 Task: Find and compare flights from New Delhi to Mumbai for June 1, 2023, and select the best option based on price and convenience.
Action: Mouse moved to (592, 381)
Screenshot: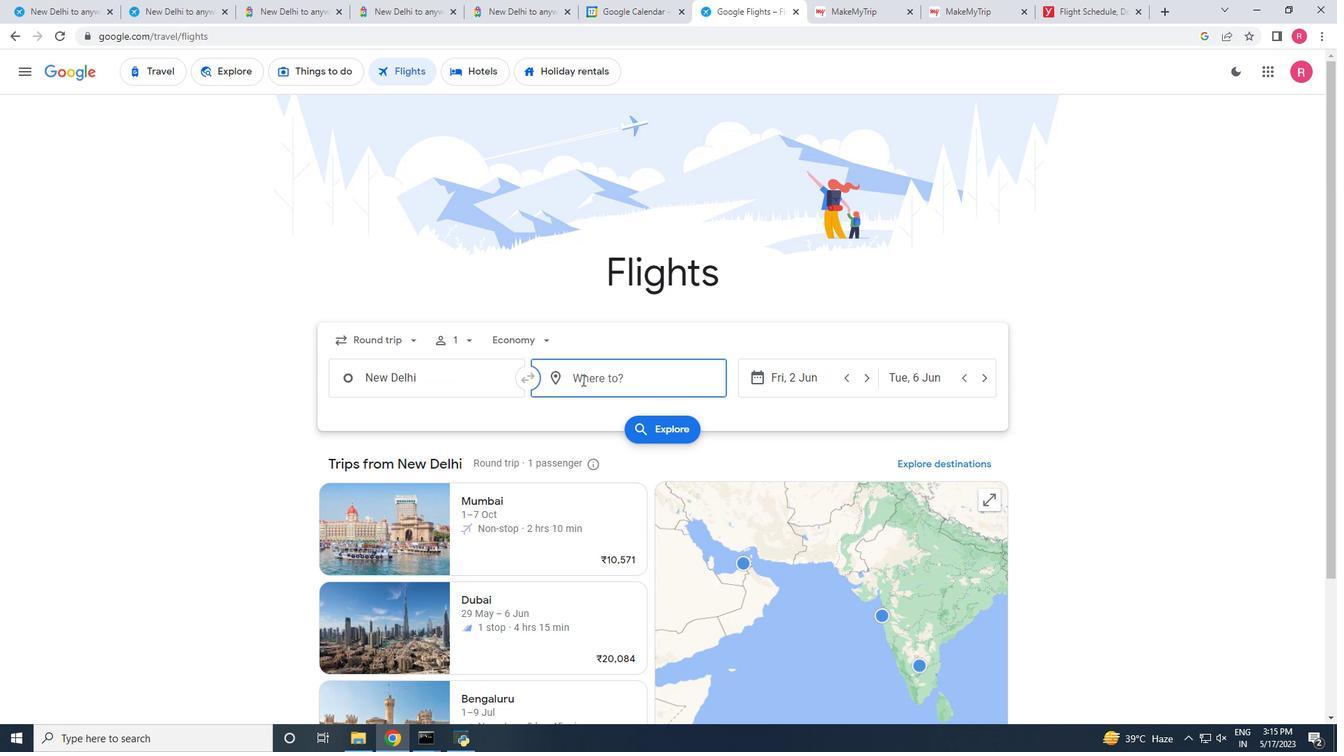 
Action: Mouse pressed left at (592, 381)
Screenshot: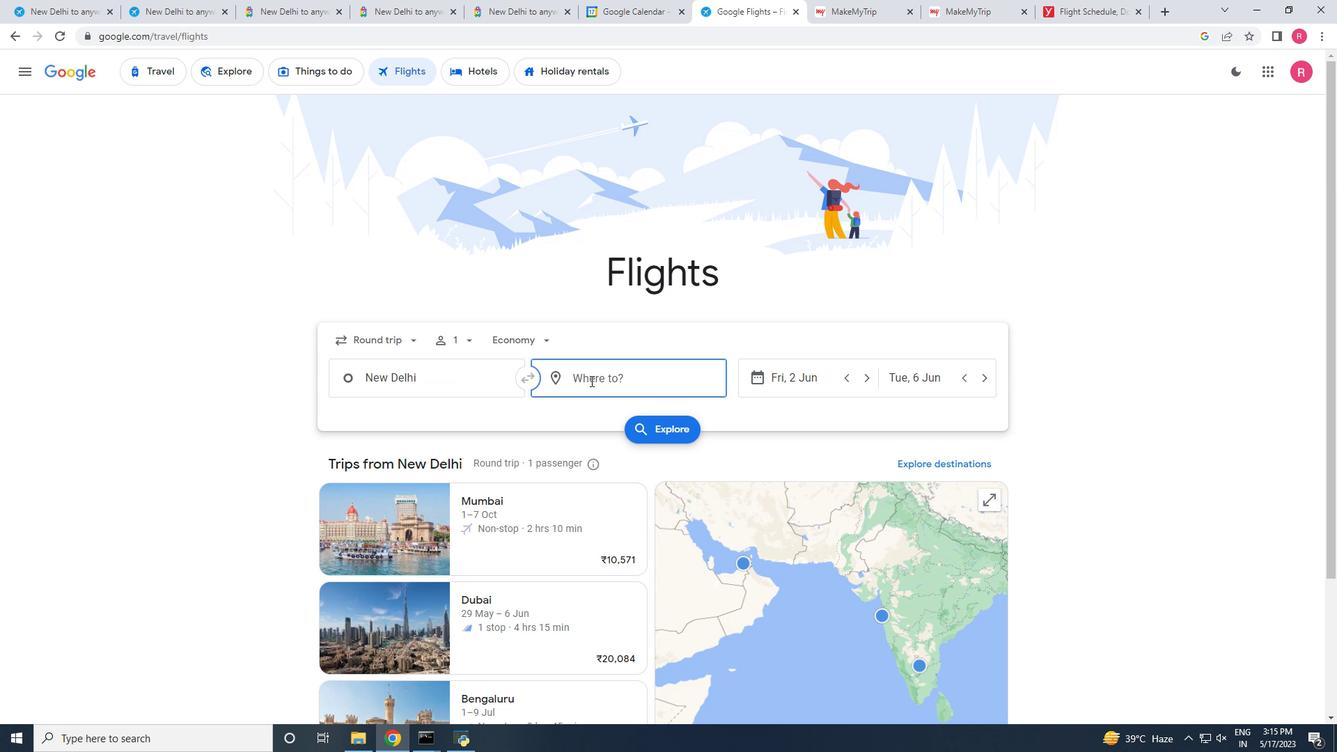 
Action: Mouse moved to (605, 491)
Screenshot: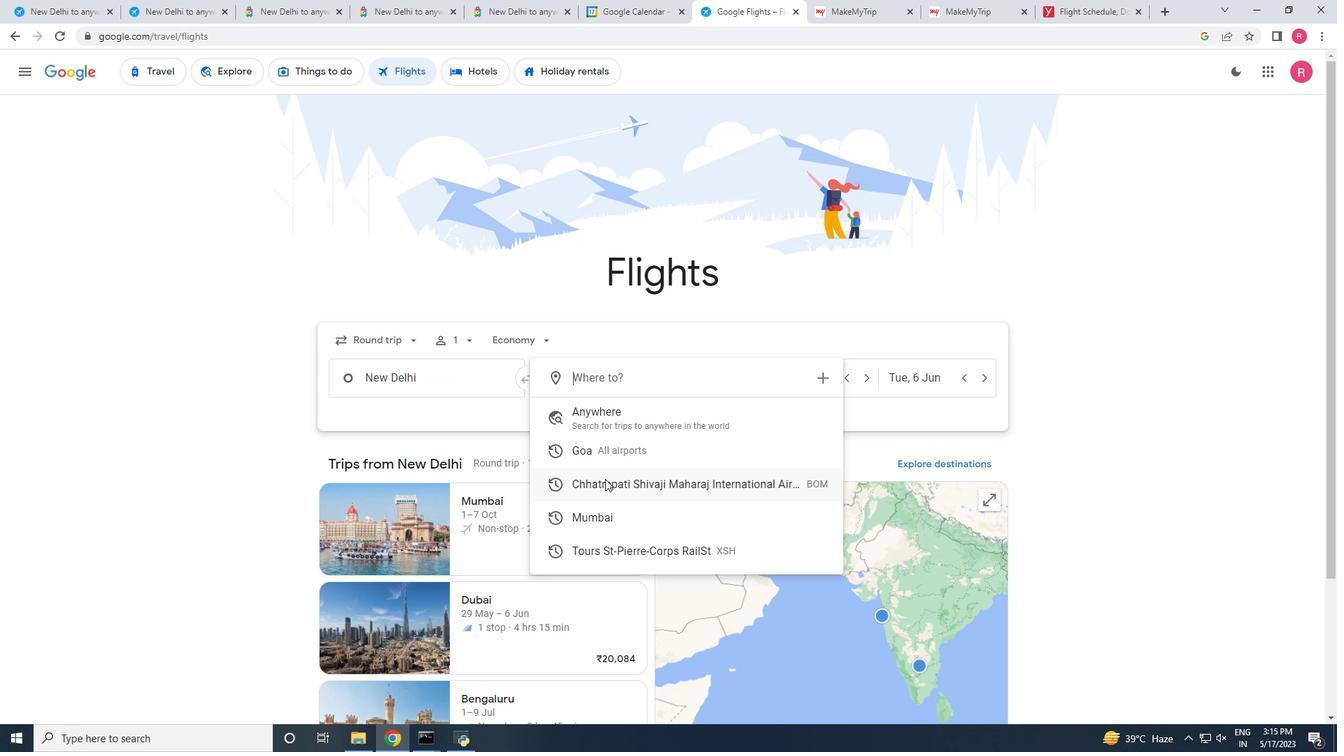 
Action: Mouse pressed left at (605, 491)
Screenshot: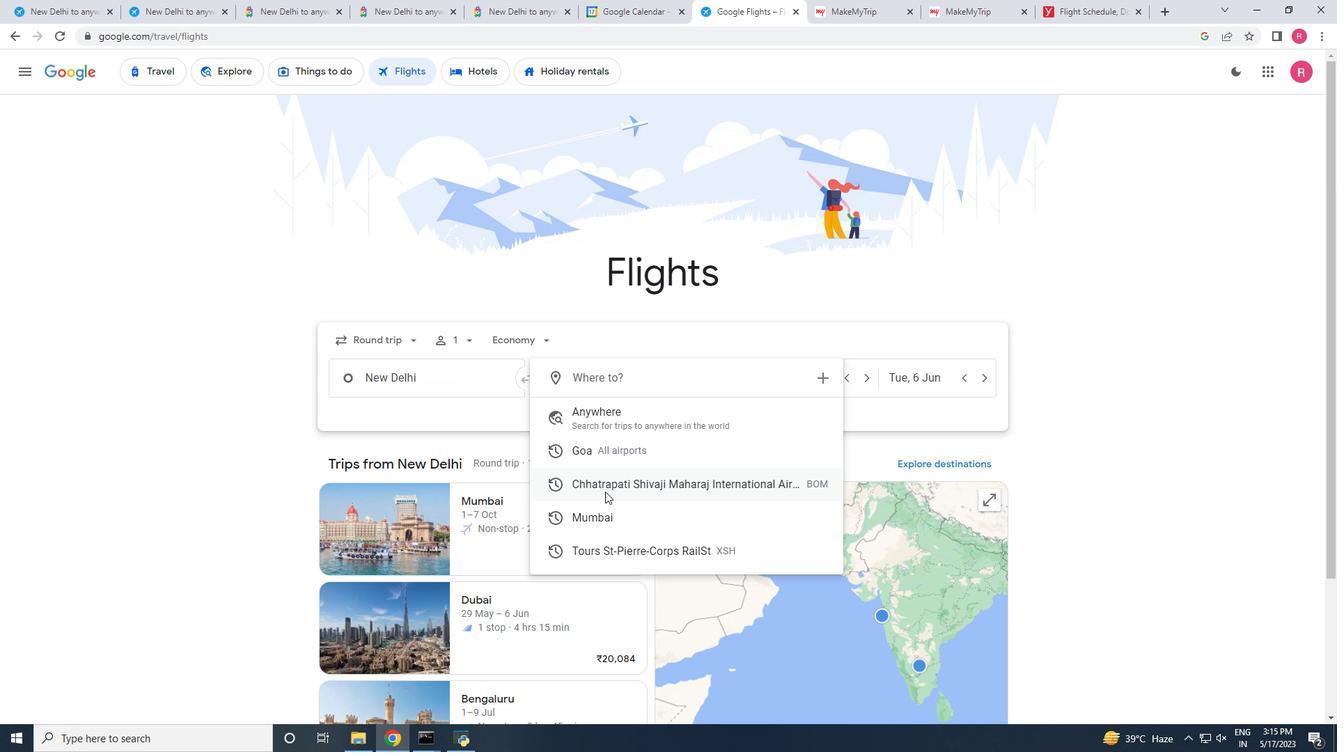 
Action: Mouse moved to (821, 380)
Screenshot: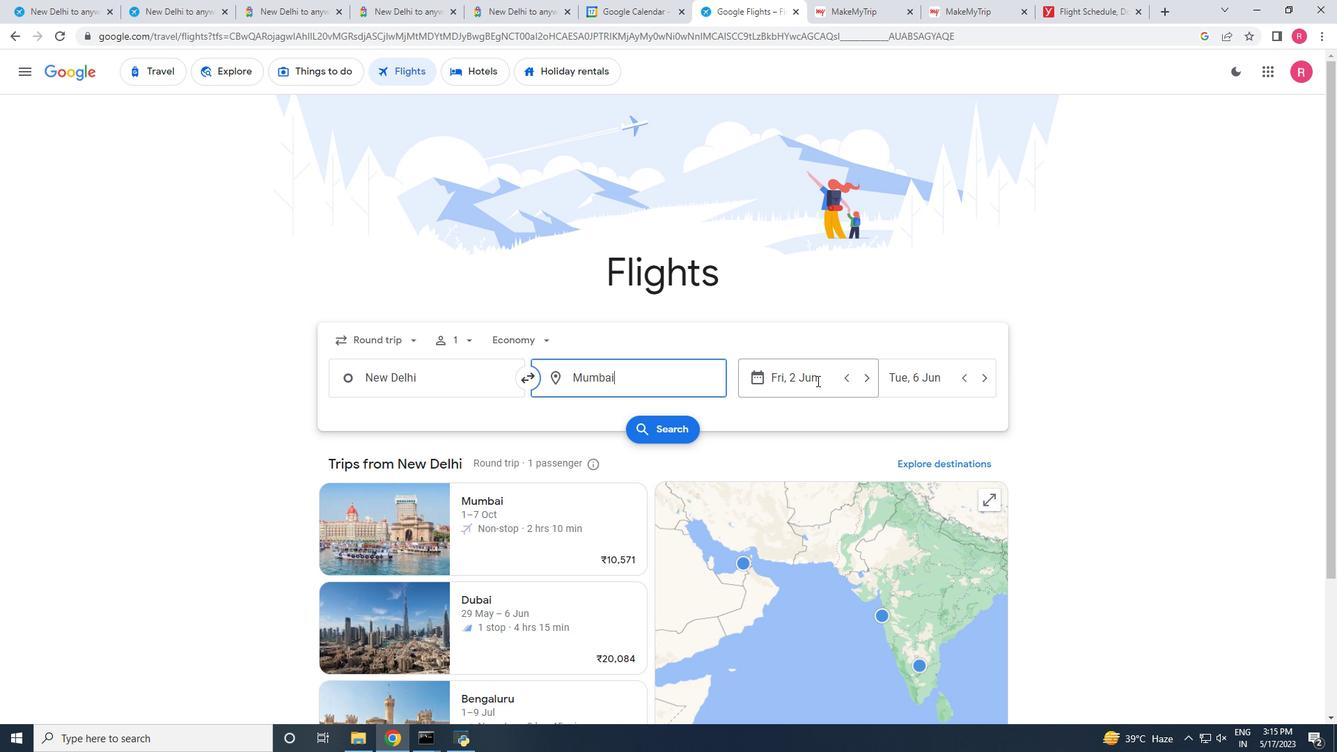 
Action: Mouse pressed left at (821, 380)
Screenshot: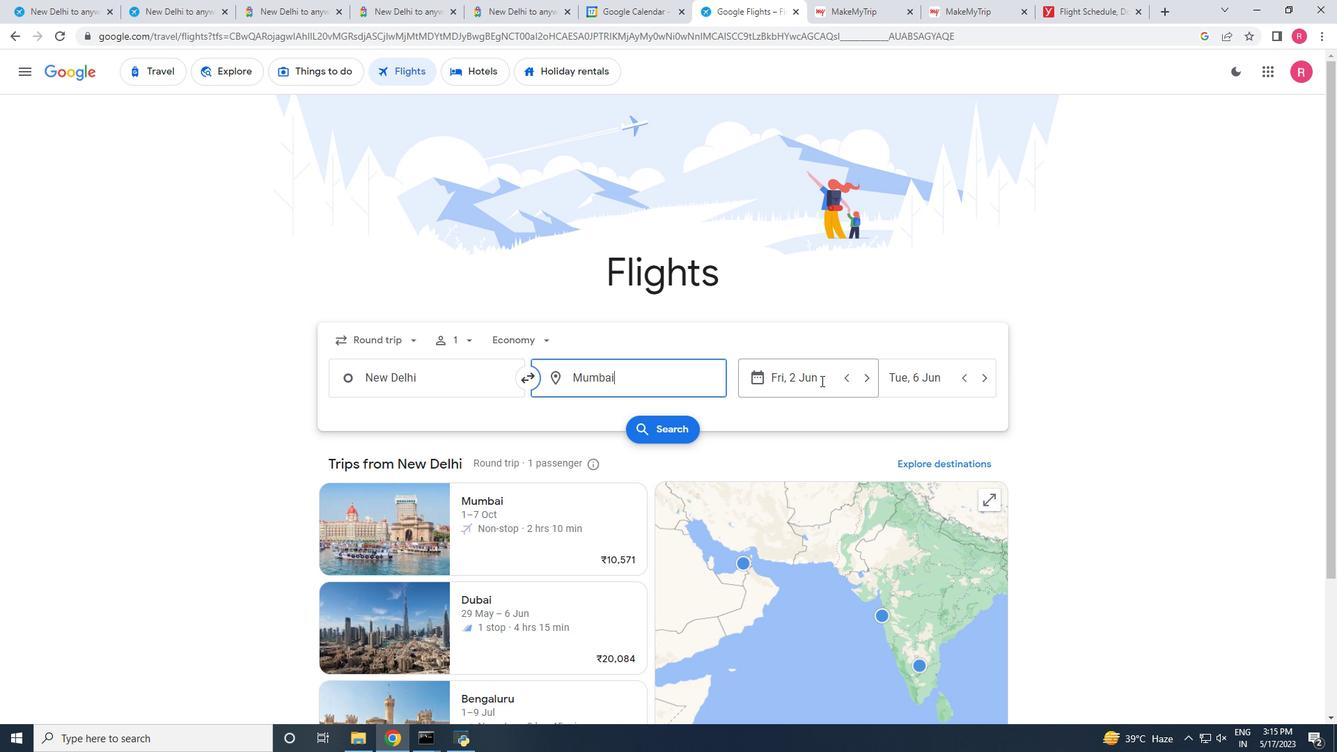 
Action: Mouse moved to (890, 470)
Screenshot: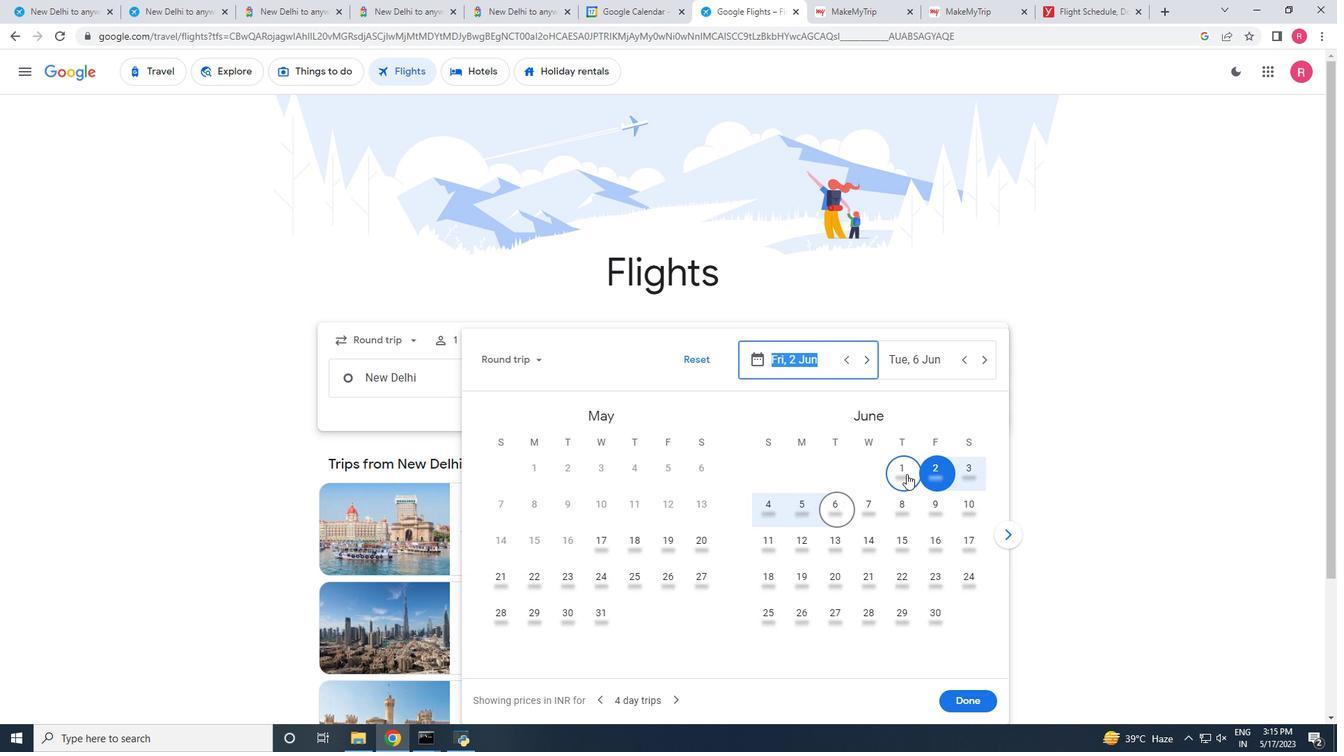 
Action: Mouse pressed left at (890, 470)
Screenshot: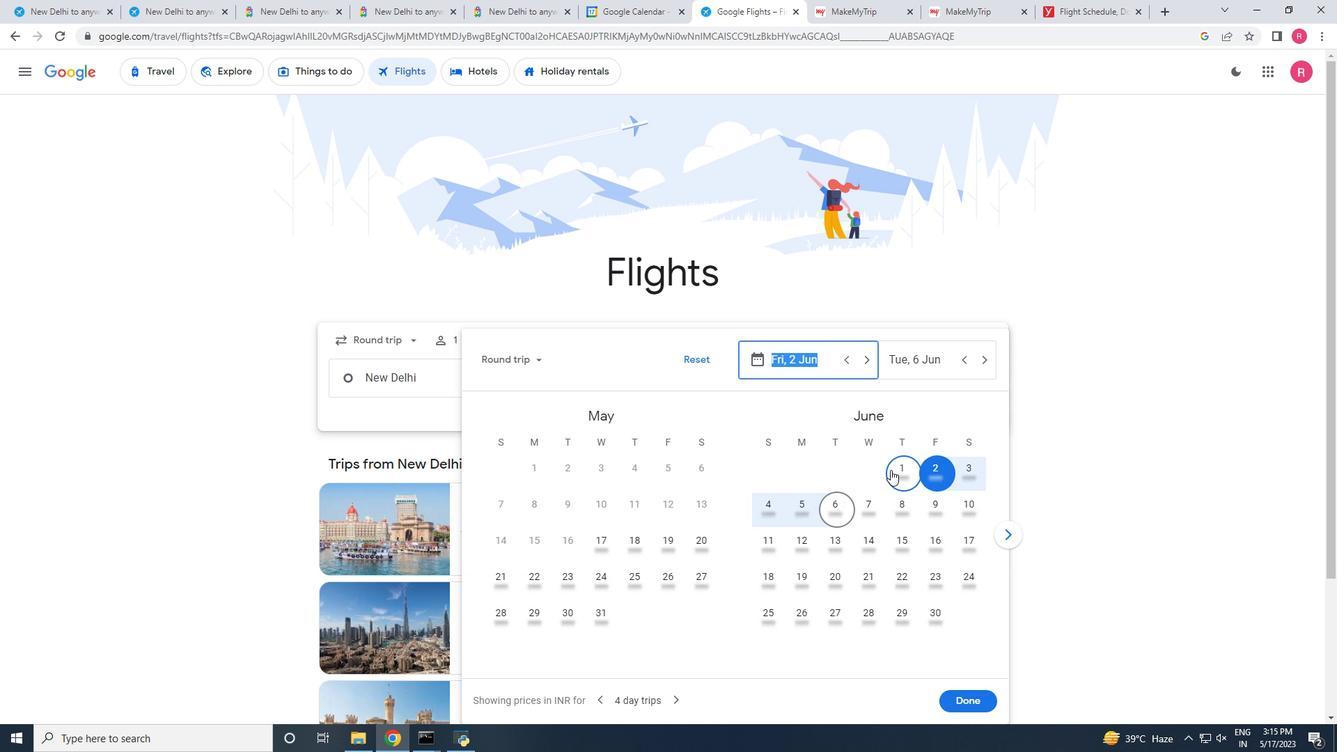 
Action: Mouse moved to (532, 365)
Screenshot: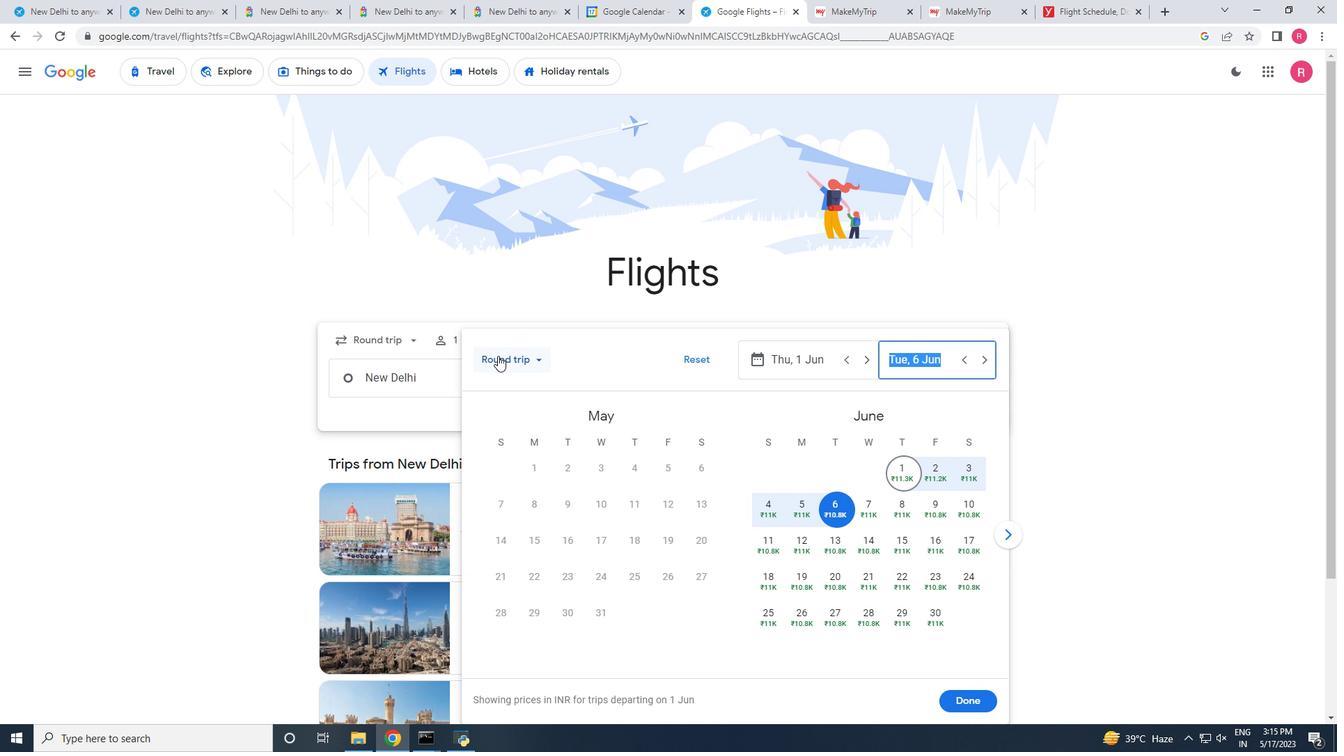 
Action: Mouse pressed left at (532, 365)
Screenshot: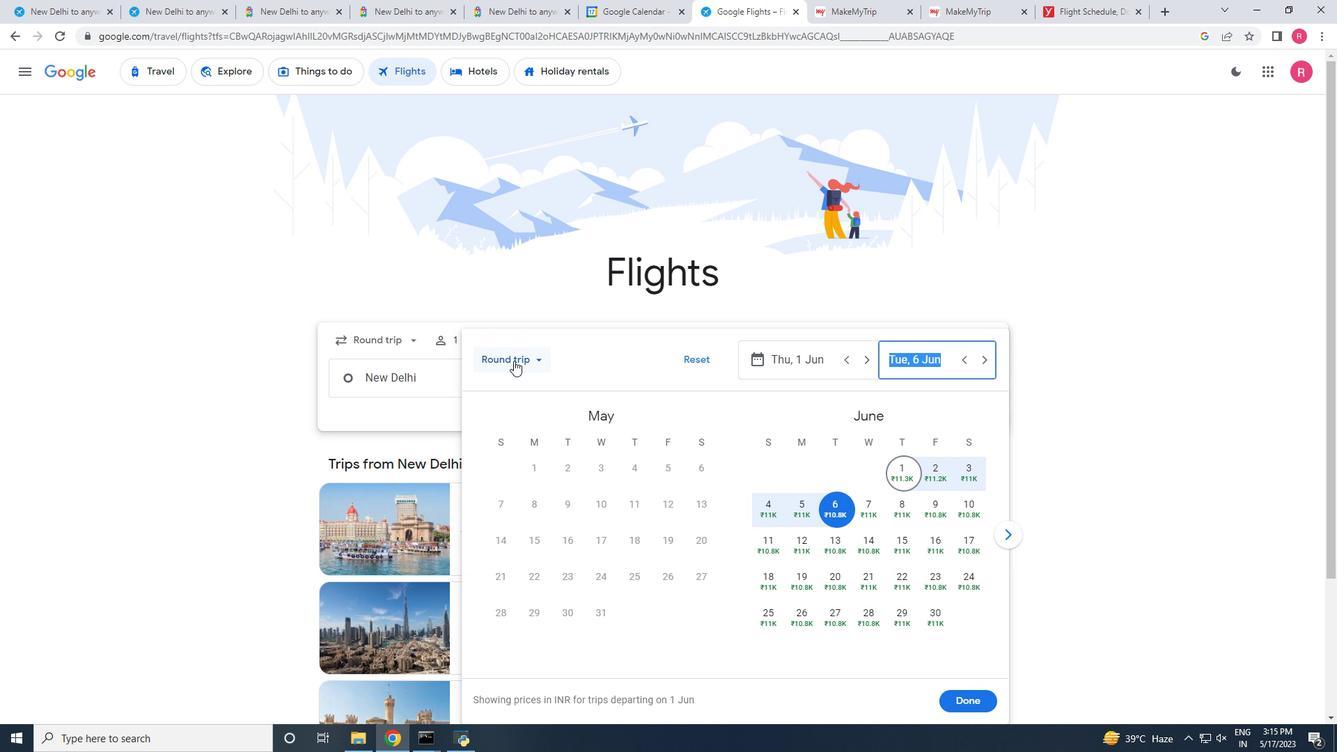 
Action: Mouse moved to (533, 429)
Screenshot: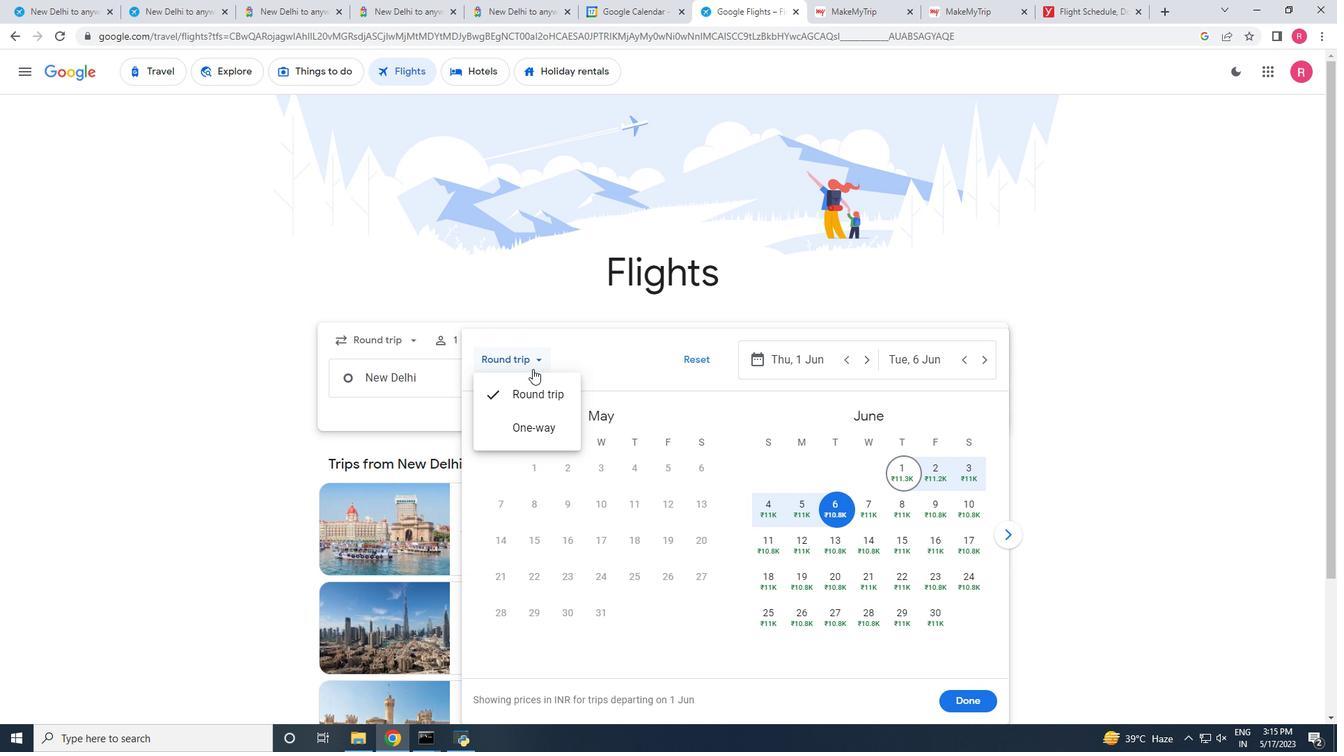 
Action: Mouse pressed left at (533, 429)
Screenshot: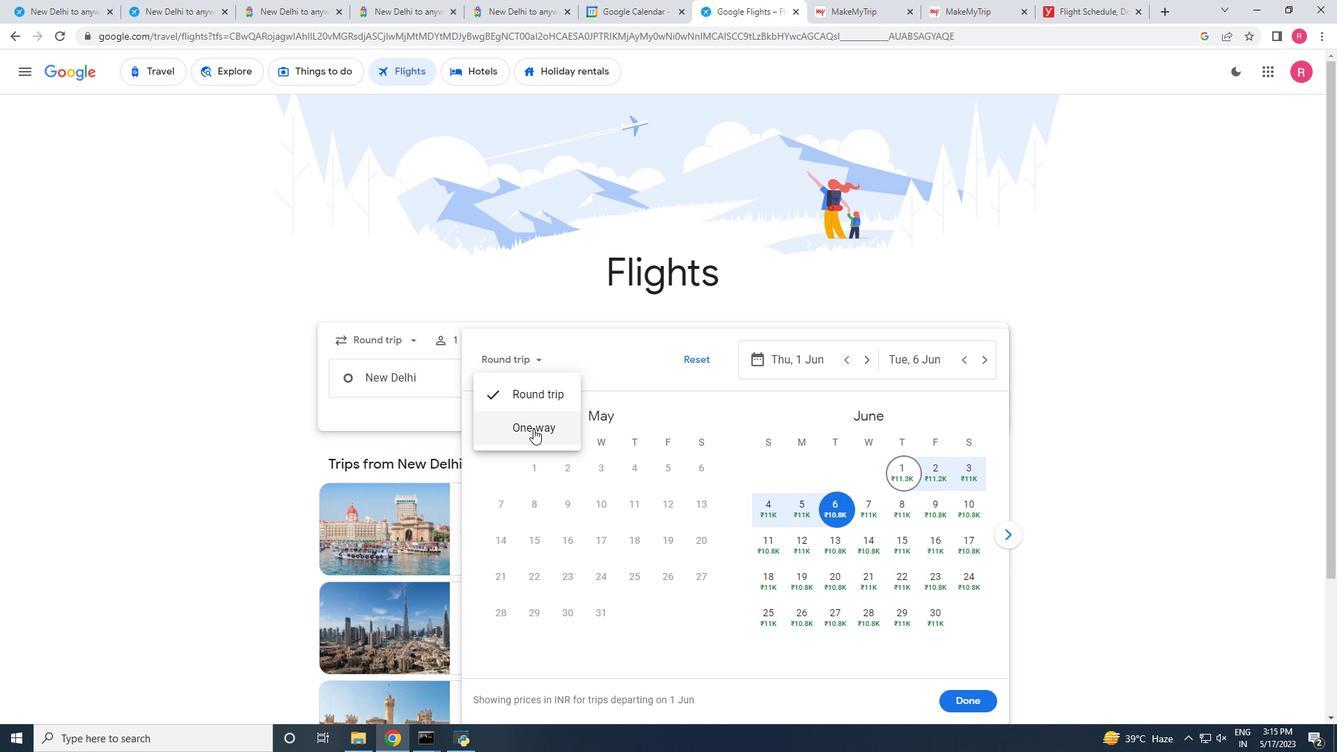 
Action: Mouse moved to (961, 696)
Screenshot: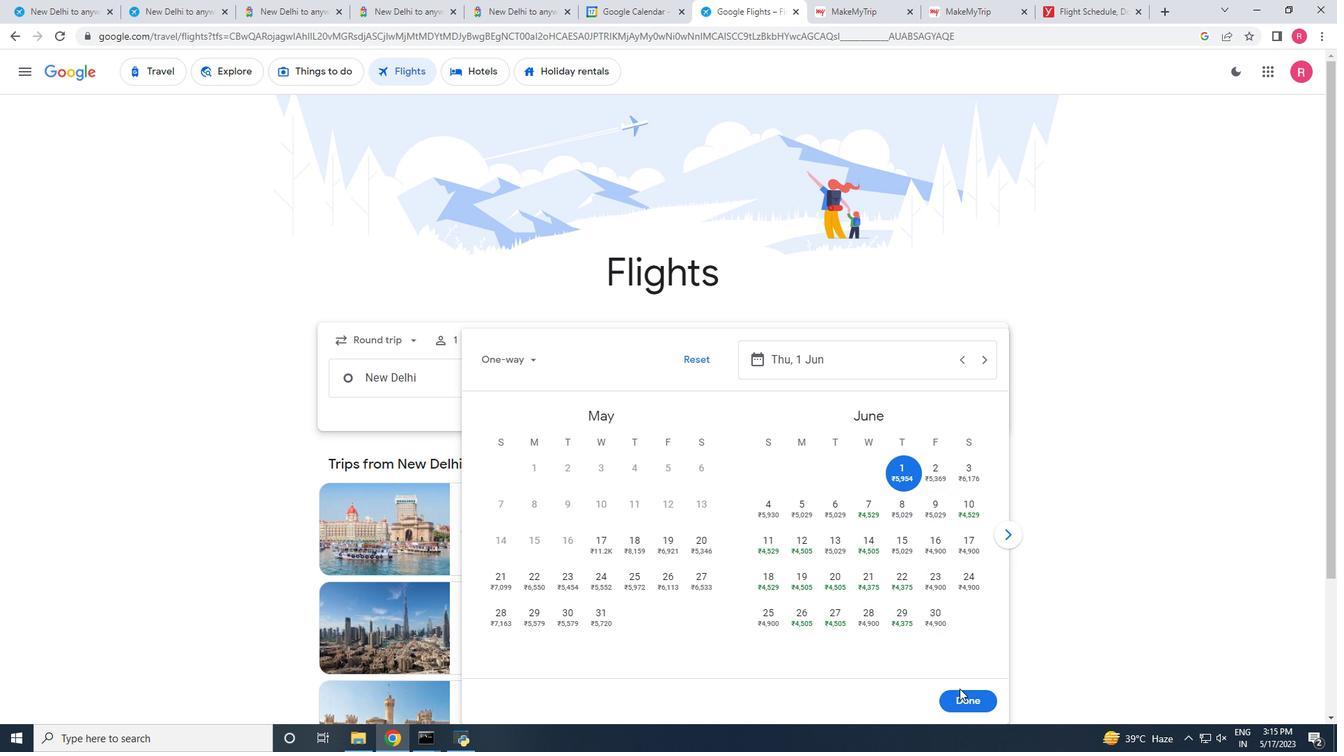 
Action: Mouse pressed left at (961, 696)
Screenshot: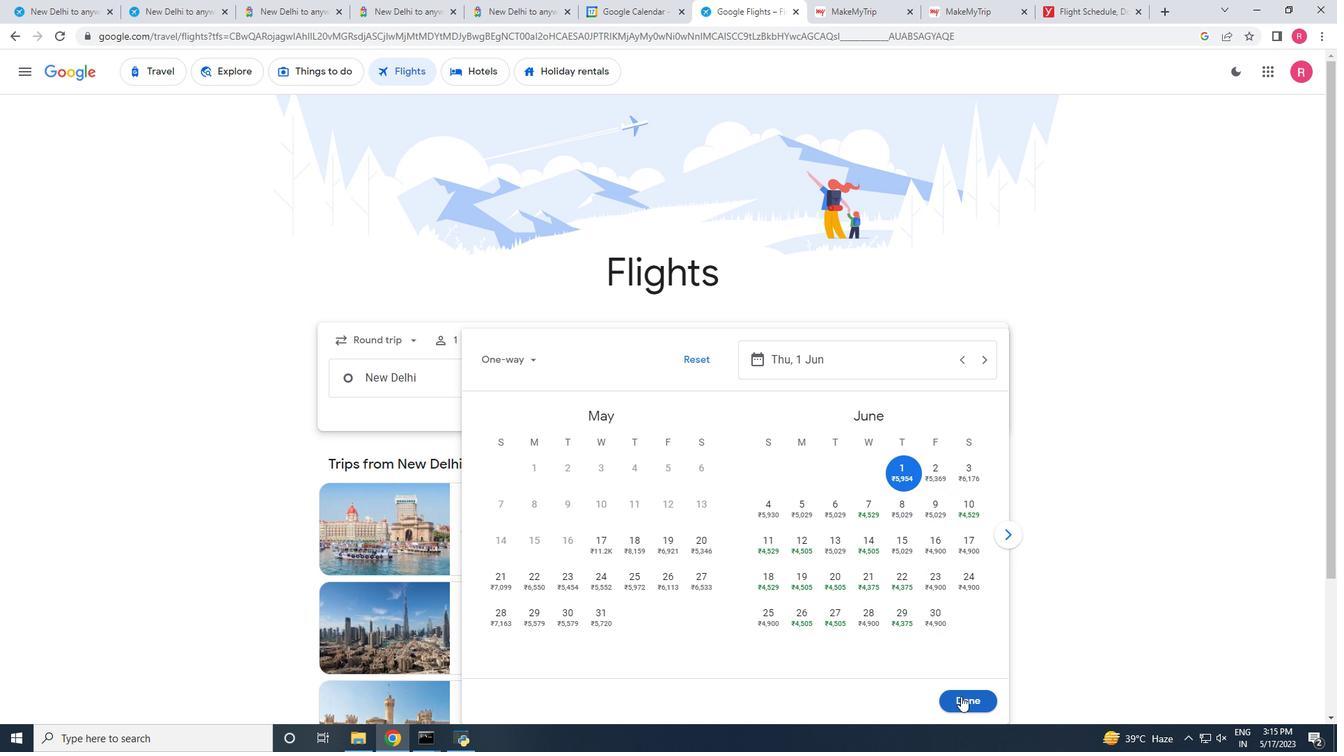 
Action: Mouse moved to (438, 335)
Screenshot: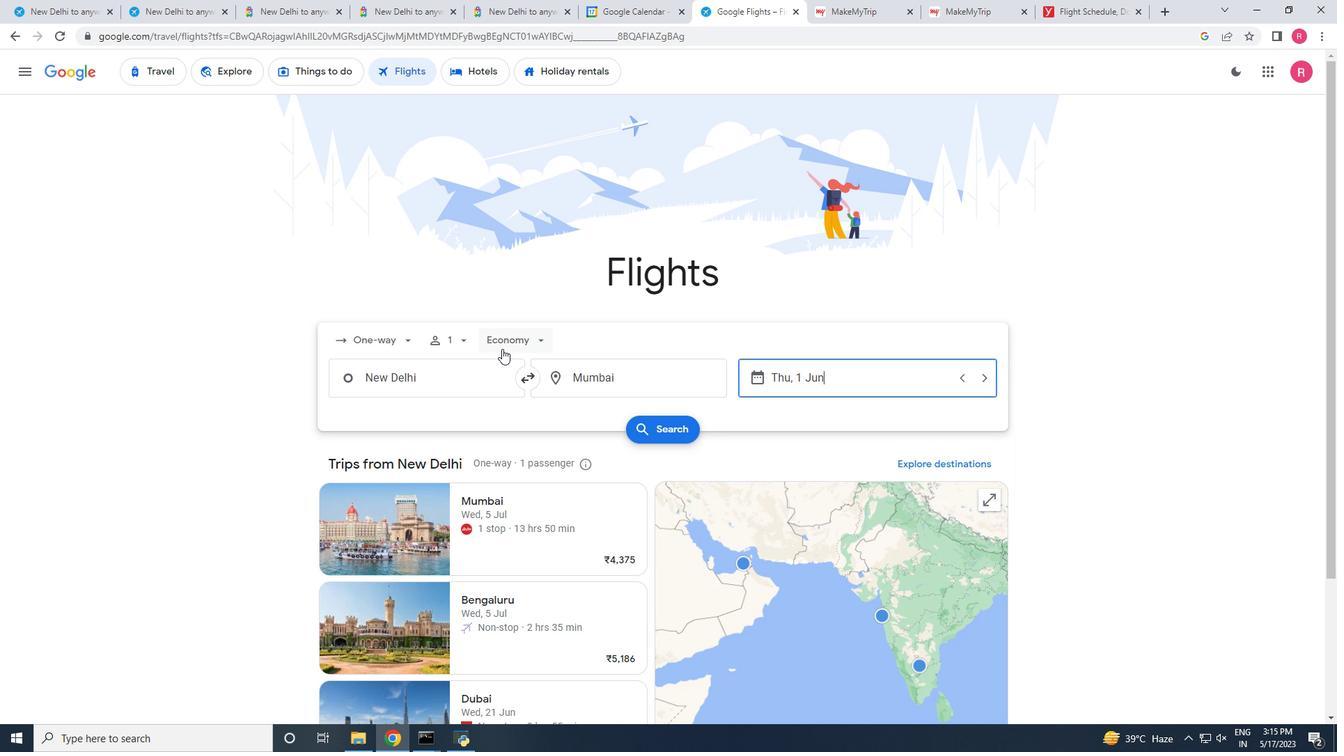 
Action: Mouse pressed left at (438, 335)
Screenshot: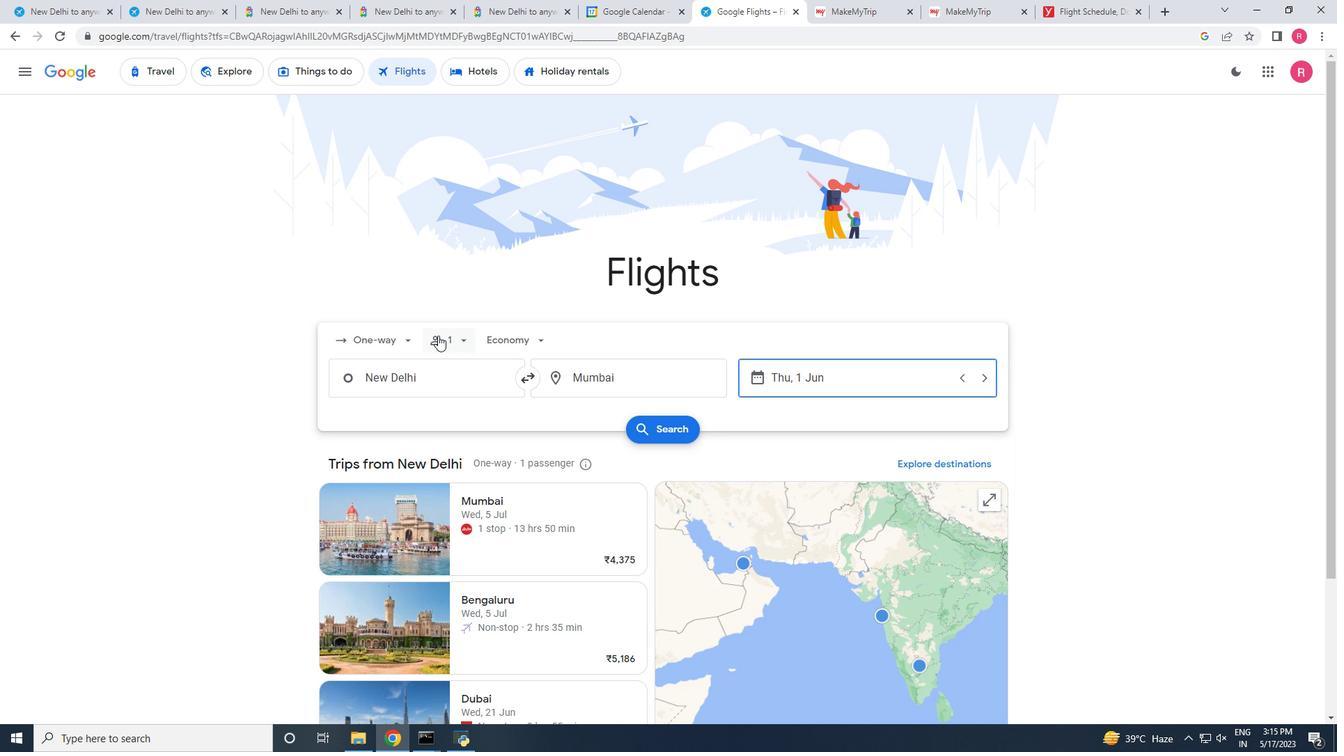 
Action: Mouse moved to (564, 376)
Screenshot: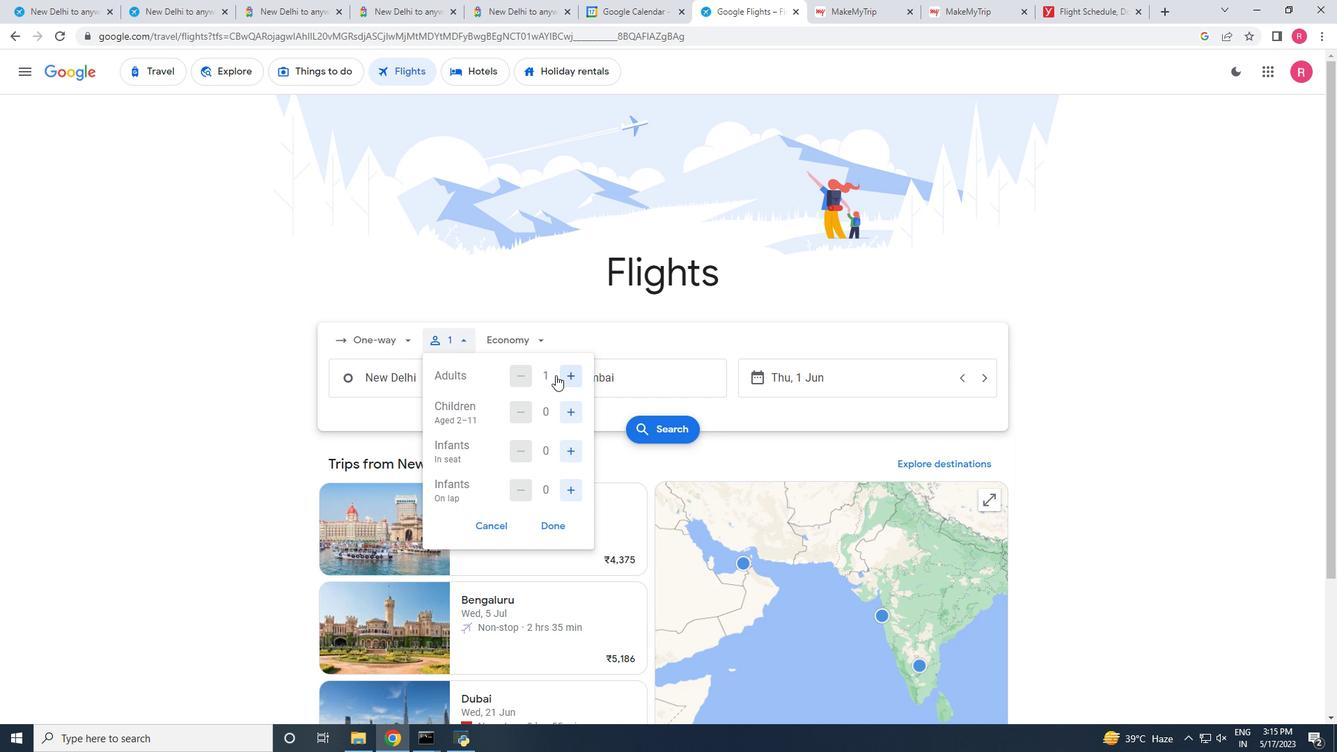 
Action: Mouse pressed left at (564, 376)
Screenshot: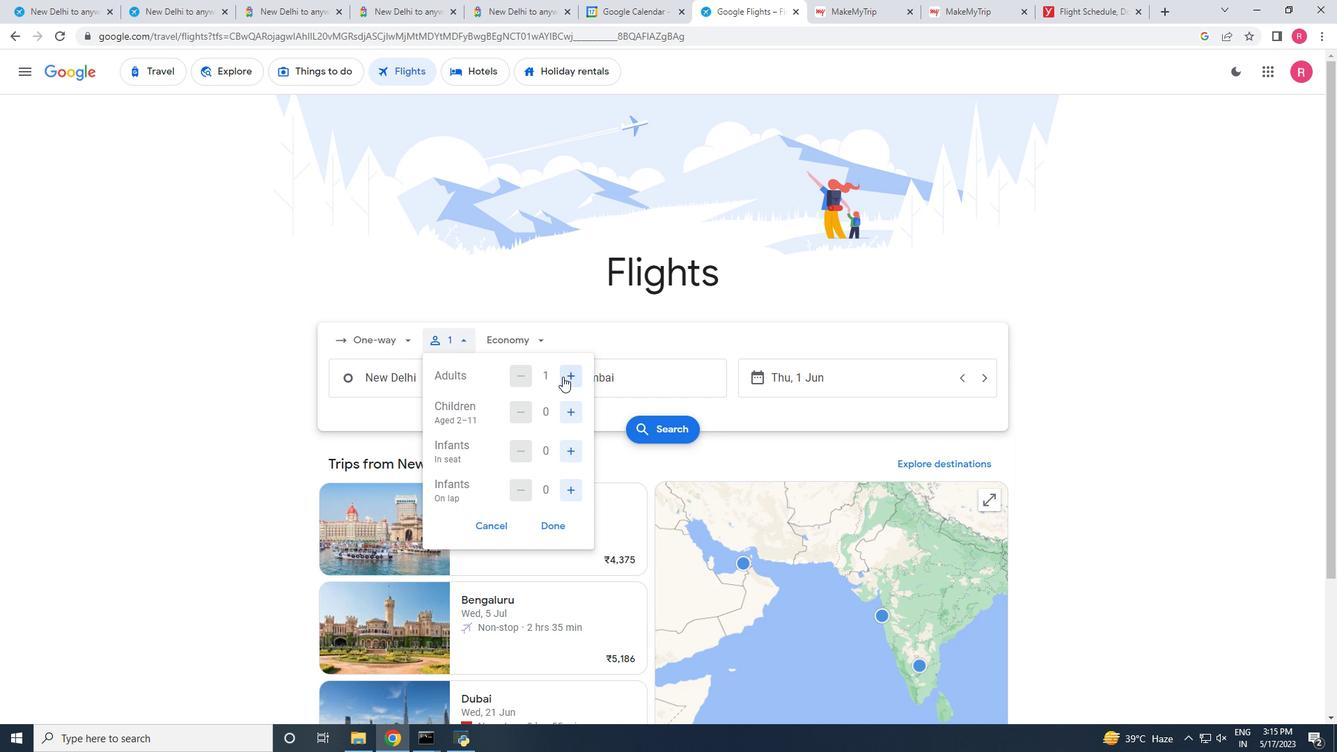 
Action: Mouse moved to (520, 380)
Screenshot: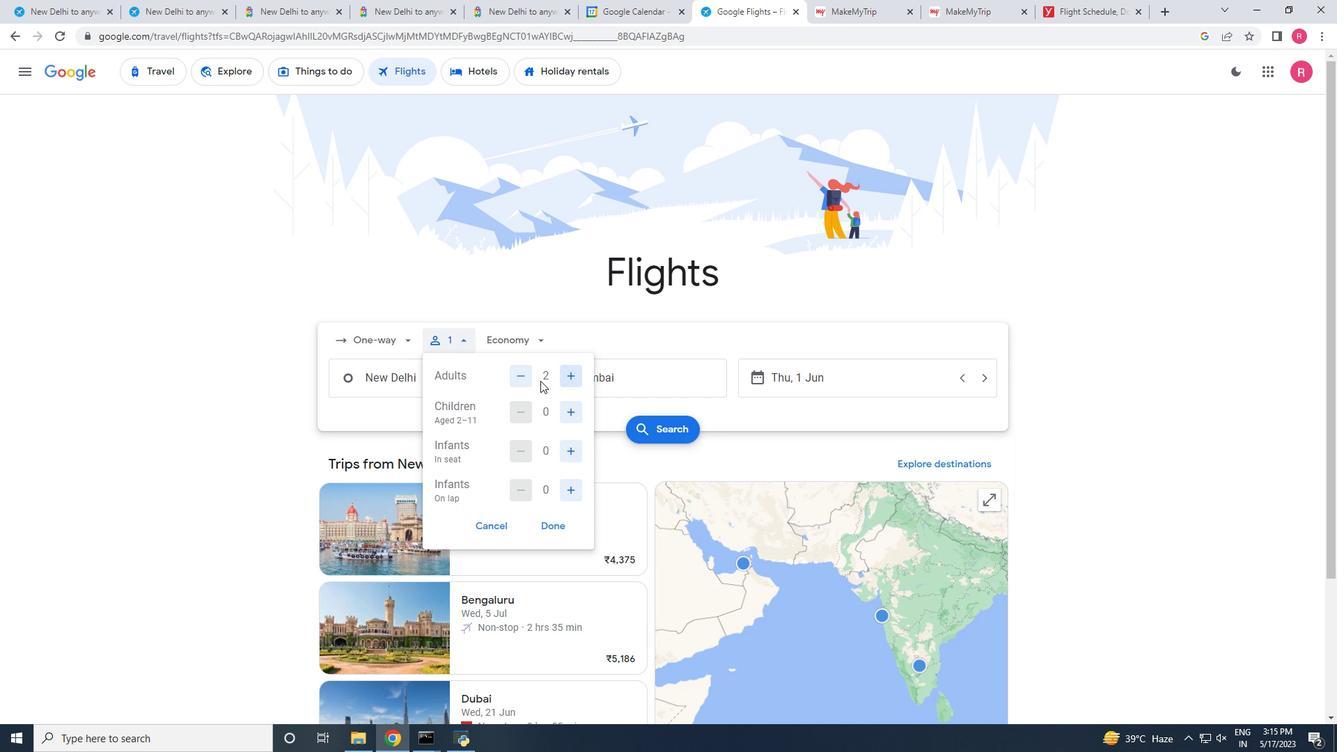 
Action: Mouse pressed left at (520, 380)
Screenshot: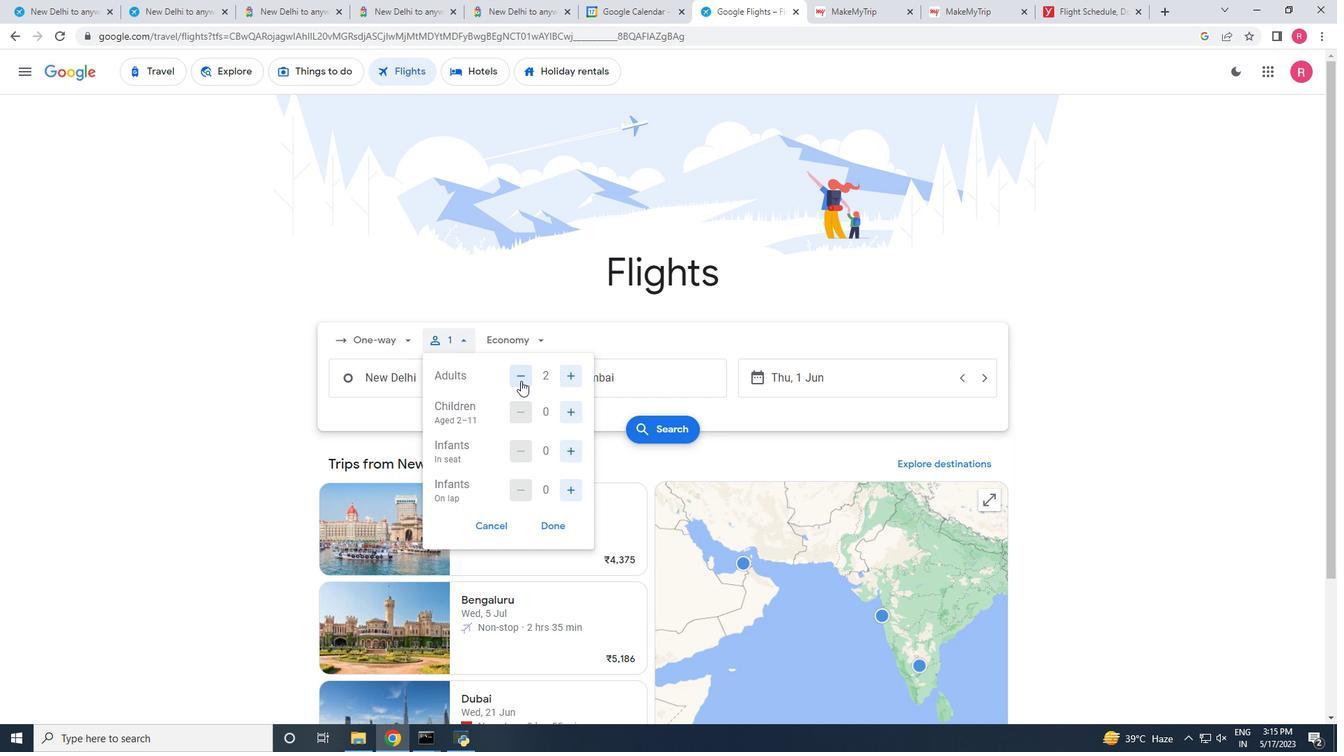 
Action: Mouse moved to (564, 511)
Screenshot: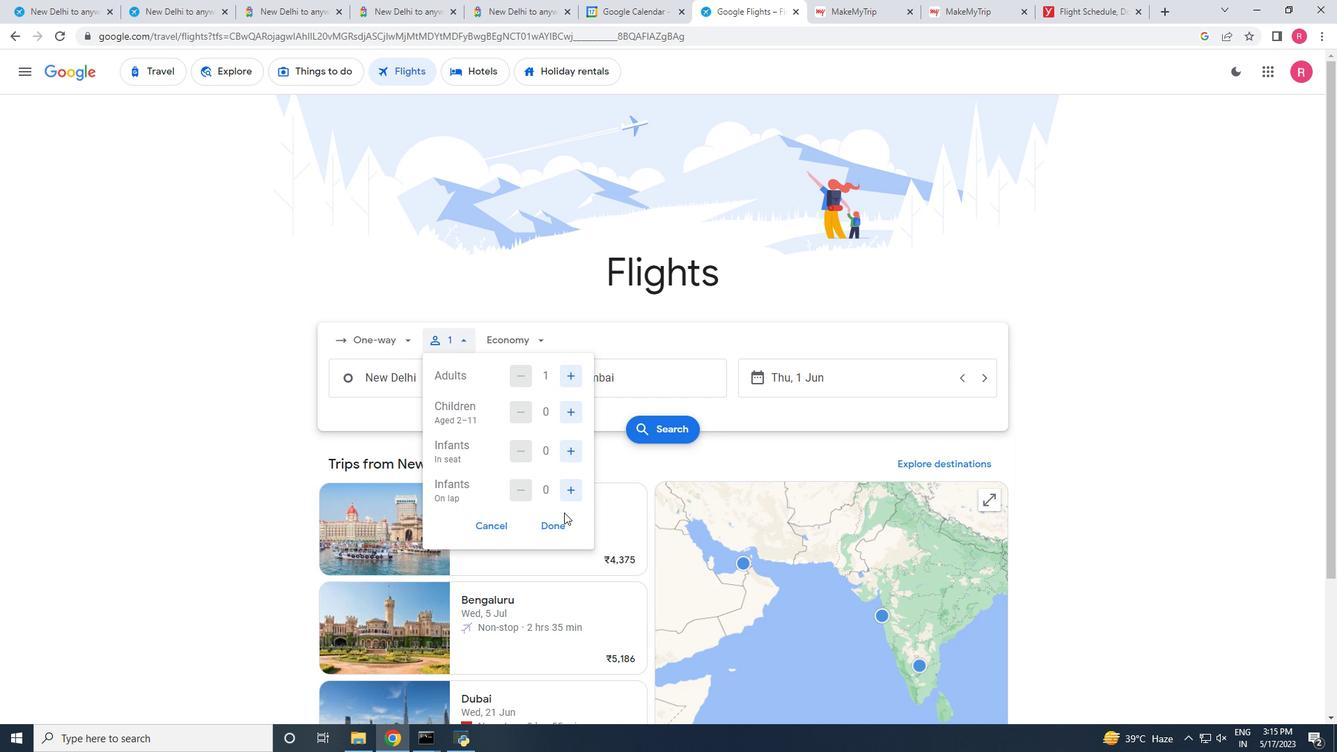 
Action: Mouse pressed left at (564, 511)
Screenshot: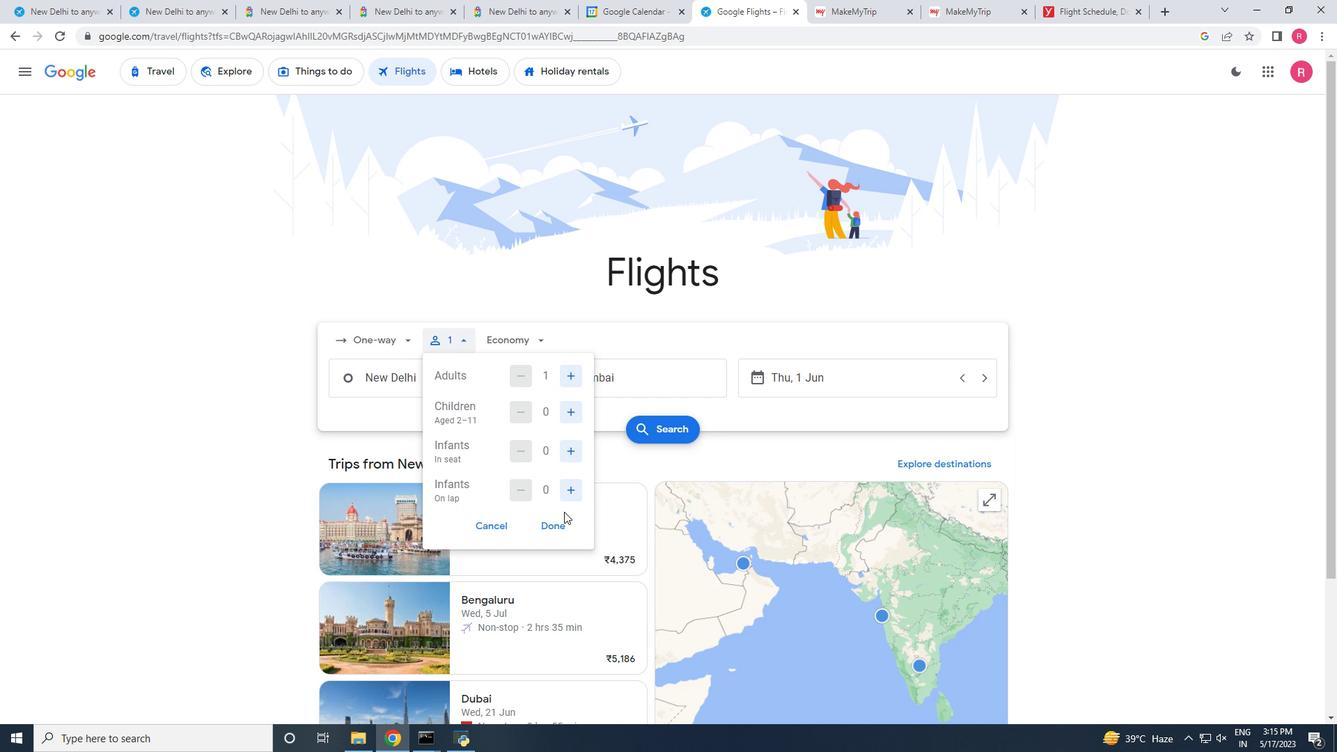 
Action: Mouse moved to (557, 520)
Screenshot: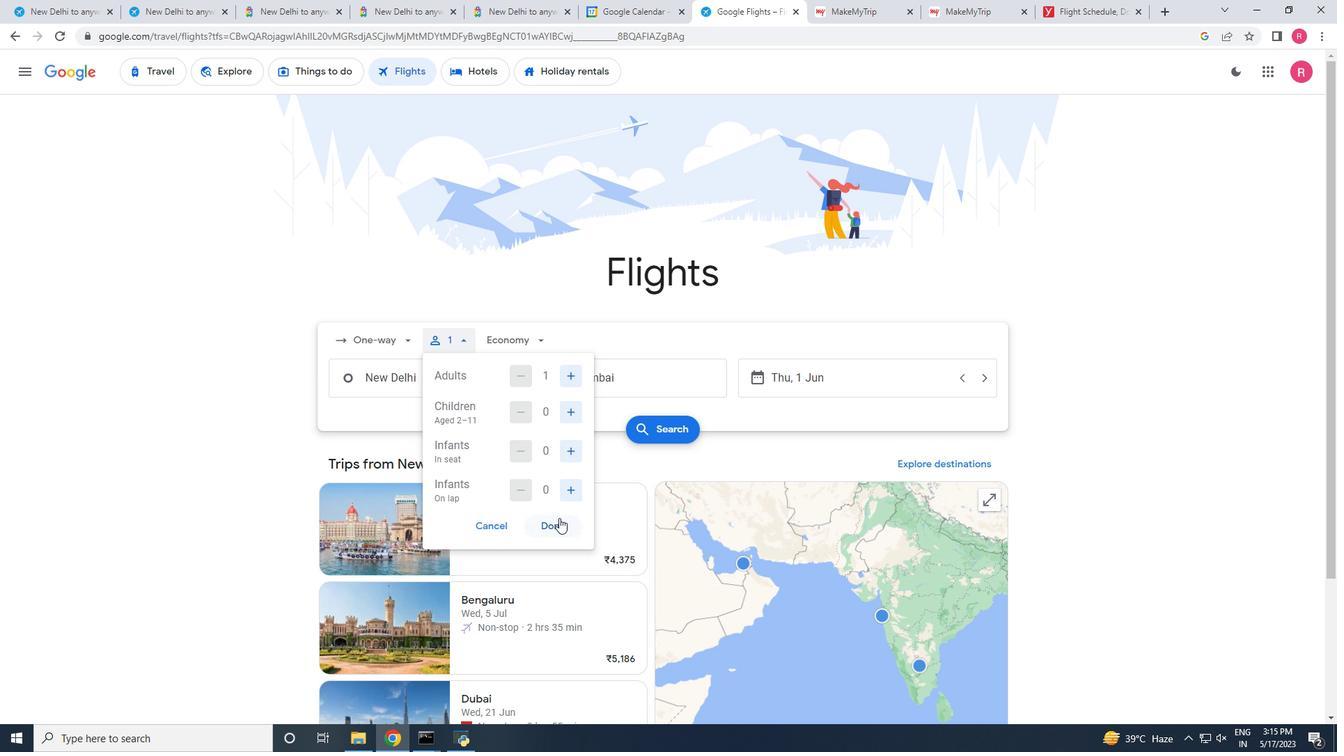 
Action: Mouse pressed left at (557, 520)
Screenshot: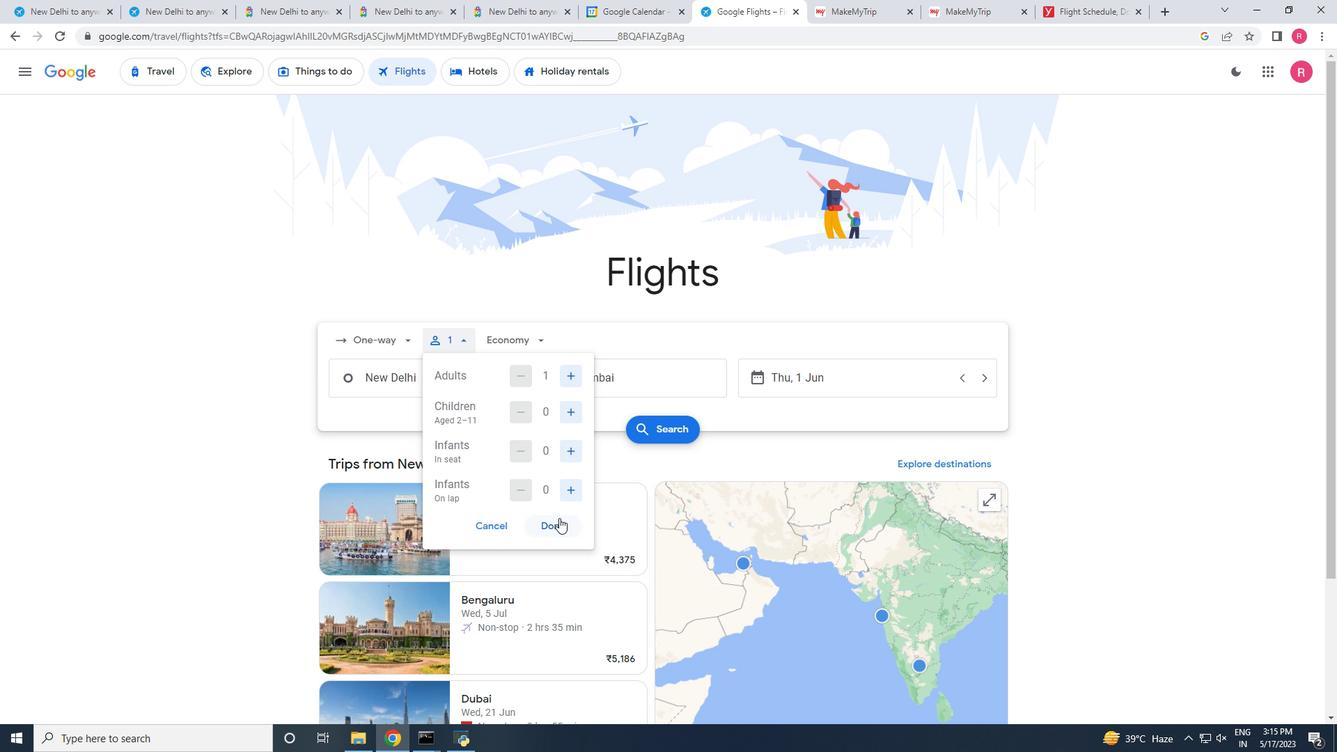 
Action: Mouse moved to (508, 333)
Screenshot: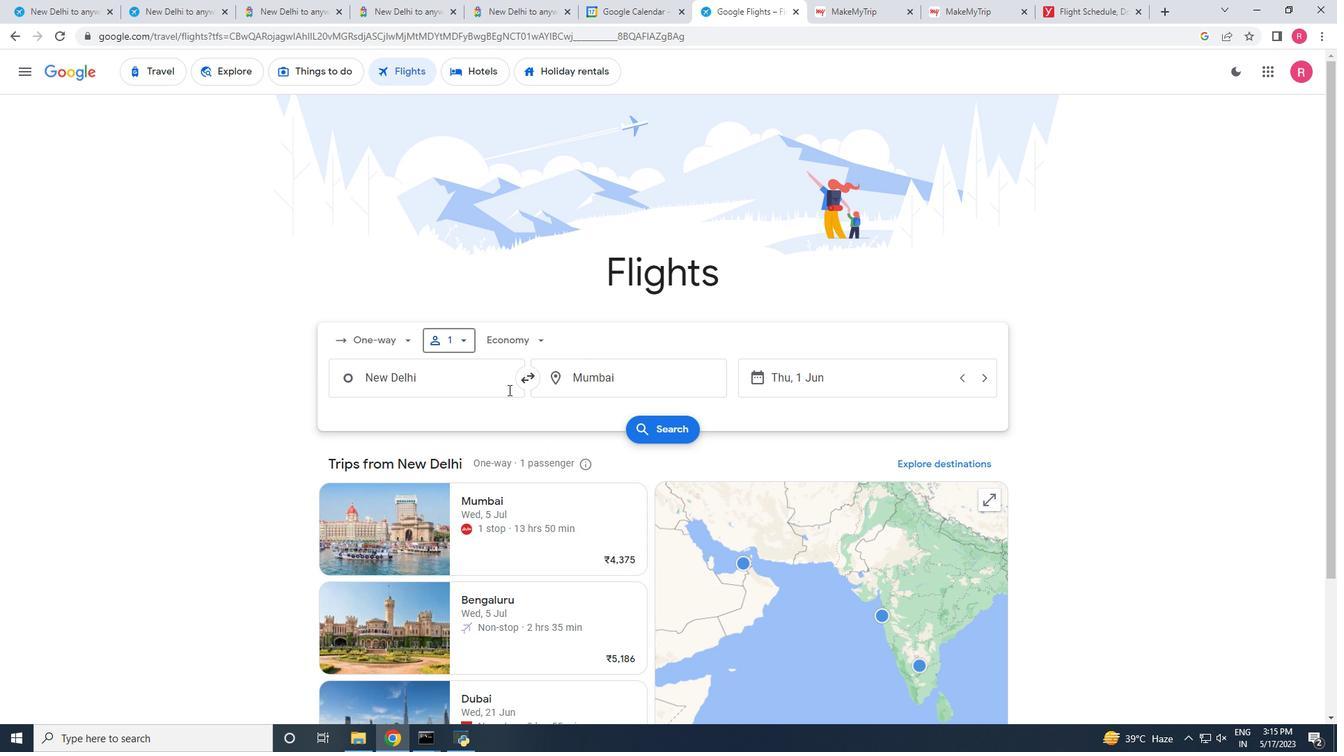 
Action: Mouse pressed left at (508, 333)
Screenshot: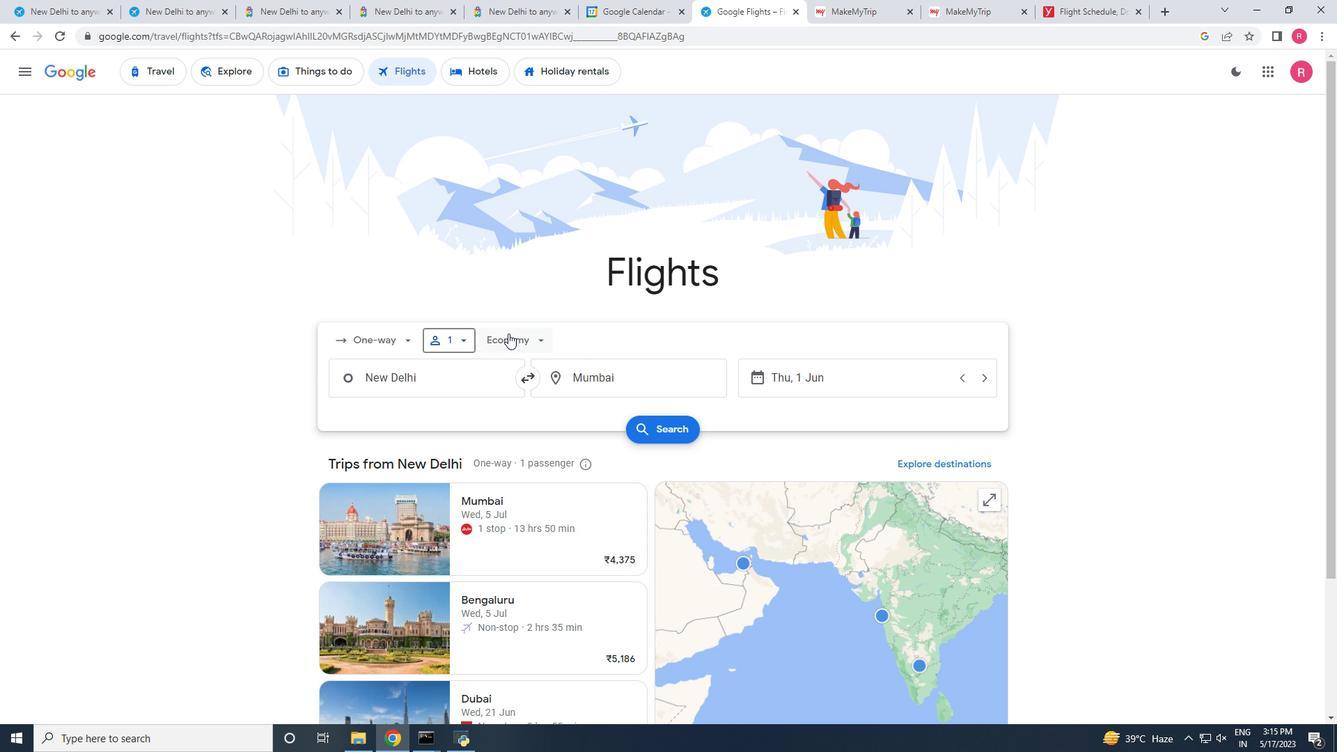 
Action: Mouse moved to (532, 376)
Screenshot: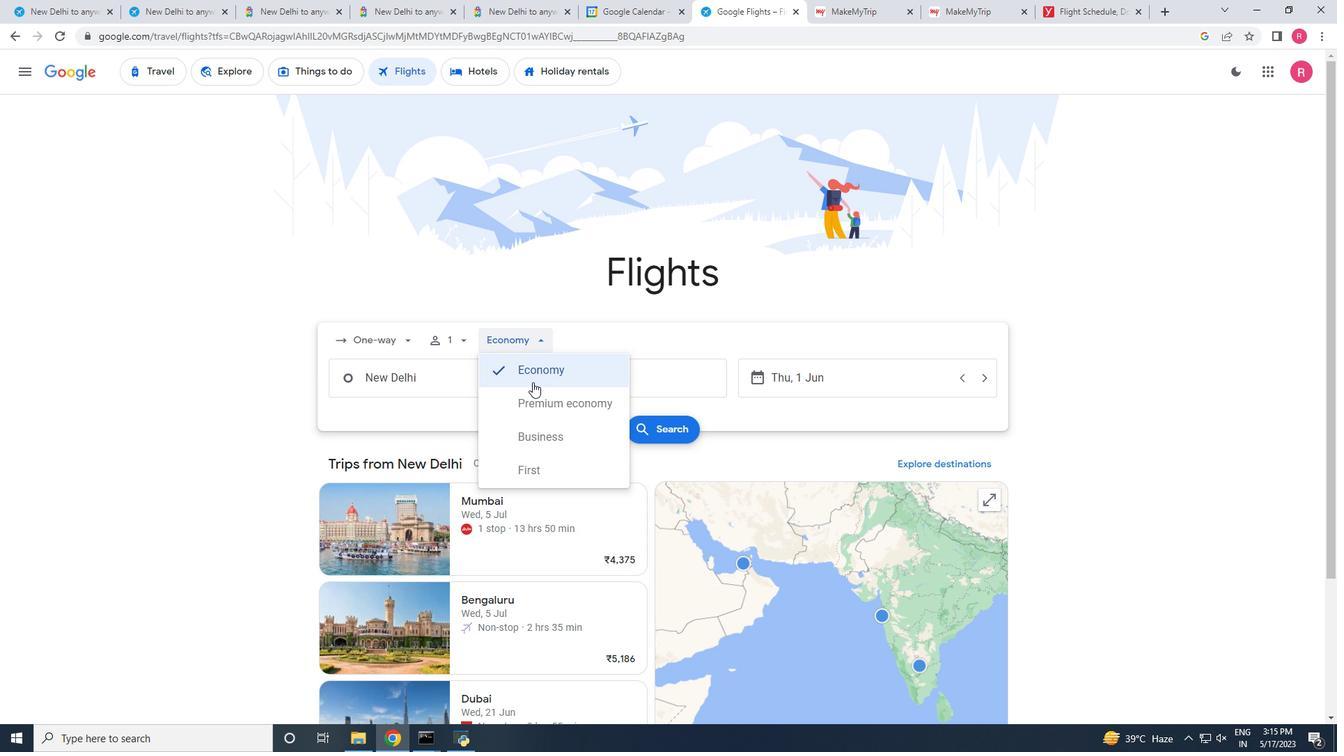 
Action: Mouse pressed left at (532, 376)
Screenshot: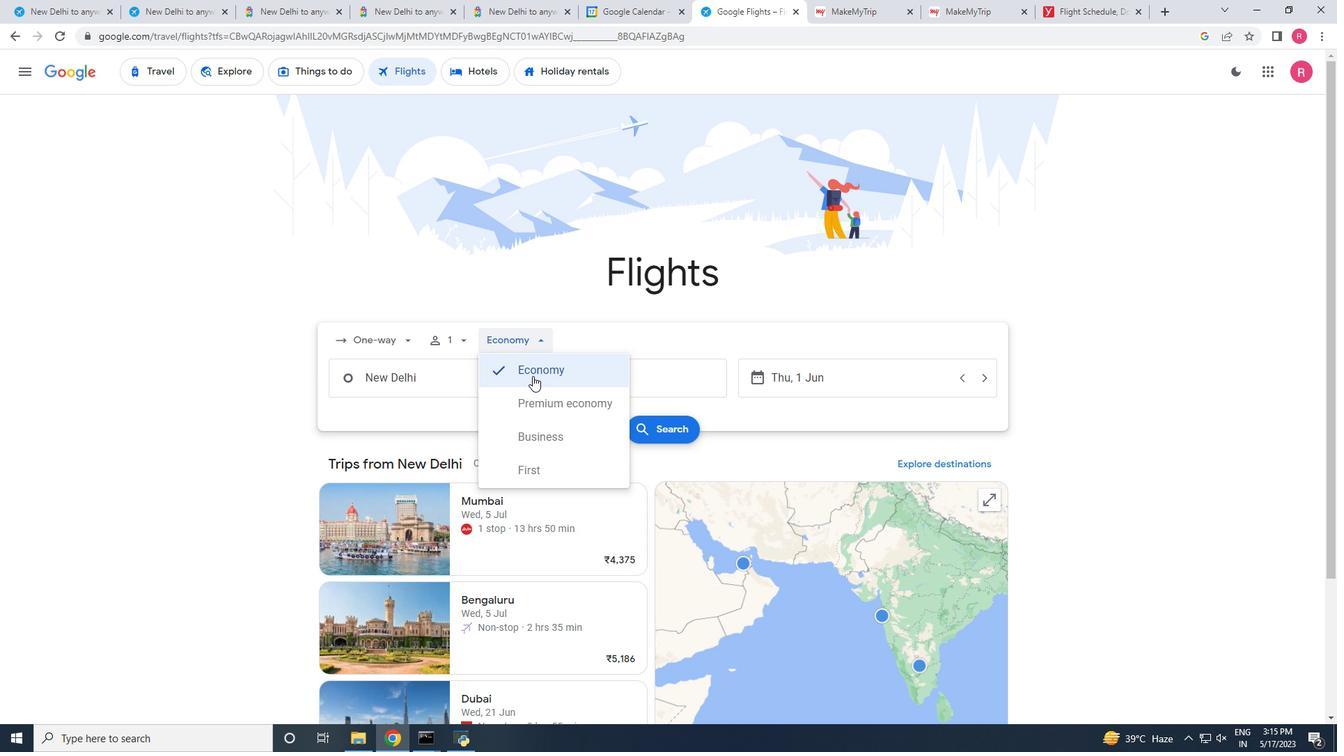 
Action: Mouse moved to (651, 428)
Screenshot: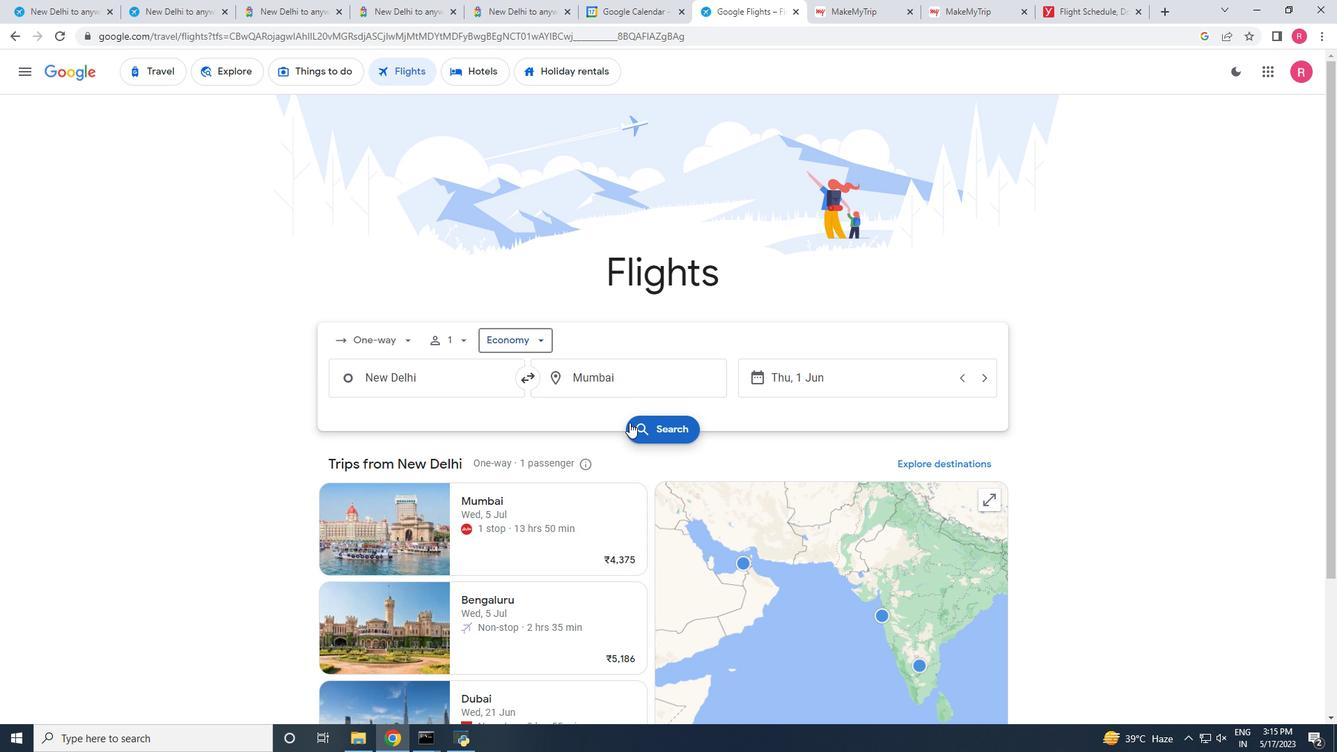 
Action: Mouse pressed left at (651, 428)
Screenshot: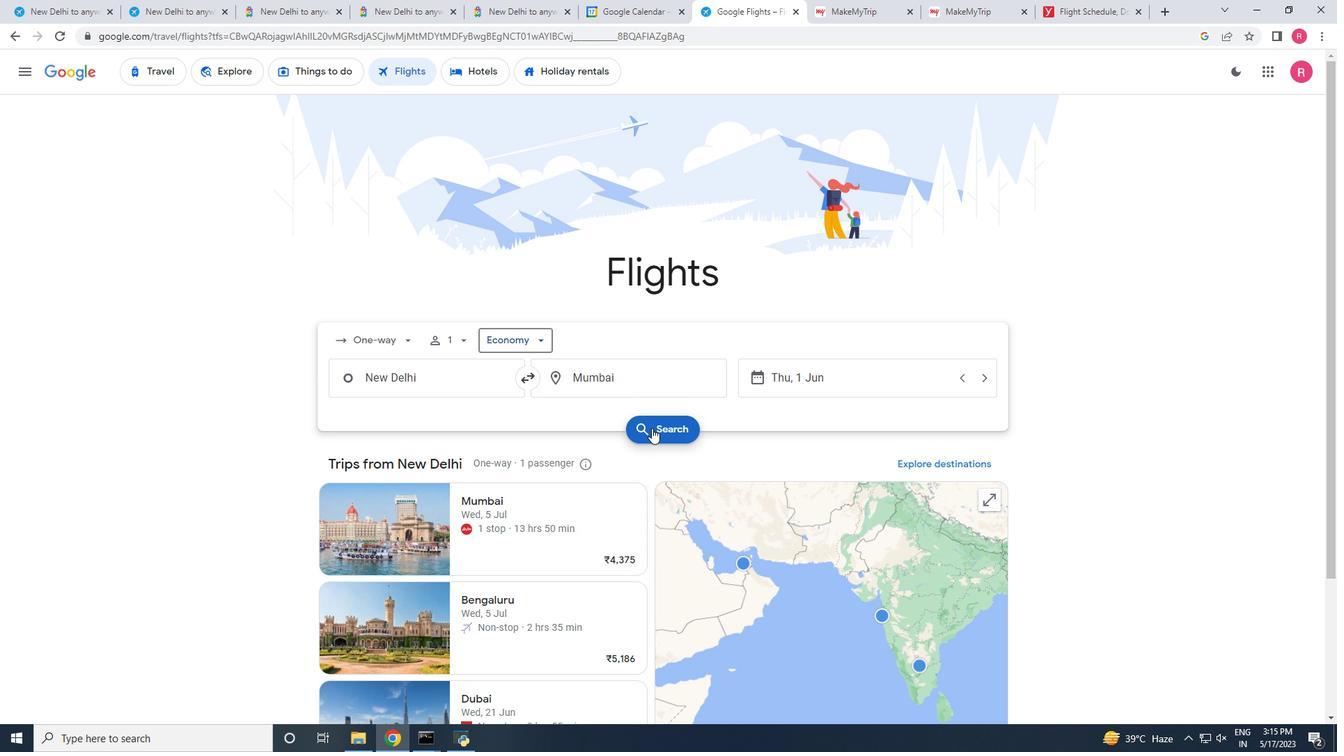 
Action: Mouse moved to (480, 401)
Screenshot: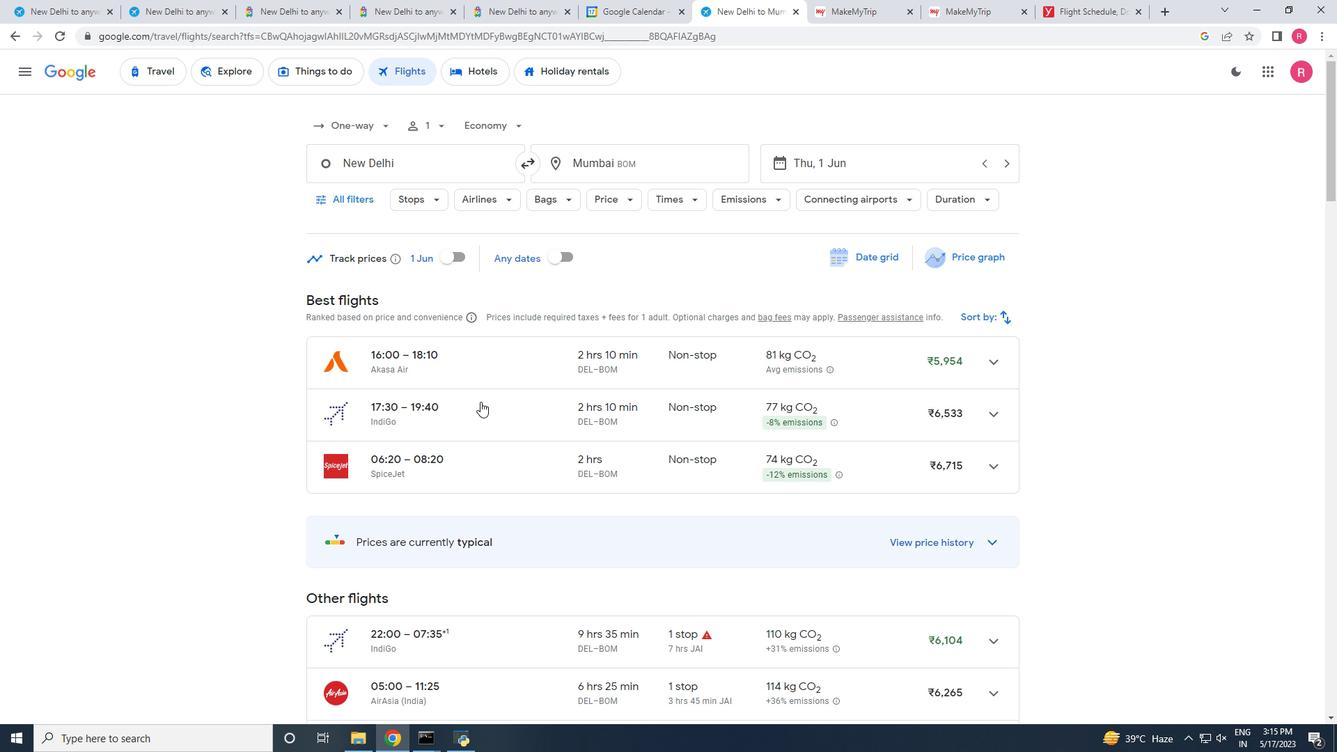 
Action: Mouse scrolled (480, 401) with delta (0, 0)
Screenshot: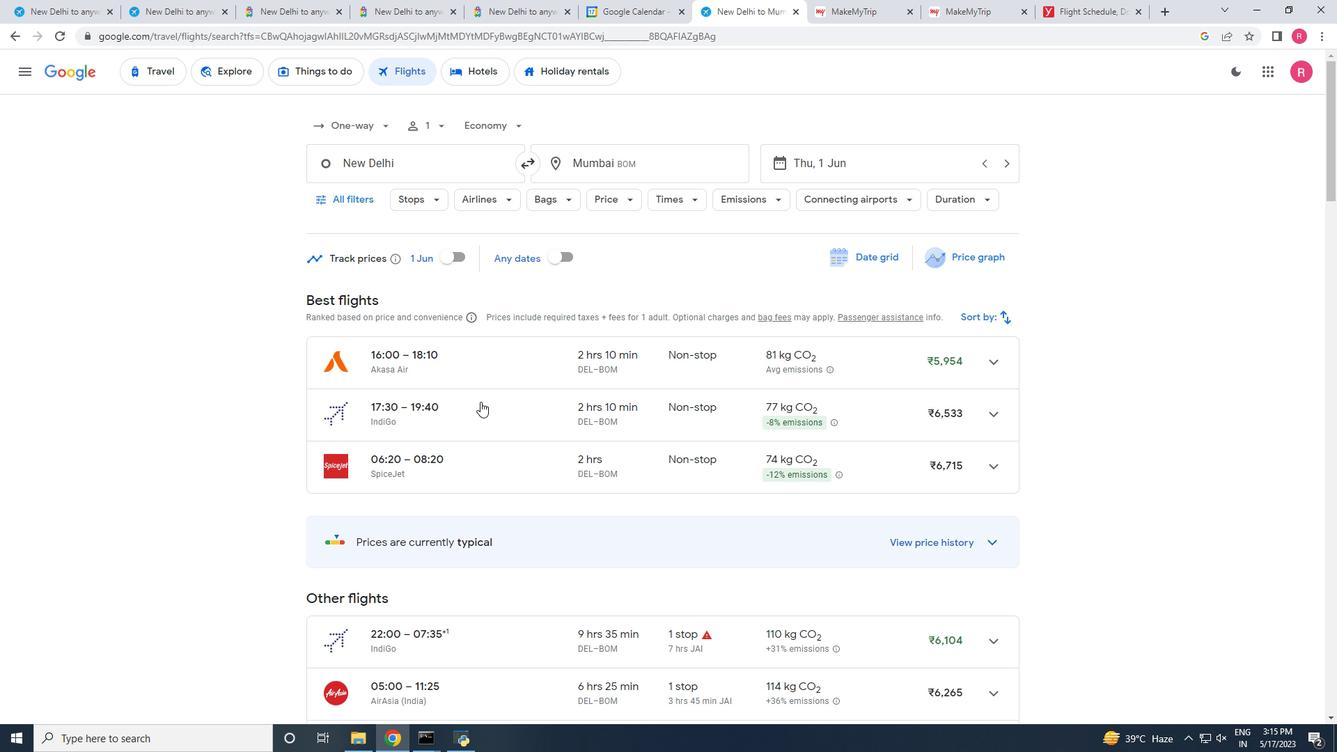 
Action: Mouse scrolled (480, 401) with delta (0, 0)
Screenshot: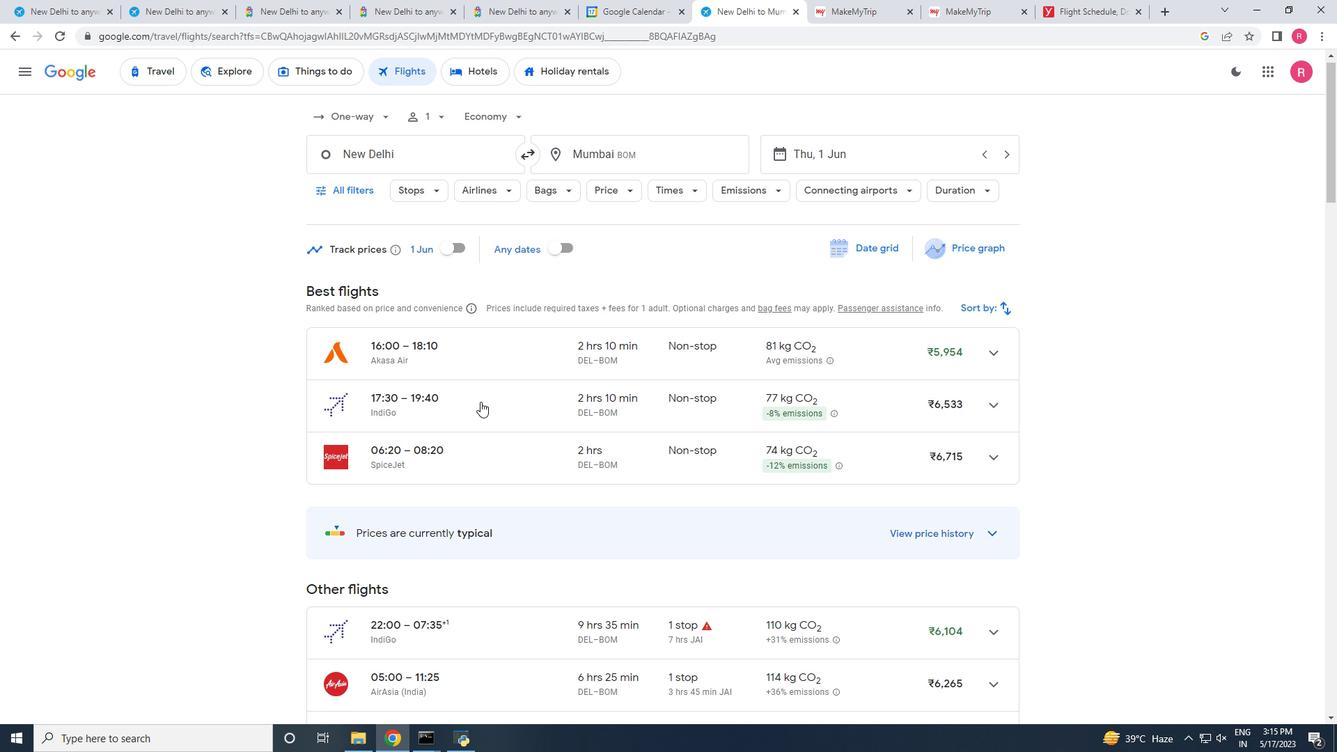 
Action: Mouse moved to (482, 397)
Screenshot: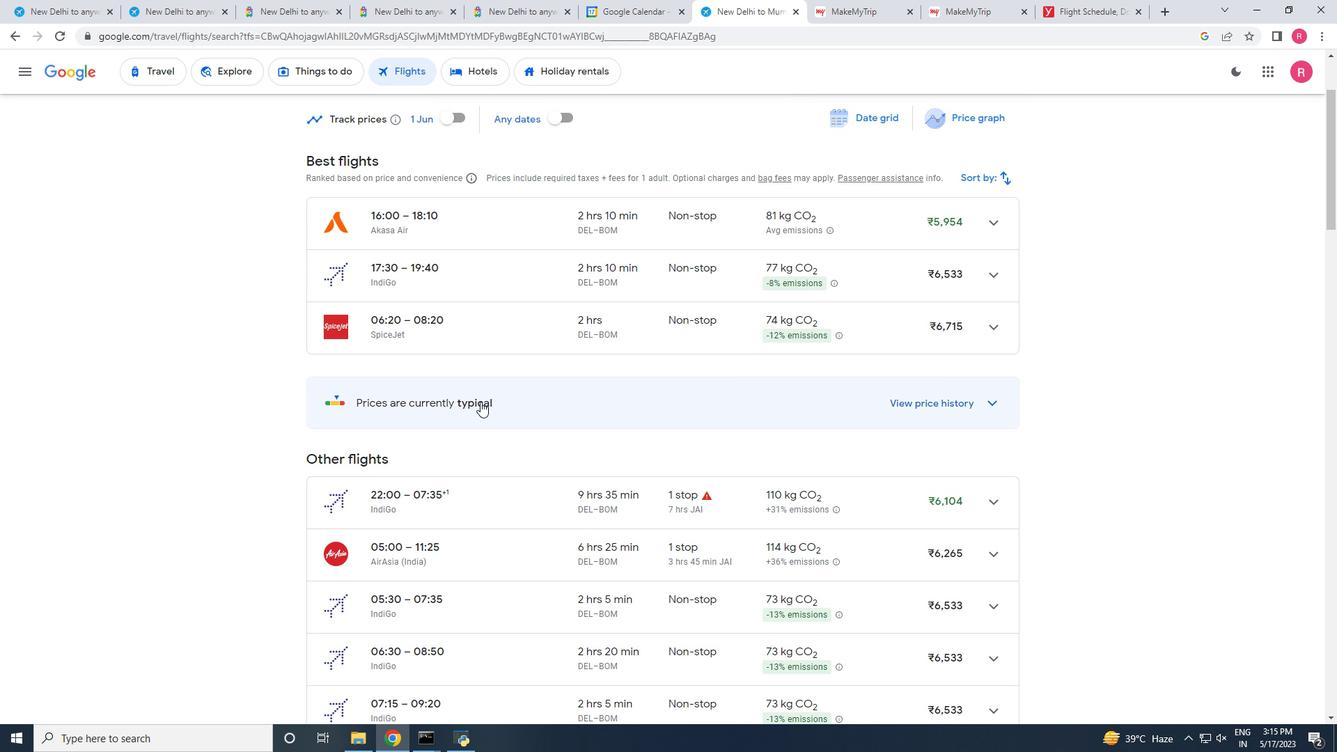 
Action: Mouse scrolled (482, 398) with delta (0, 0)
Screenshot: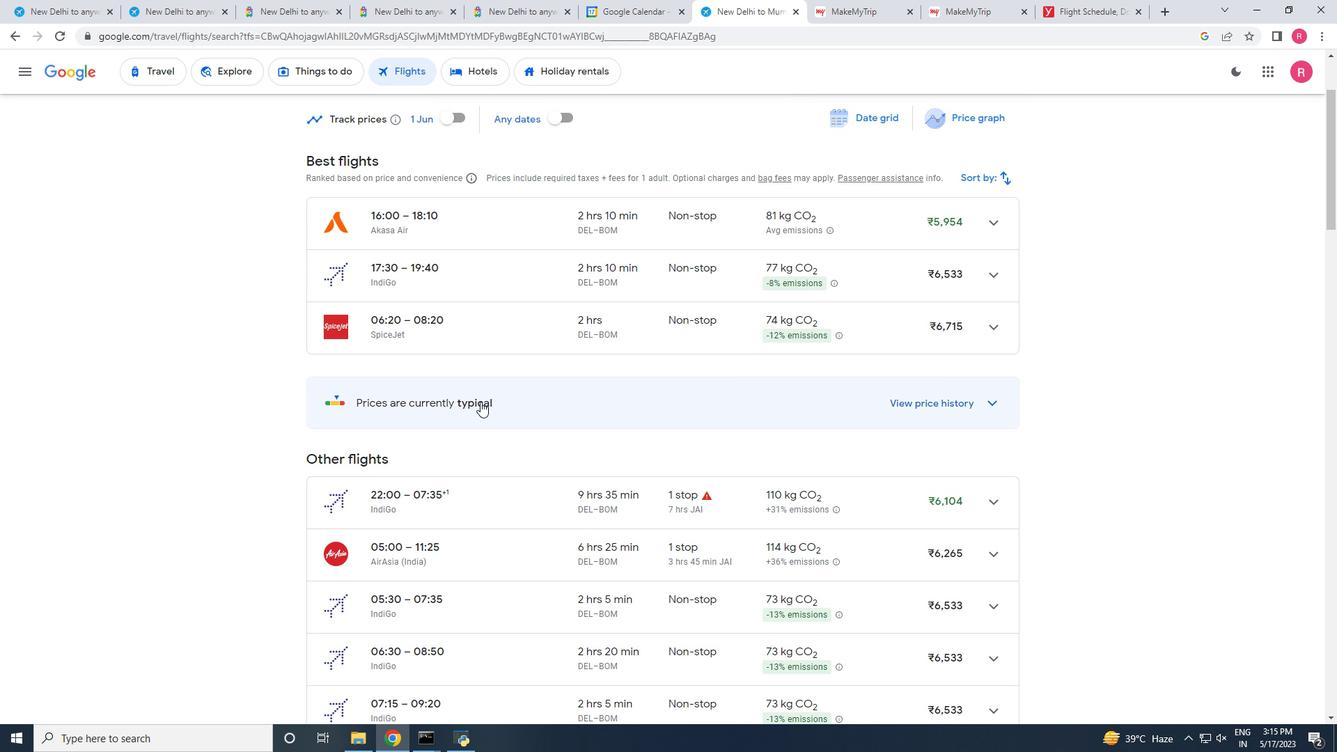 
Action: Mouse moved to (482, 397)
Screenshot: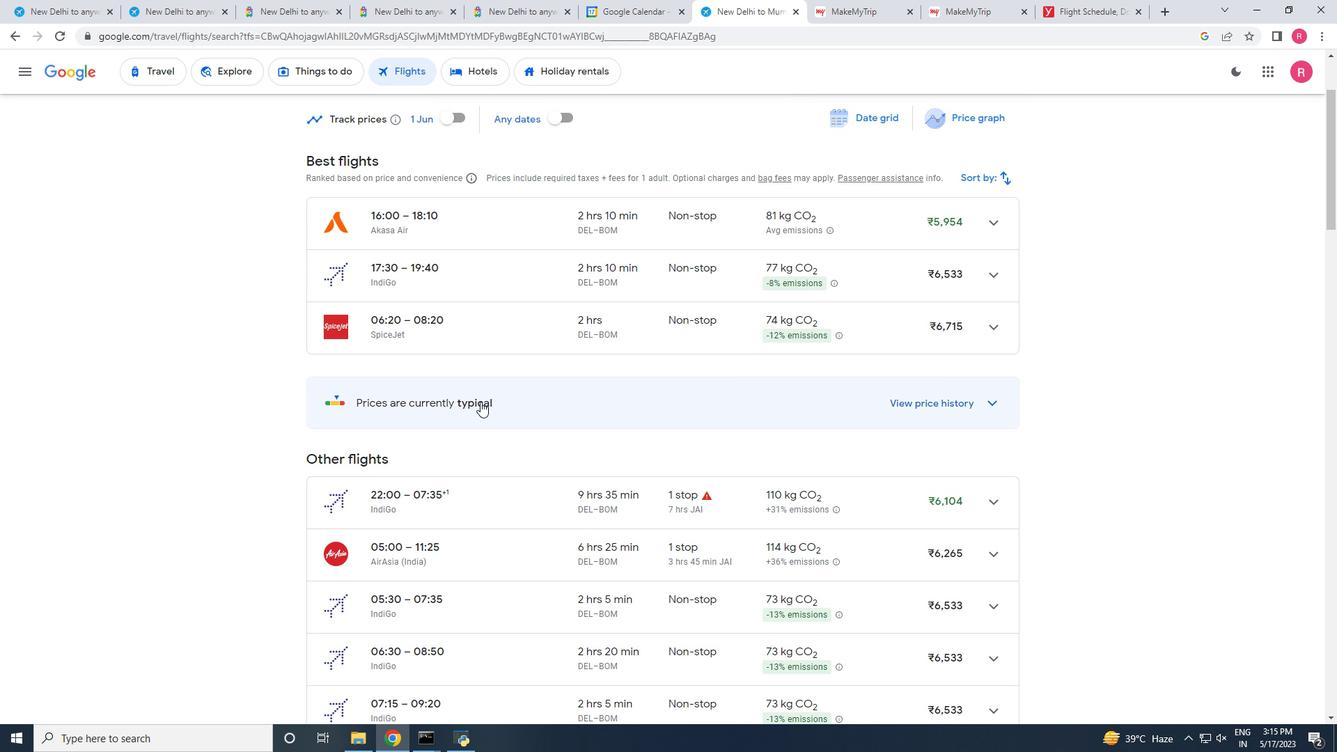 
Action: Mouse scrolled (482, 397) with delta (0, 0)
Screenshot: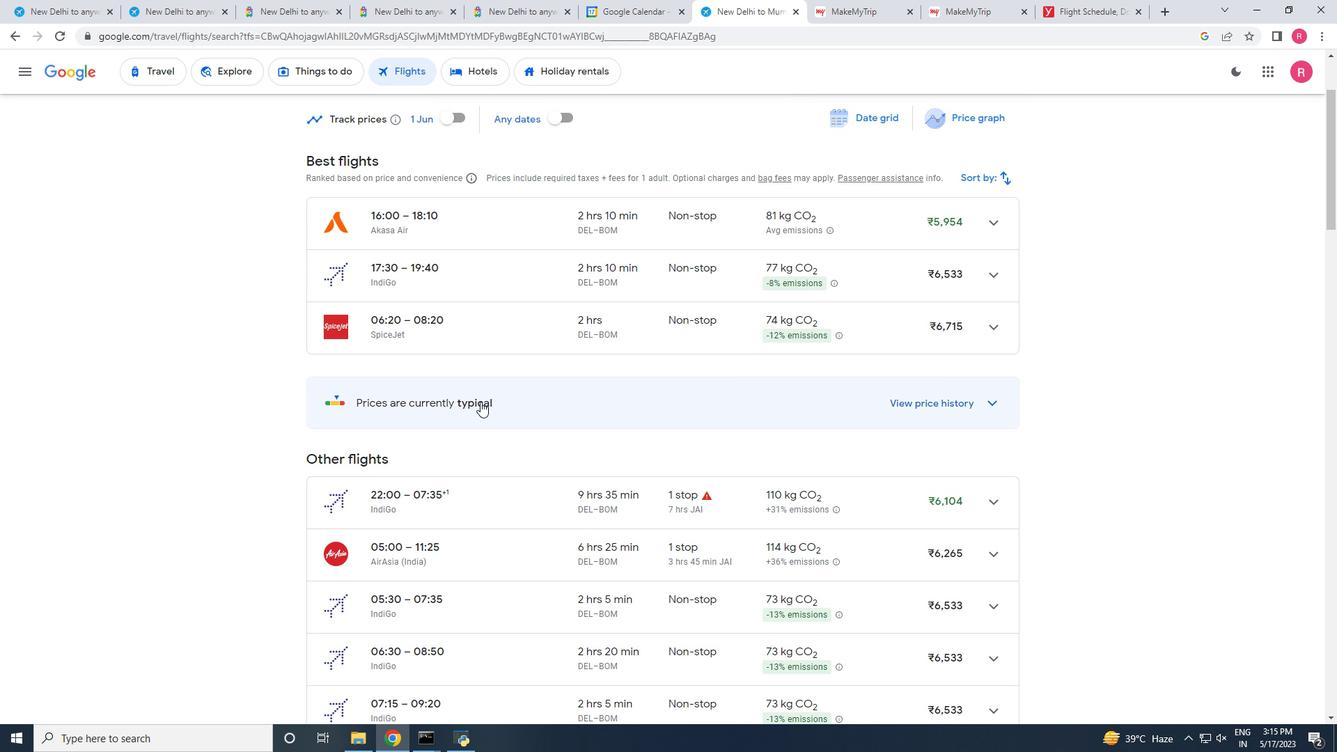 
Action: Mouse moved to (484, 396)
Screenshot: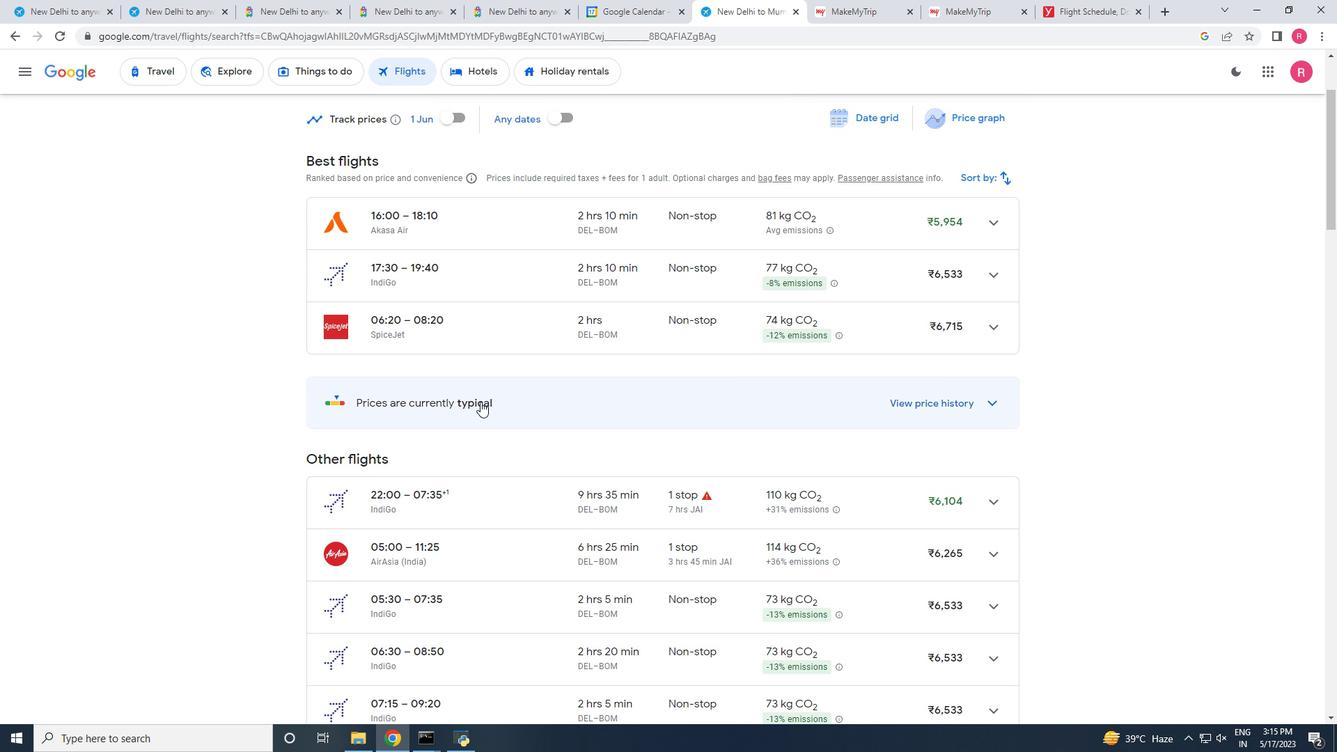 
Action: Mouse scrolled (484, 397) with delta (0, 0)
Screenshot: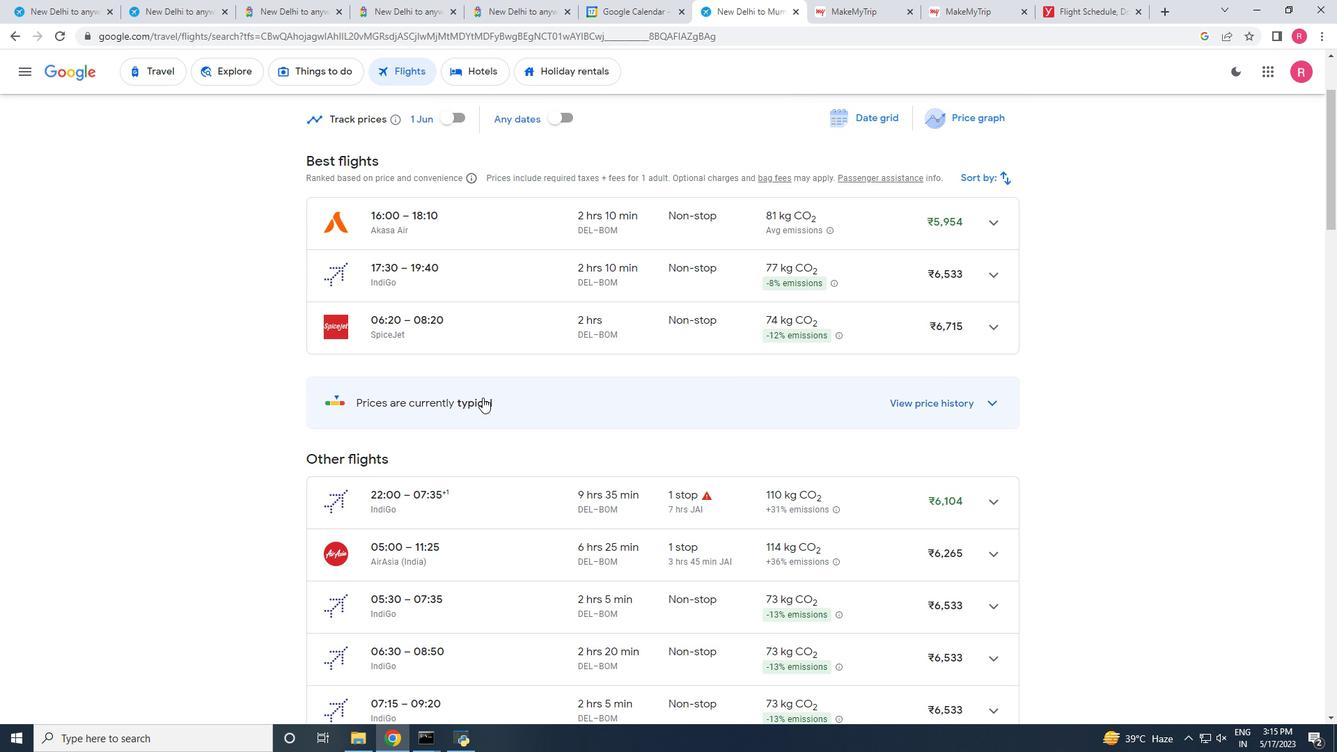 
Action: Mouse moved to (988, 362)
Screenshot: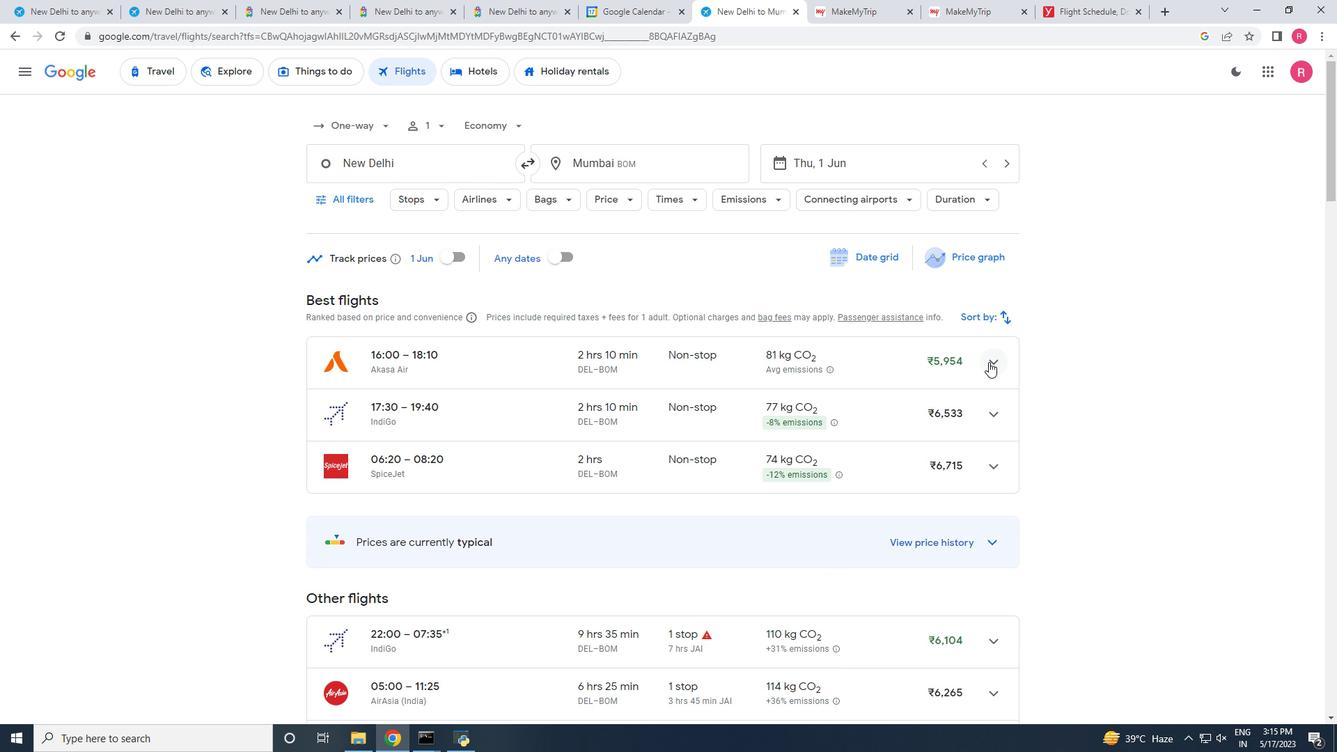 
Action: Mouse pressed left at (988, 362)
Screenshot: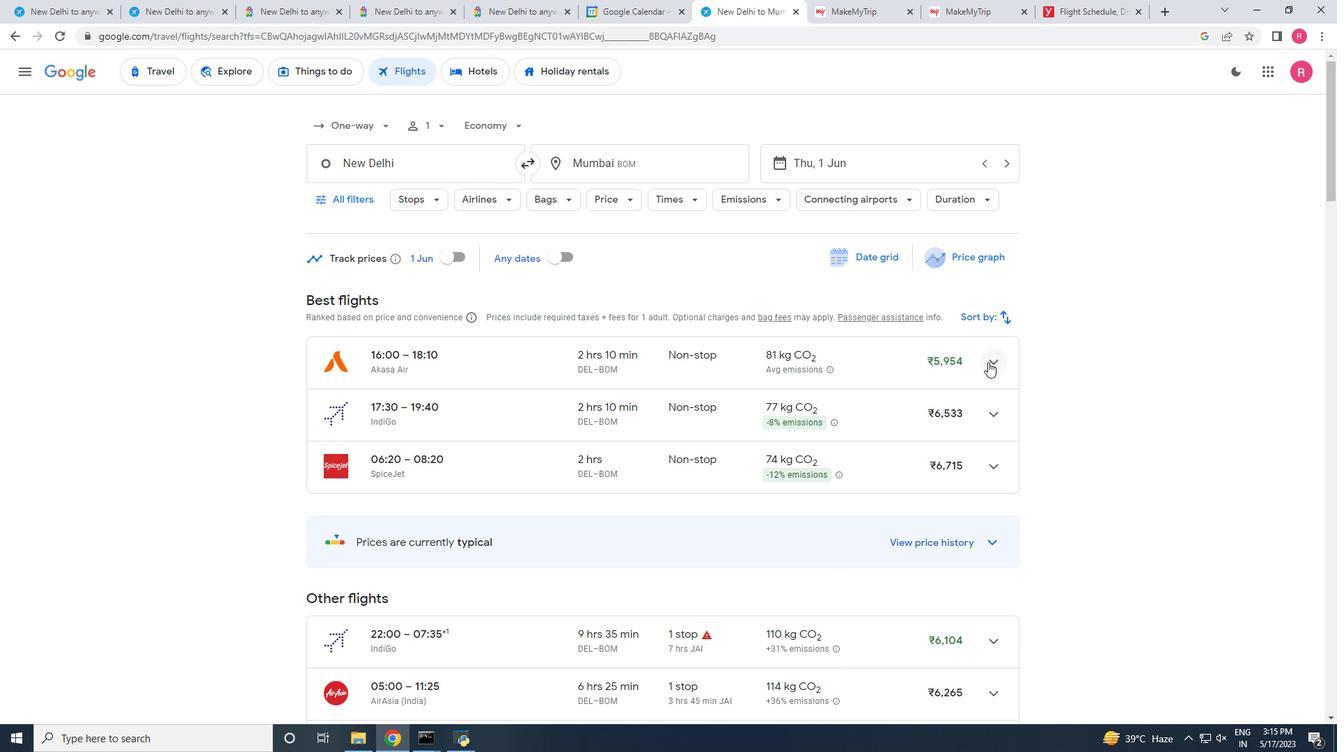 
Action: Mouse scrolled (988, 361) with delta (0, 0)
Screenshot: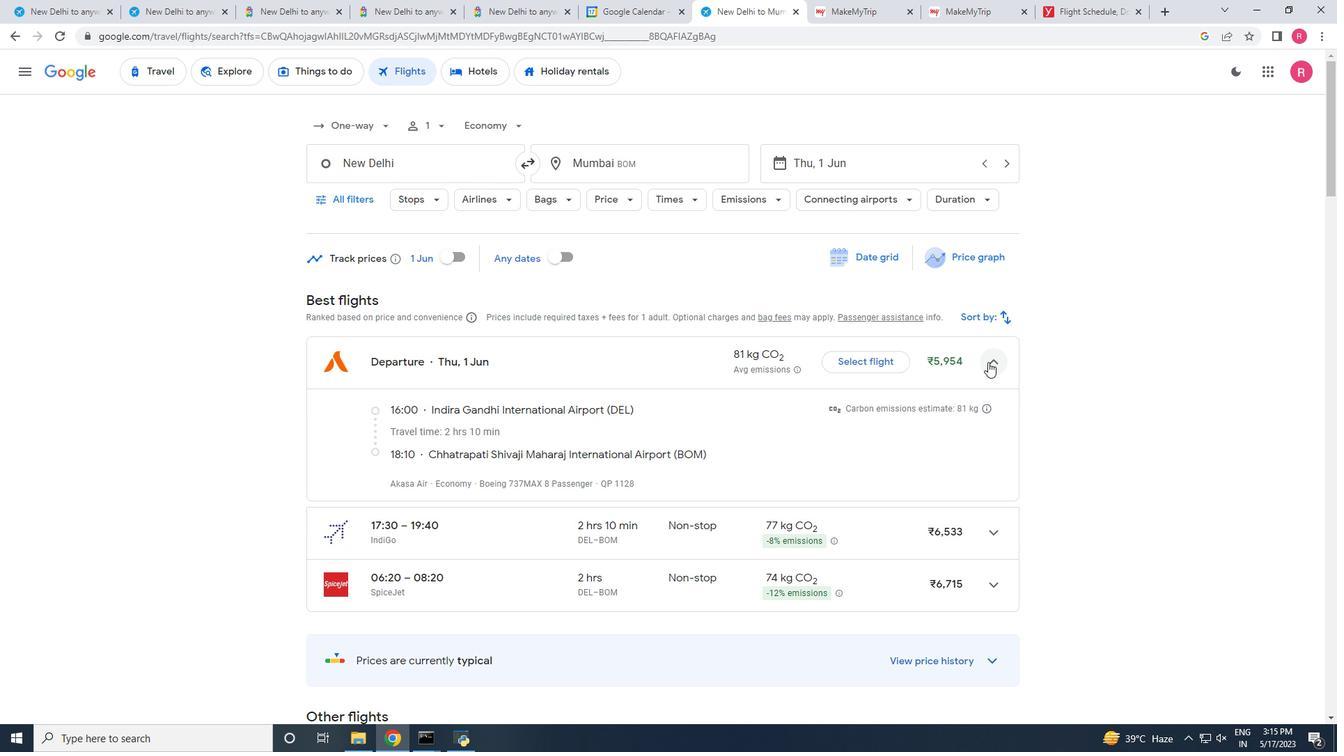 
Action: Mouse scrolled (988, 361) with delta (0, 0)
Screenshot: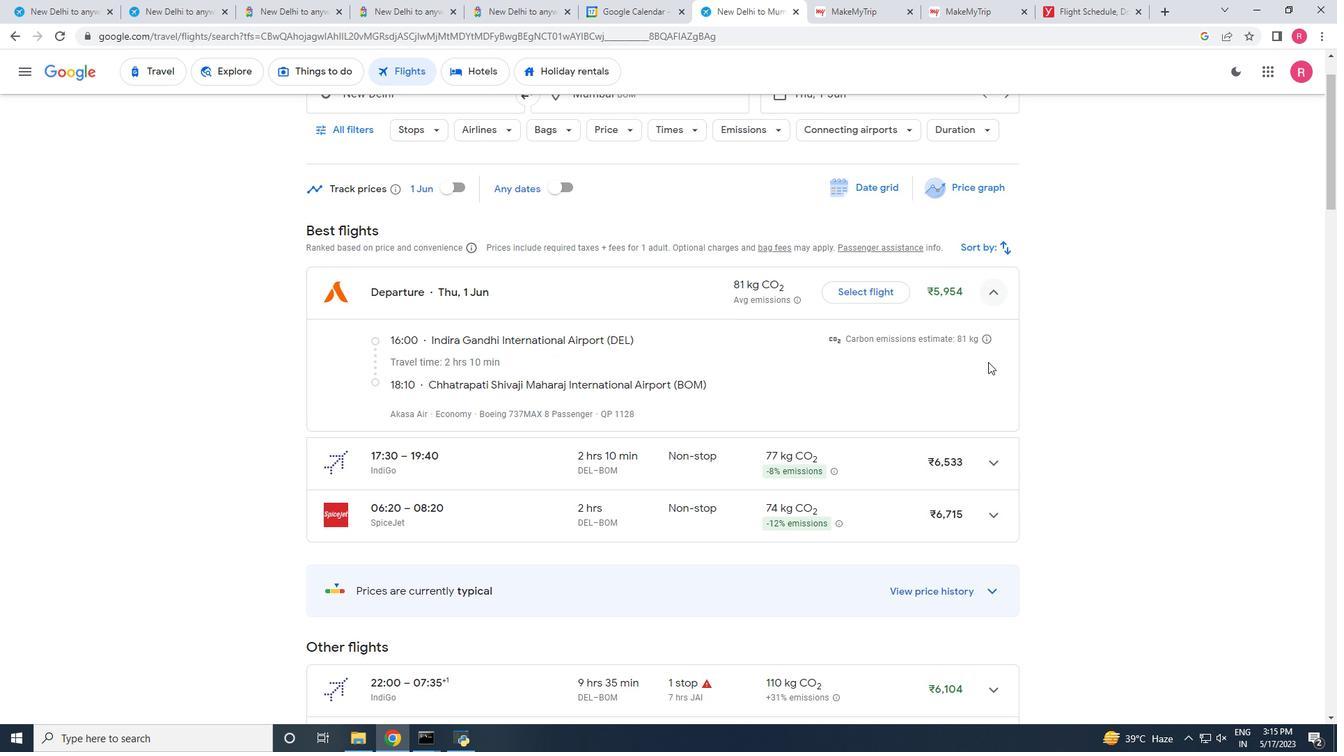 
Action: Mouse moved to (892, 220)
Screenshot: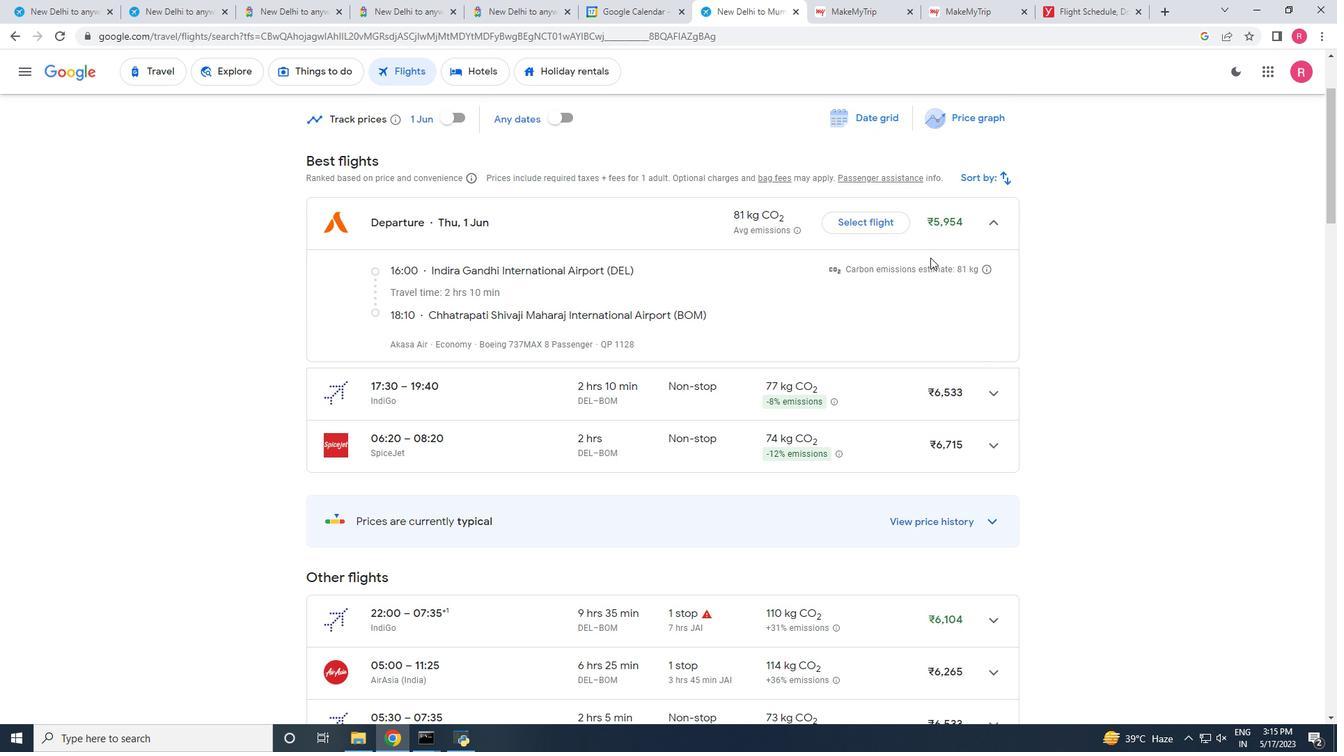 
Action: Mouse pressed left at (892, 220)
Screenshot: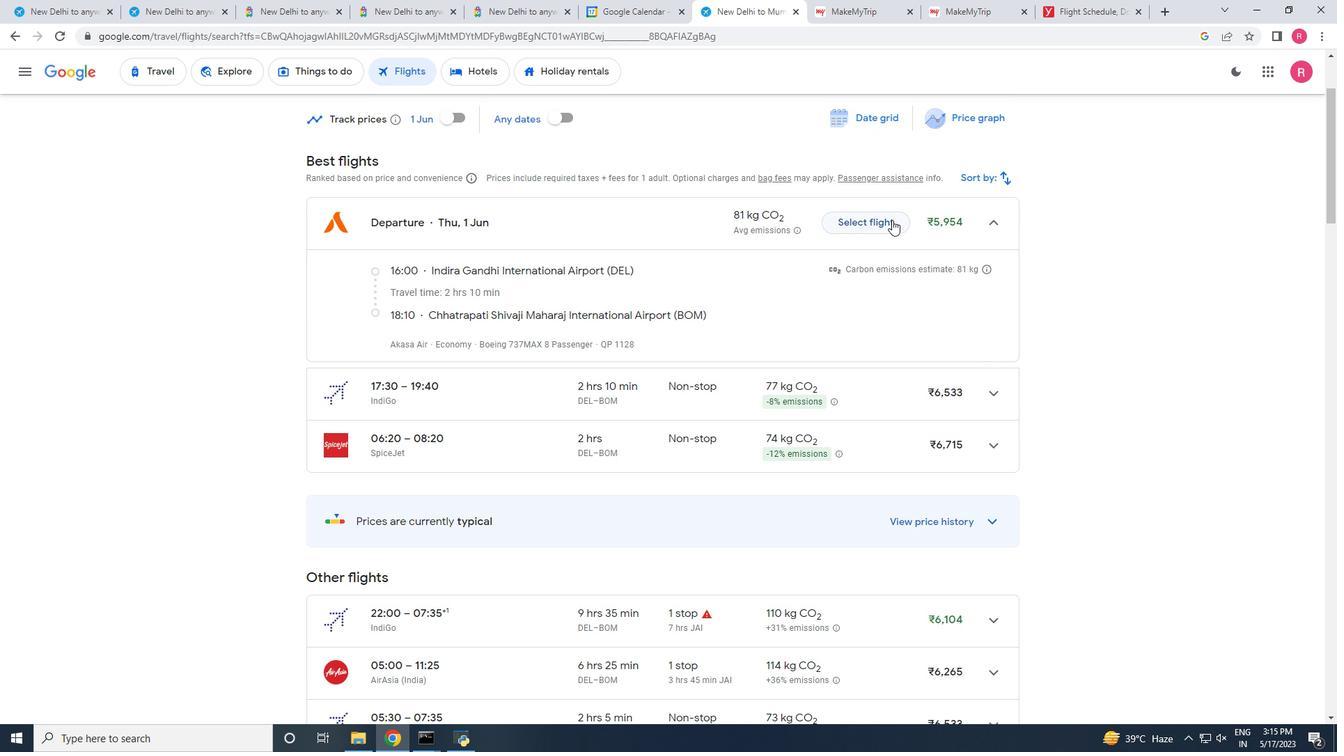 
Action: Mouse moved to (339, 348)
Screenshot: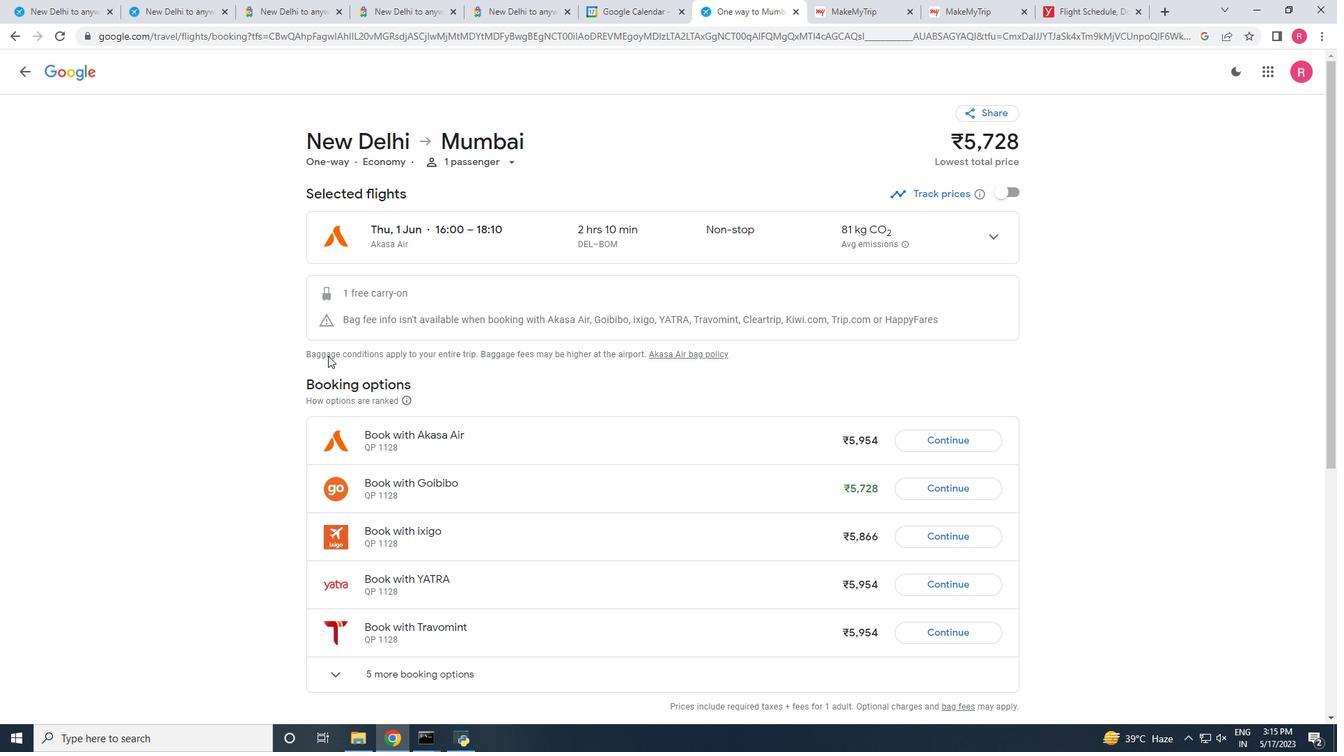 
Action: Mouse scrolled (339, 347) with delta (0, 0)
Screenshot: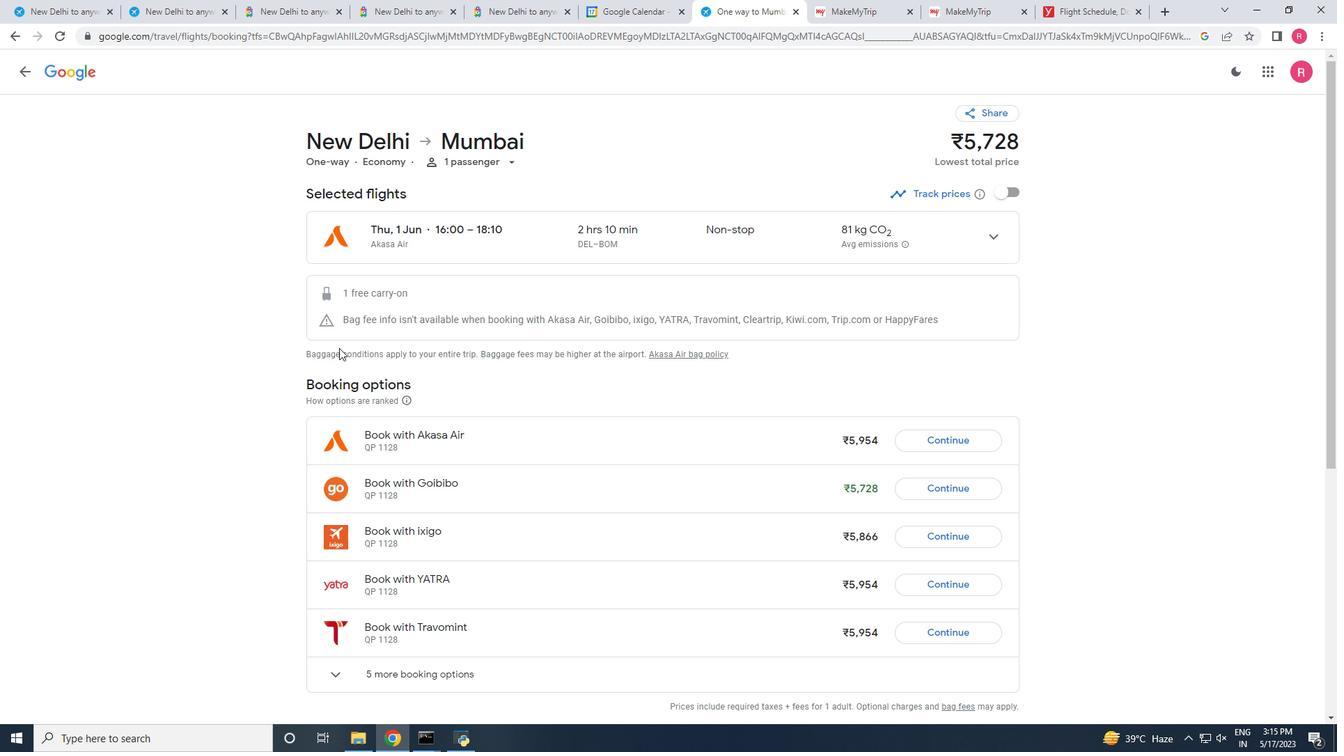 
Action: Mouse scrolled (339, 347) with delta (0, 0)
Screenshot: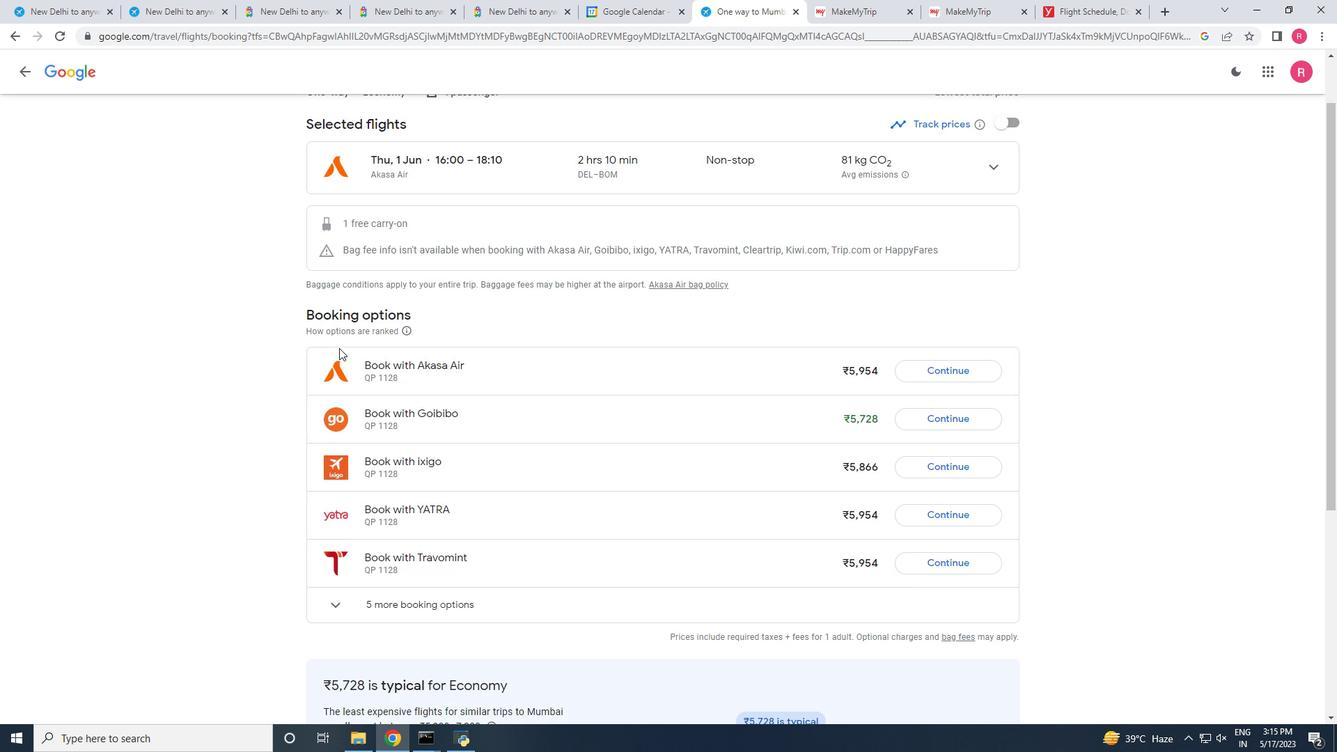 
Action: Mouse scrolled (339, 347) with delta (0, 0)
Screenshot: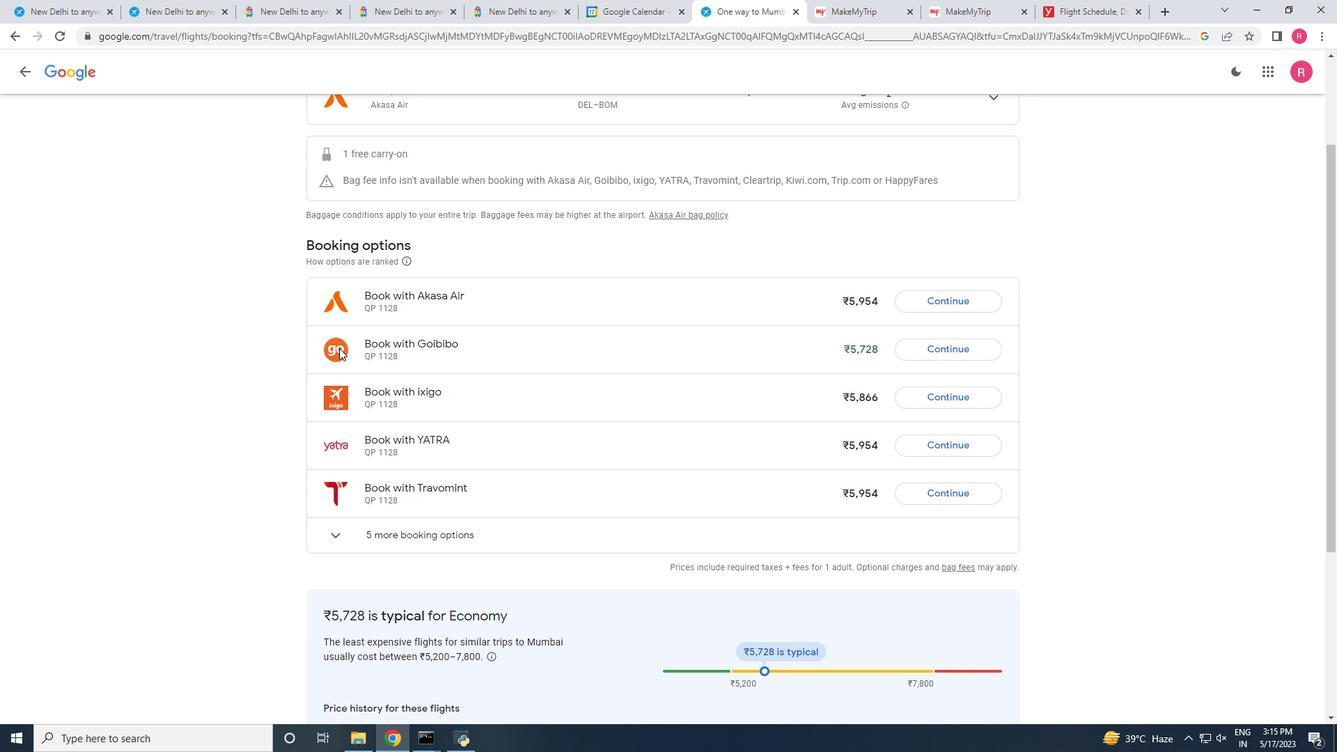 
Action: Mouse scrolled (339, 347) with delta (0, 0)
Screenshot: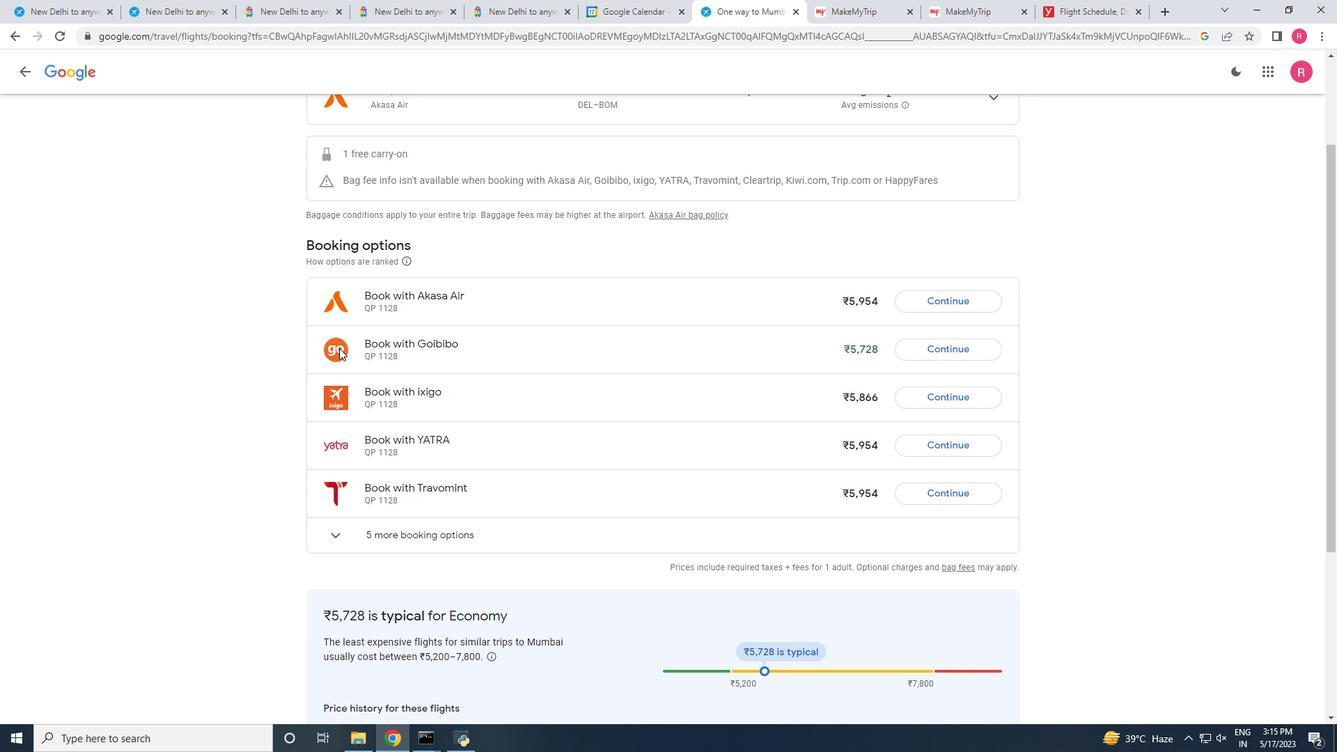 
Action: Mouse scrolled (339, 347) with delta (0, 0)
Screenshot: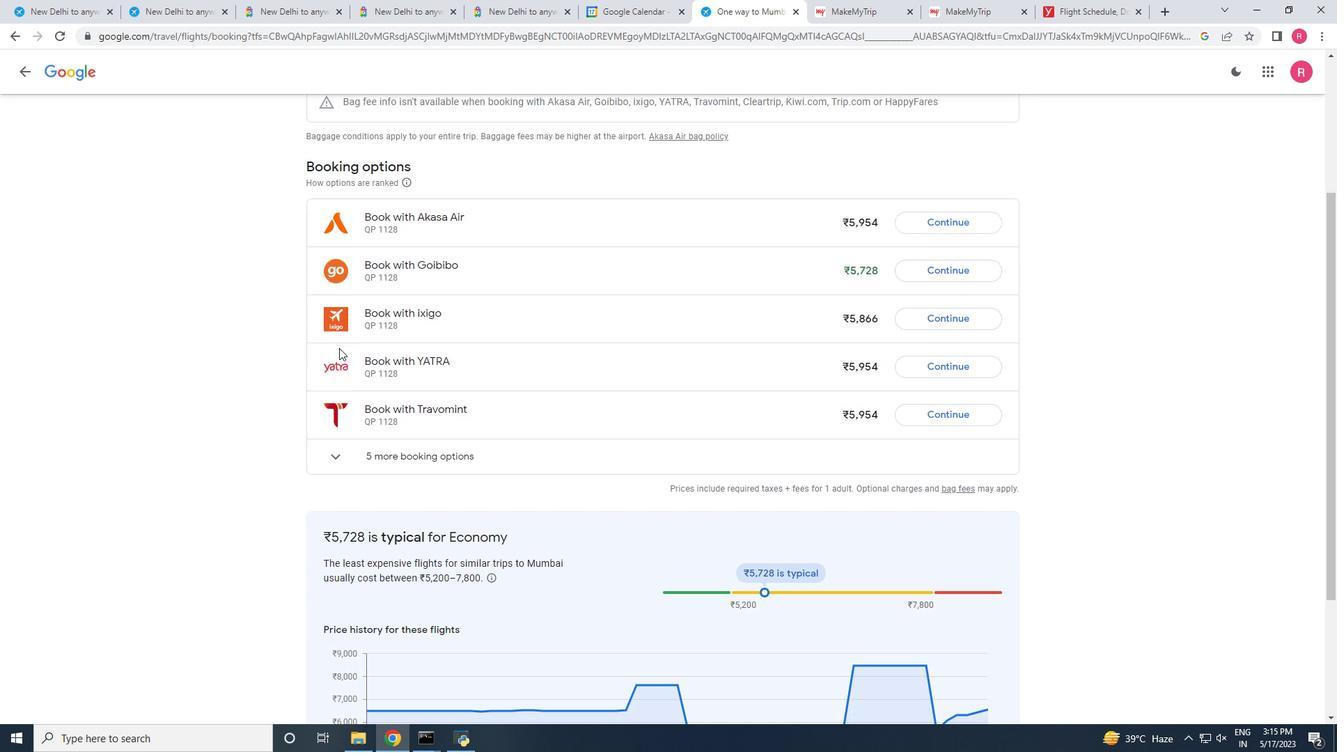 
Action: Mouse moved to (339, 347)
Screenshot: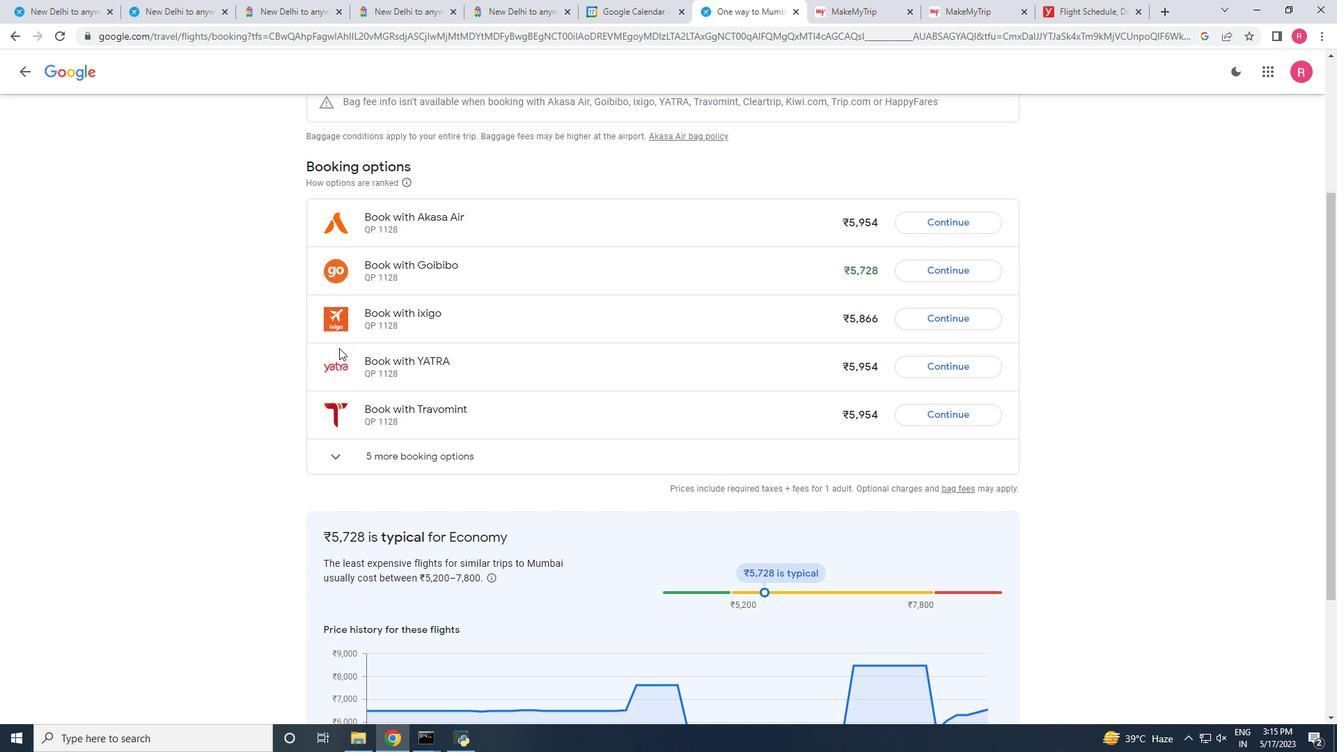 
Action: Mouse scrolled (339, 346) with delta (0, 0)
Screenshot: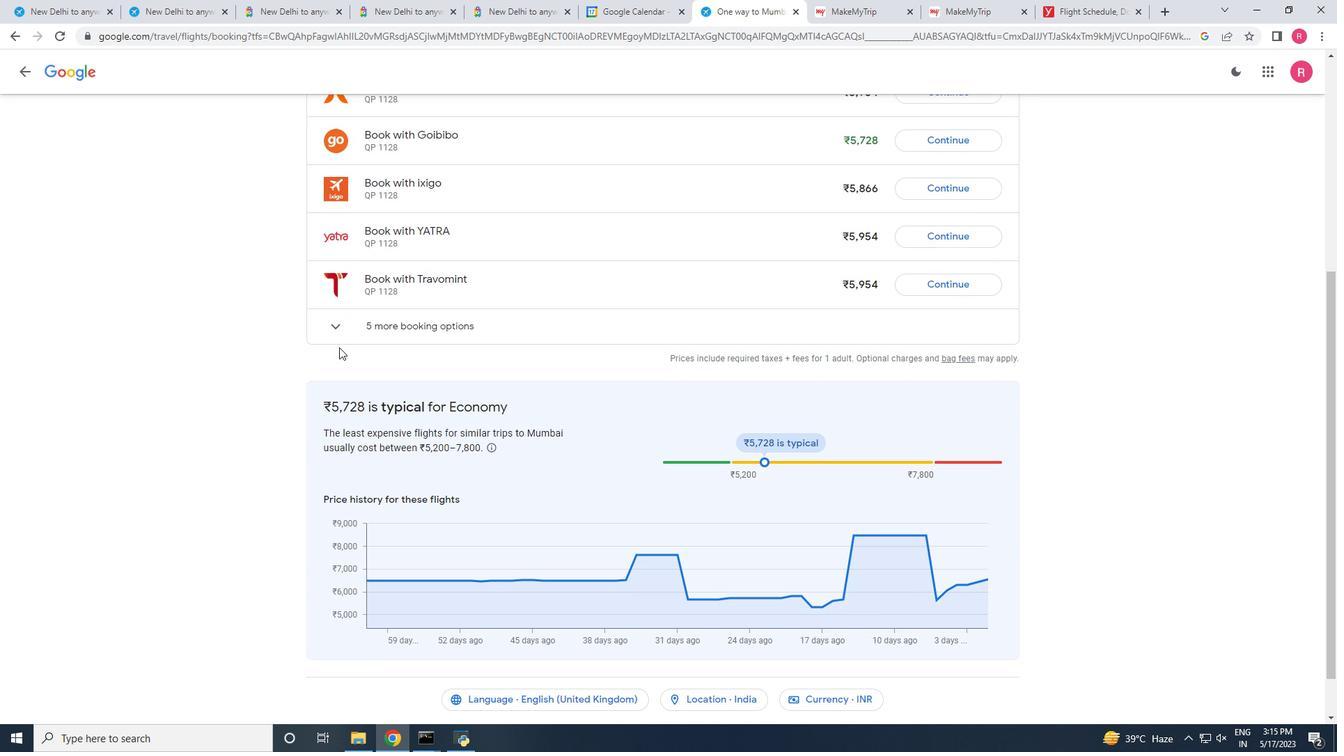 
Action: Mouse scrolled (339, 346) with delta (0, 0)
Screenshot: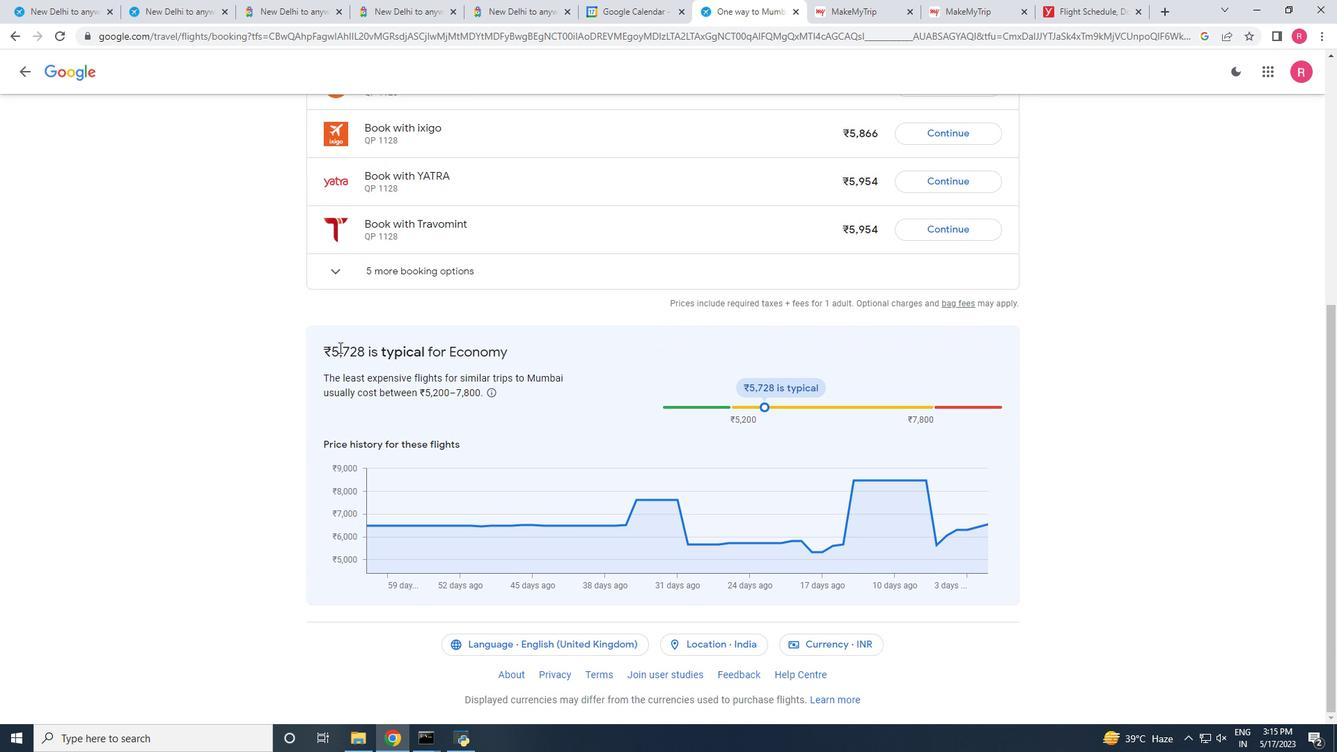 
Action: Mouse scrolled (339, 346) with delta (0, 0)
Screenshot: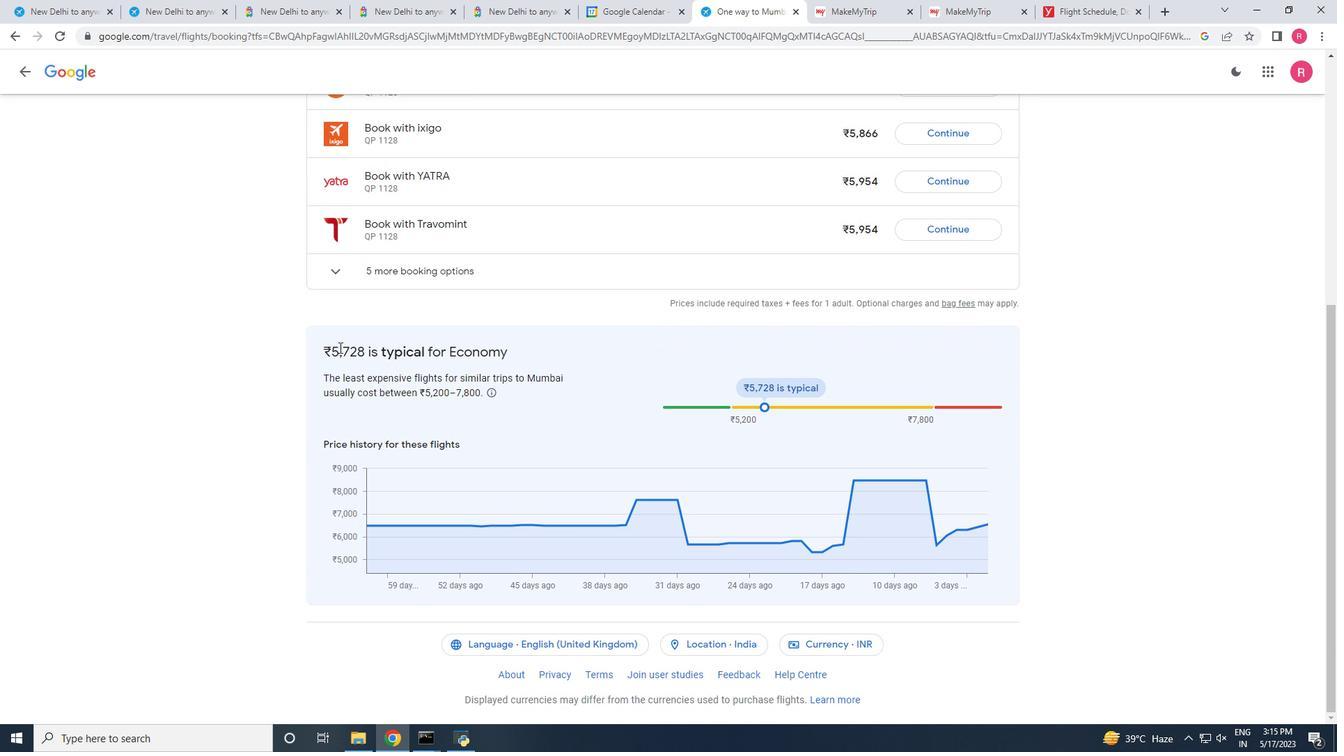 
Action: Mouse scrolled (339, 346) with delta (0, 0)
Screenshot: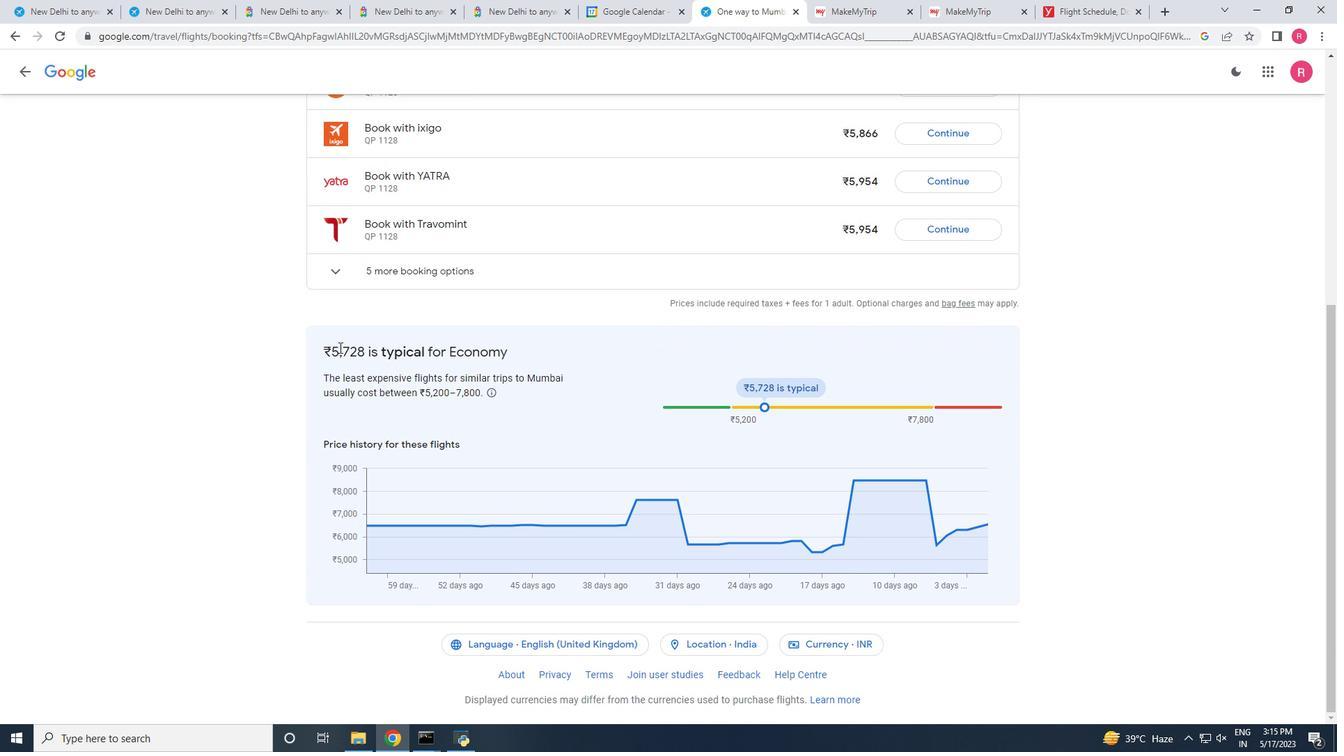 
Action: Mouse scrolled (339, 346) with delta (0, 0)
Screenshot: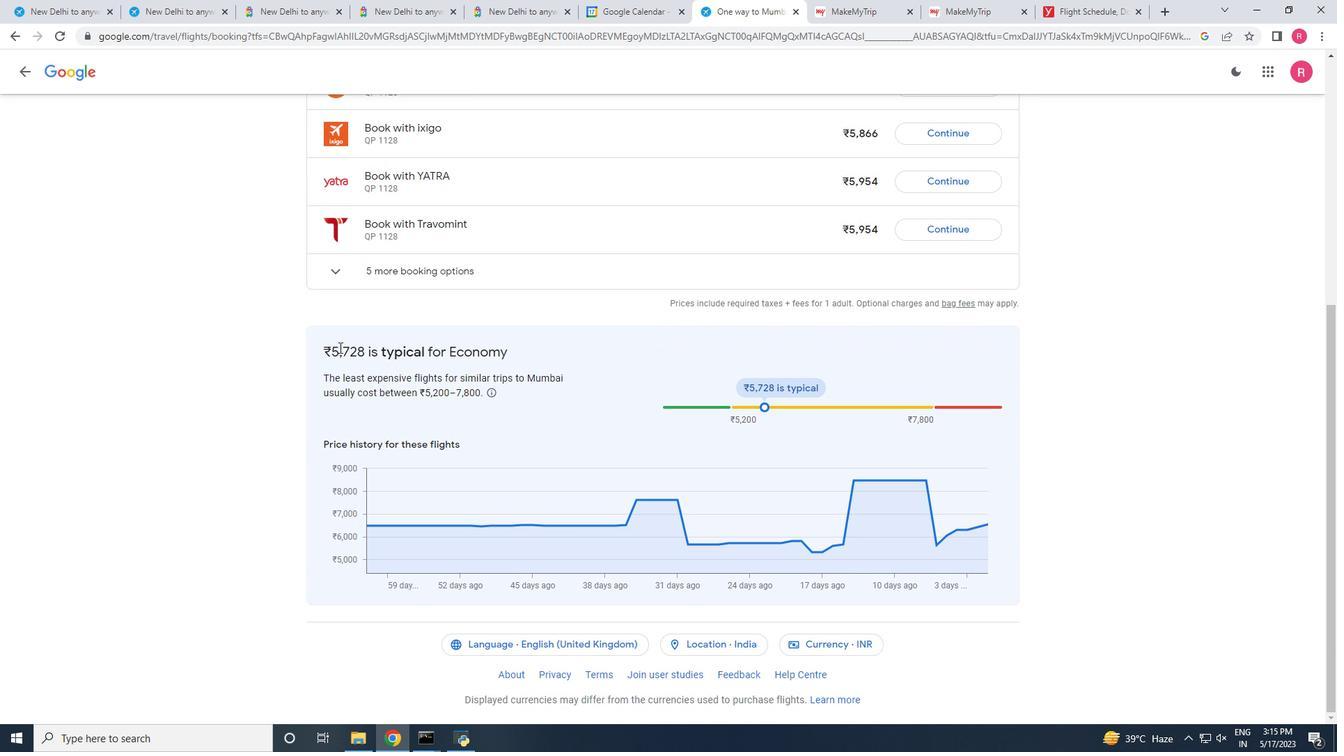 
Action: Mouse scrolled (339, 348) with delta (0, 0)
Screenshot: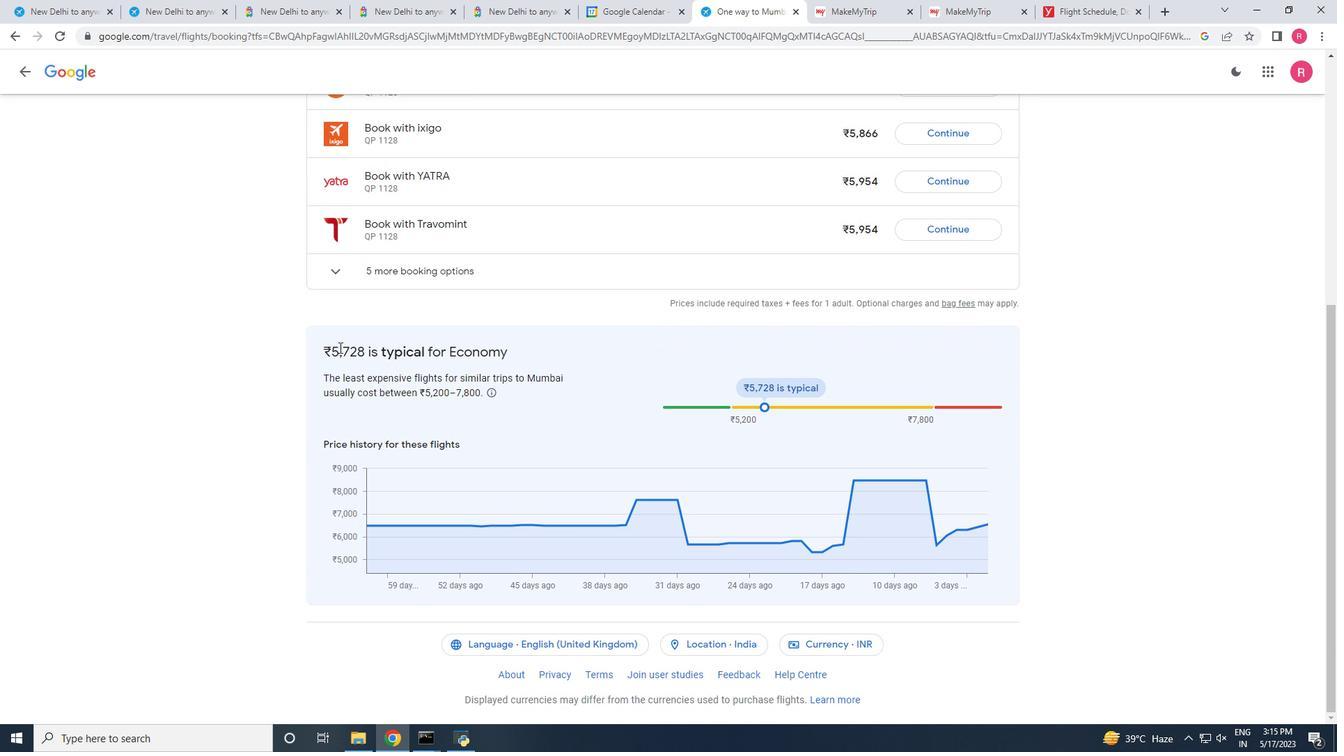 
Action: Mouse scrolled (339, 348) with delta (0, 0)
Screenshot: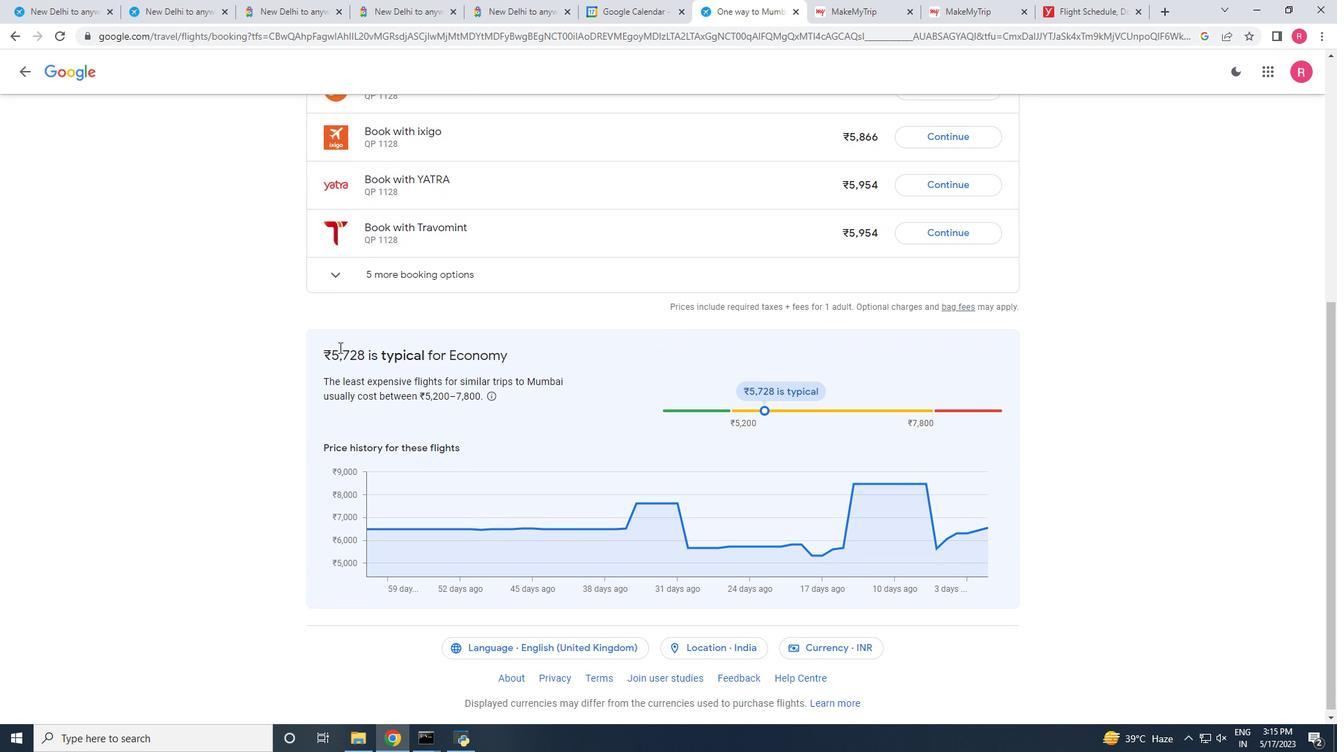 
Action: Mouse scrolled (339, 348) with delta (0, 0)
Screenshot: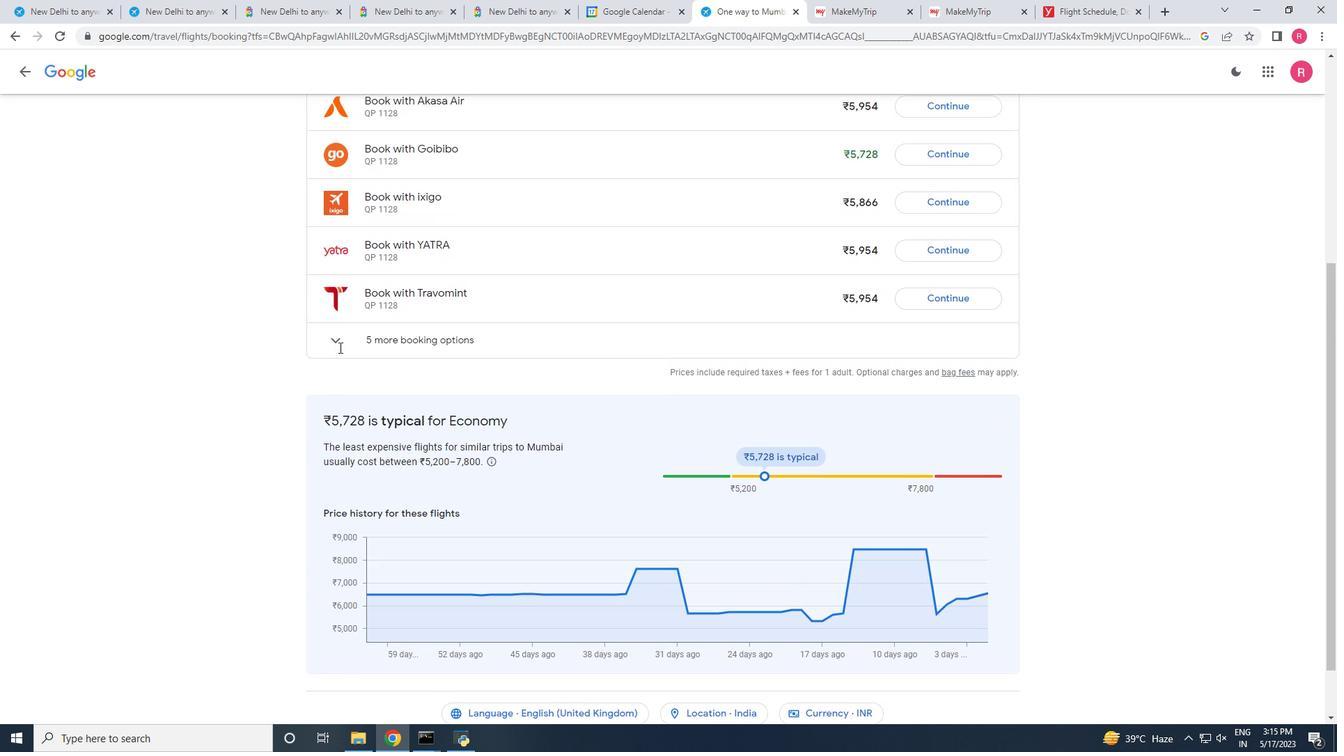 
Action: Mouse scrolled (339, 348) with delta (0, 0)
Screenshot: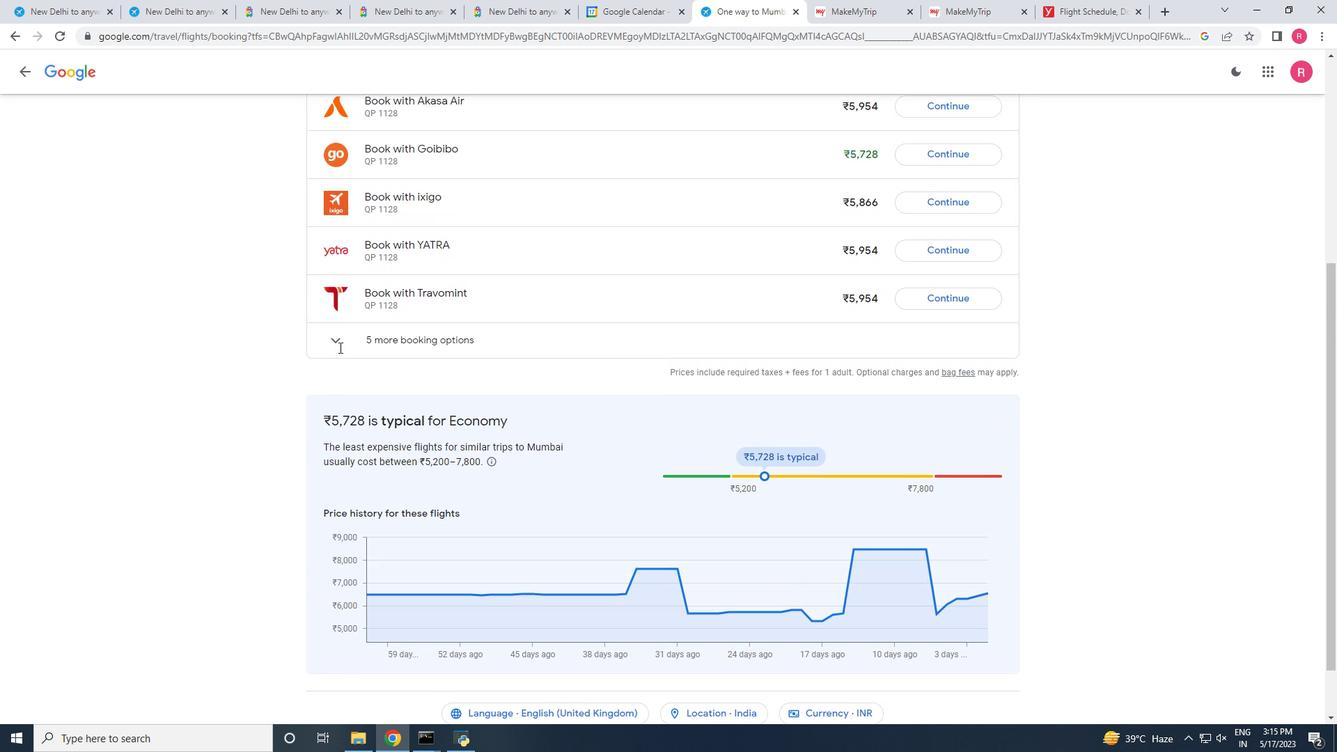 
Action: Mouse scrolled (339, 348) with delta (0, 0)
Screenshot: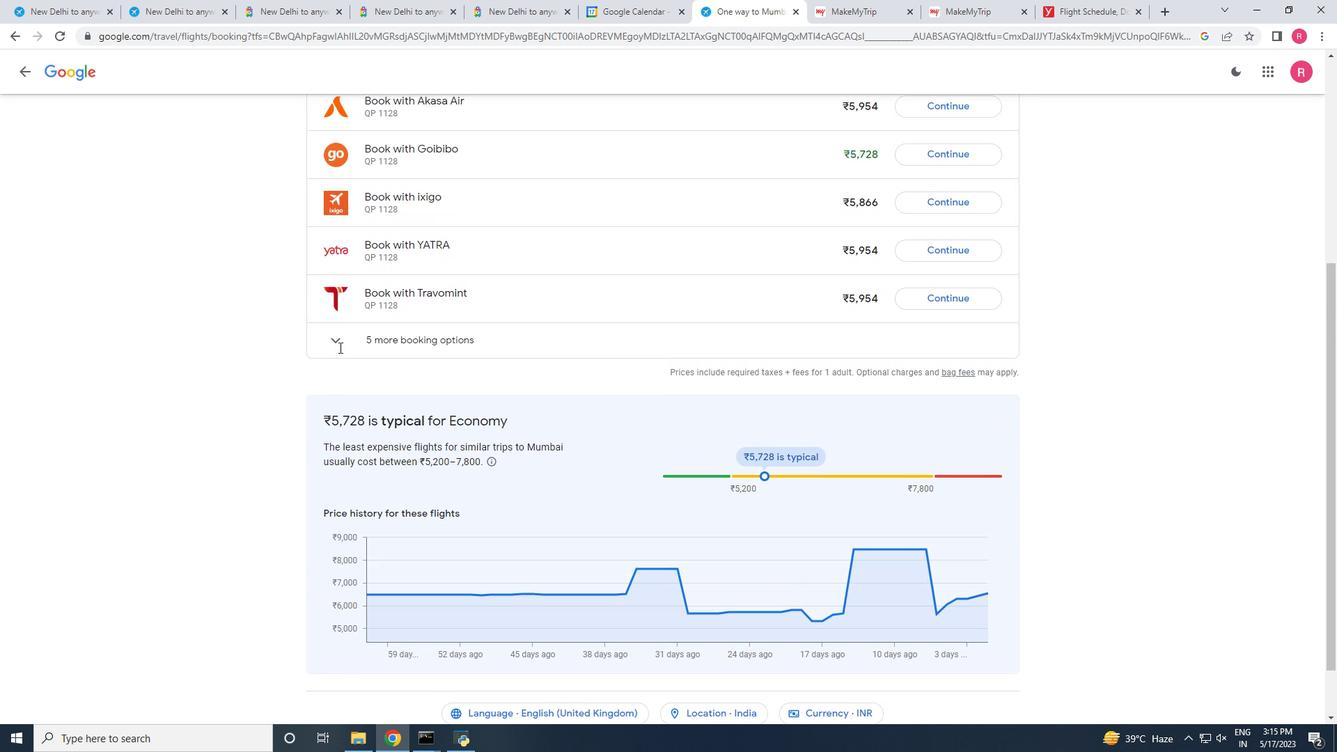 
Action: Mouse scrolled (339, 348) with delta (0, 0)
Screenshot: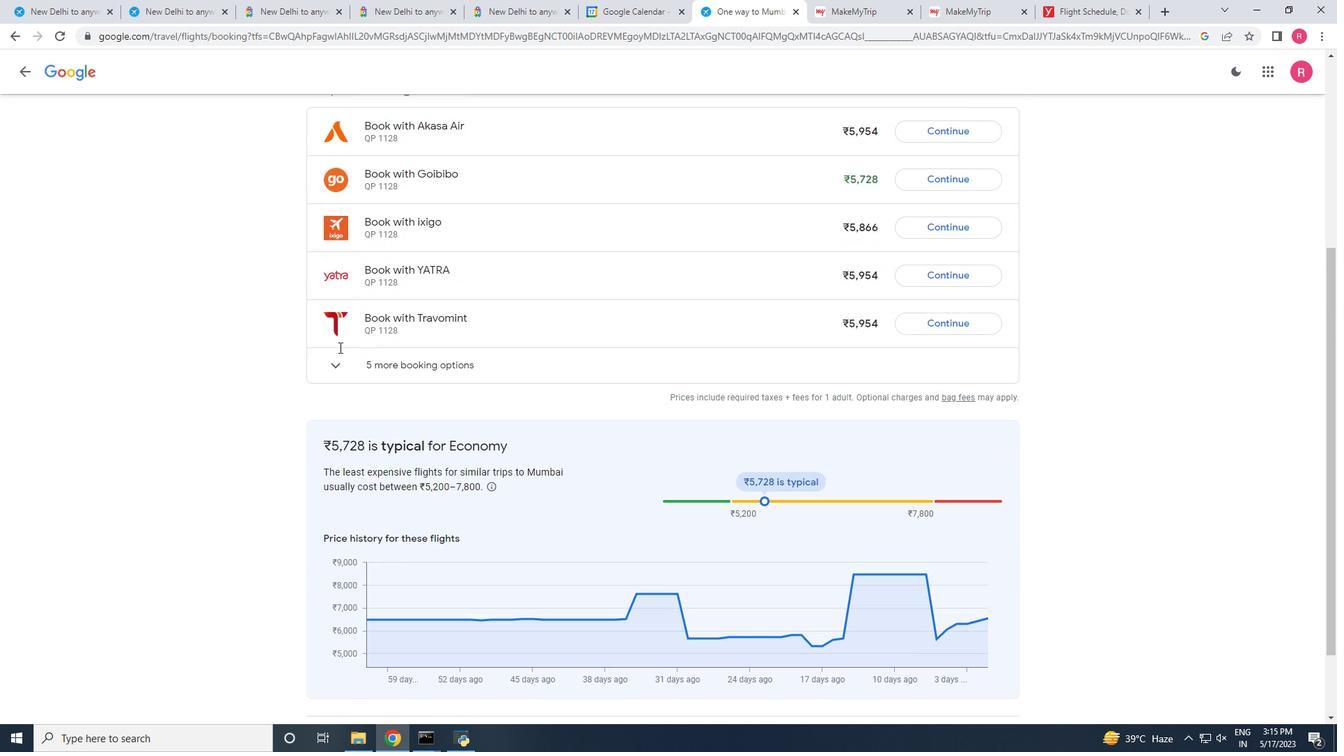 
Action: Mouse scrolled (339, 348) with delta (0, 0)
Screenshot: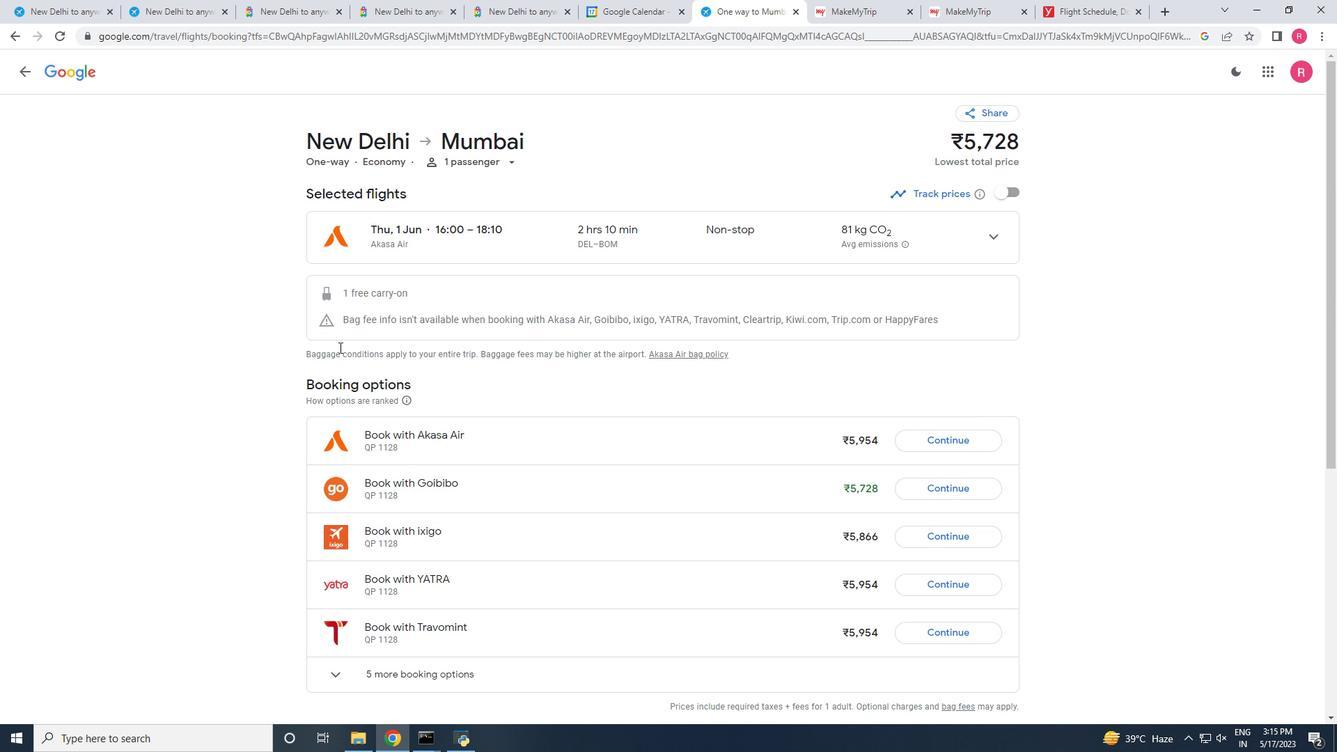 
Action: Mouse scrolled (339, 348) with delta (0, 0)
Screenshot: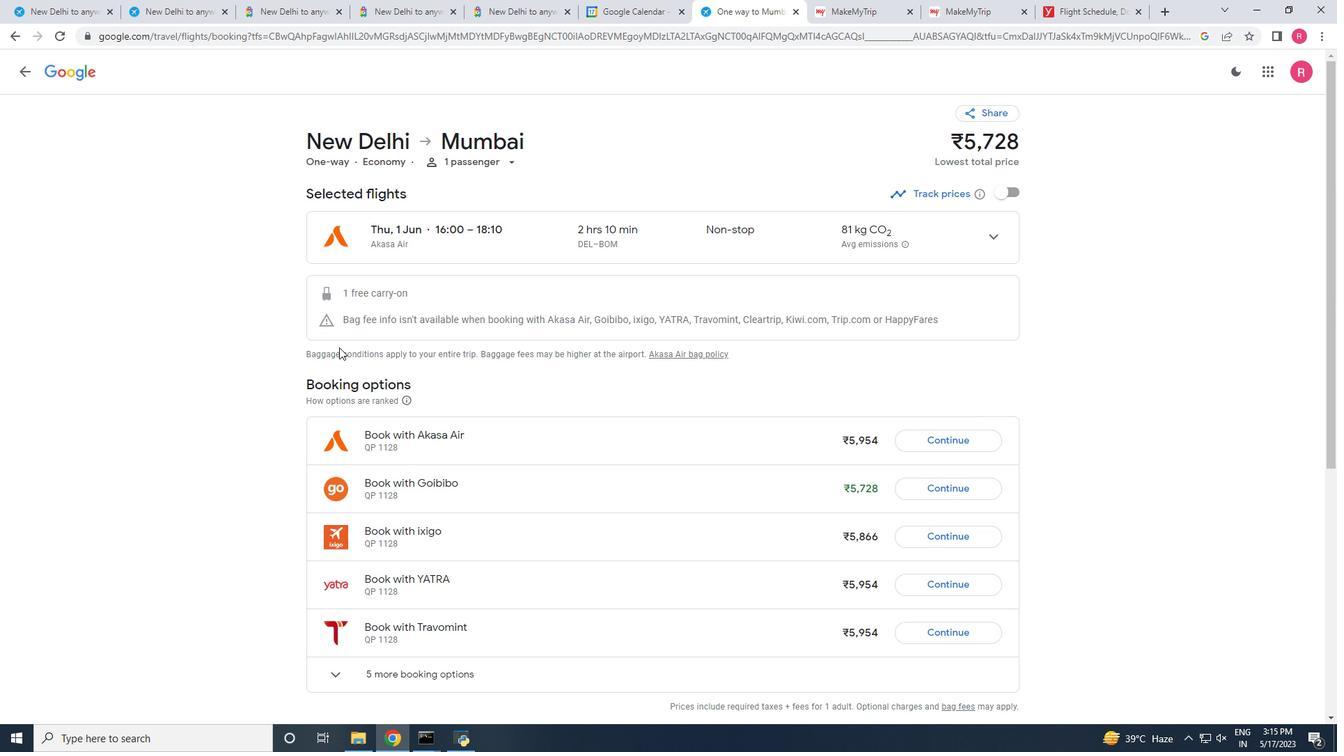 
Action: Mouse scrolled (339, 348) with delta (0, 0)
Screenshot: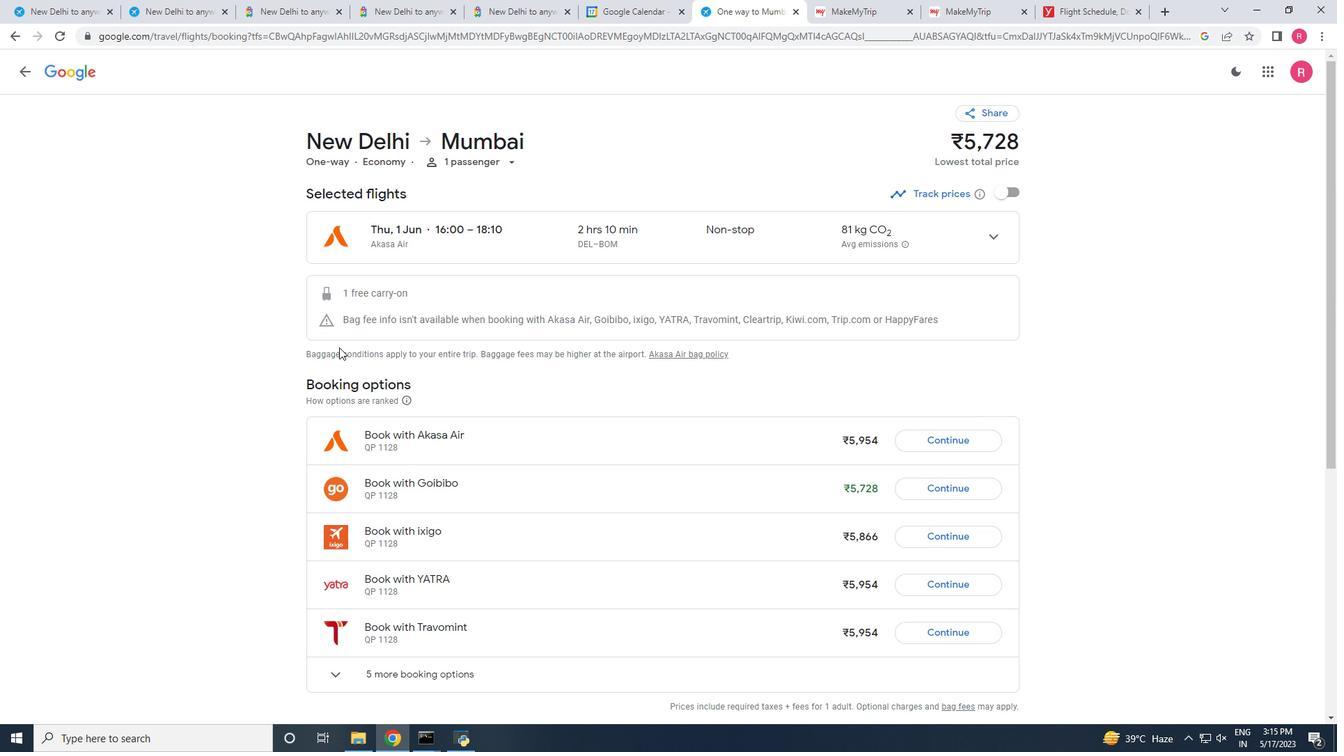
Action: Mouse scrolled (339, 348) with delta (0, 0)
Screenshot: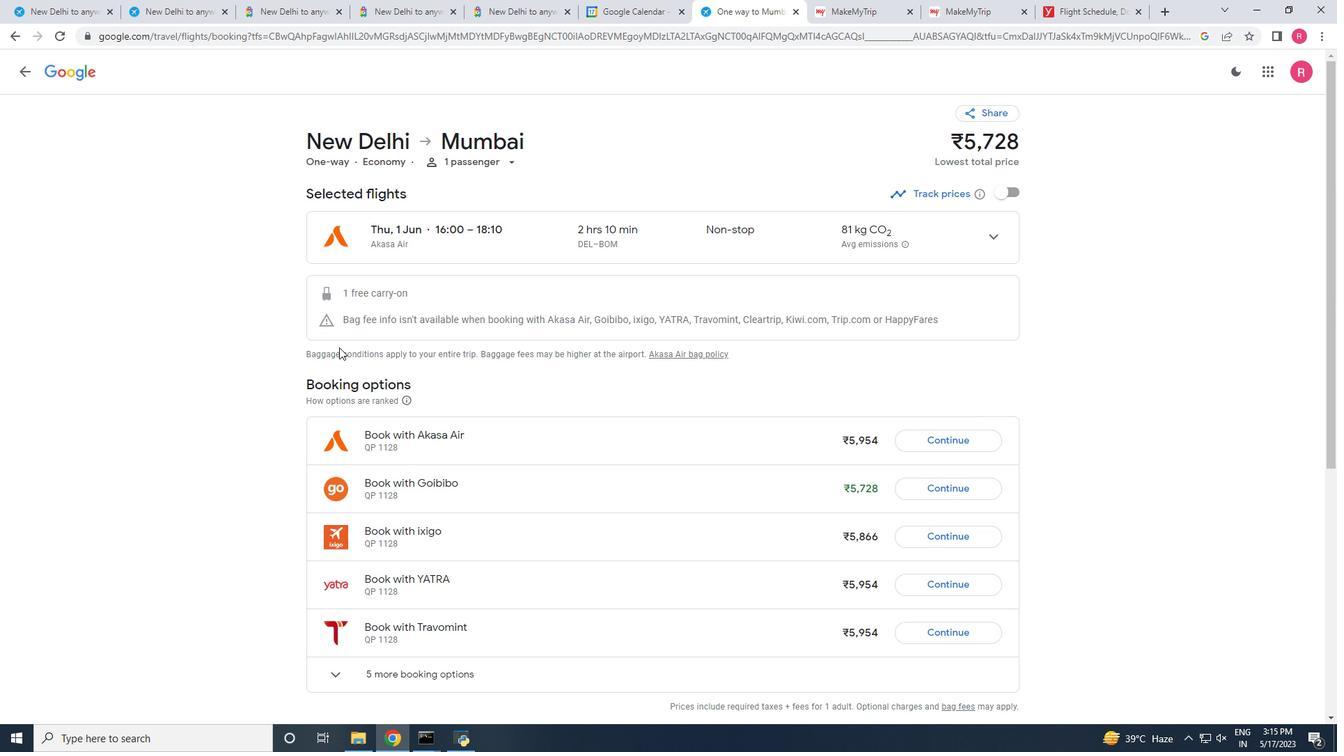 
Action: Mouse moved to (990, 232)
Screenshot: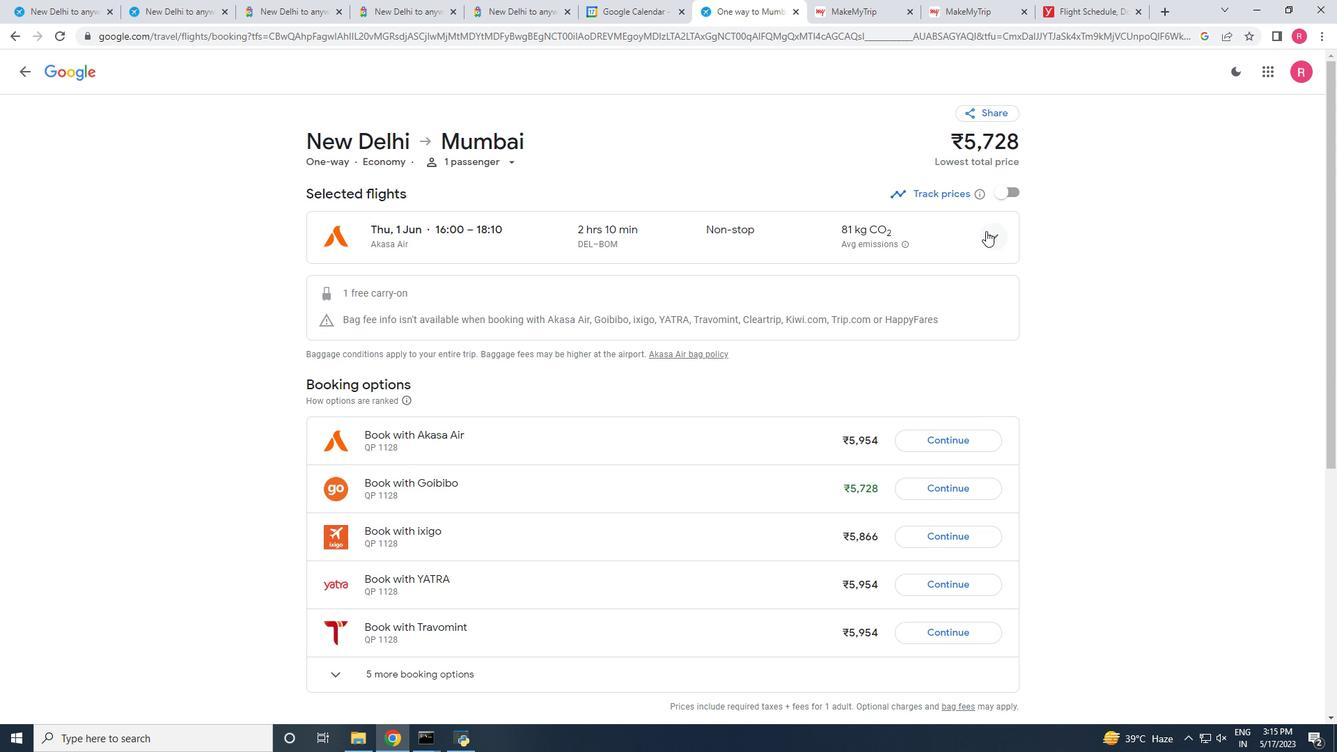 
Action: Mouse pressed left at (990, 232)
Screenshot: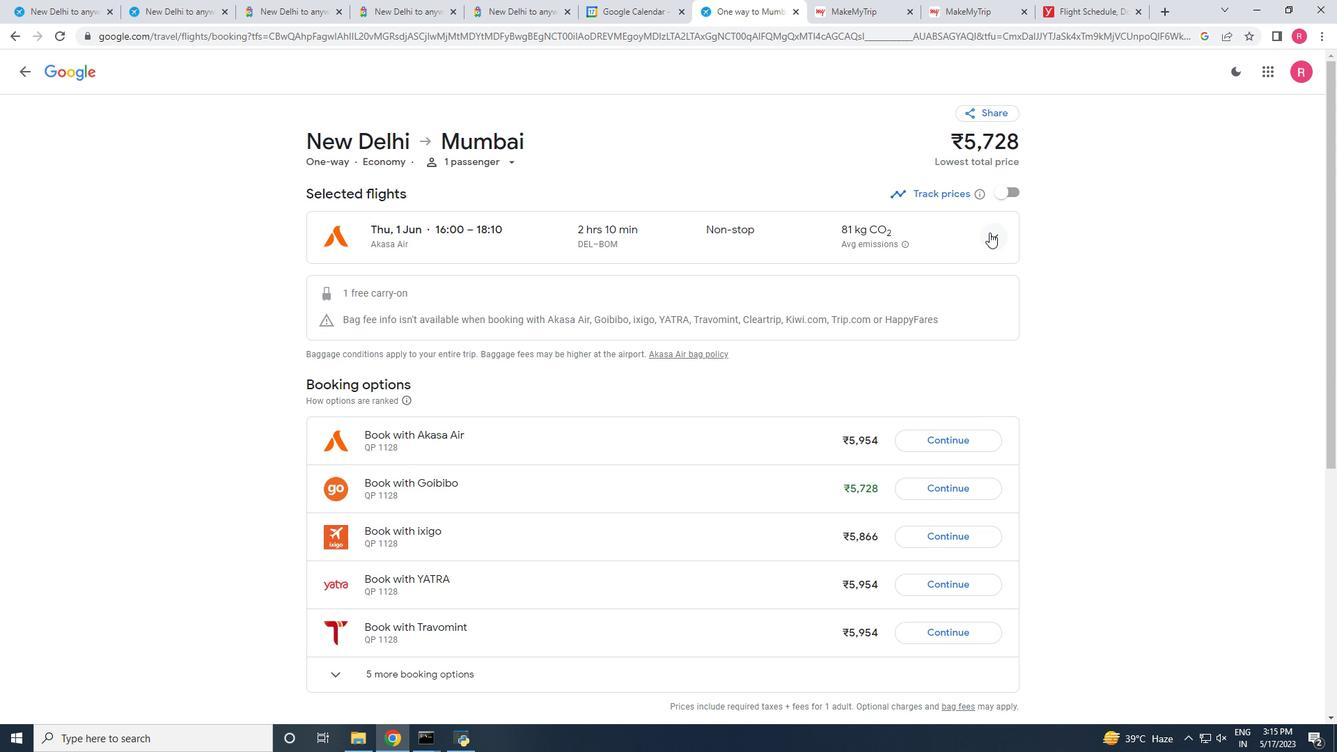 
Action: Mouse moved to (11, 74)
Screenshot: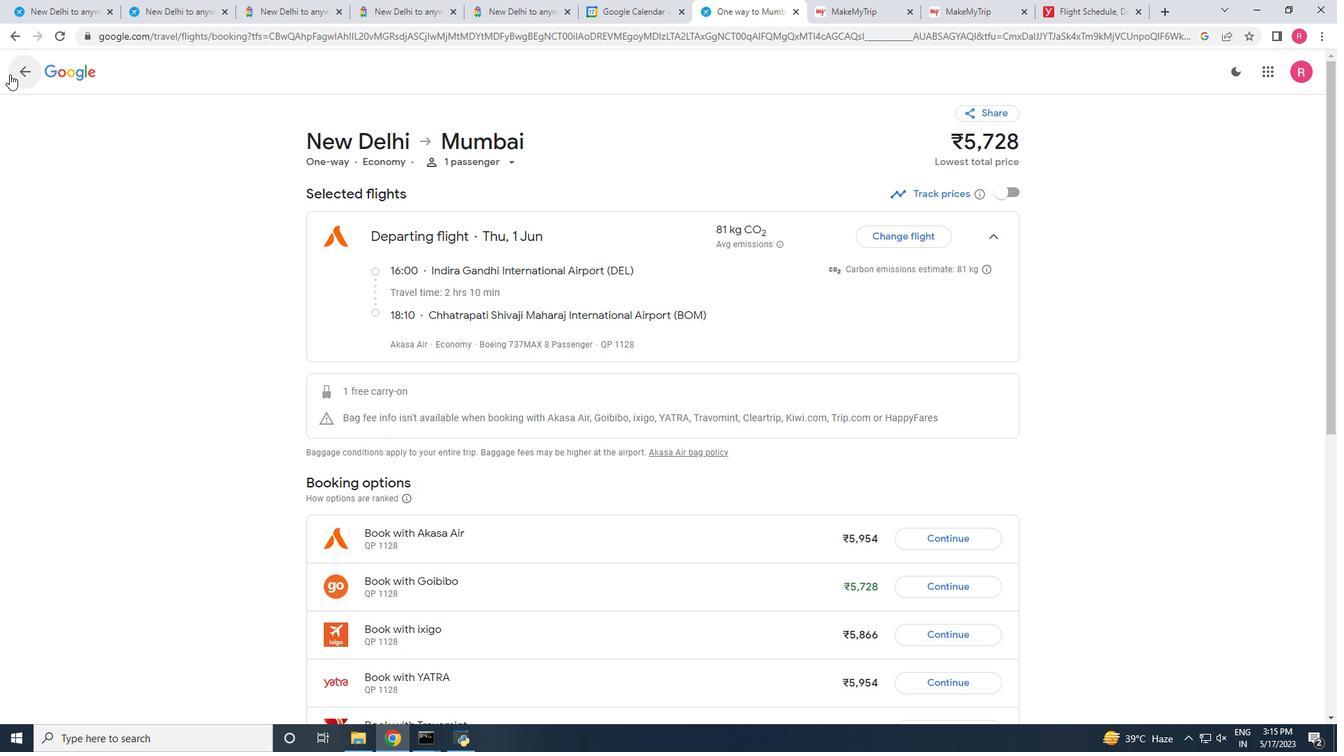 
Action: Mouse pressed left at (11, 74)
Screenshot: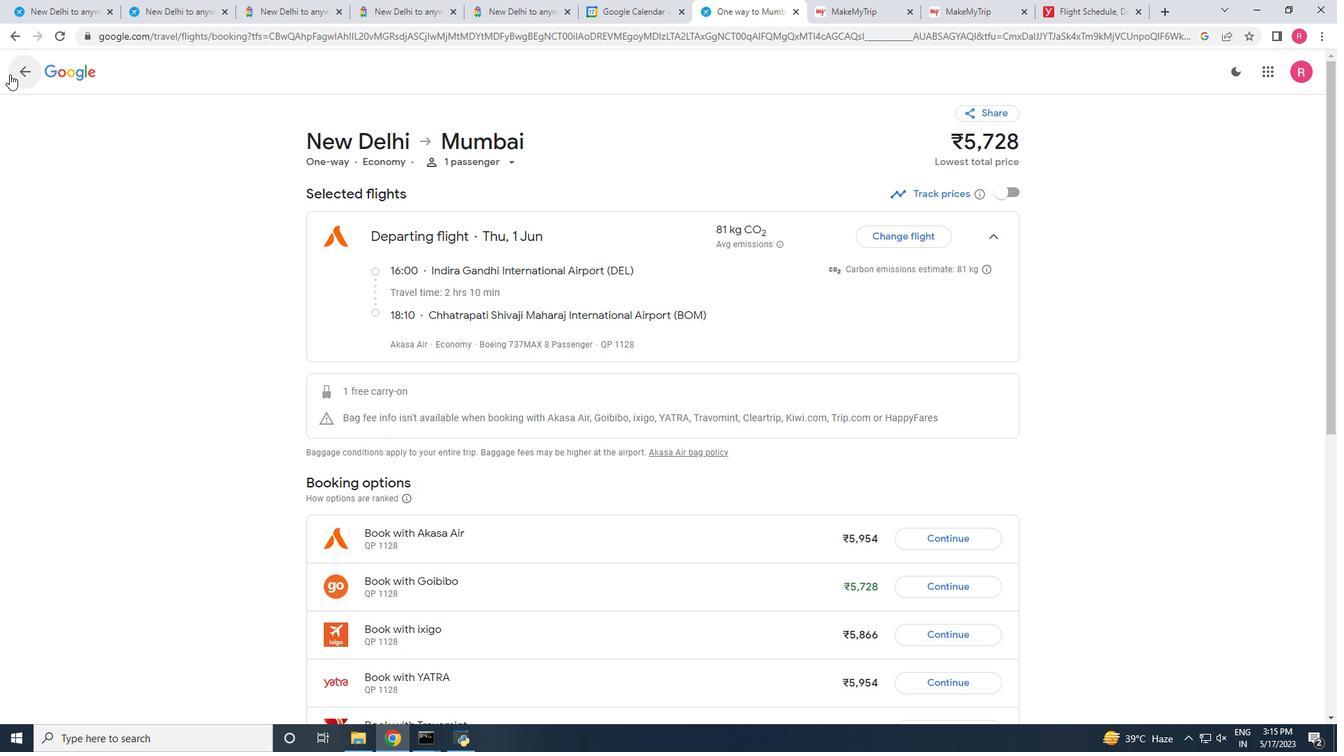 
Action: Mouse moved to (1000, 418)
Screenshot: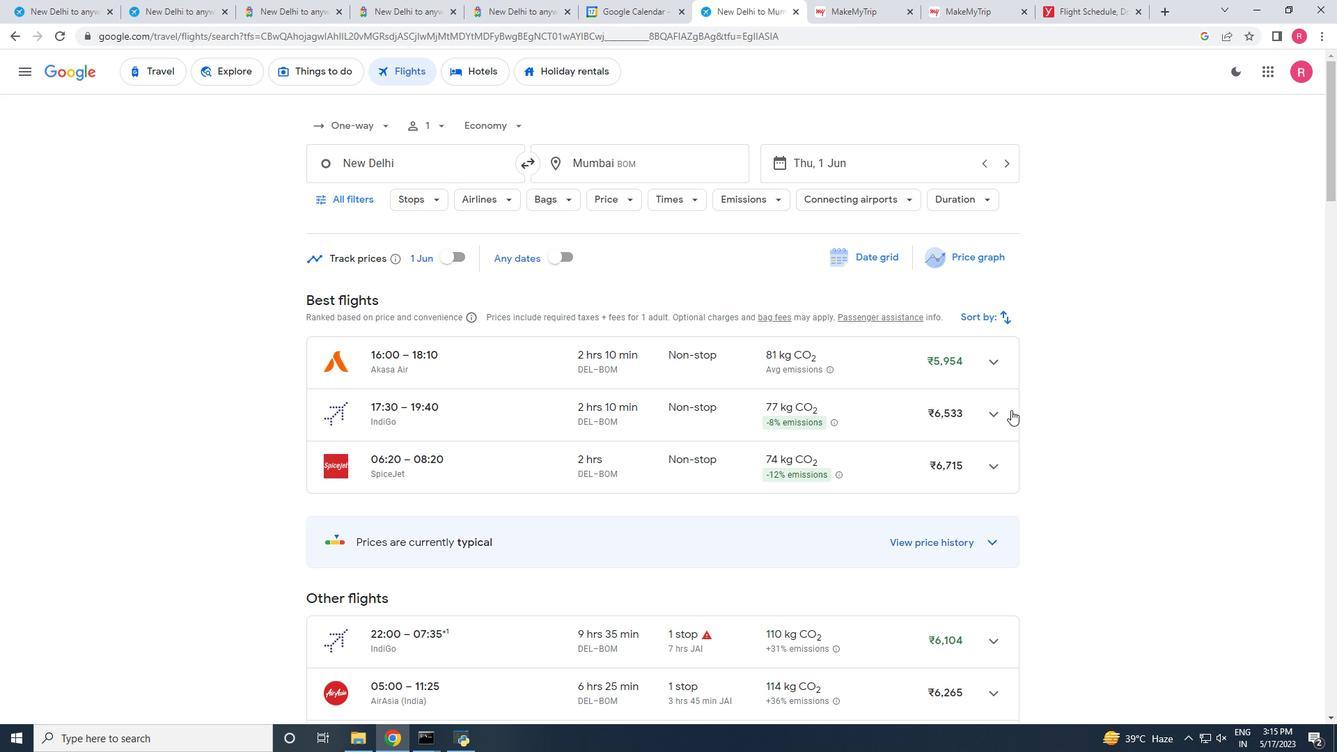
Action: Mouse pressed left at (1000, 418)
Screenshot: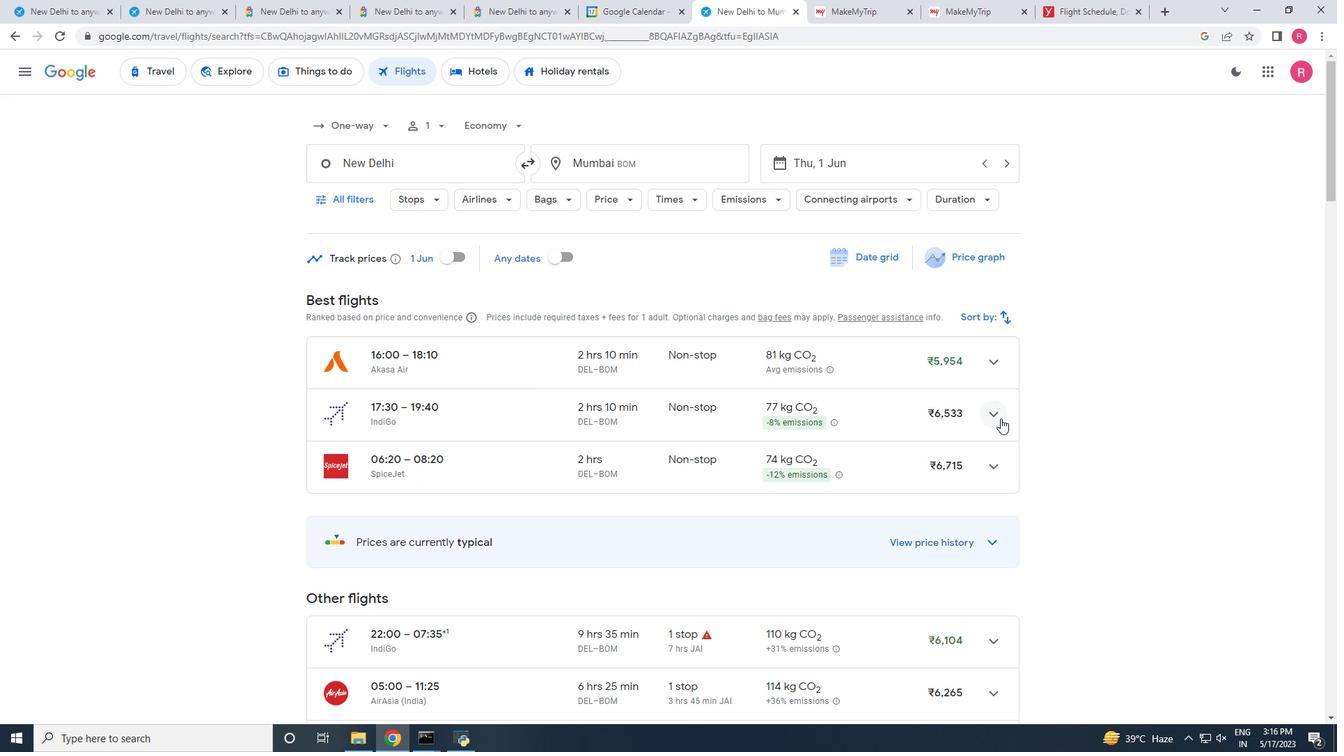 
Action: Mouse moved to (794, 491)
Screenshot: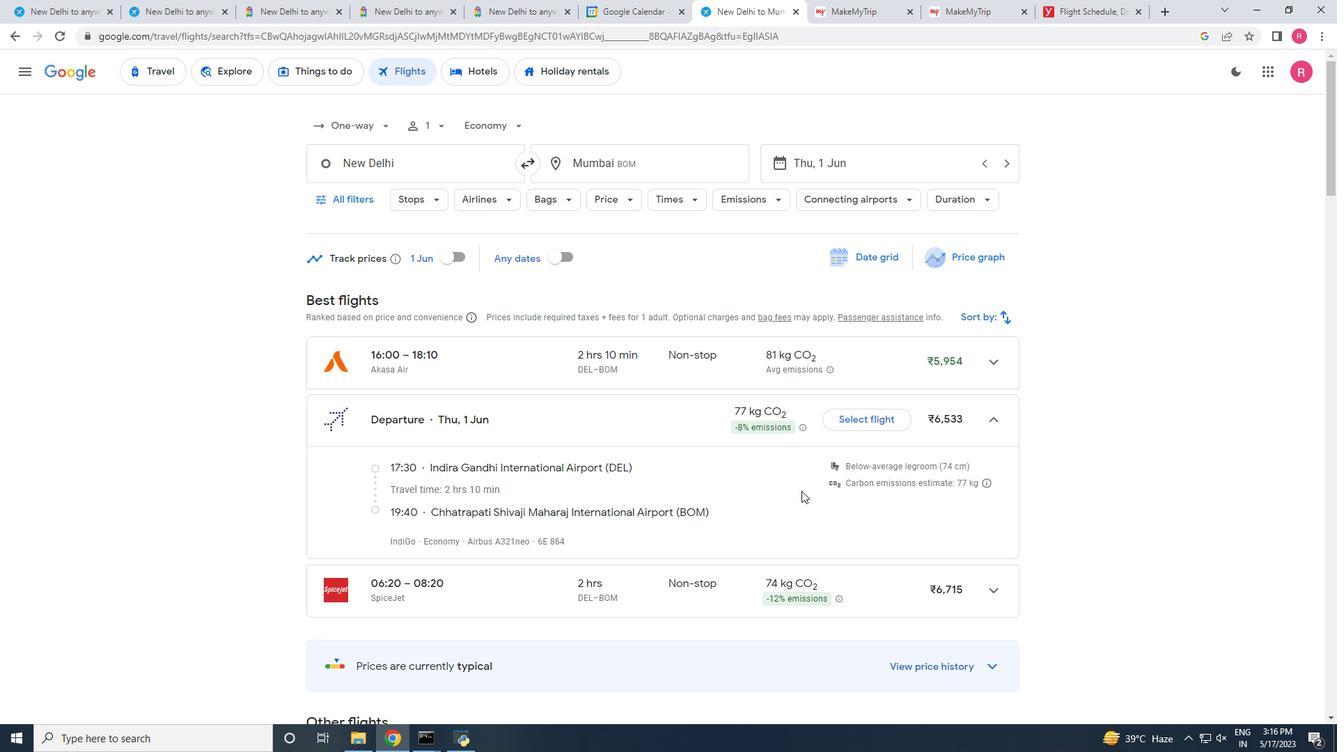 
Action: Mouse scrolled (794, 490) with delta (0, 0)
Screenshot: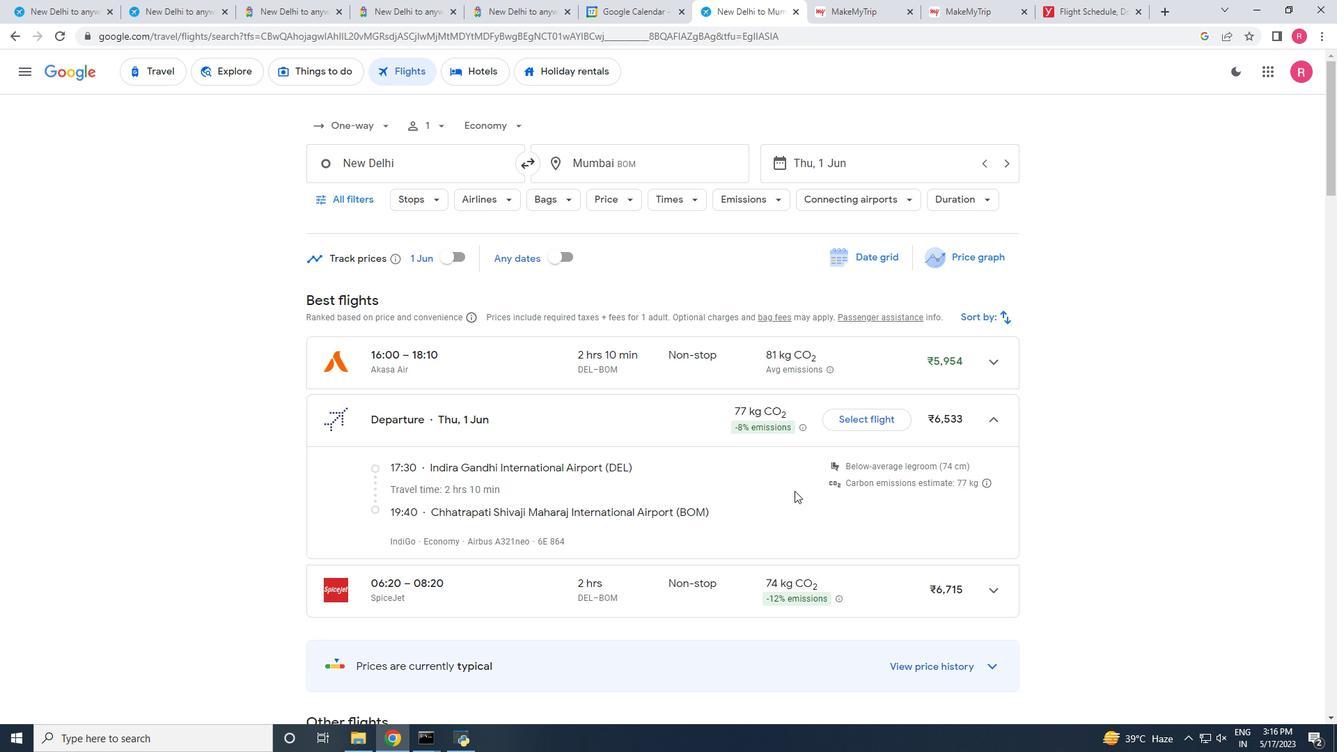 
Action: Mouse moved to (996, 529)
Screenshot: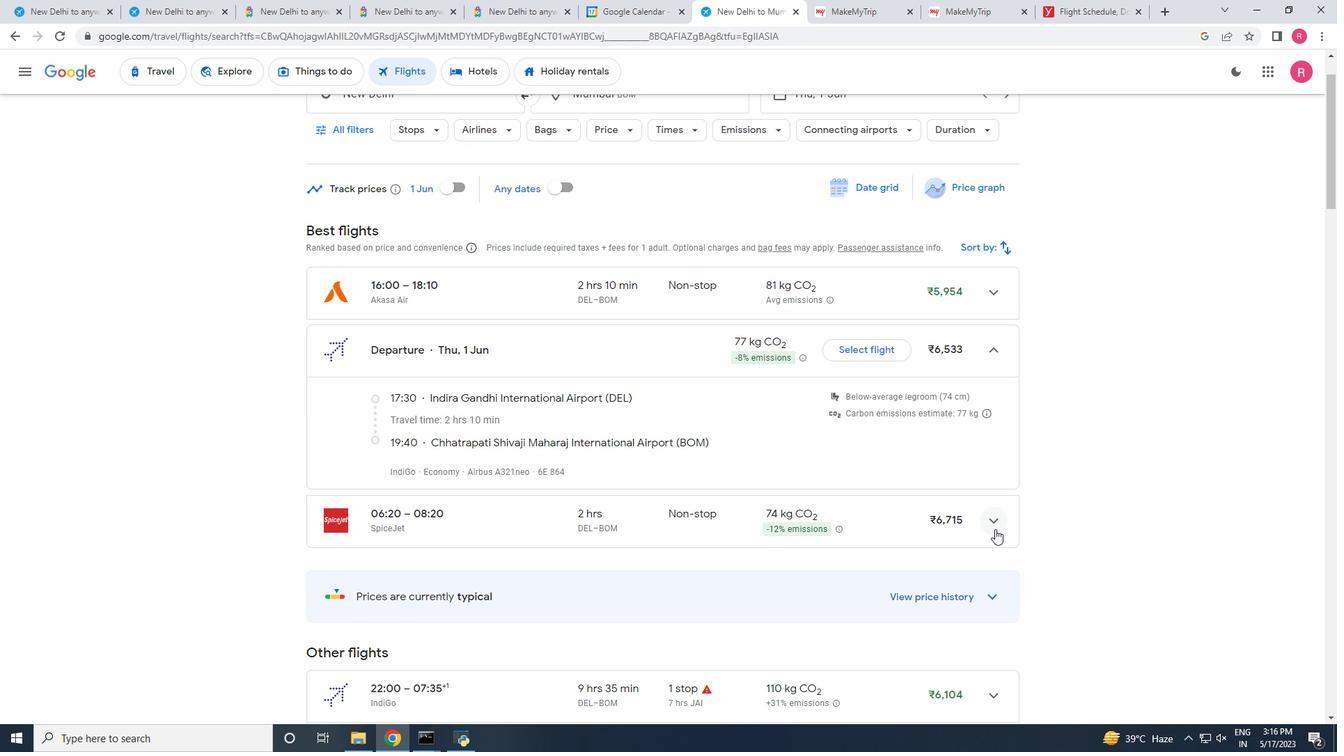 
Action: Mouse pressed left at (996, 529)
Screenshot: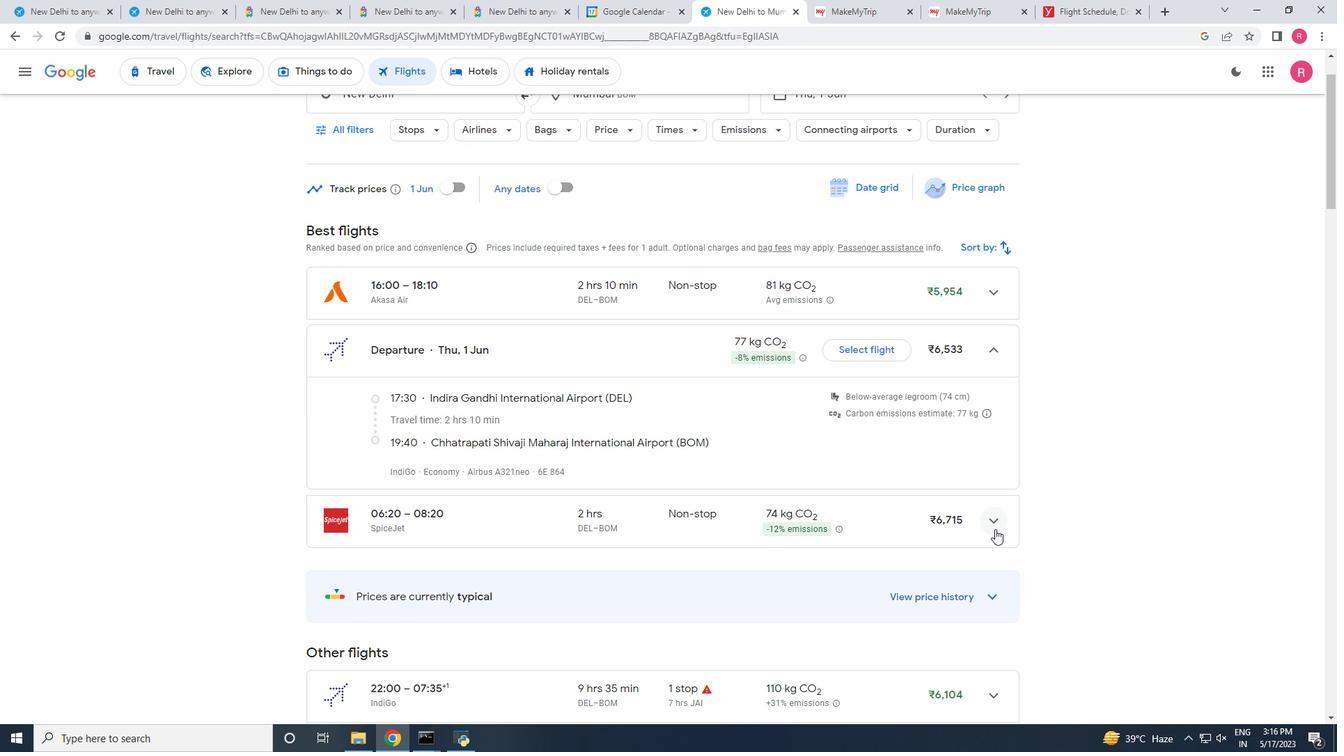 
Action: Mouse moved to (890, 525)
Screenshot: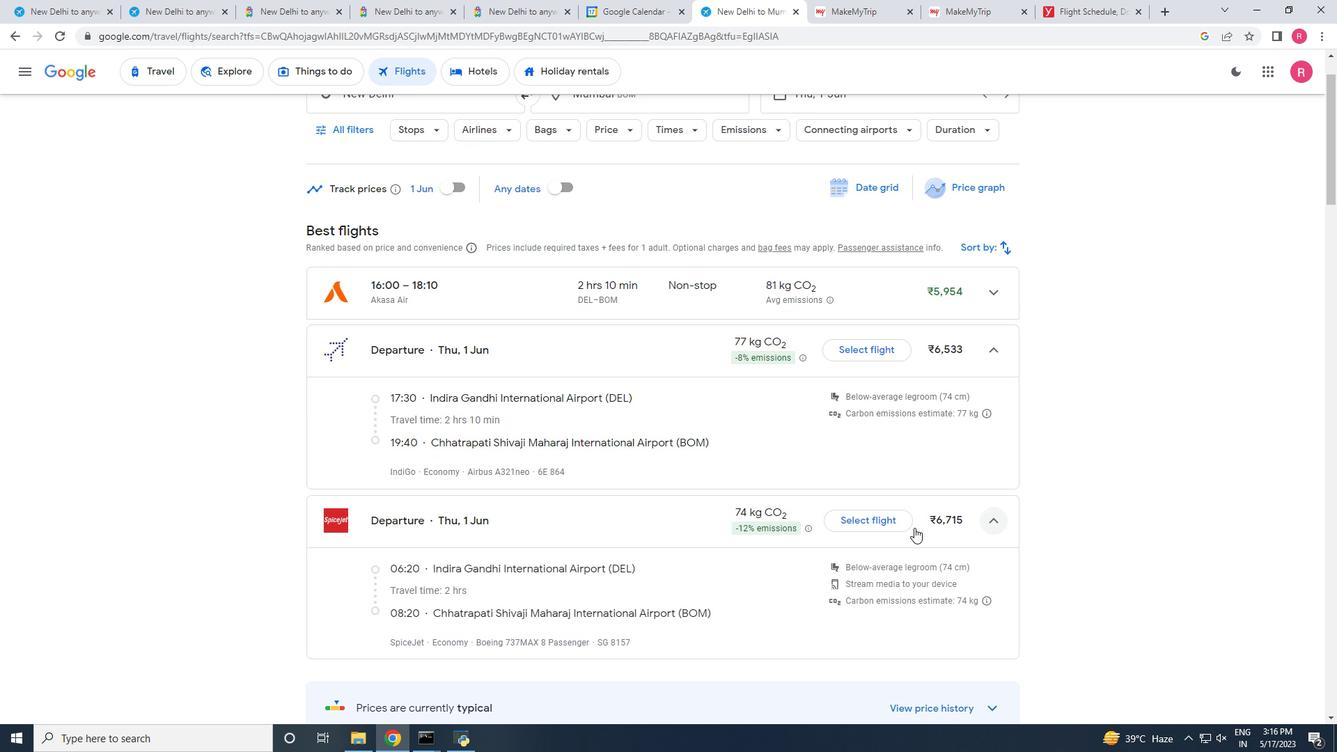 
Action: Mouse scrolled (890, 524) with delta (0, 0)
Screenshot: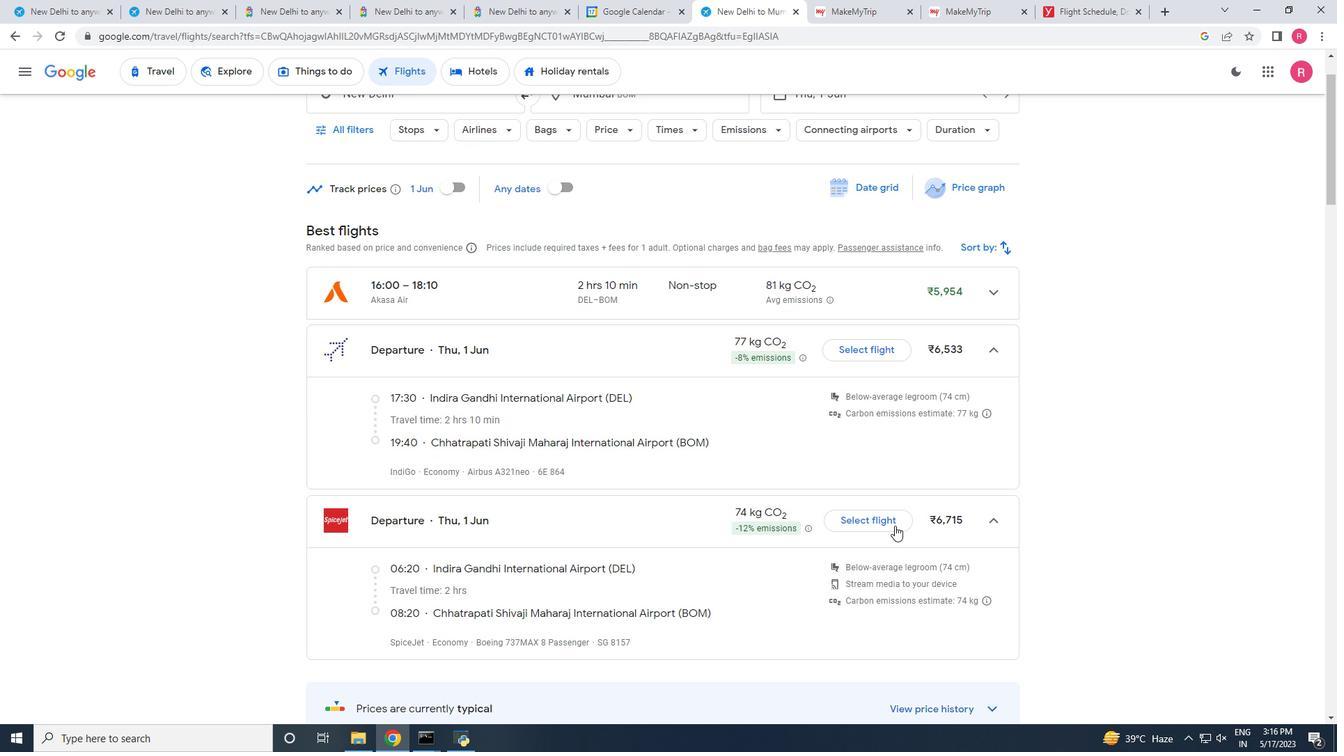 
Action: Mouse scrolled (890, 524) with delta (0, 0)
Screenshot: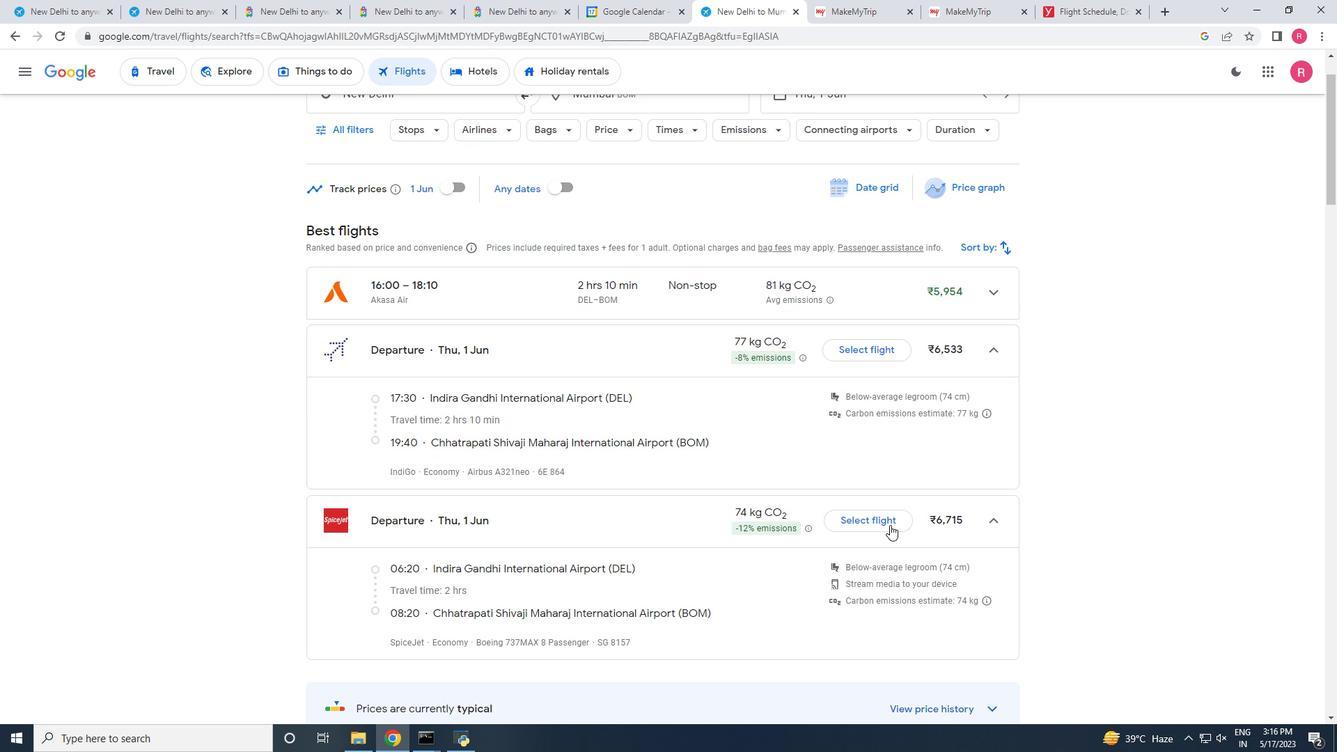 
Action: Mouse moved to (910, 548)
Screenshot: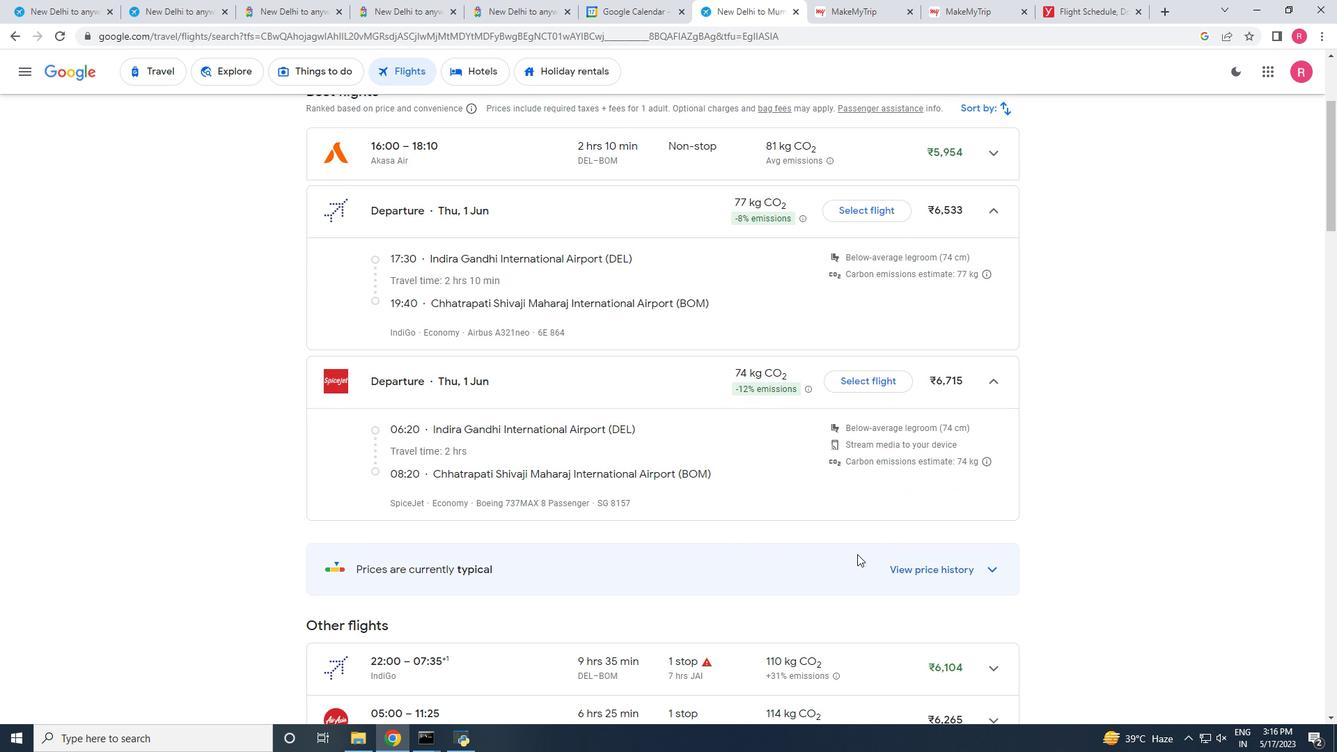 
Action: Mouse scrolled (910, 547) with delta (0, 0)
Screenshot: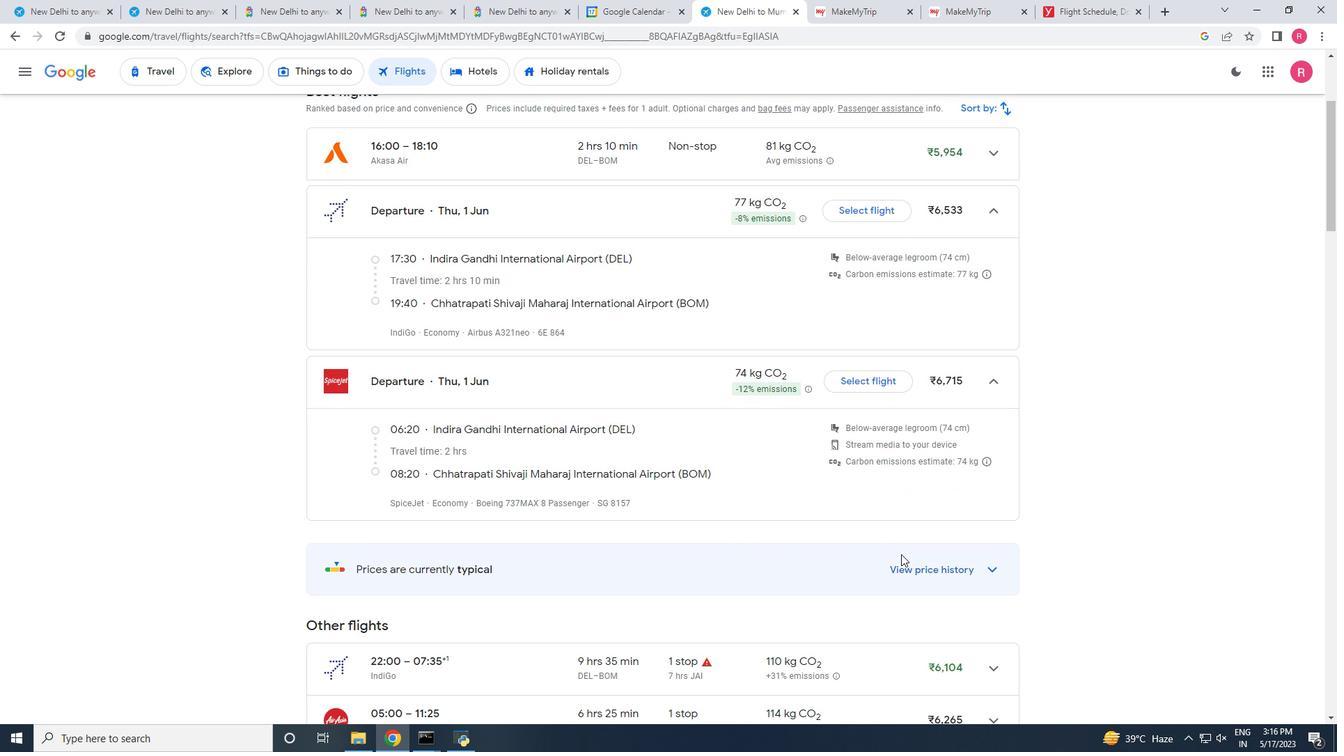 
Action: Mouse scrolled (910, 547) with delta (0, 0)
Screenshot: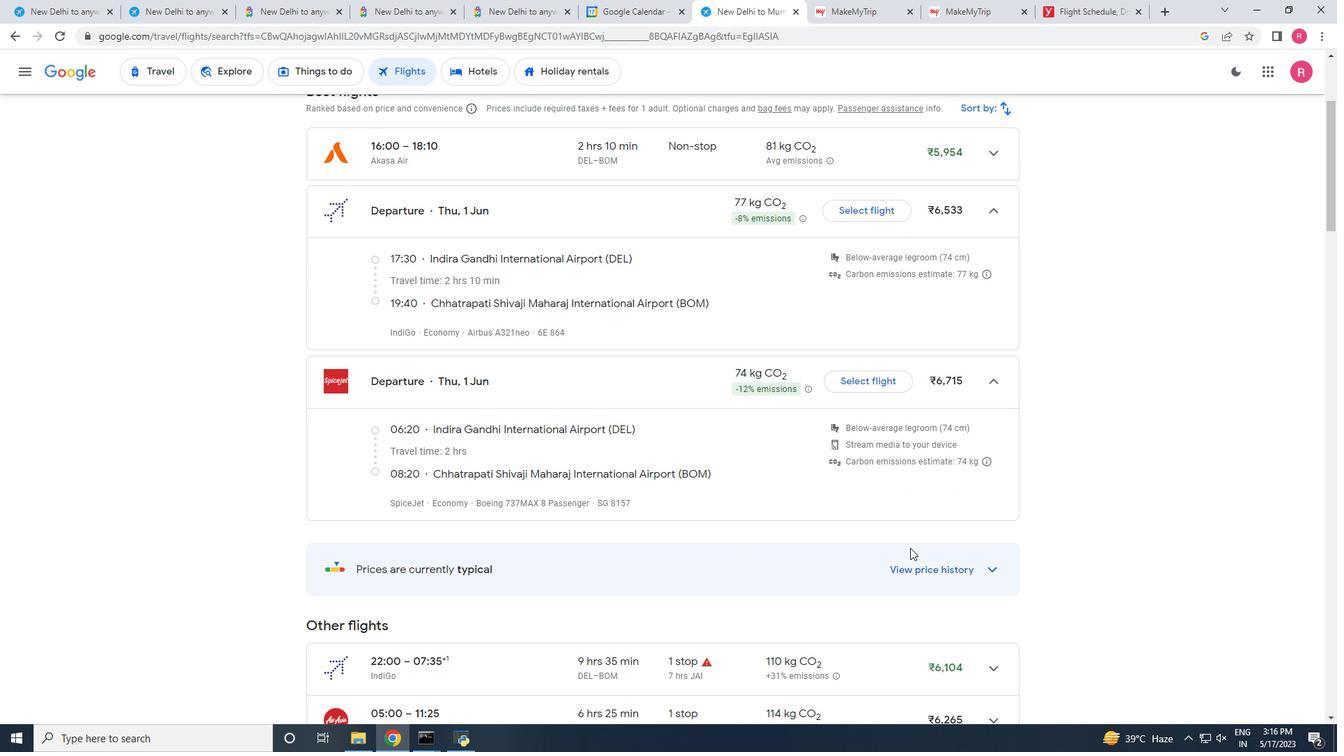 
Action: Mouse moved to (1001, 439)
Screenshot: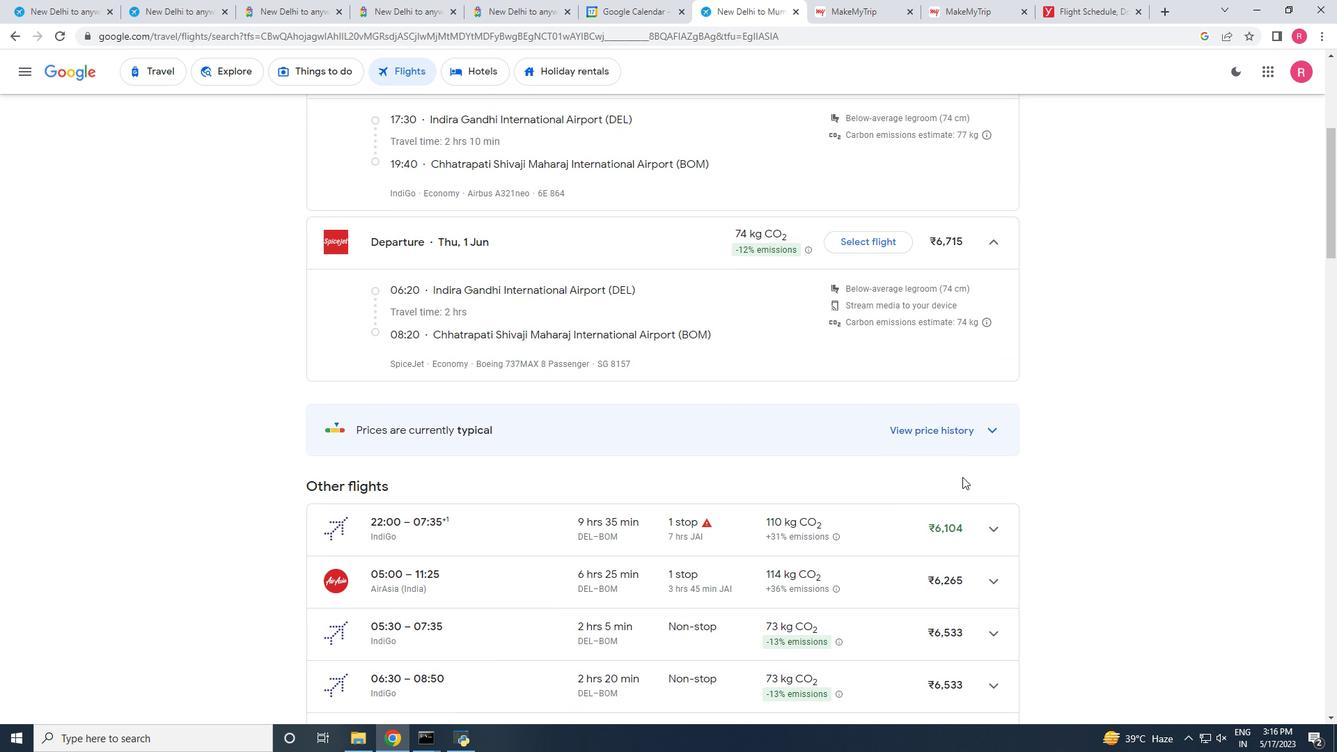 
Action: Mouse pressed left at (1001, 439)
Screenshot: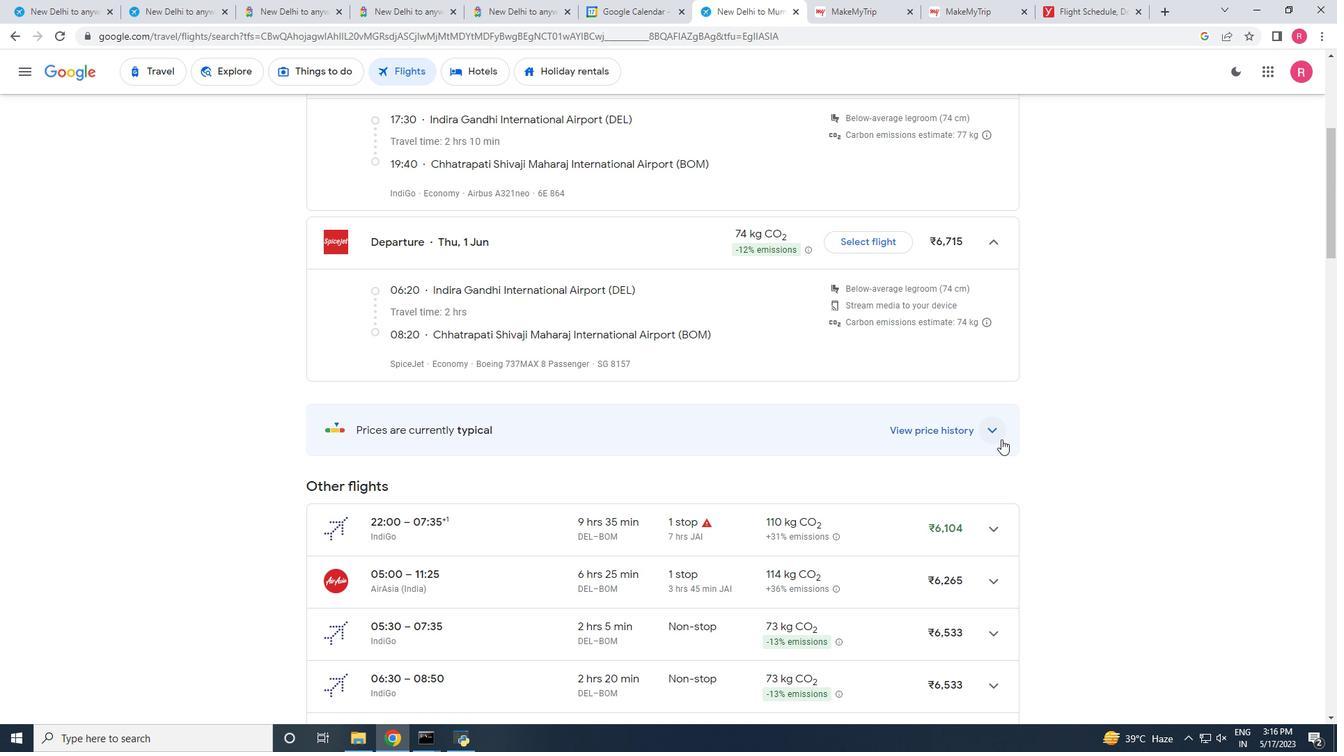 
Action: Mouse moved to (699, 583)
Screenshot: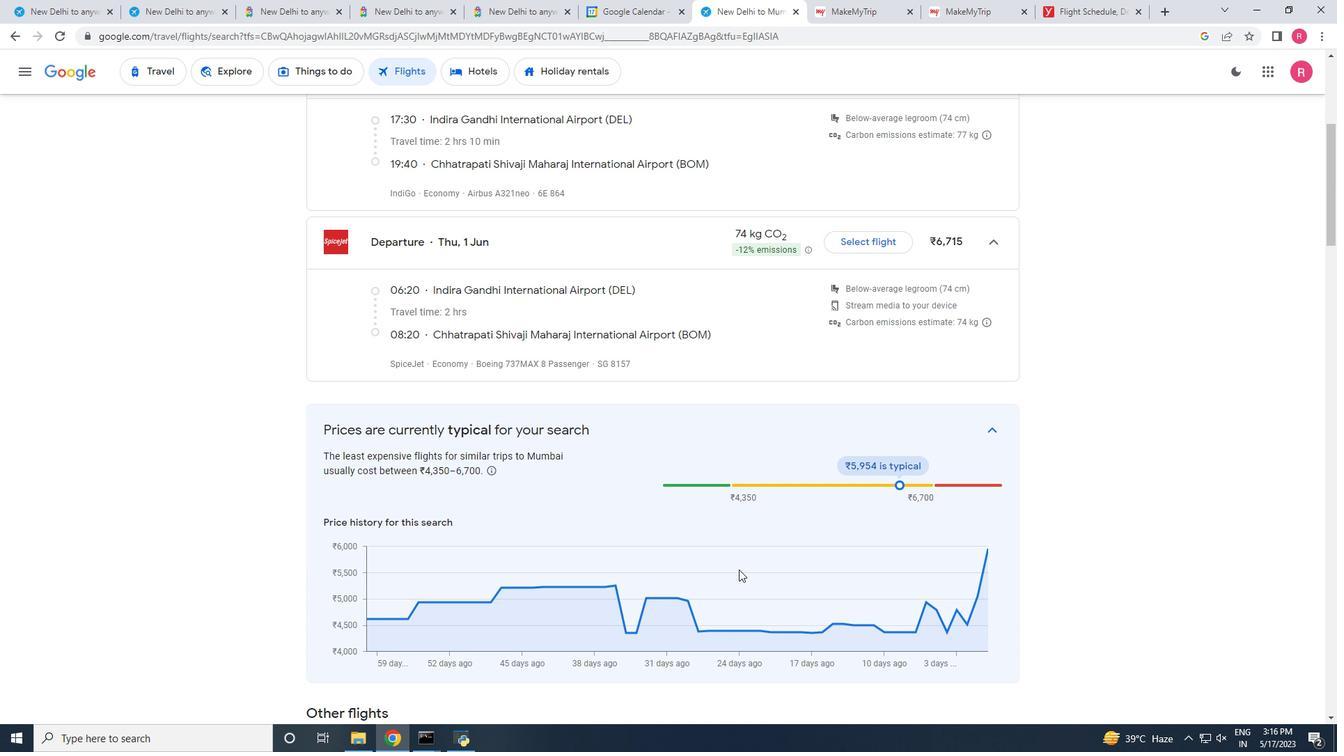 
Action: Mouse scrolled (699, 582) with delta (0, 0)
Screenshot: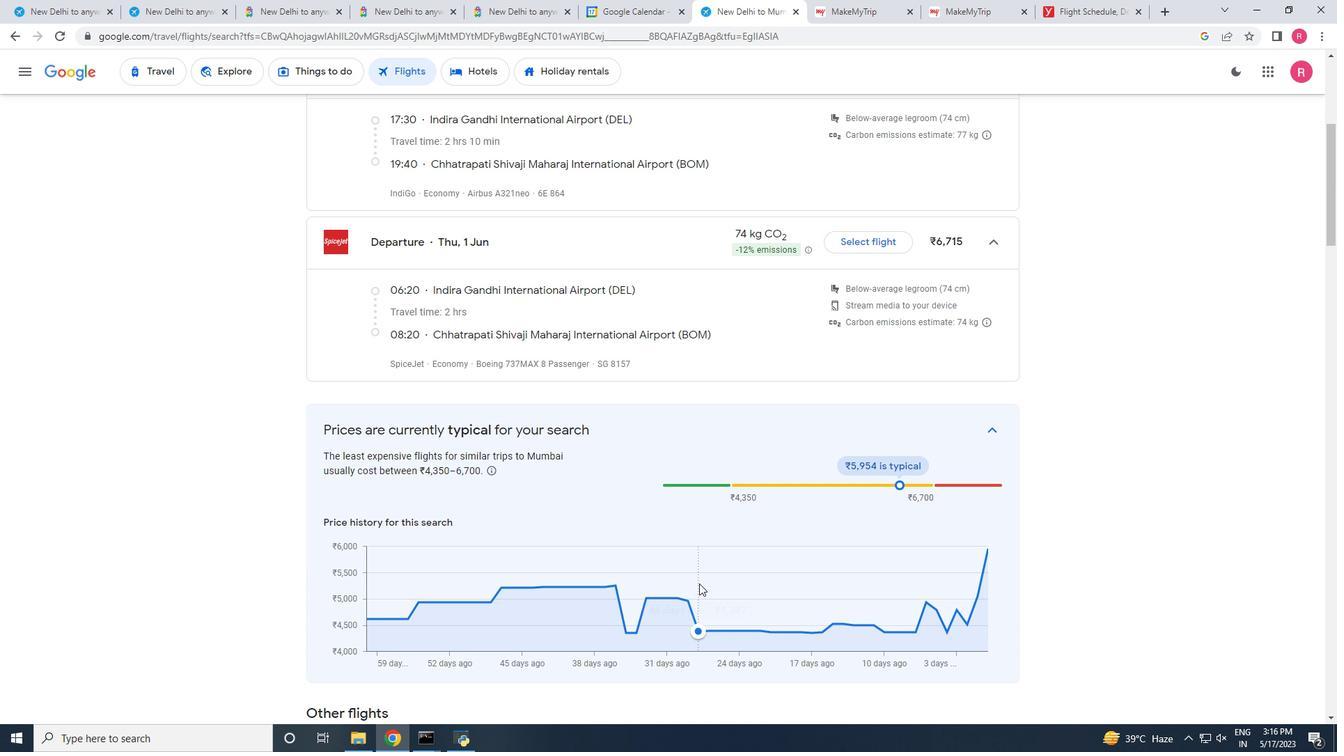 
Action: Mouse scrolled (699, 582) with delta (0, 0)
Screenshot: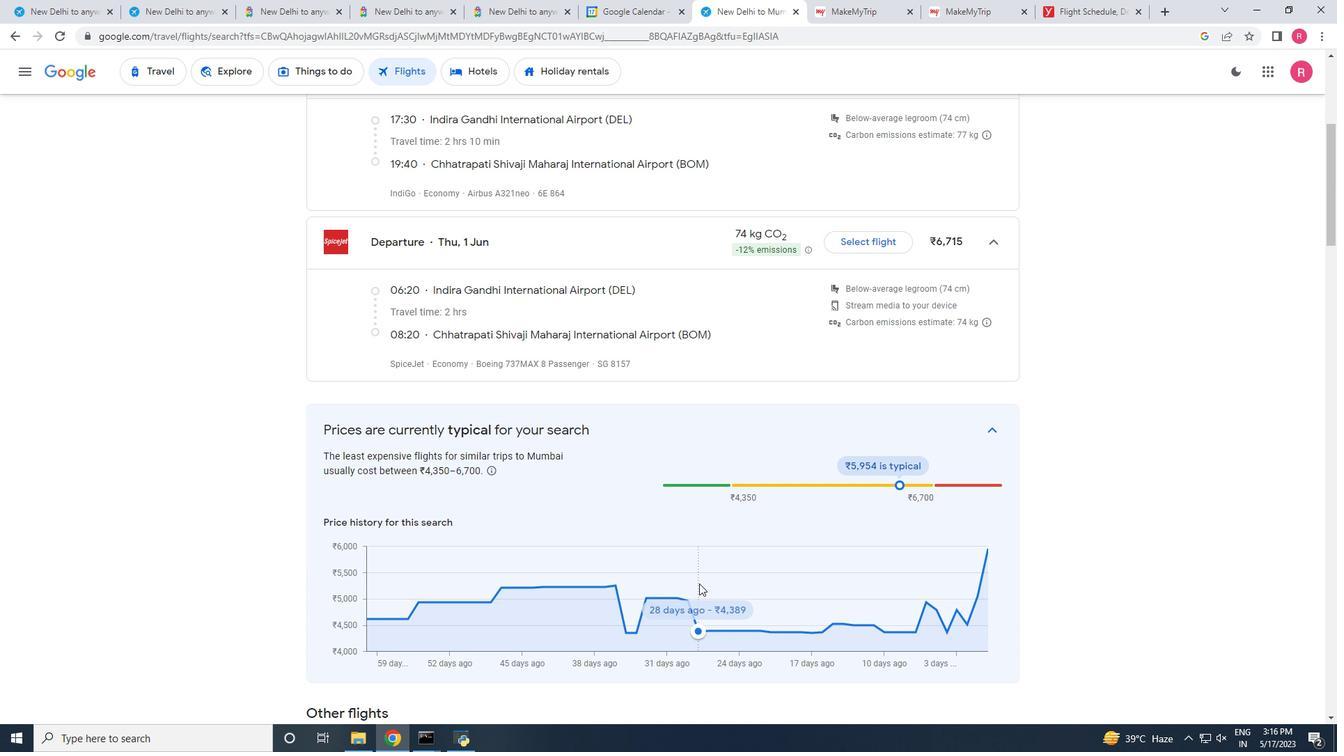 
Action: Mouse scrolled (699, 582) with delta (0, 0)
Screenshot: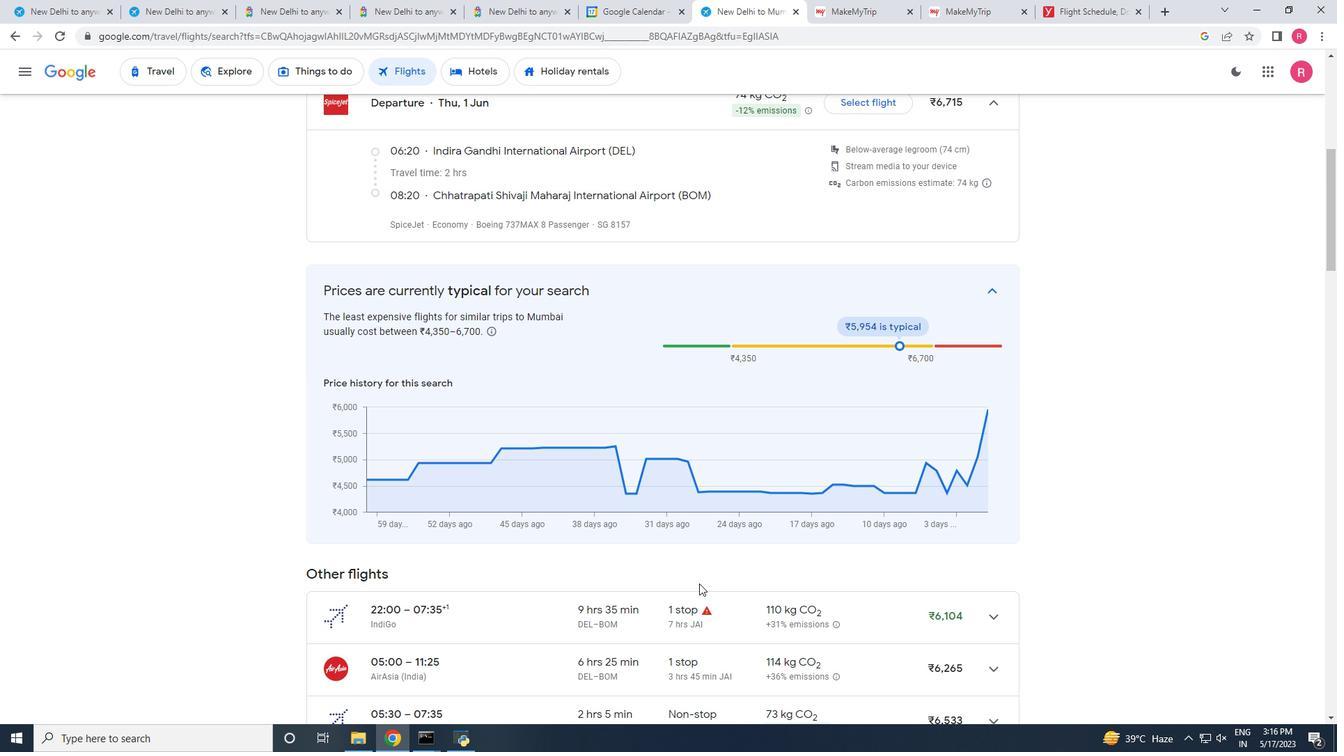 
Action: Mouse scrolled (699, 582) with delta (0, 0)
Screenshot: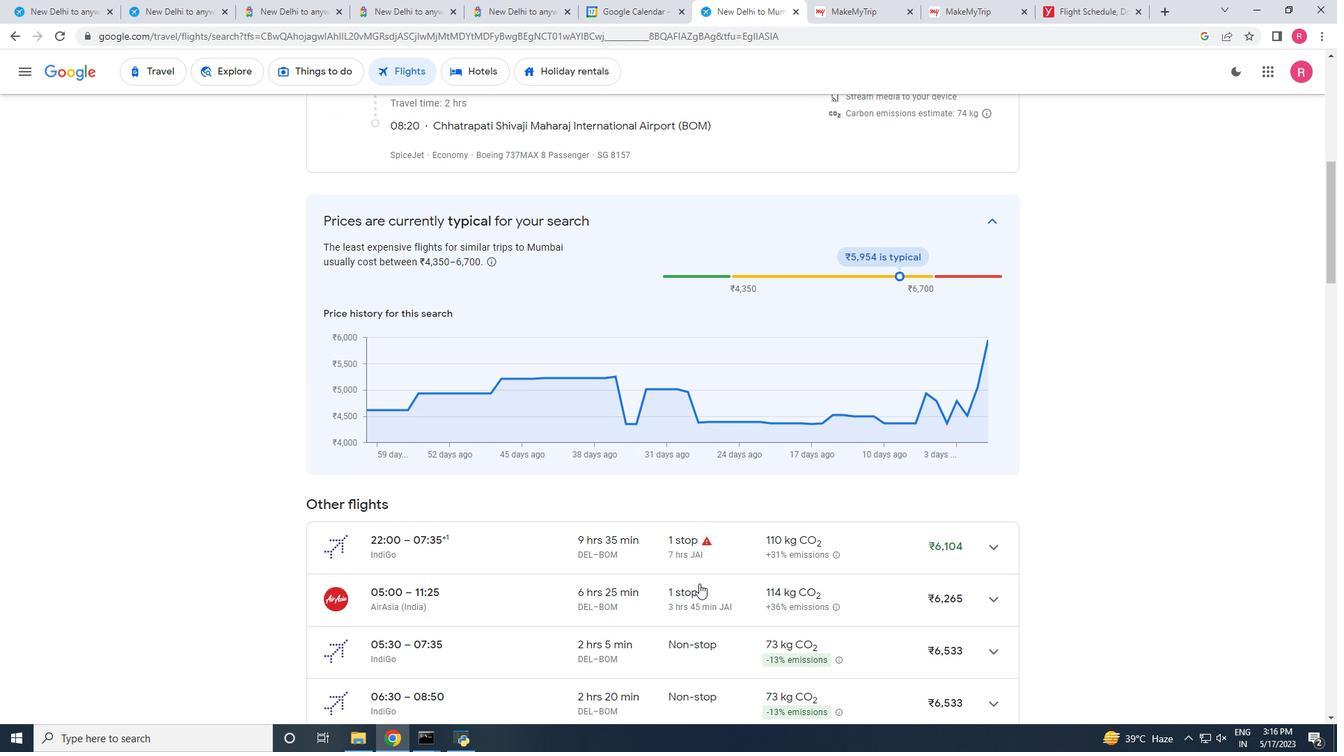 
Action: Mouse scrolled (699, 582) with delta (0, 0)
Screenshot: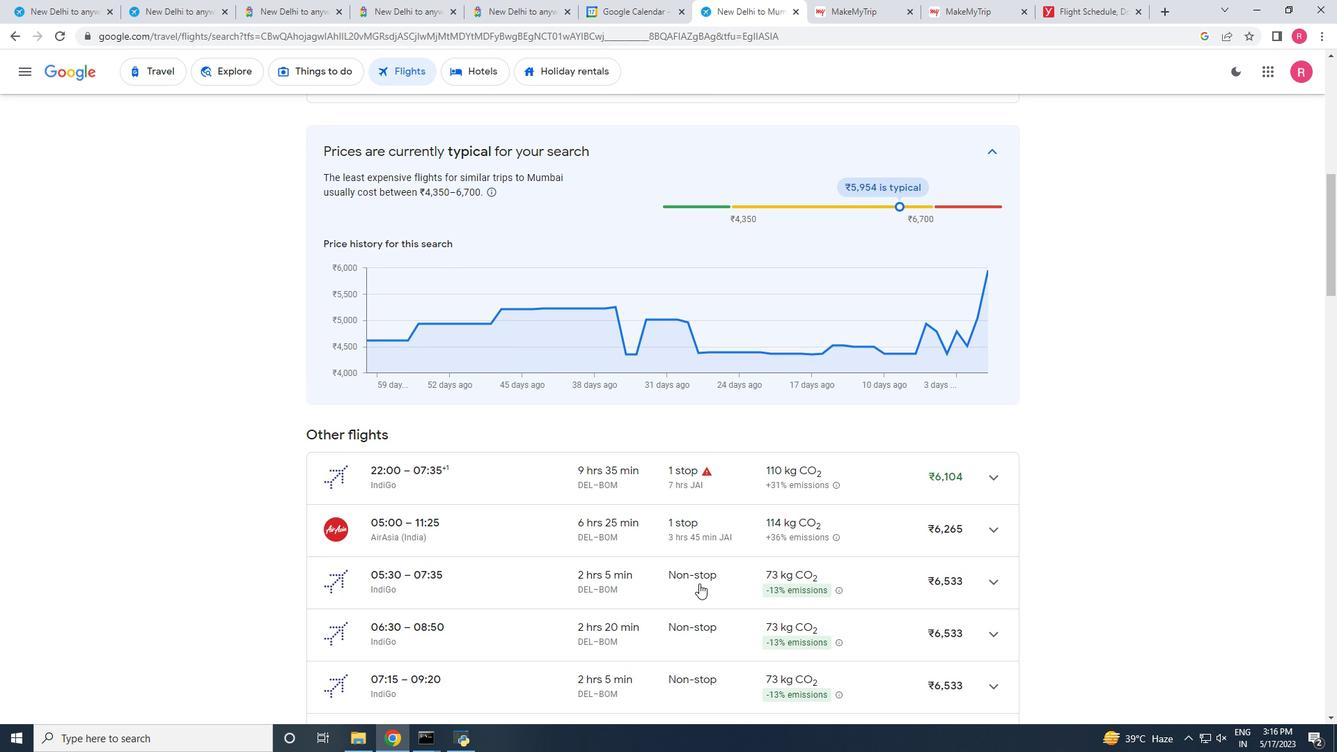 
Action: Mouse scrolled (699, 582) with delta (0, 0)
Screenshot: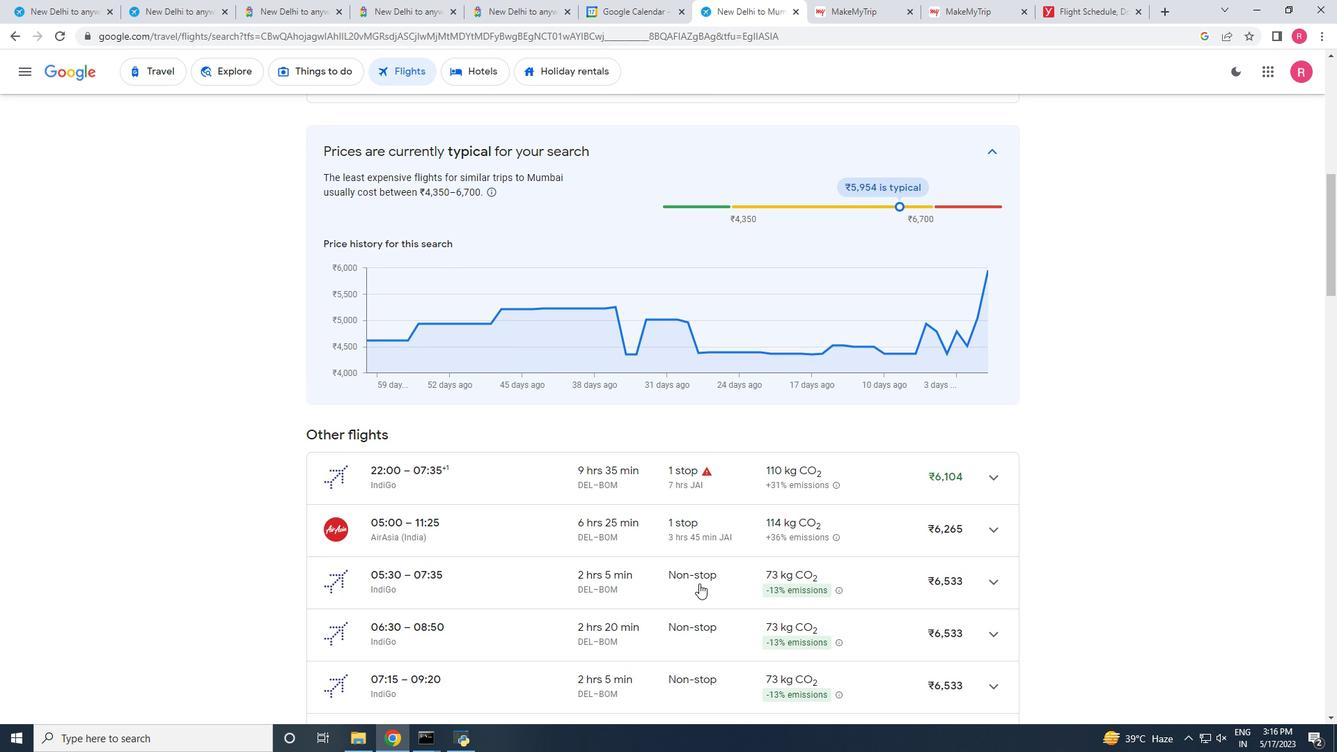 
Action: Mouse scrolled (699, 582) with delta (0, 0)
Screenshot: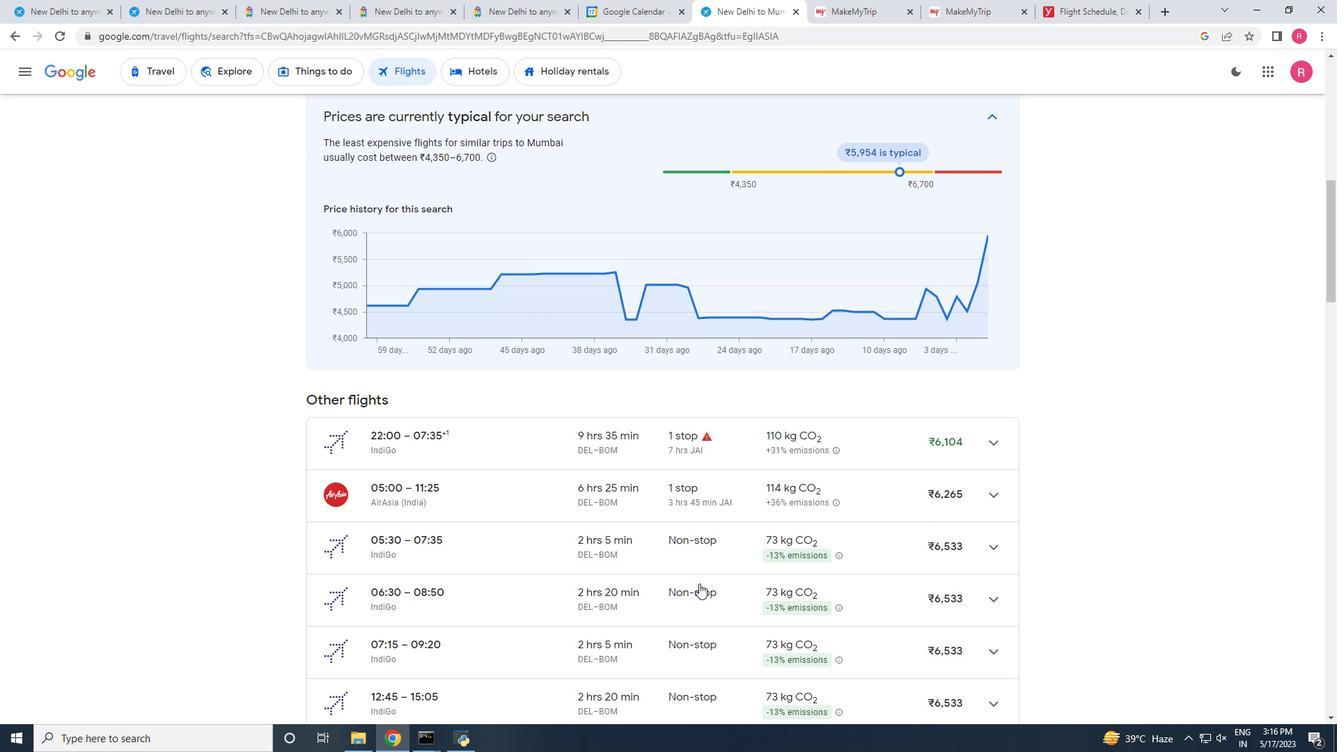 
Action: Mouse scrolled (699, 582) with delta (0, 0)
Screenshot: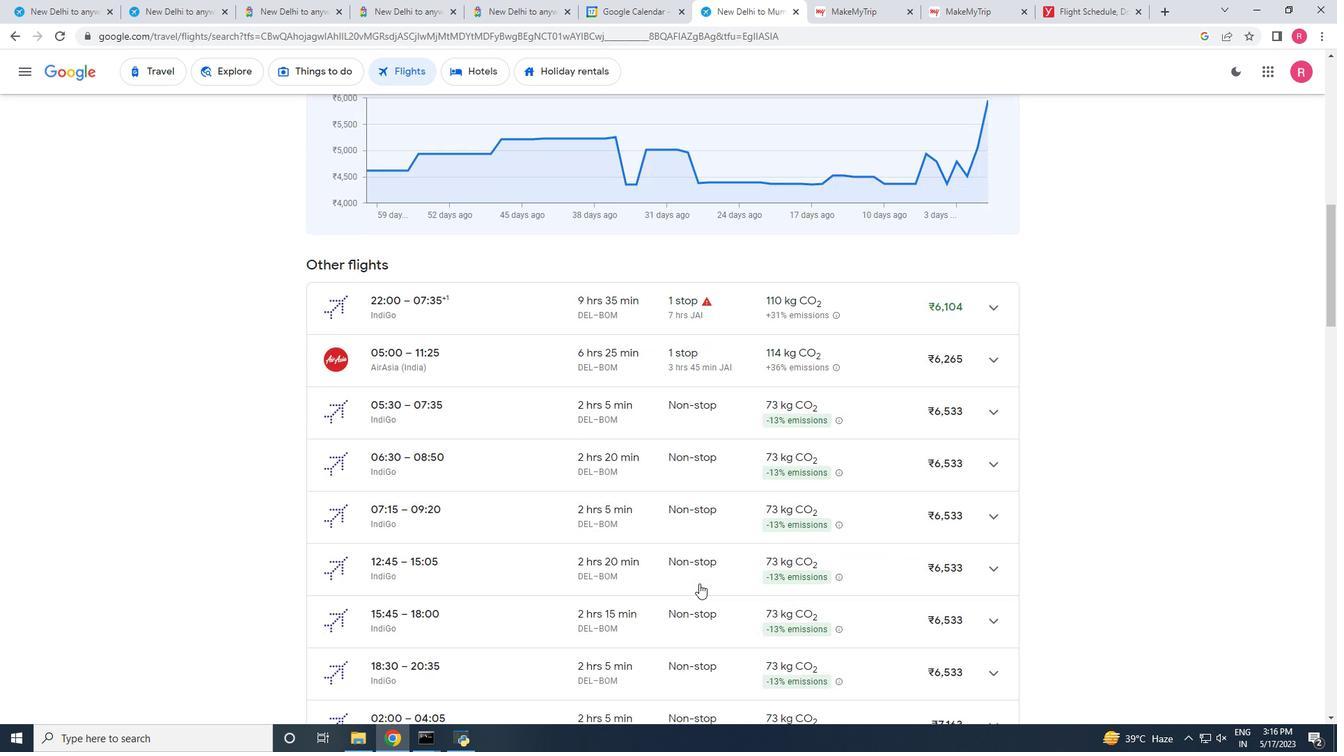 
Action: Mouse scrolled (699, 582) with delta (0, 0)
Screenshot: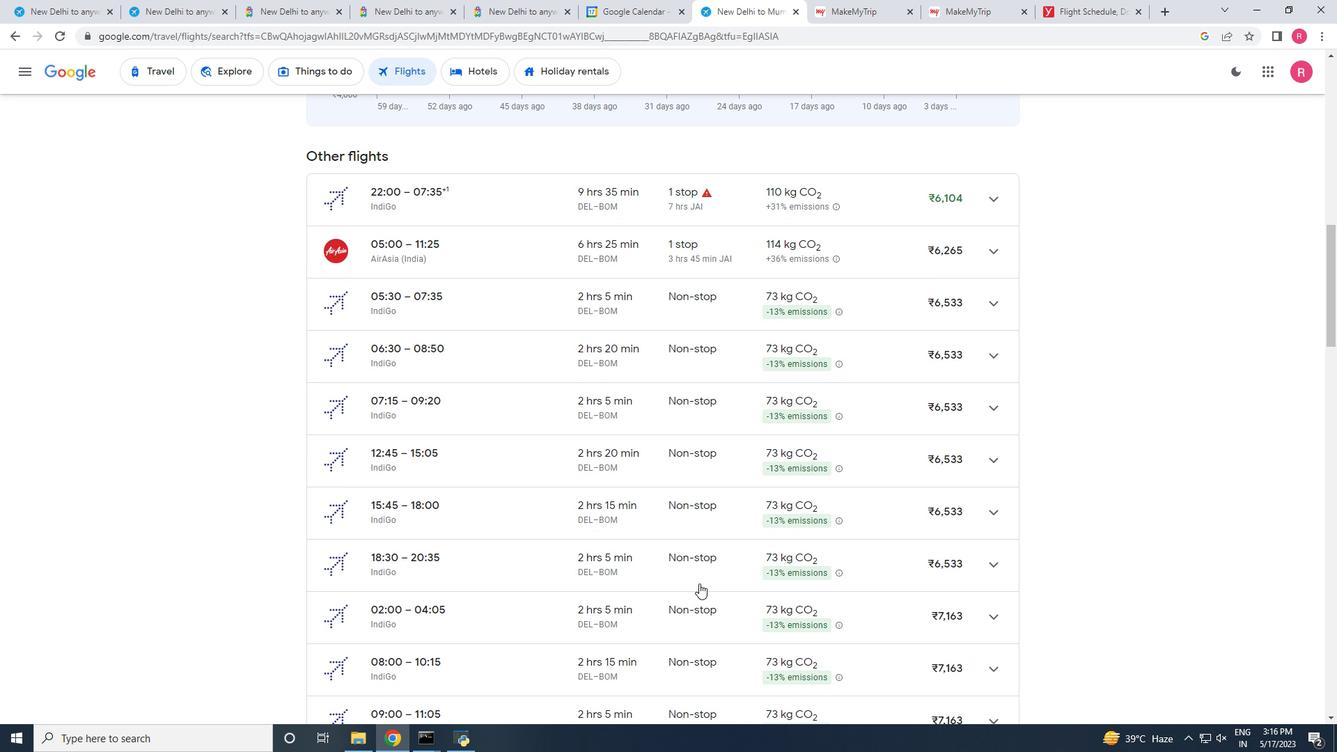 
Action: Mouse moved to (767, 477)
Screenshot: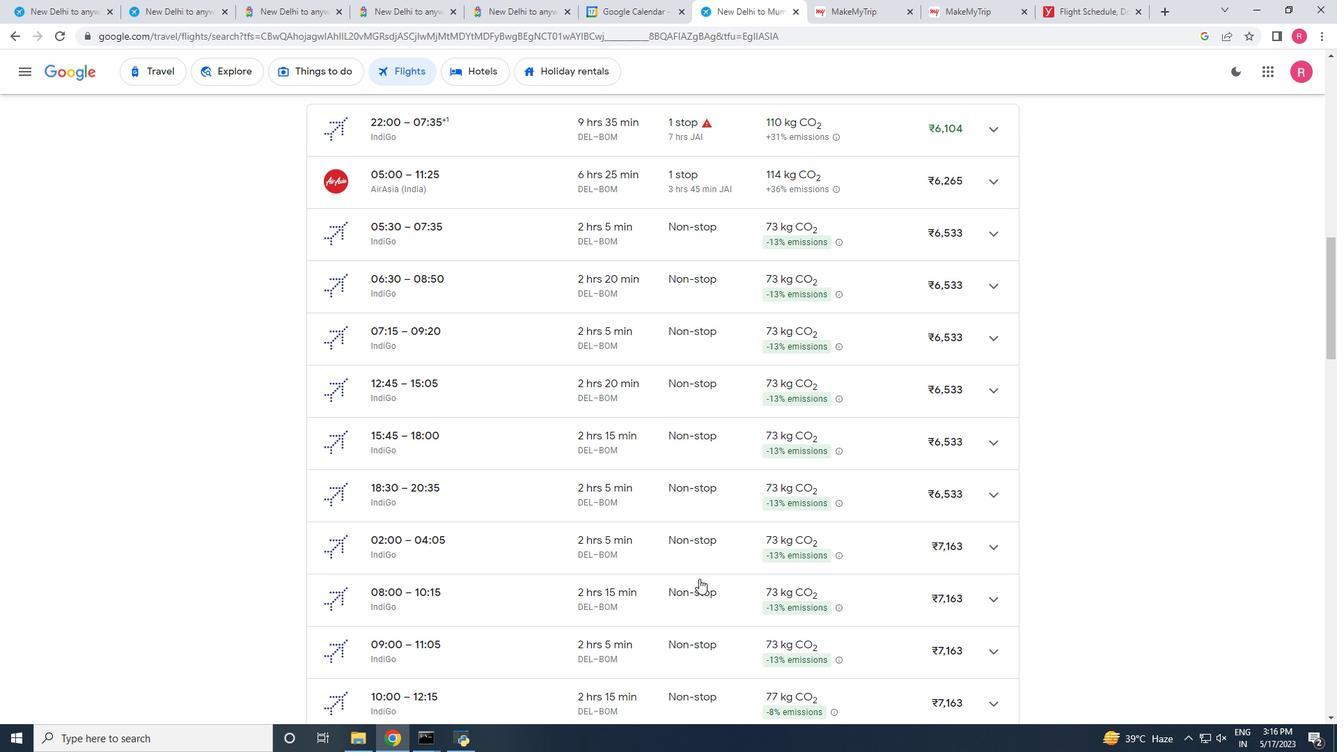 
Action: Mouse scrolled (767, 477) with delta (0, 0)
Screenshot: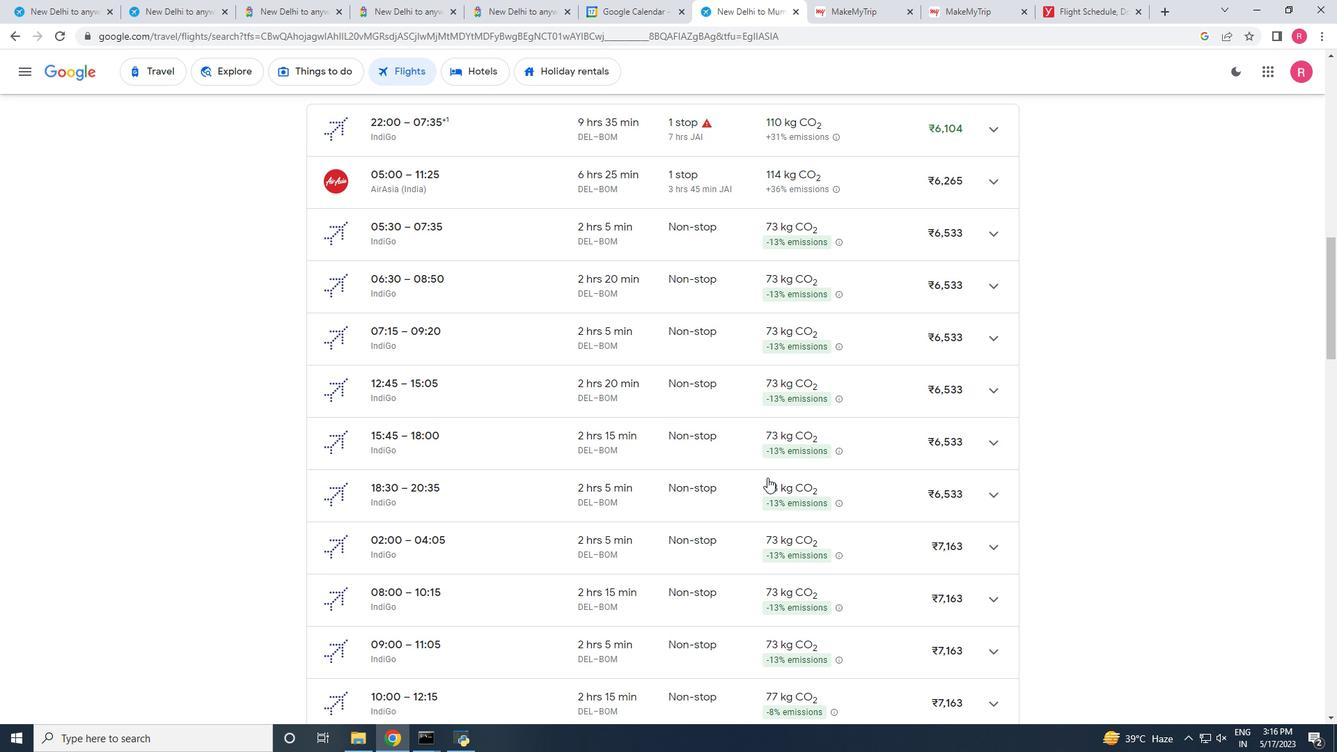 
Action: Mouse scrolled (767, 477) with delta (0, 0)
Screenshot: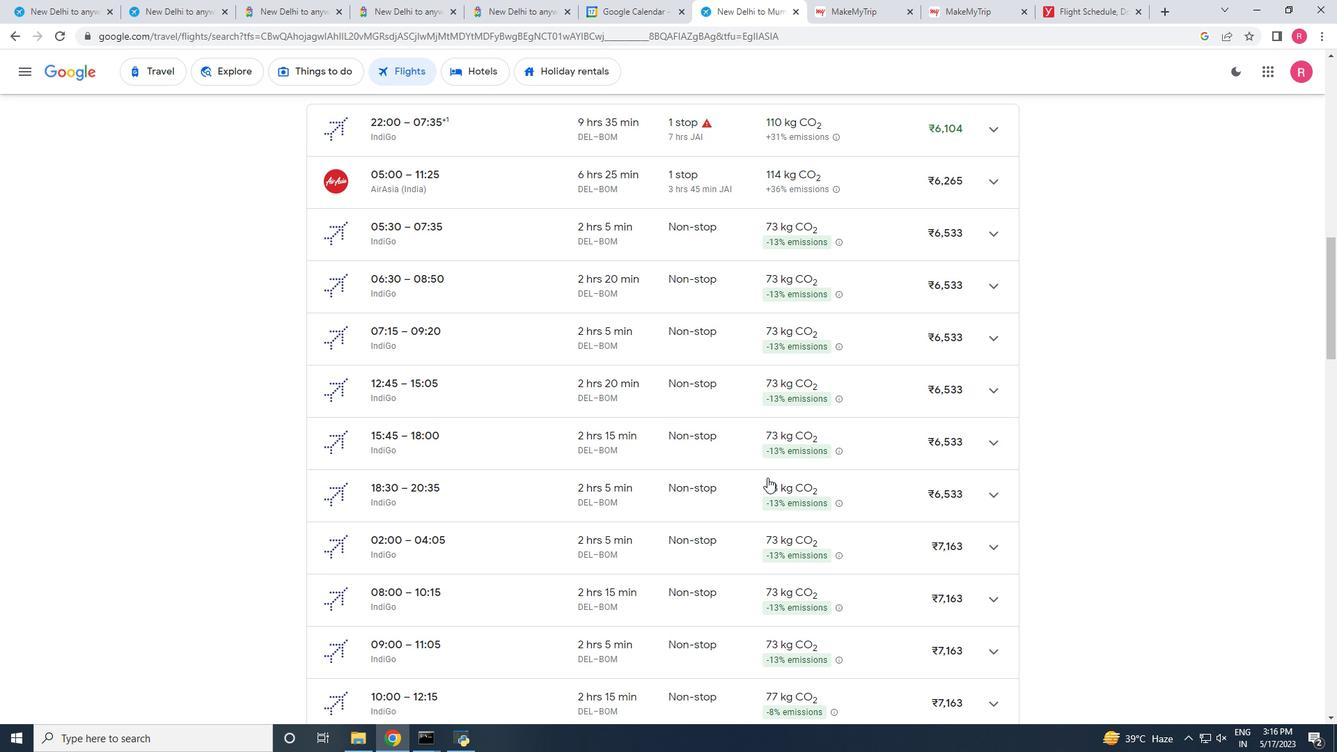 
Action: Mouse moved to (751, 436)
Screenshot: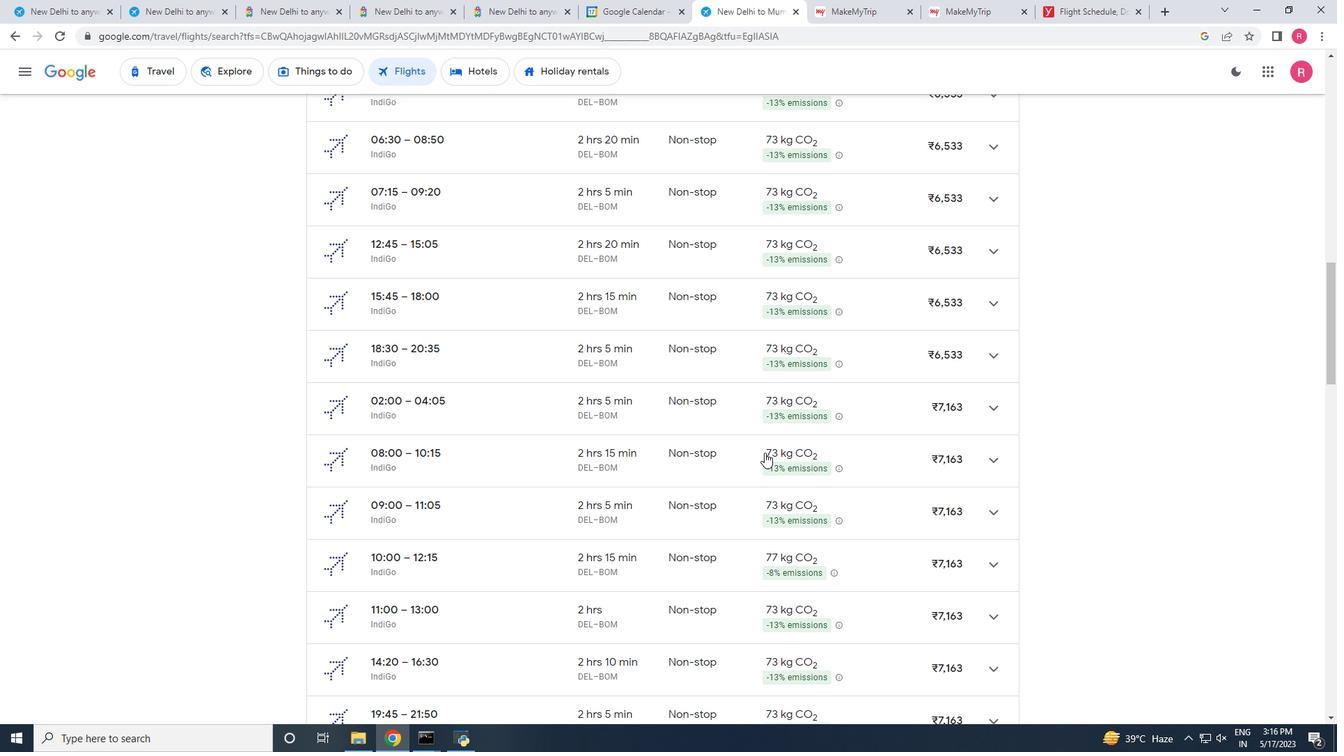 
Action: Mouse scrolled (751, 436) with delta (0, 0)
Screenshot: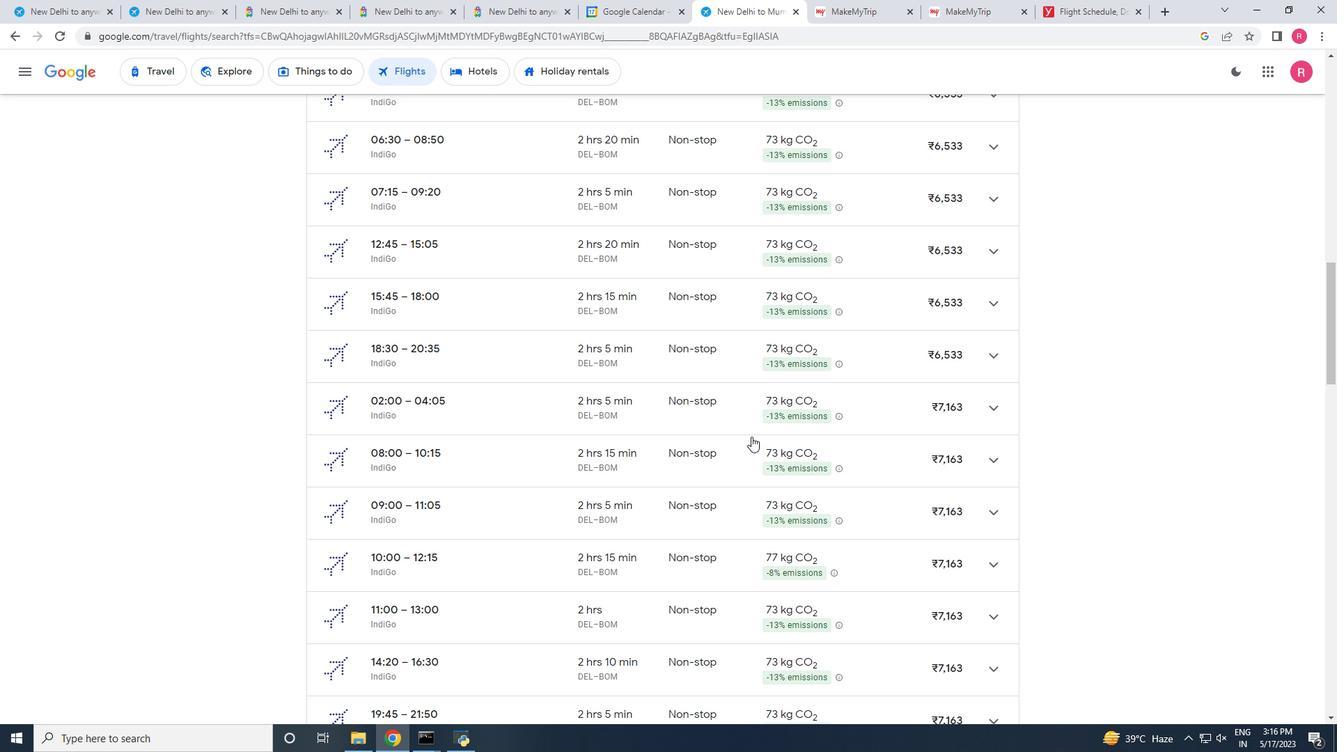 
Action: Mouse scrolled (751, 436) with delta (0, 0)
Screenshot: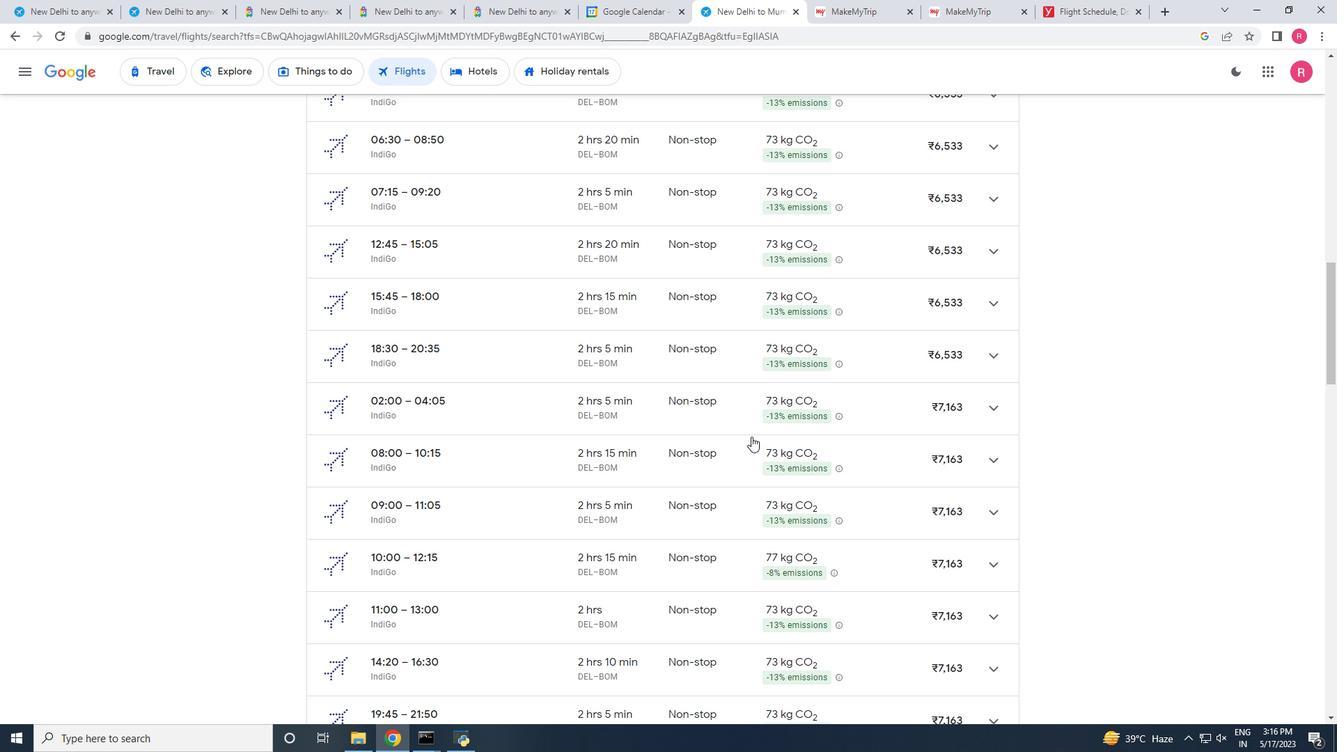 
Action: Mouse scrolled (751, 436) with delta (0, 0)
Screenshot: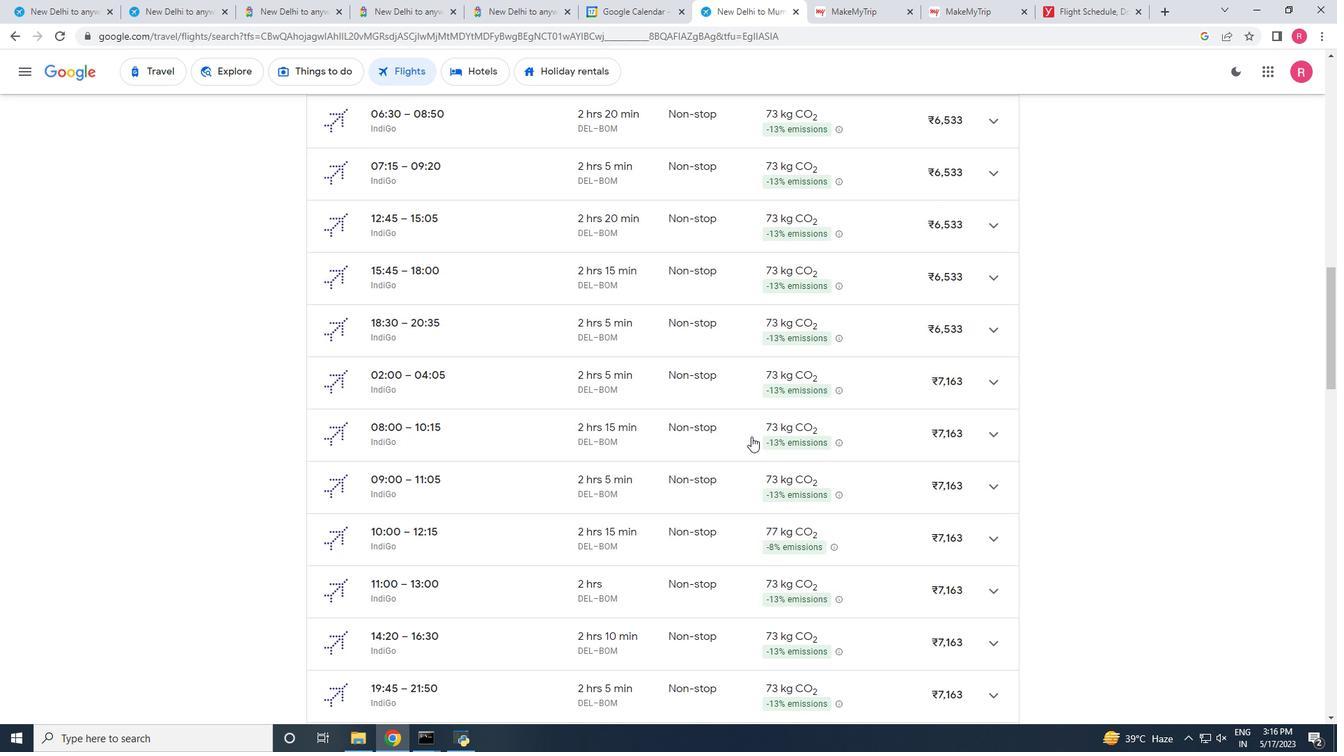 
Action: Mouse scrolled (751, 436) with delta (0, 0)
Screenshot: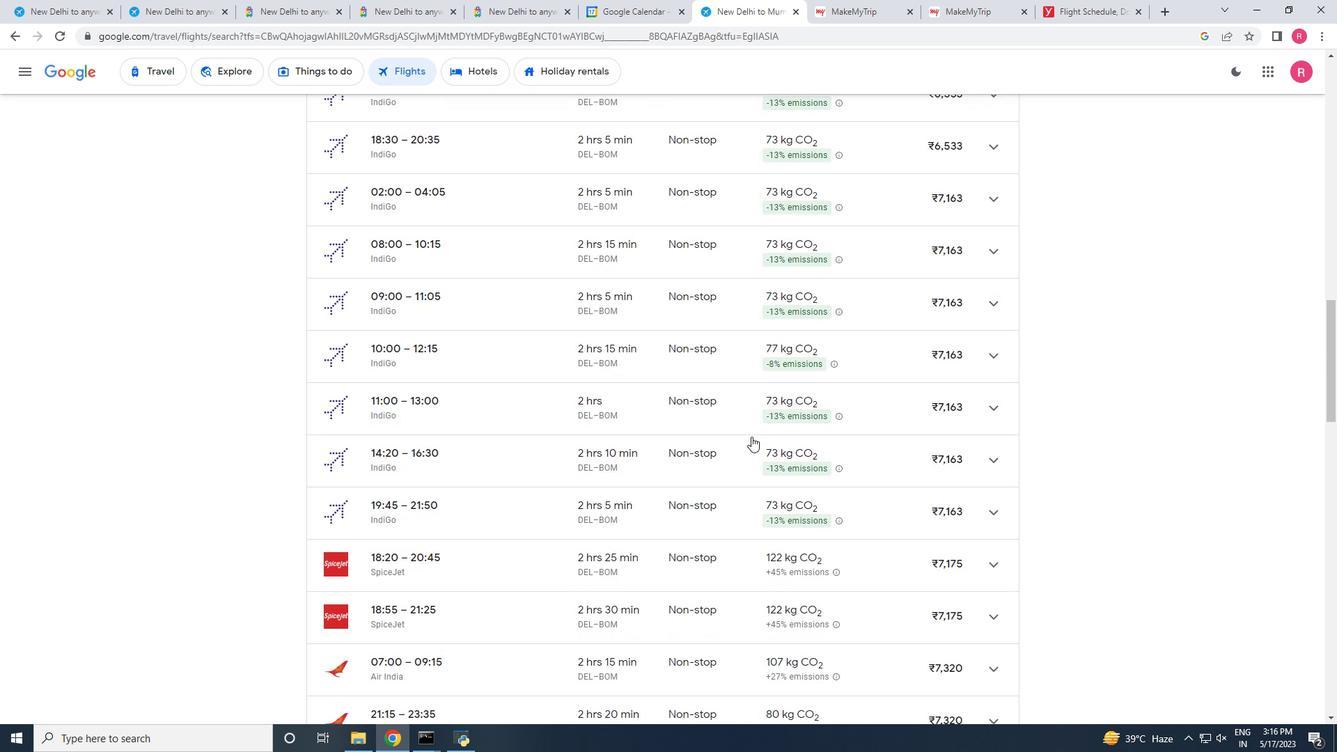 
Action: Mouse scrolled (751, 436) with delta (0, 0)
Screenshot: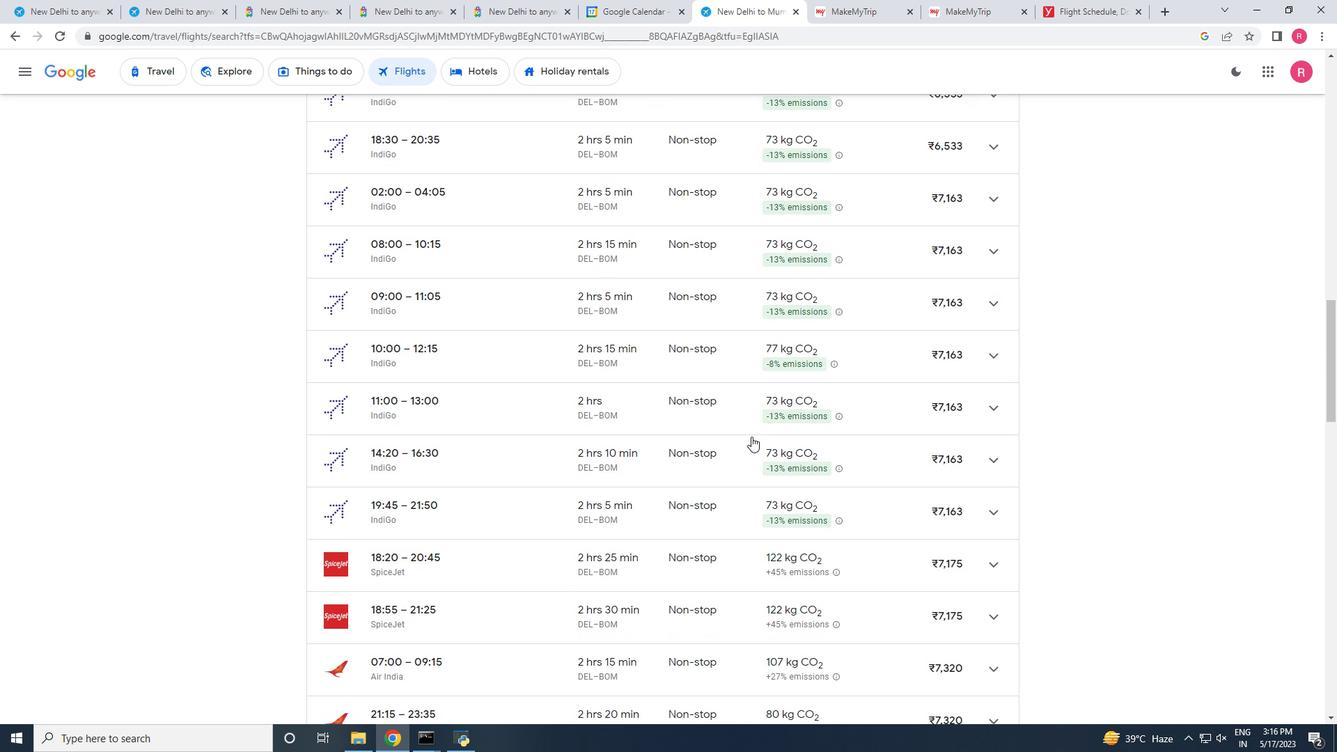 
Action: Mouse scrolled (751, 436) with delta (0, 0)
Screenshot: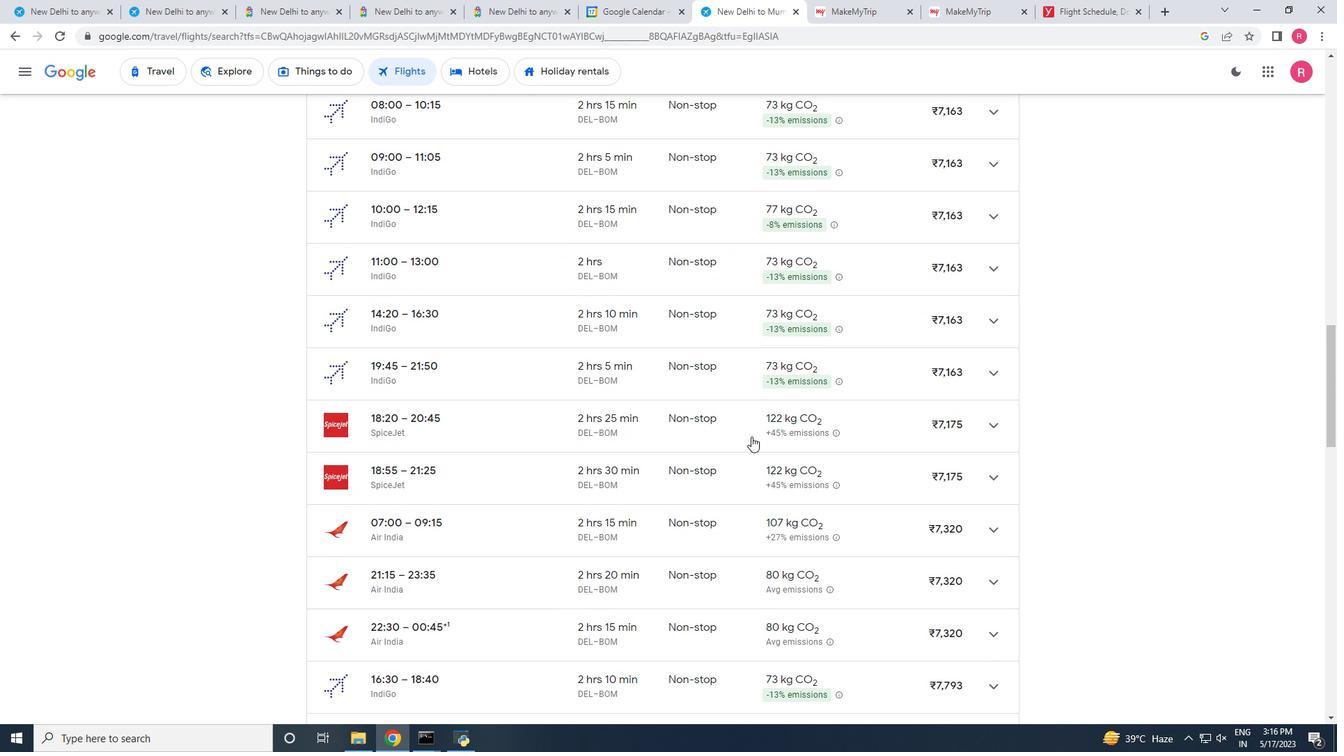 
Action: Mouse scrolled (751, 436) with delta (0, 0)
Screenshot: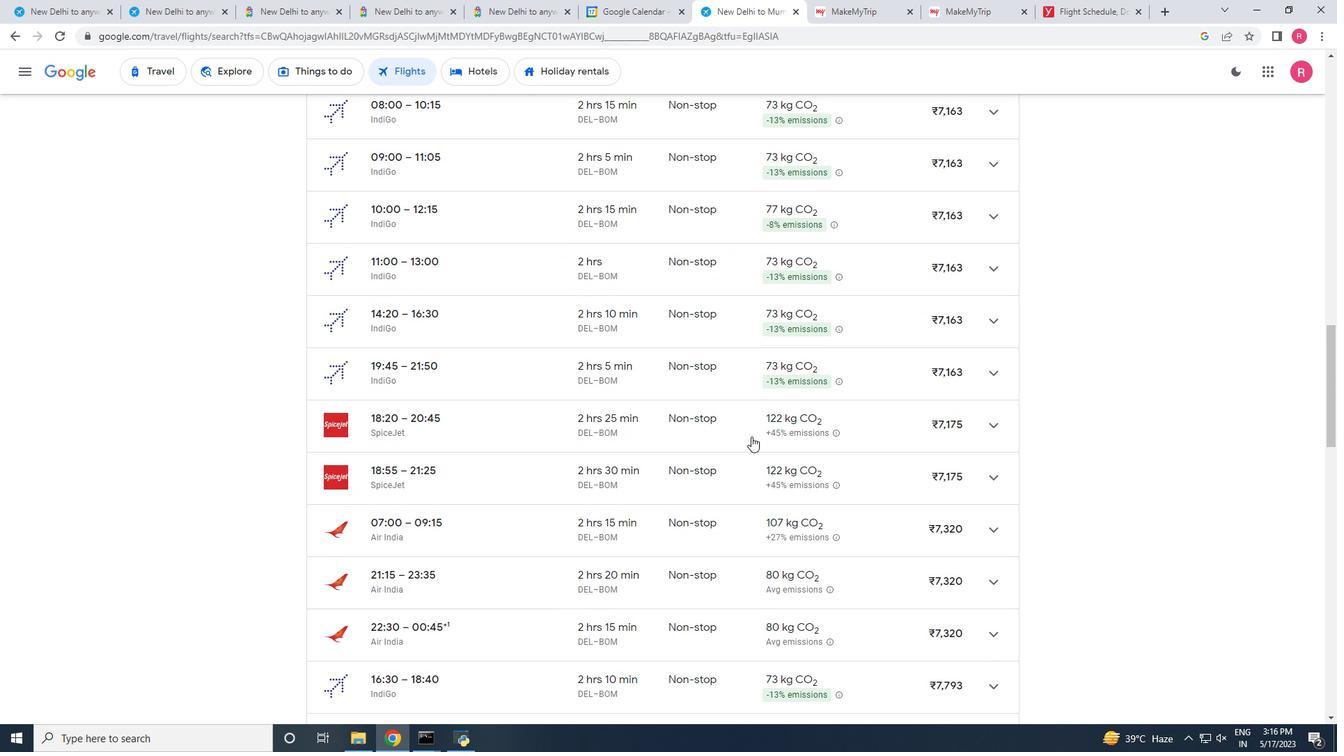 
Action: Mouse scrolled (751, 436) with delta (0, 0)
Screenshot: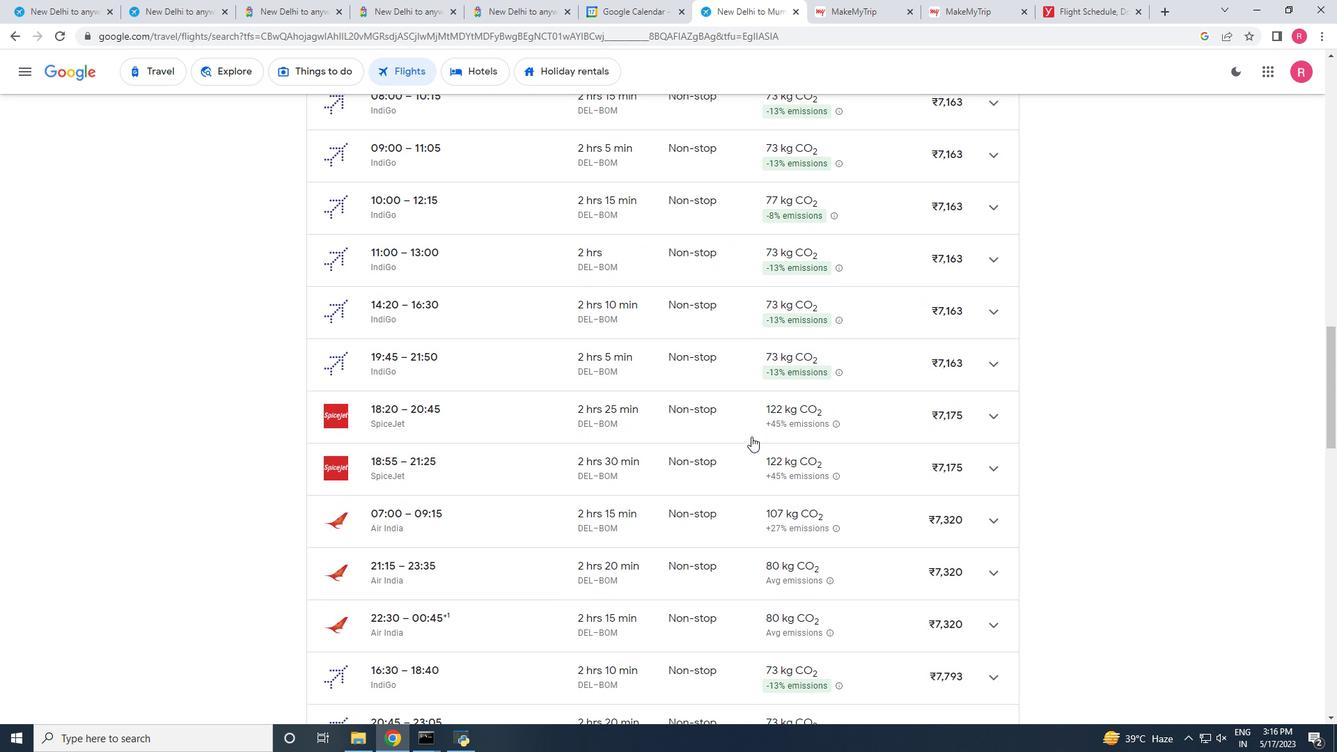 
Action: Mouse scrolled (751, 436) with delta (0, 0)
Screenshot: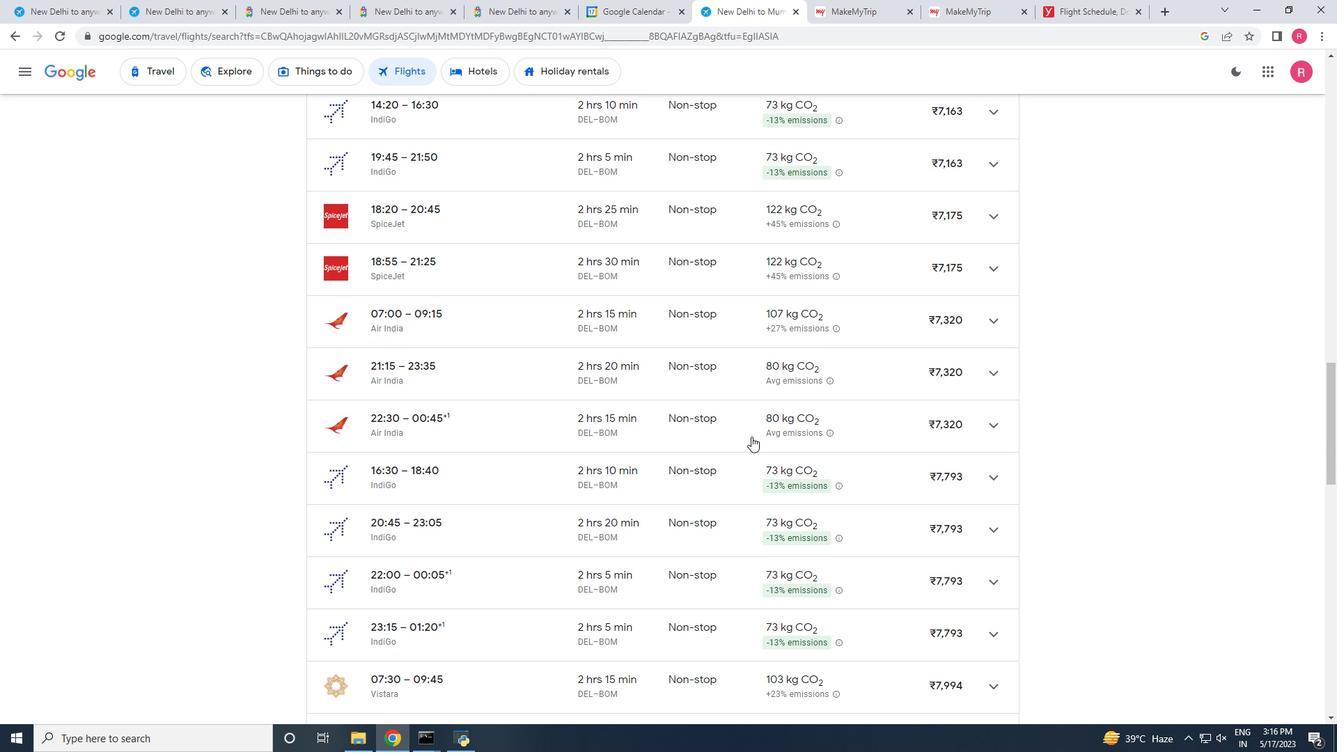
Action: Mouse scrolled (751, 436) with delta (0, 0)
Screenshot: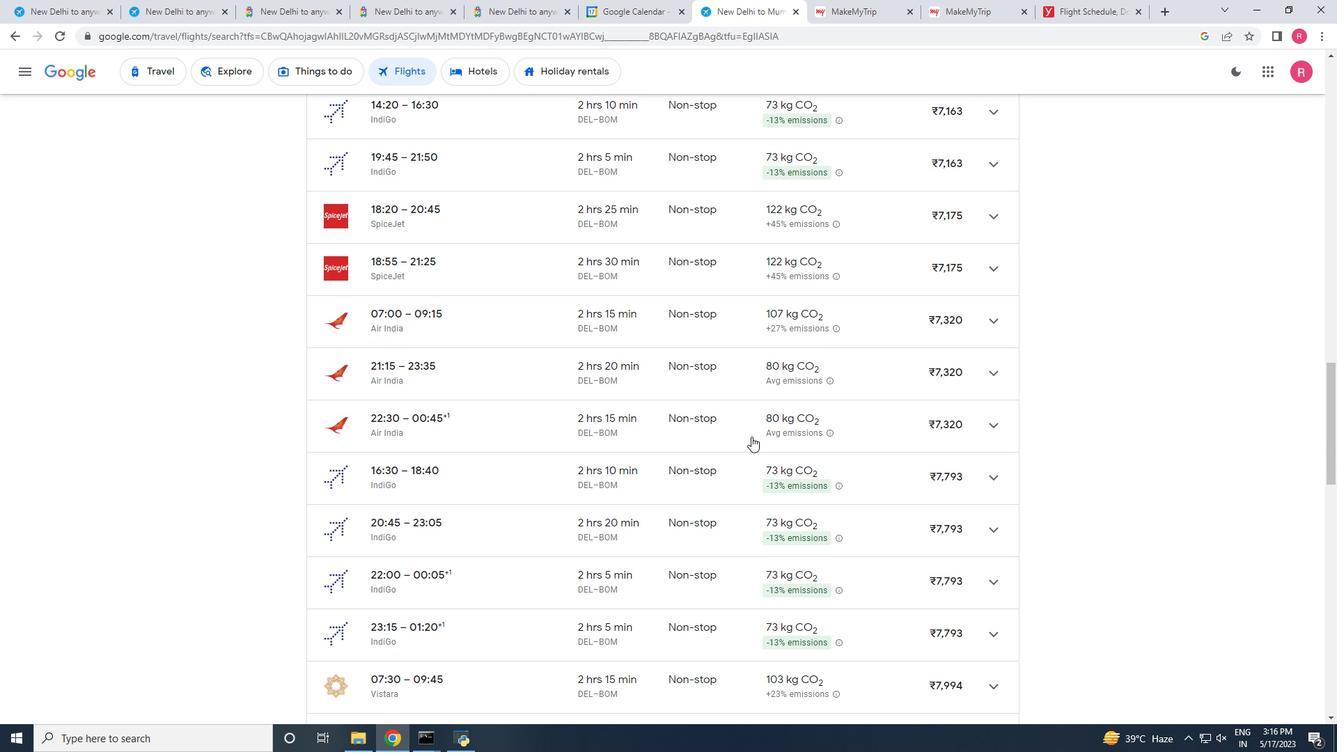 
Action: Mouse scrolled (751, 436) with delta (0, 0)
Screenshot: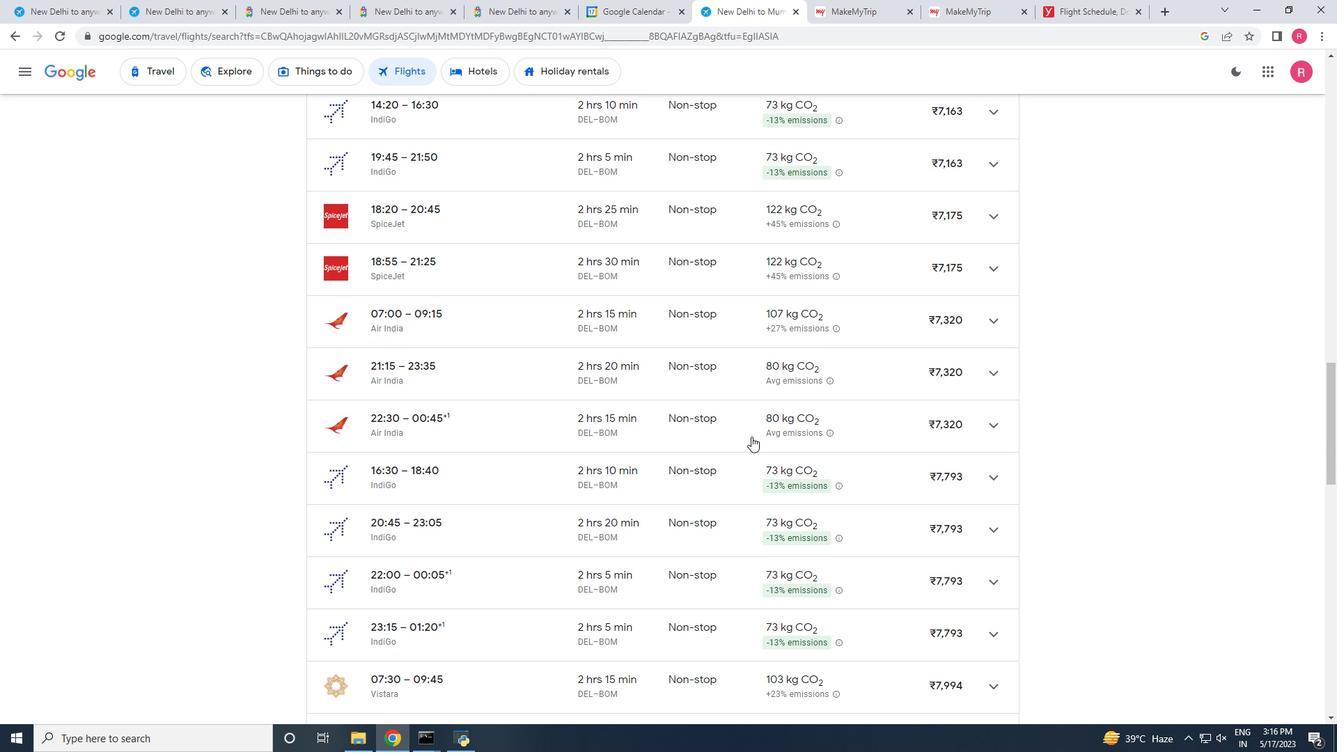 
Action: Mouse scrolled (751, 436) with delta (0, 0)
Screenshot: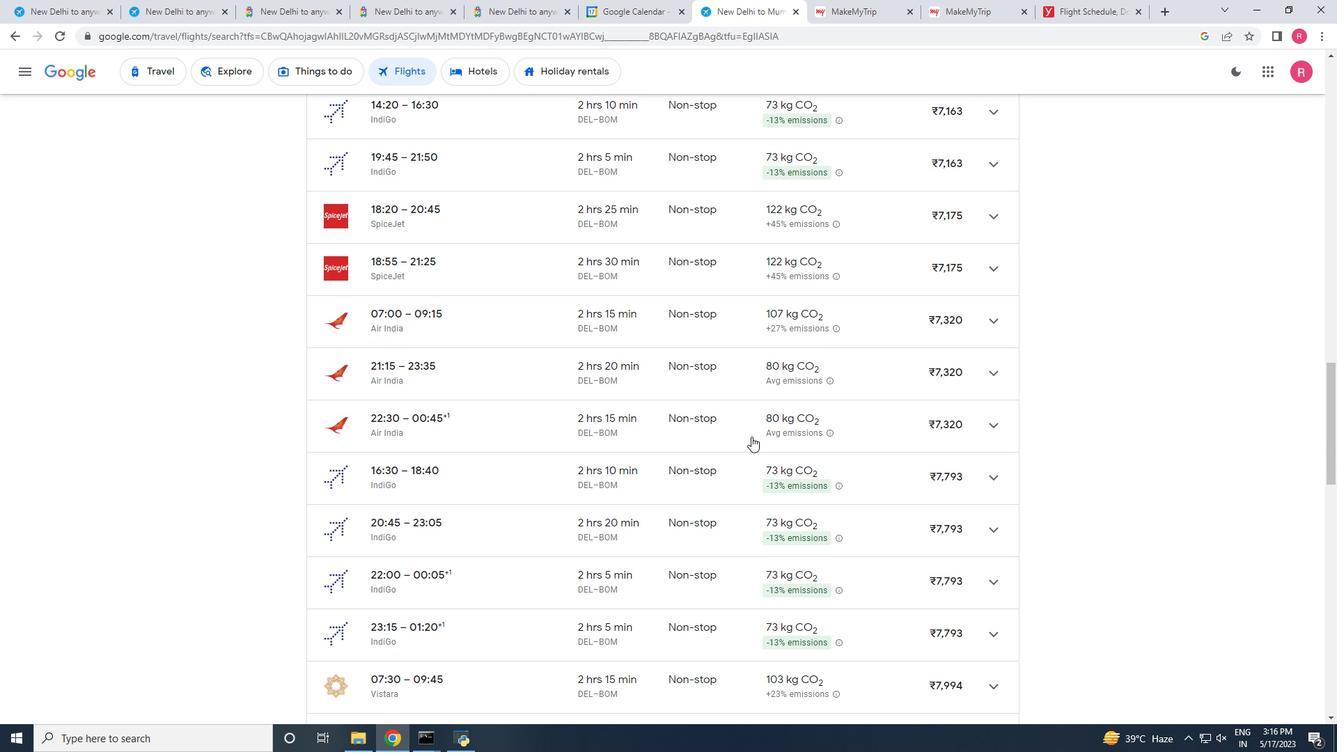 
Action: Mouse scrolled (751, 436) with delta (0, 0)
Screenshot: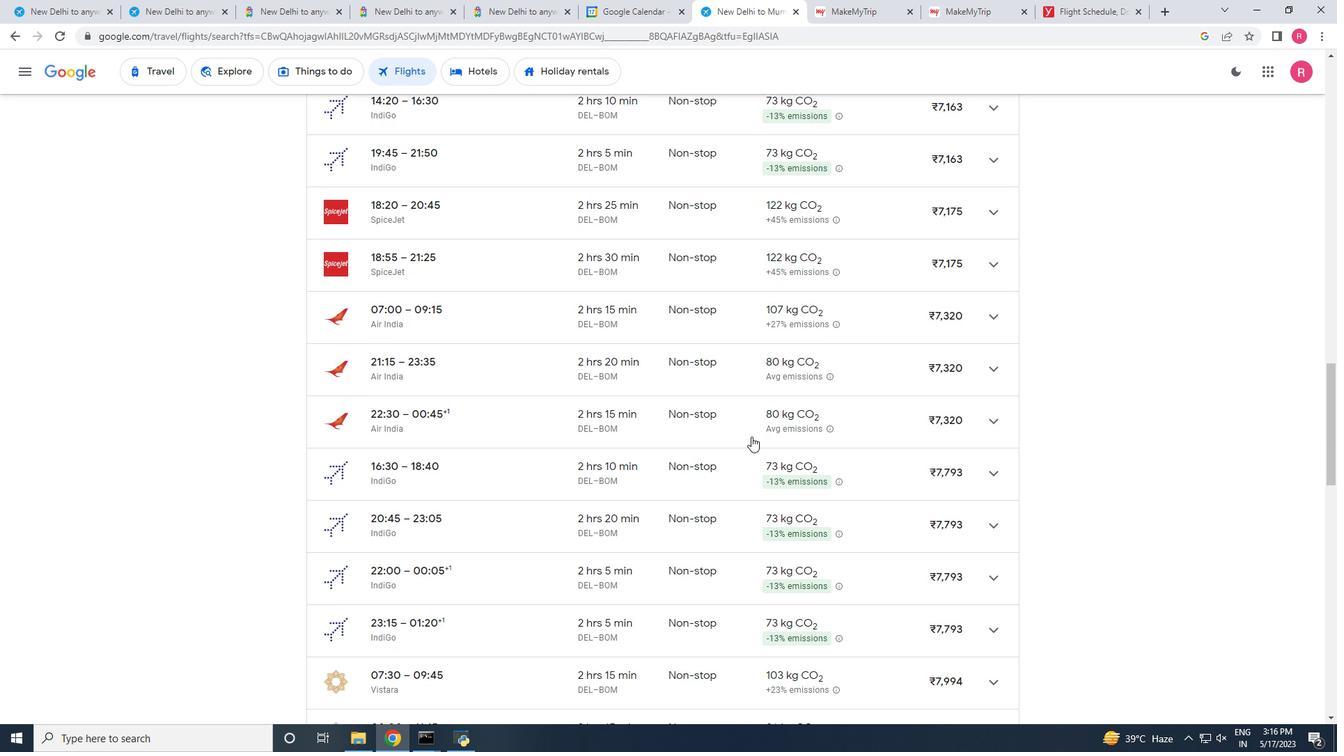 
Action: Mouse scrolled (751, 436) with delta (0, 0)
Screenshot: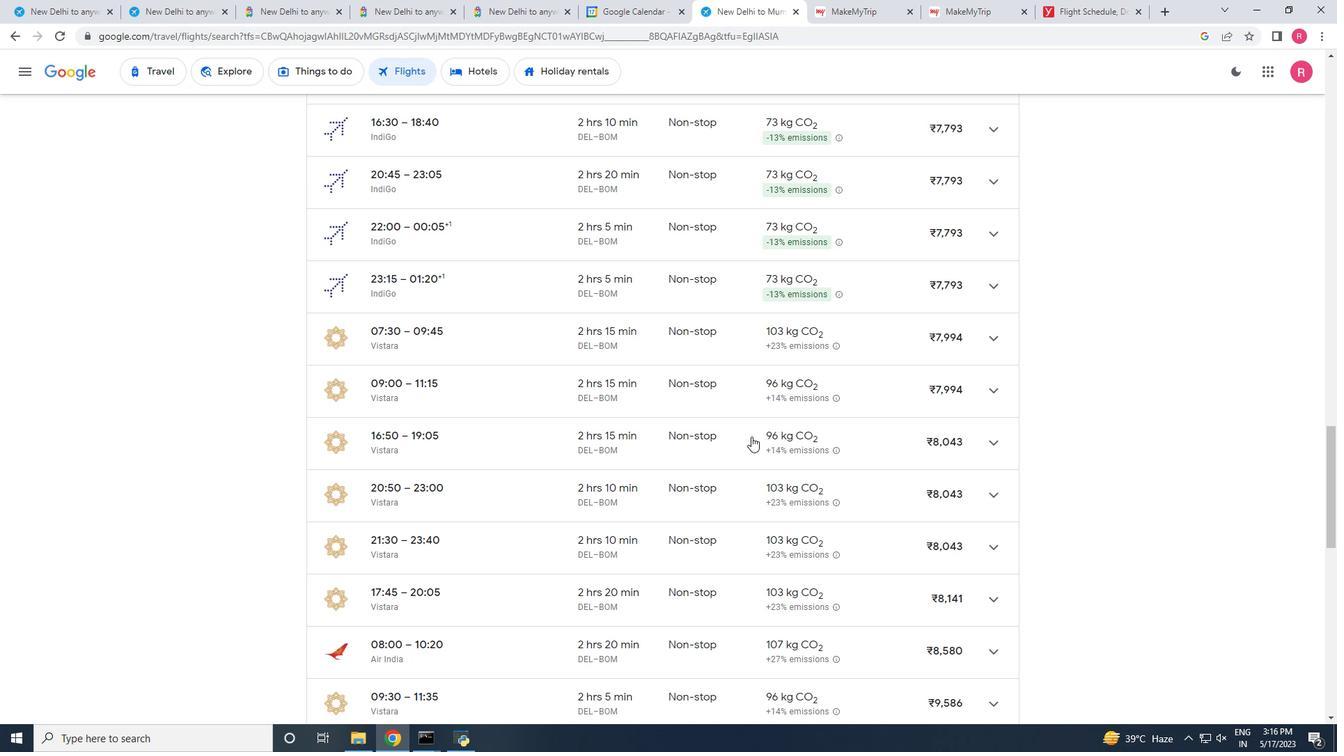 
Action: Mouse scrolled (751, 436) with delta (0, 0)
Screenshot: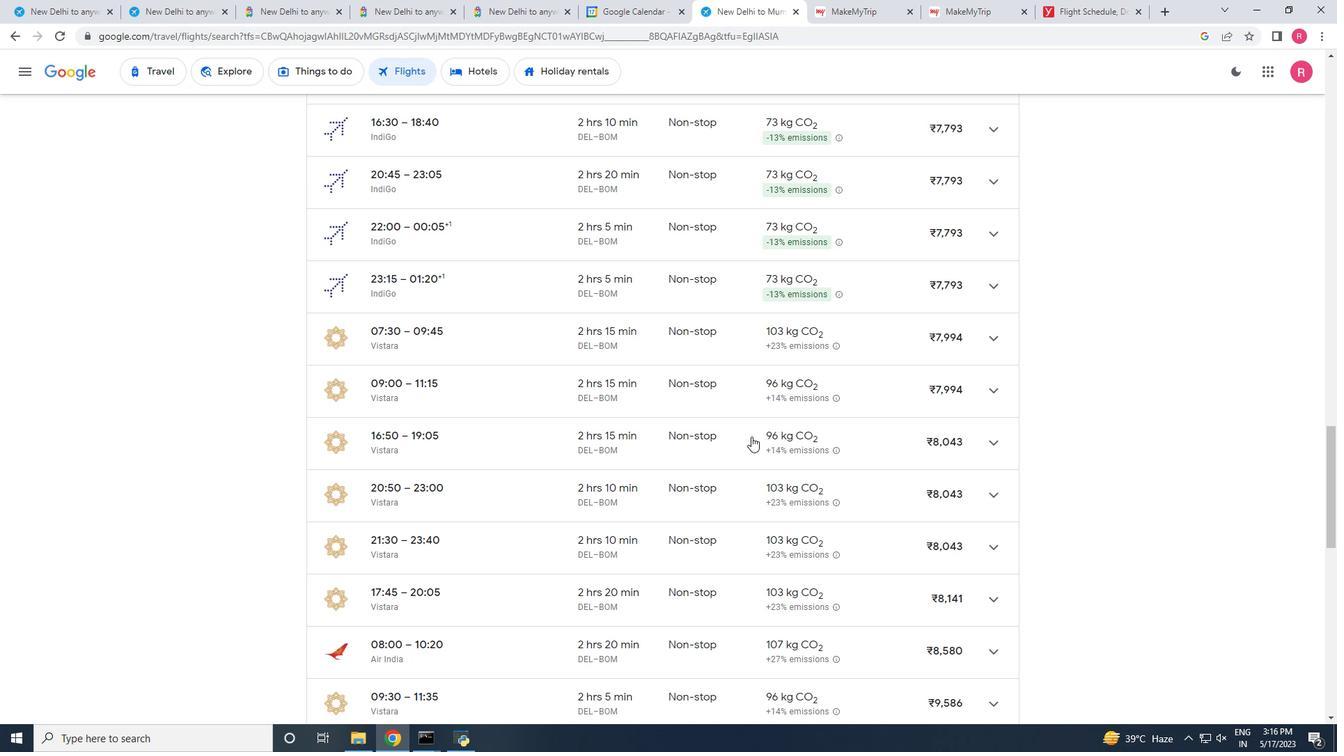 
Action: Mouse scrolled (751, 436) with delta (0, 0)
Screenshot: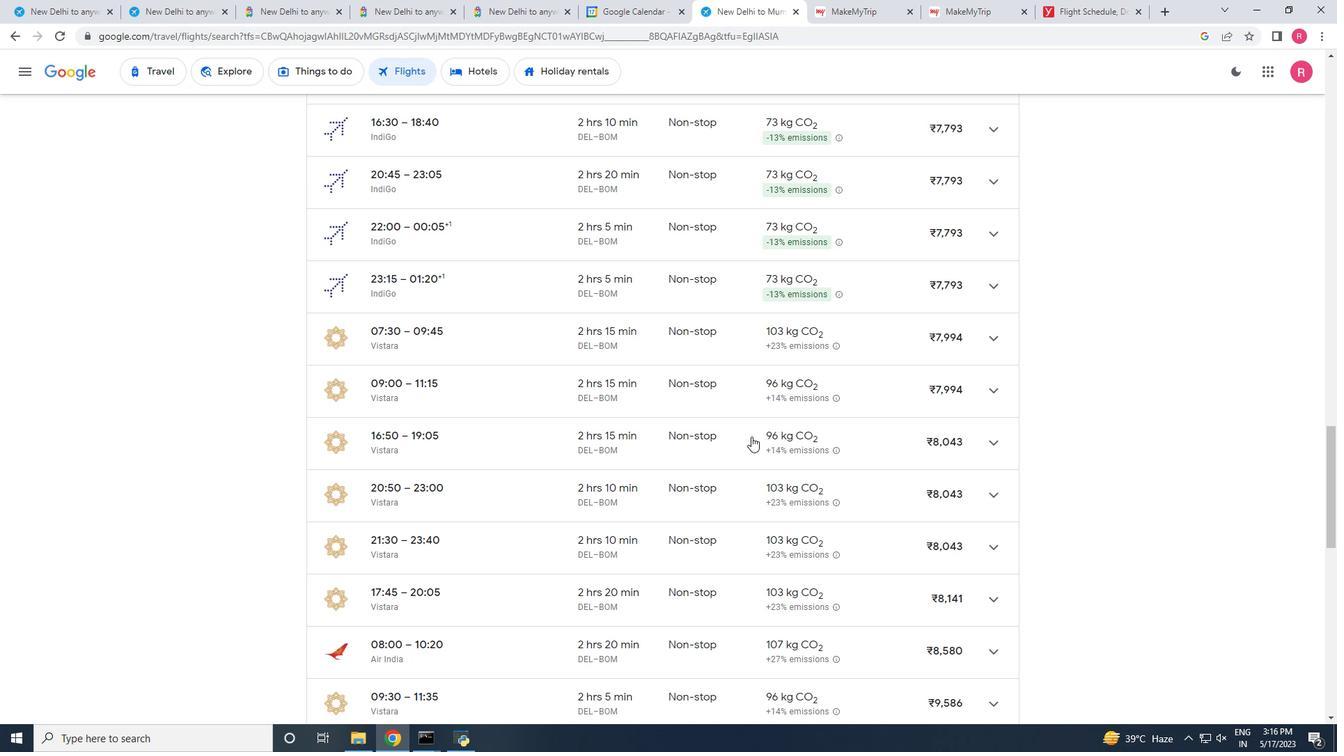 
Action: Mouse scrolled (751, 436) with delta (0, 0)
Screenshot: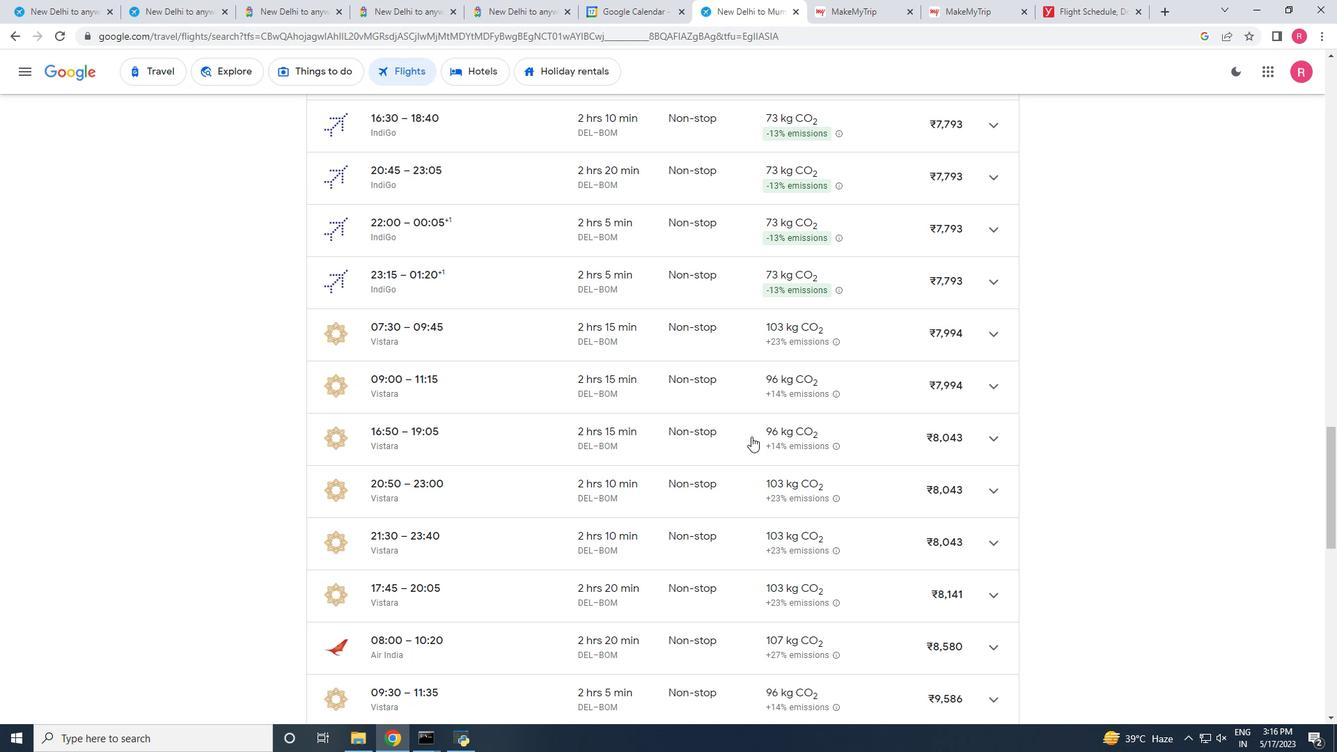
Action: Mouse scrolled (751, 436) with delta (0, 0)
Screenshot: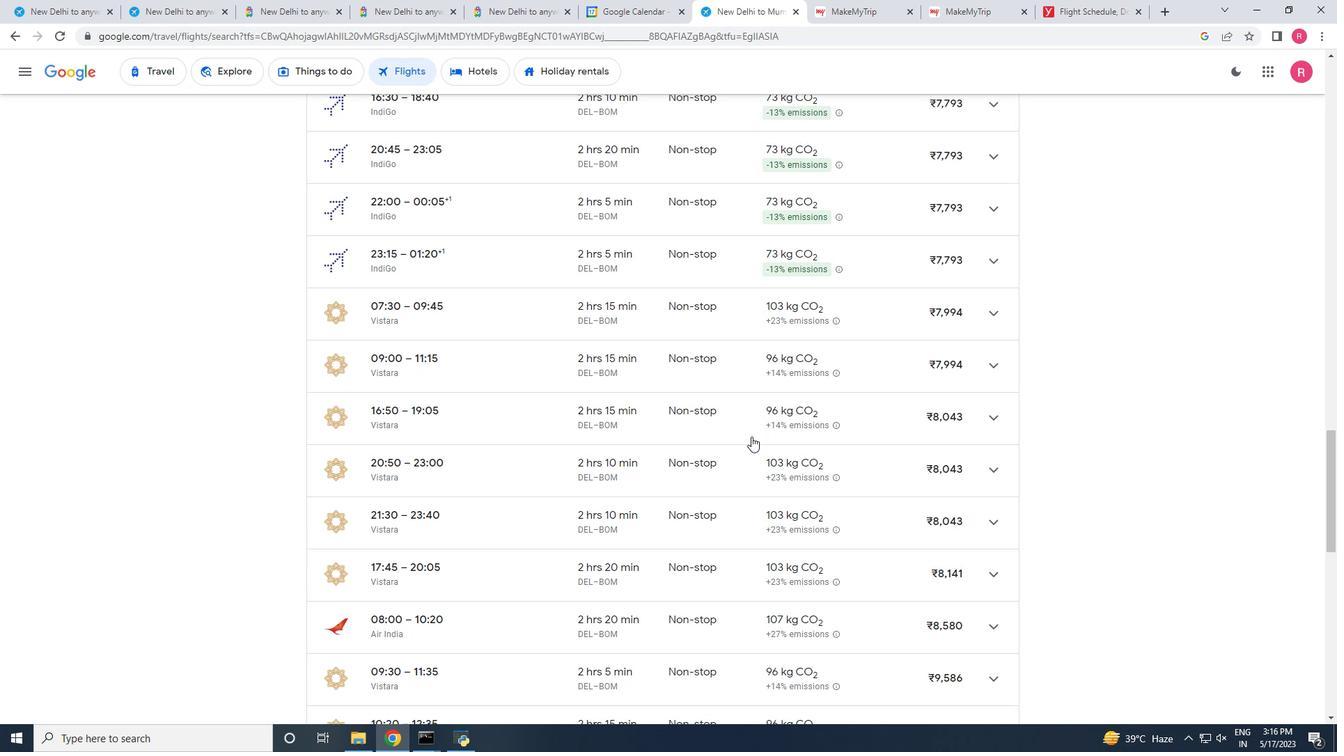 
Action: Mouse scrolled (751, 436) with delta (0, 0)
Screenshot: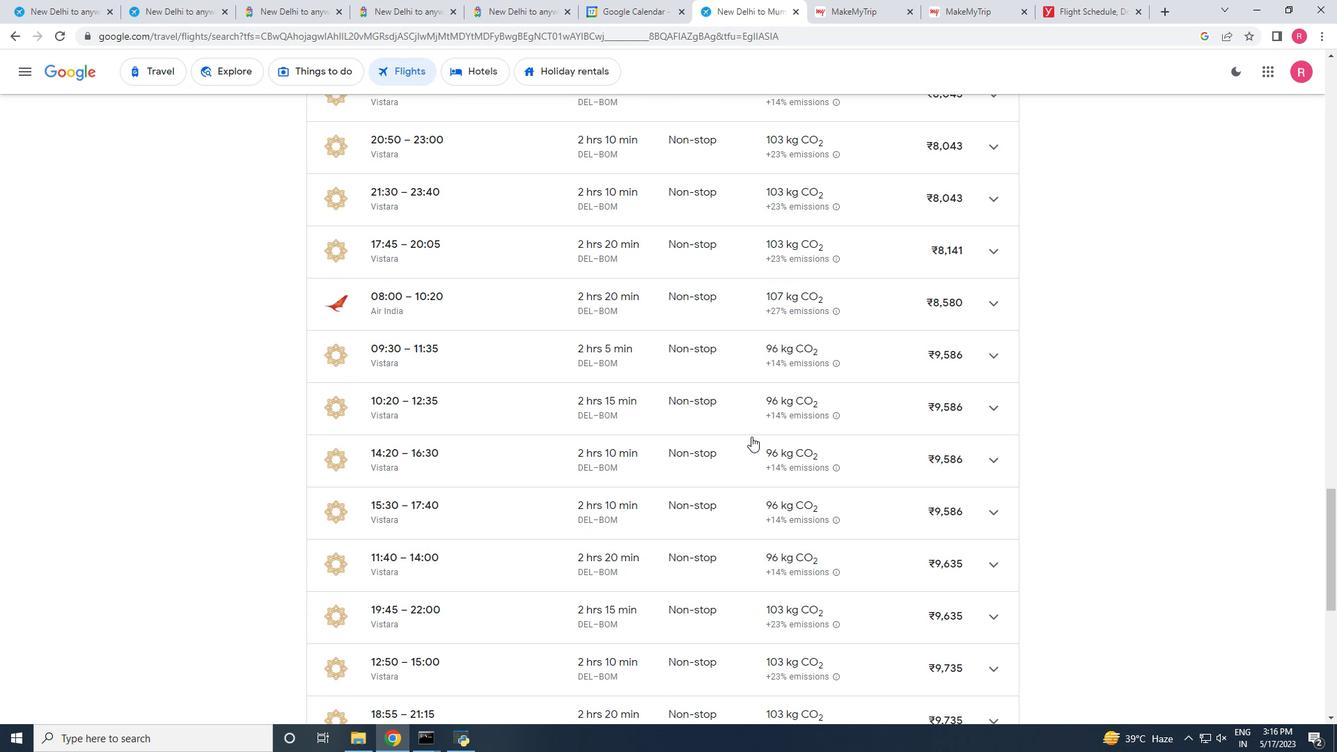 
Action: Mouse scrolled (751, 436) with delta (0, 0)
Screenshot: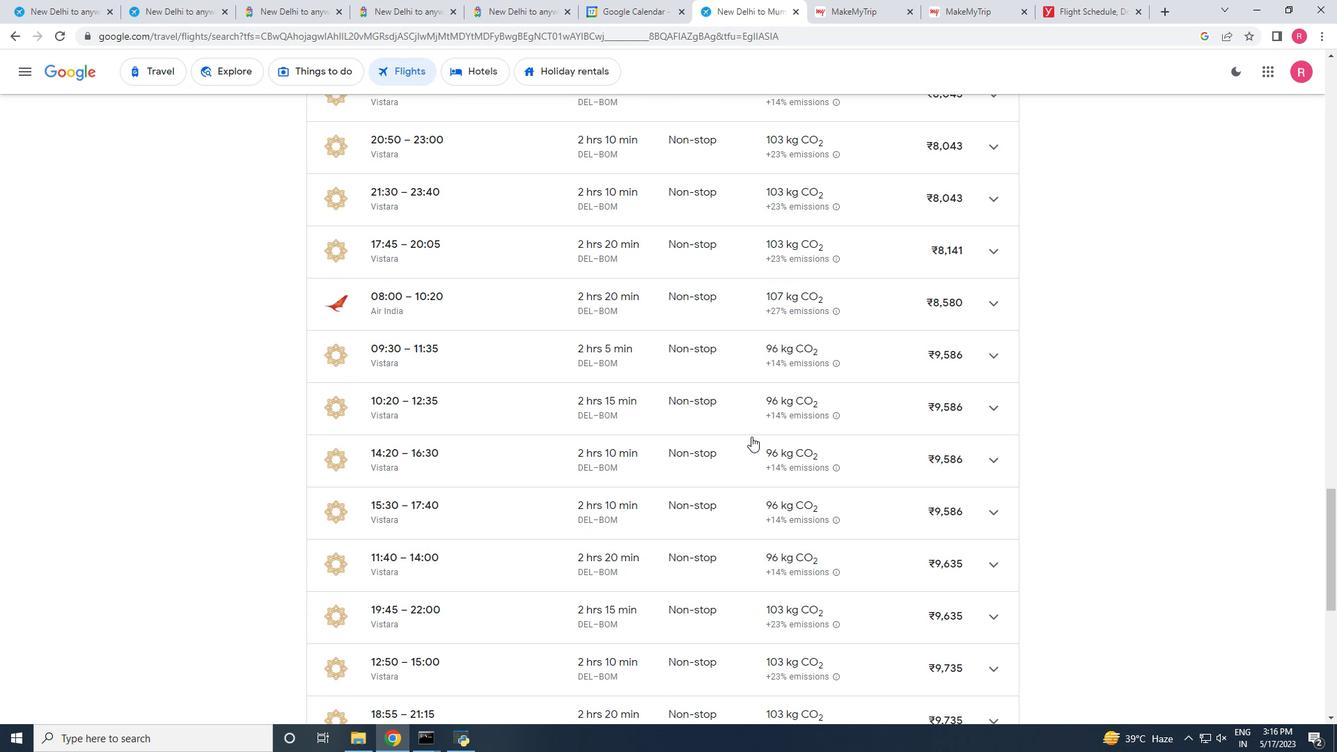 
Action: Mouse scrolled (751, 436) with delta (0, 0)
Screenshot: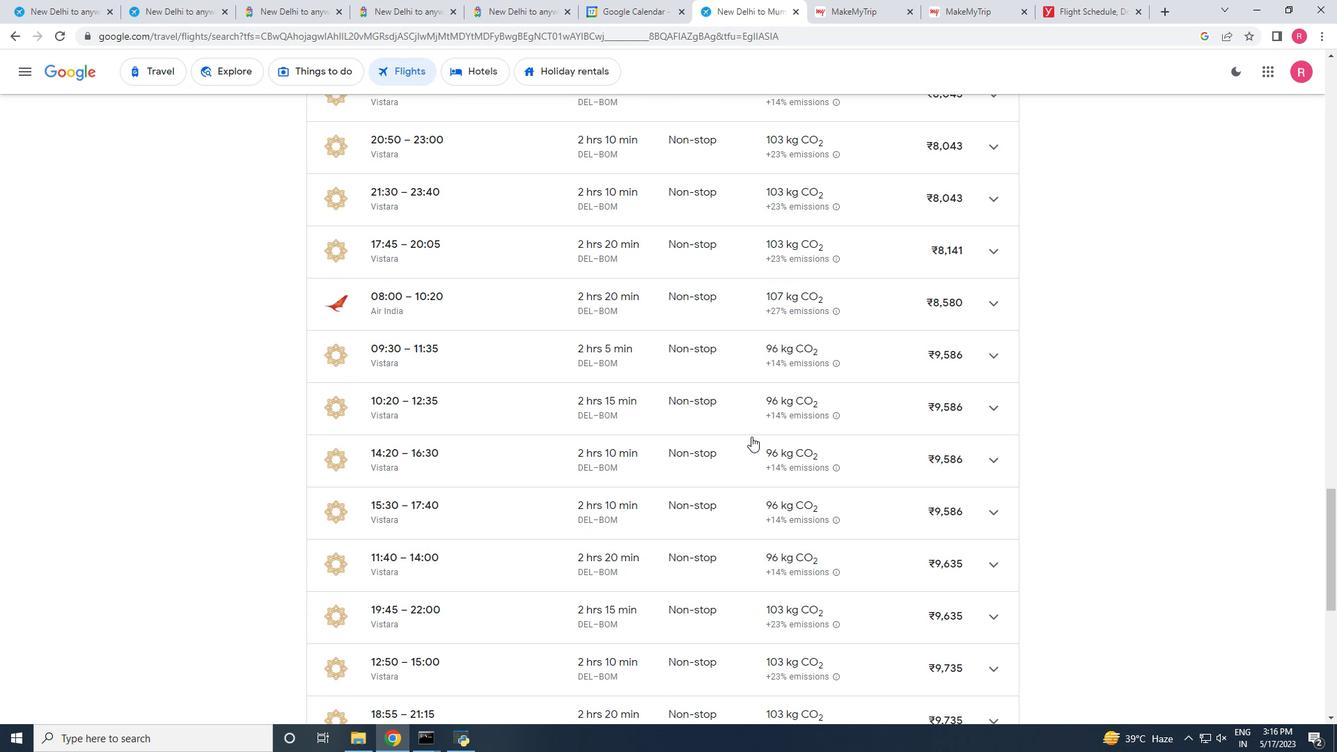 
Action: Mouse scrolled (751, 436) with delta (0, 0)
Screenshot: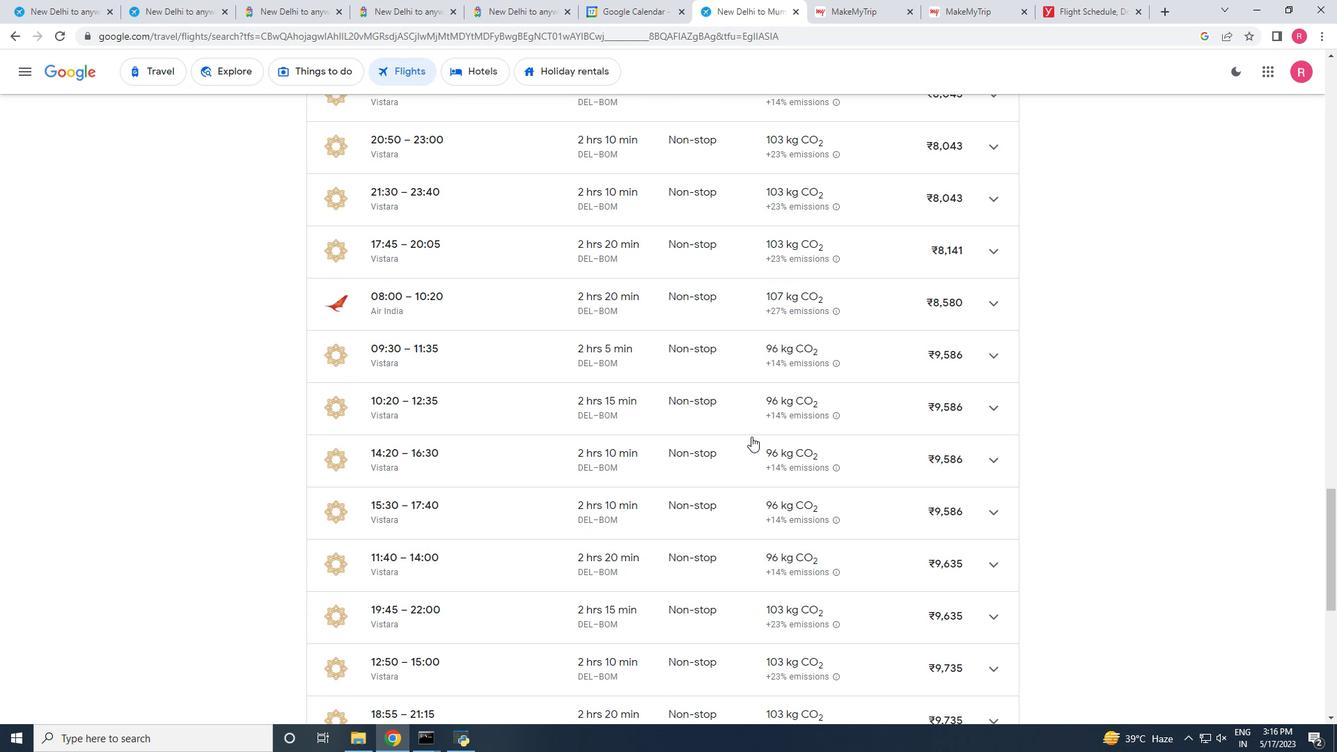 
Action: Mouse scrolled (751, 436) with delta (0, 0)
Screenshot: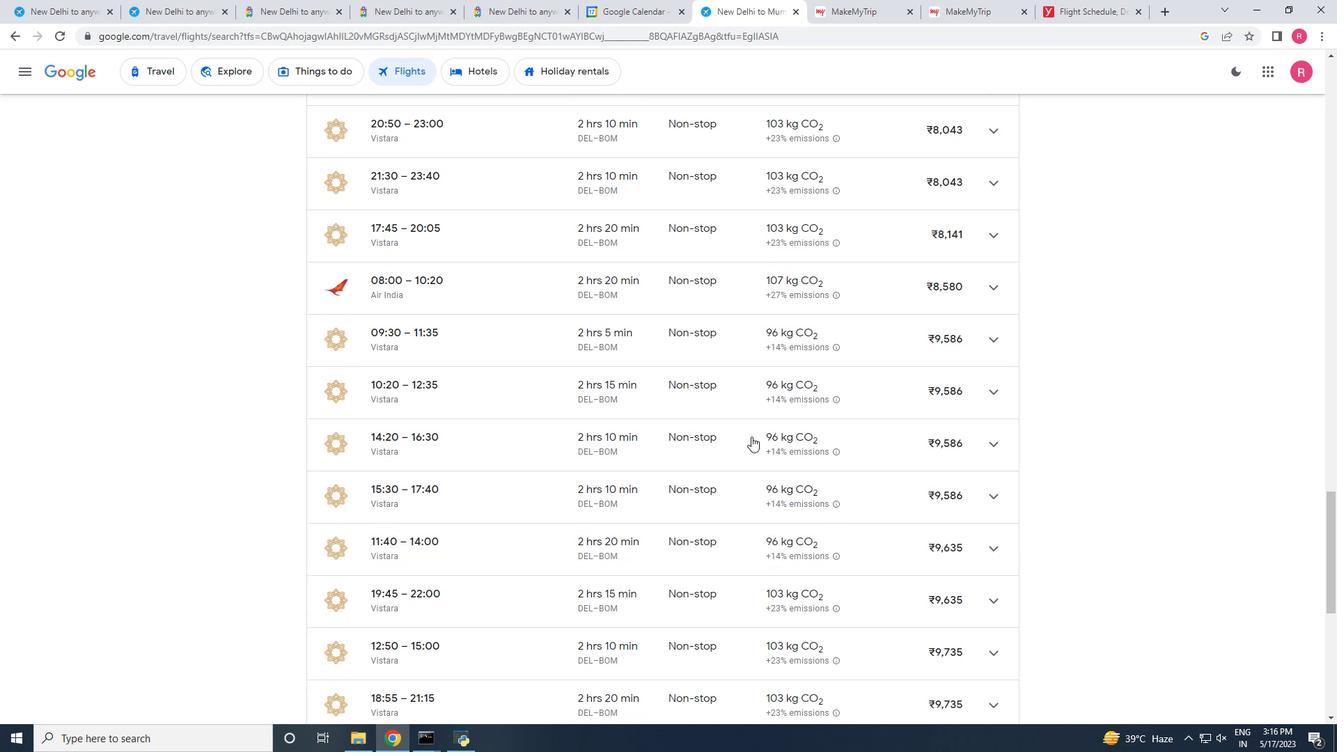 
Action: Mouse moved to (637, 413)
Screenshot: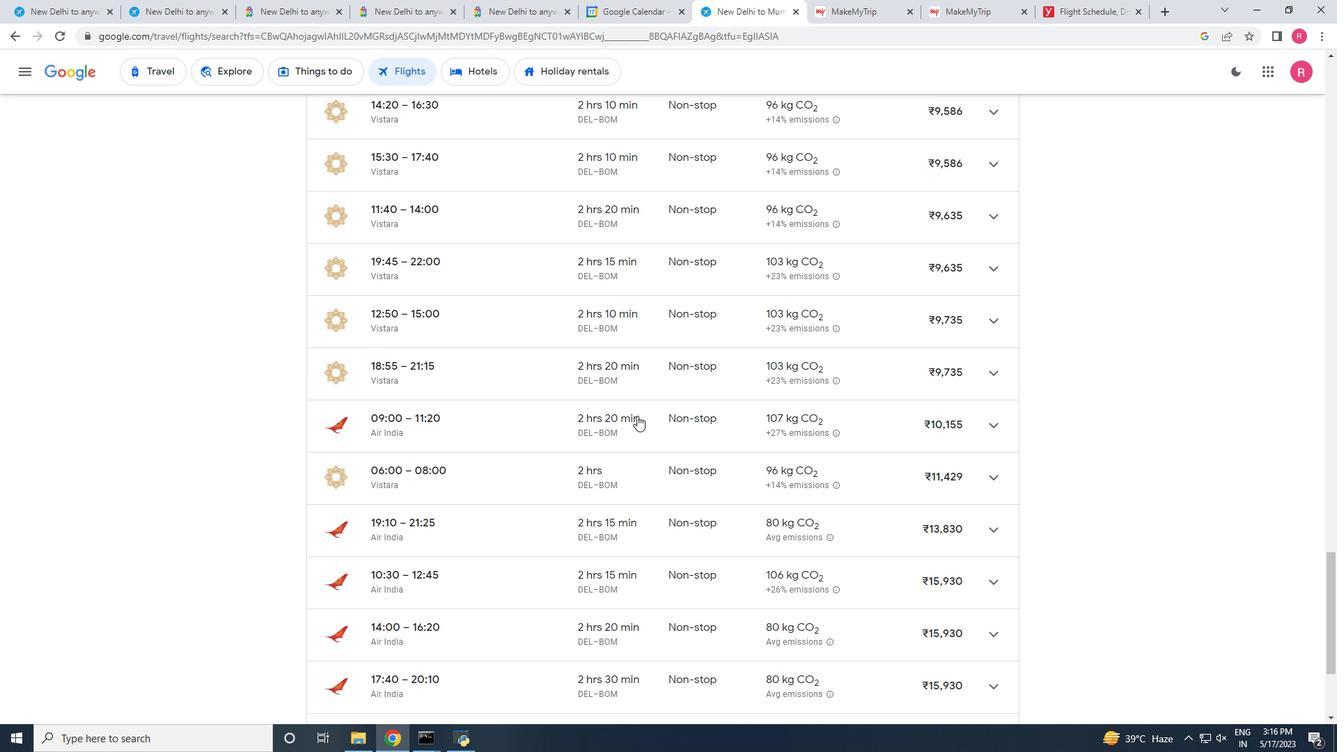 
Action: Mouse scrolled (637, 413) with delta (0, 0)
Screenshot: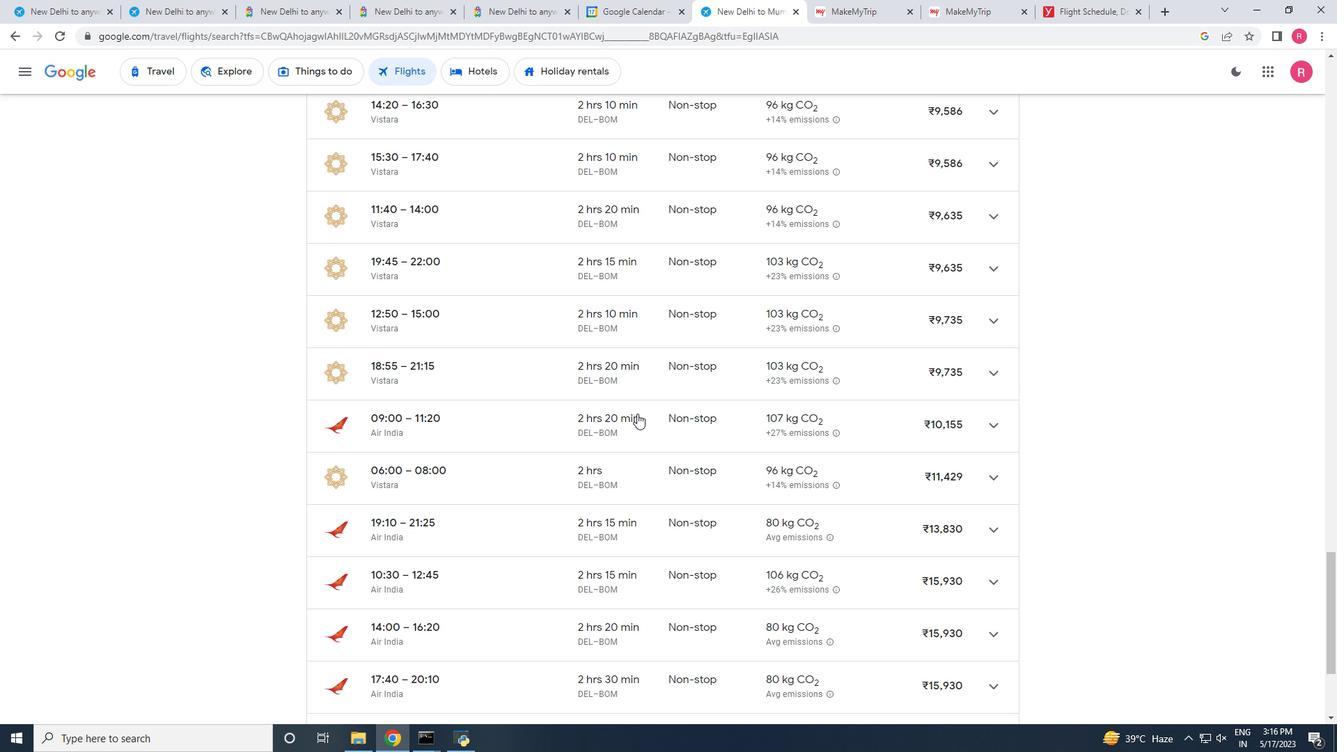 
Action: Mouse scrolled (637, 413) with delta (0, 0)
Screenshot: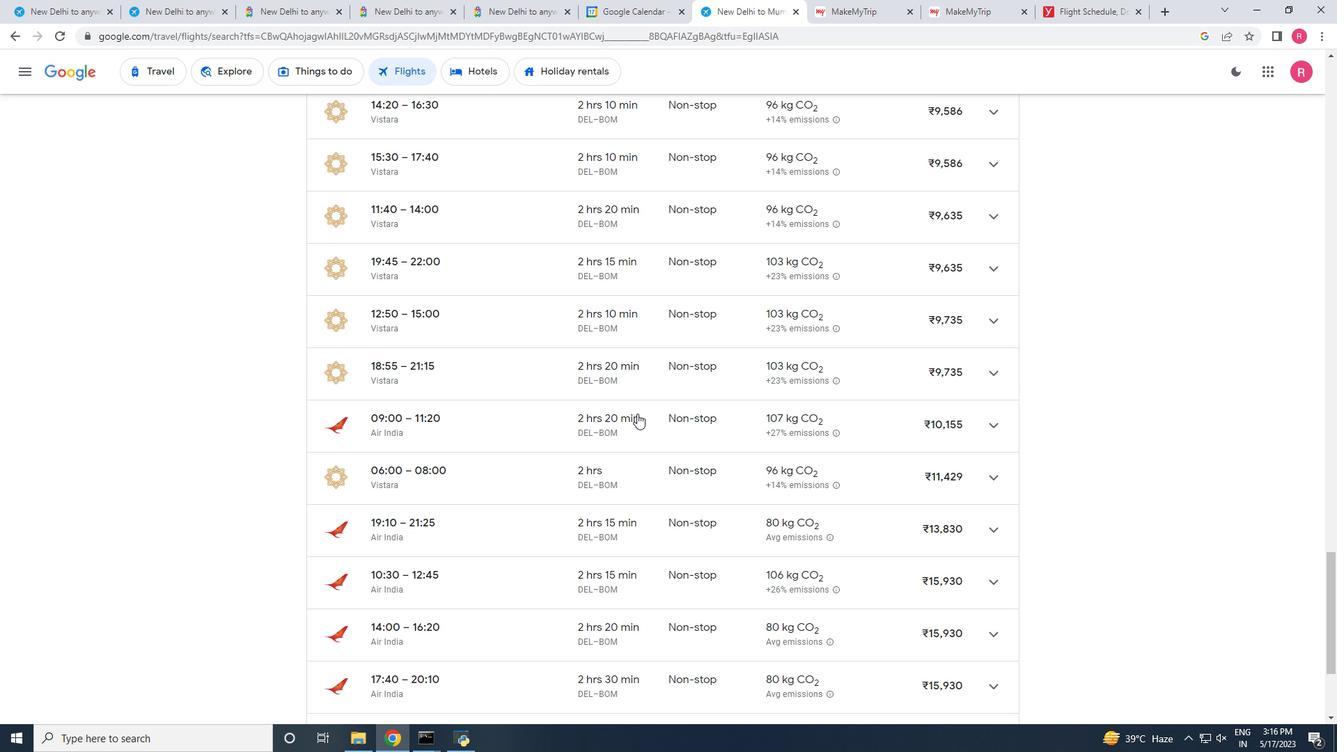 
Action: Mouse moved to (576, 436)
Screenshot: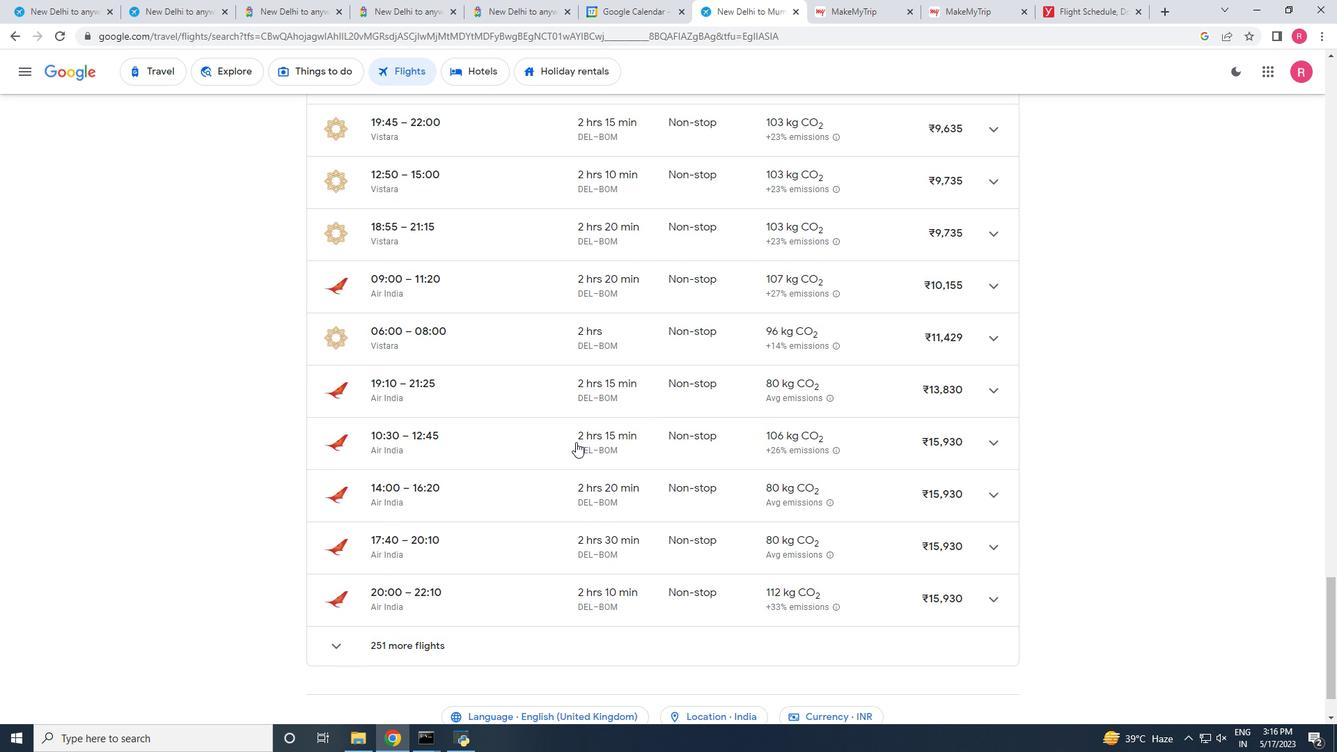 
Action: Mouse scrolled (576, 436) with delta (0, 0)
Screenshot: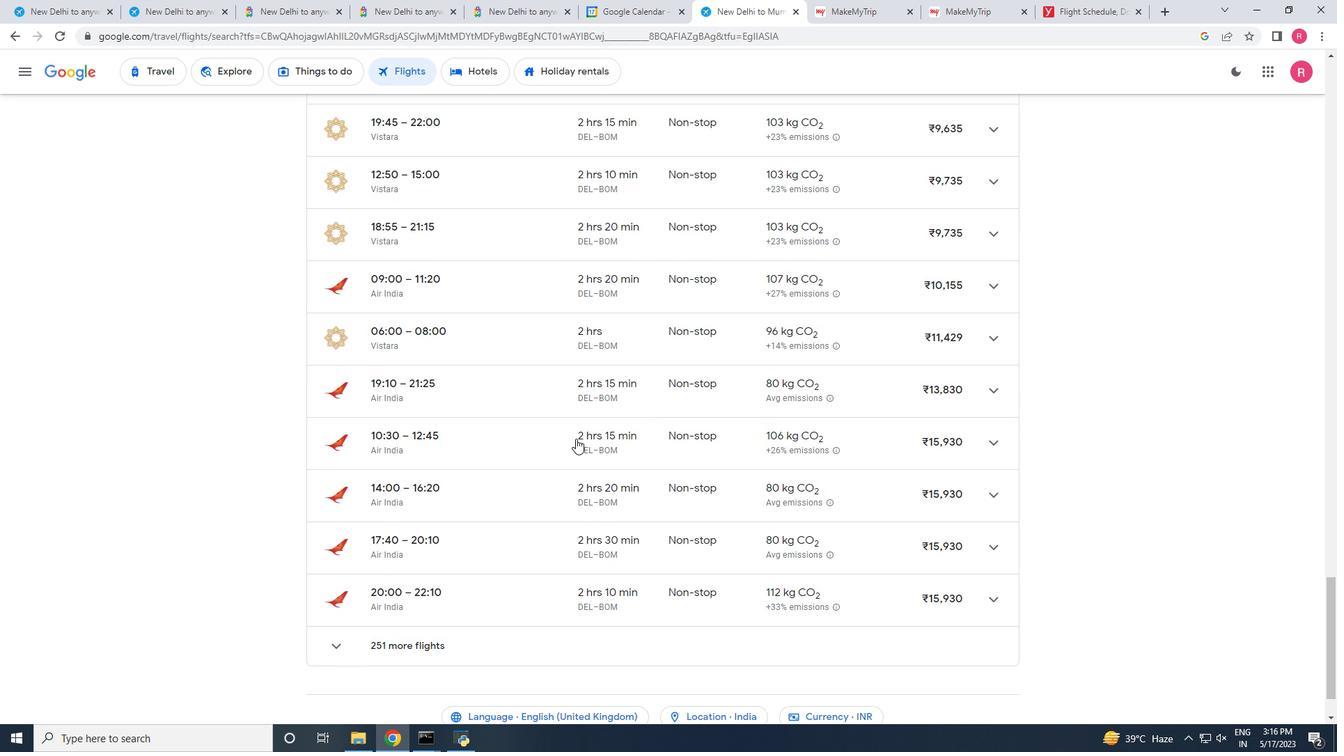 
Action: Mouse scrolled (576, 436) with delta (0, 0)
Screenshot: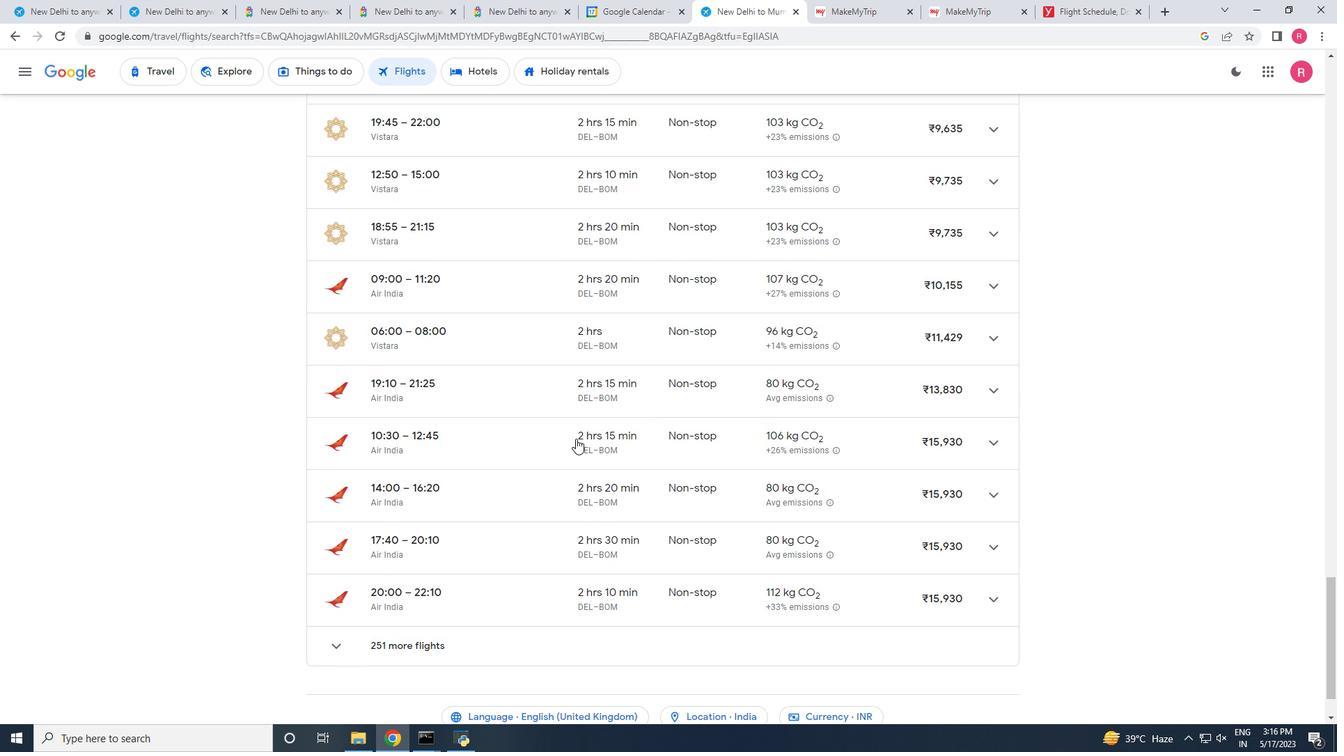 
Action: Mouse scrolled (576, 436) with delta (0, 0)
Screenshot: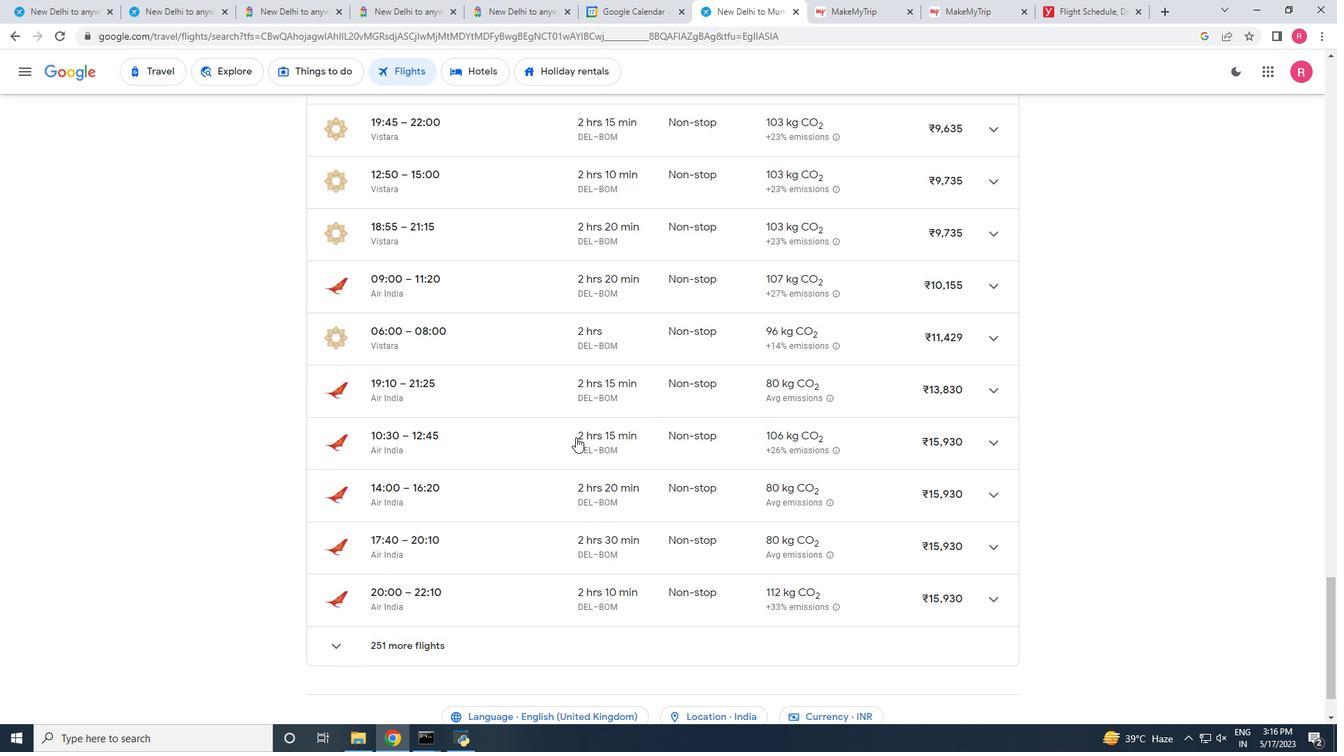 
Action: Mouse scrolled (576, 436) with delta (0, 0)
Screenshot: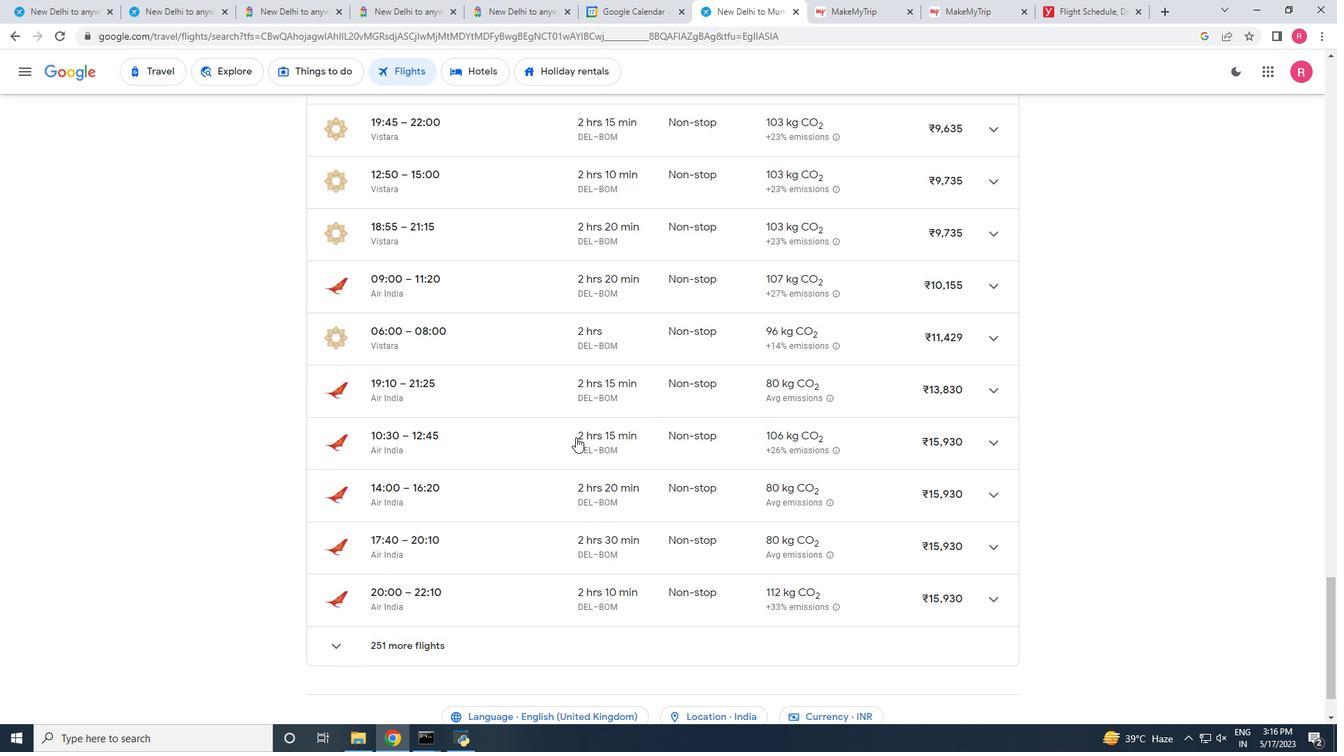 
Action: Mouse scrolled (576, 436) with delta (0, 0)
Screenshot: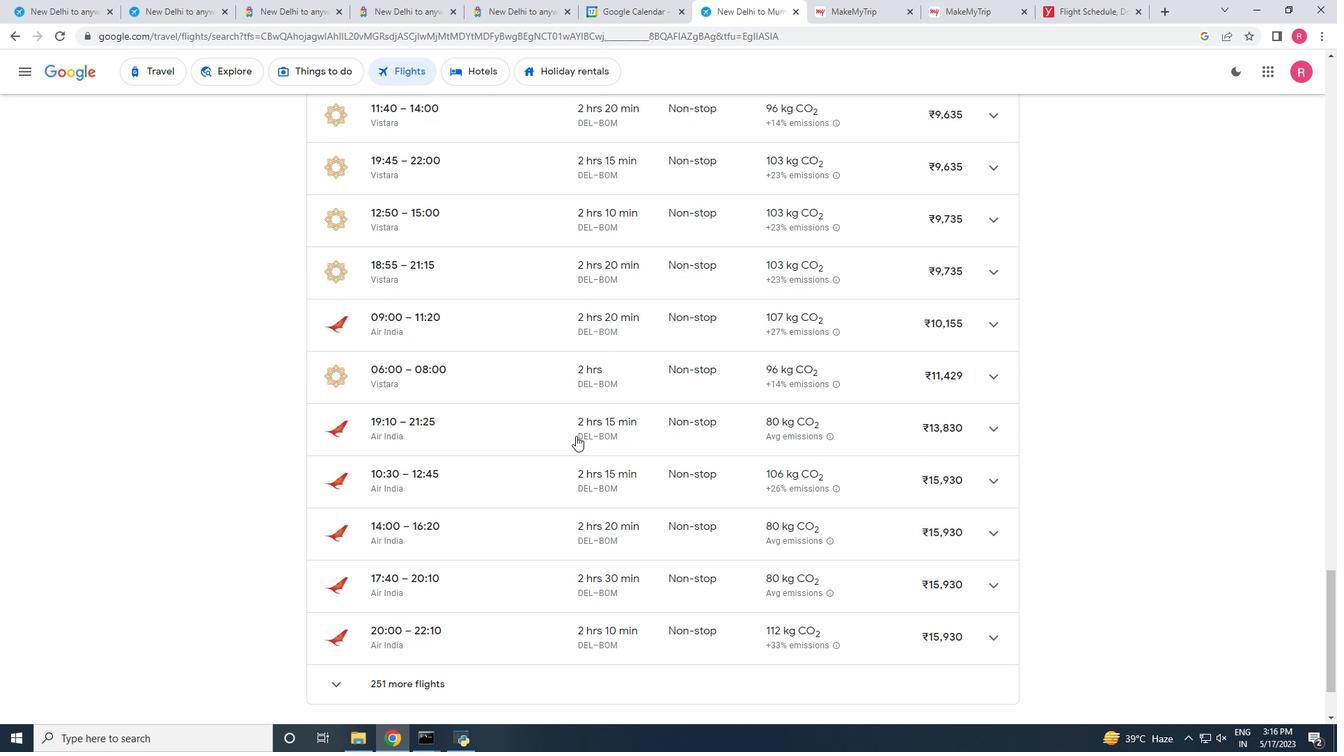 
Action: Mouse moved to (920, 323)
Screenshot: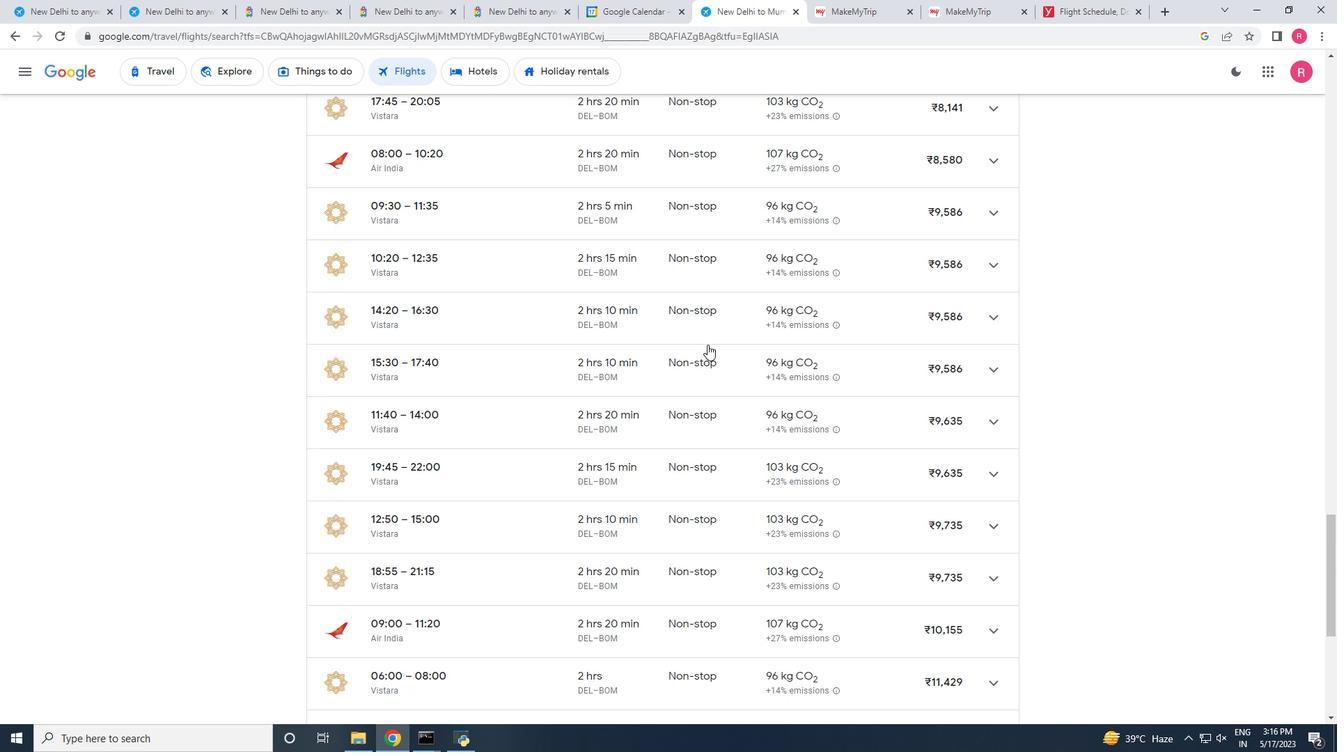
Action: Mouse scrolled (920, 323) with delta (0, 0)
Screenshot: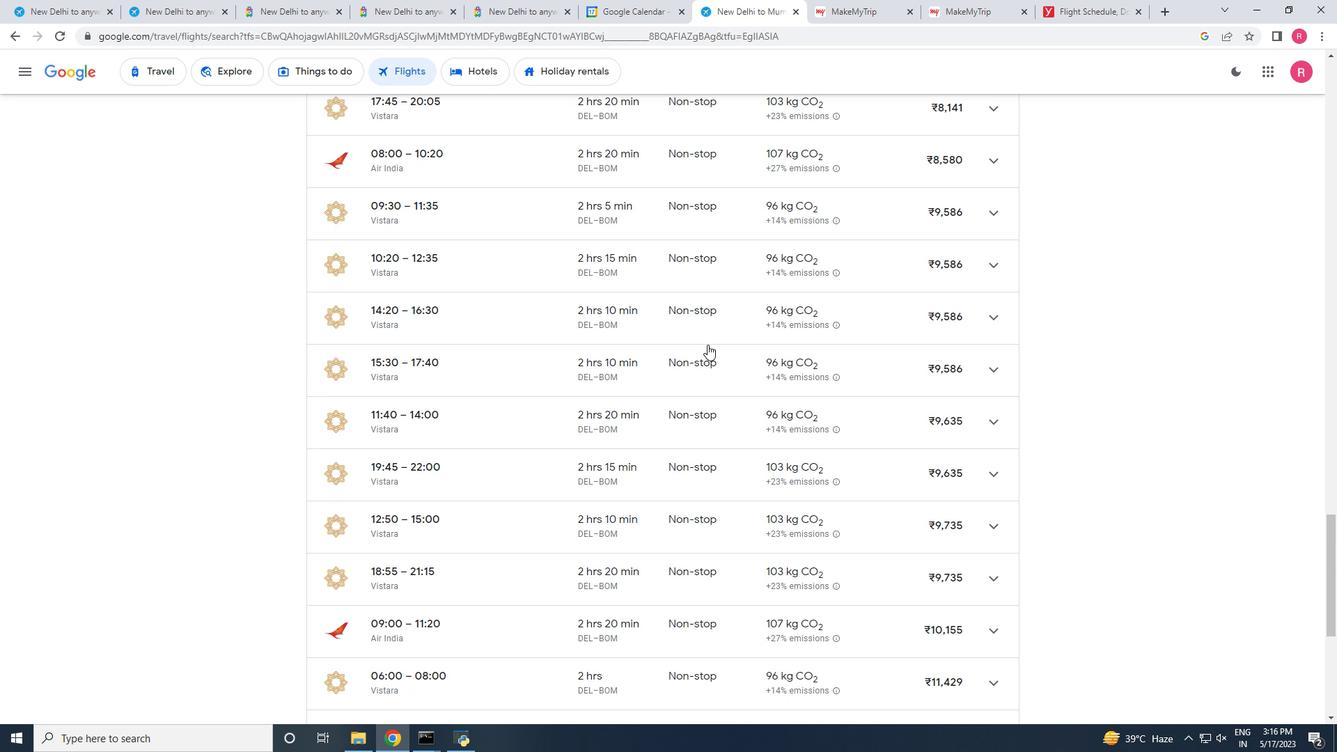 
Action: Mouse scrolled (920, 323) with delta (0, 0)
Screenshot: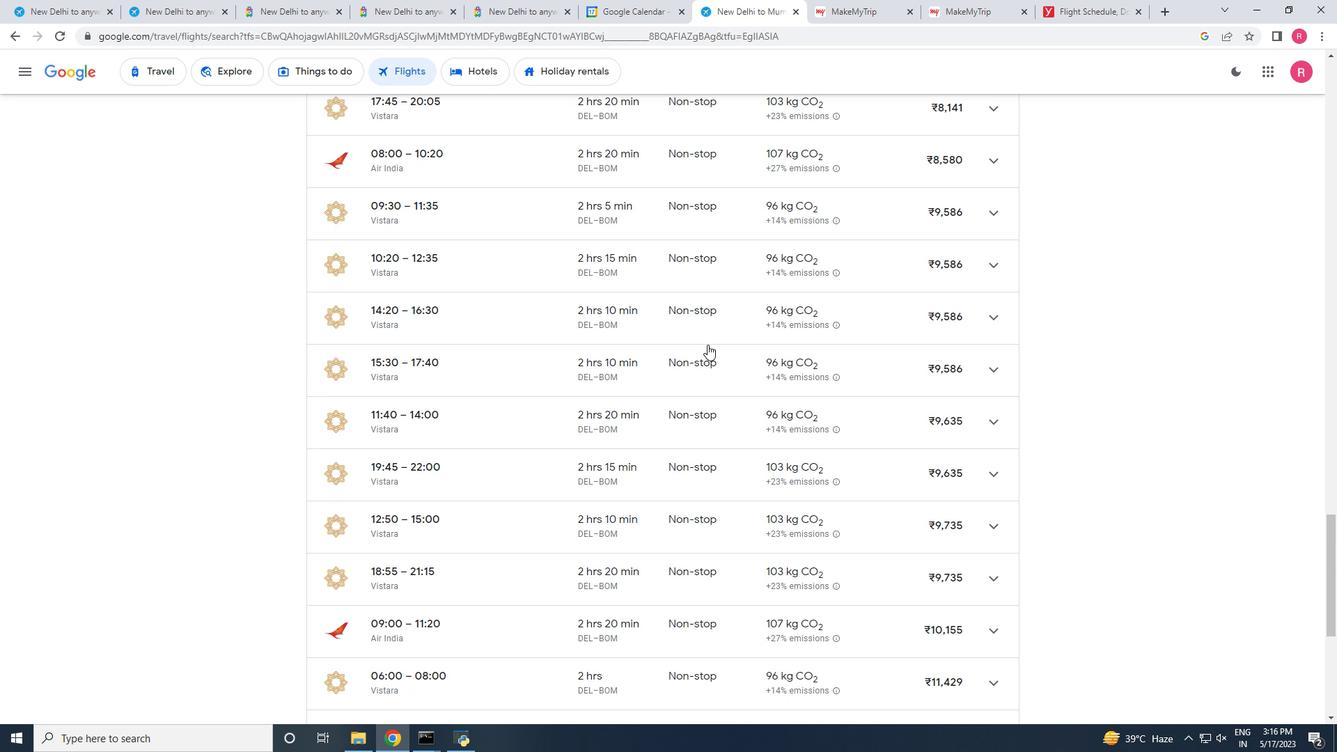 
Action: Mouse scrolled (920, 323) with delta (0, 0)
Screenshot: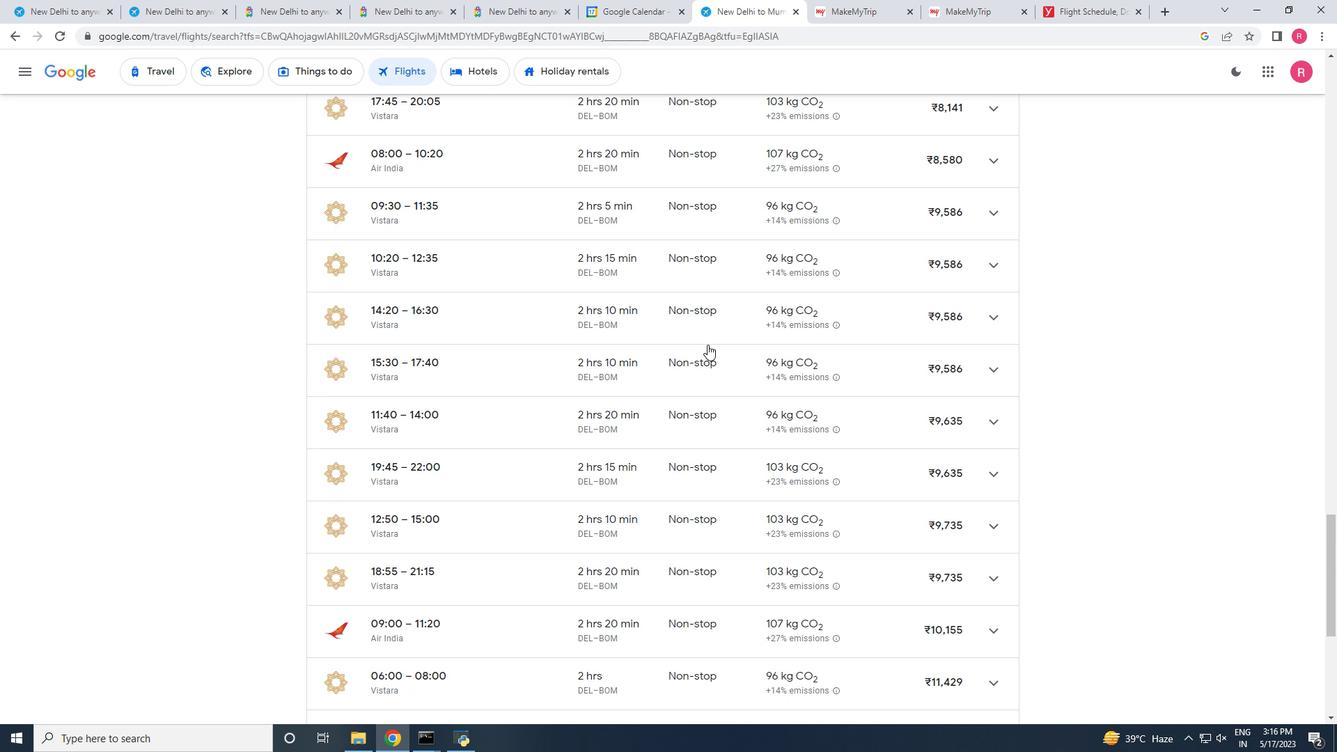 
Action: Mouse scrolled (920, 323) with delta (0, 0)
Screenshot: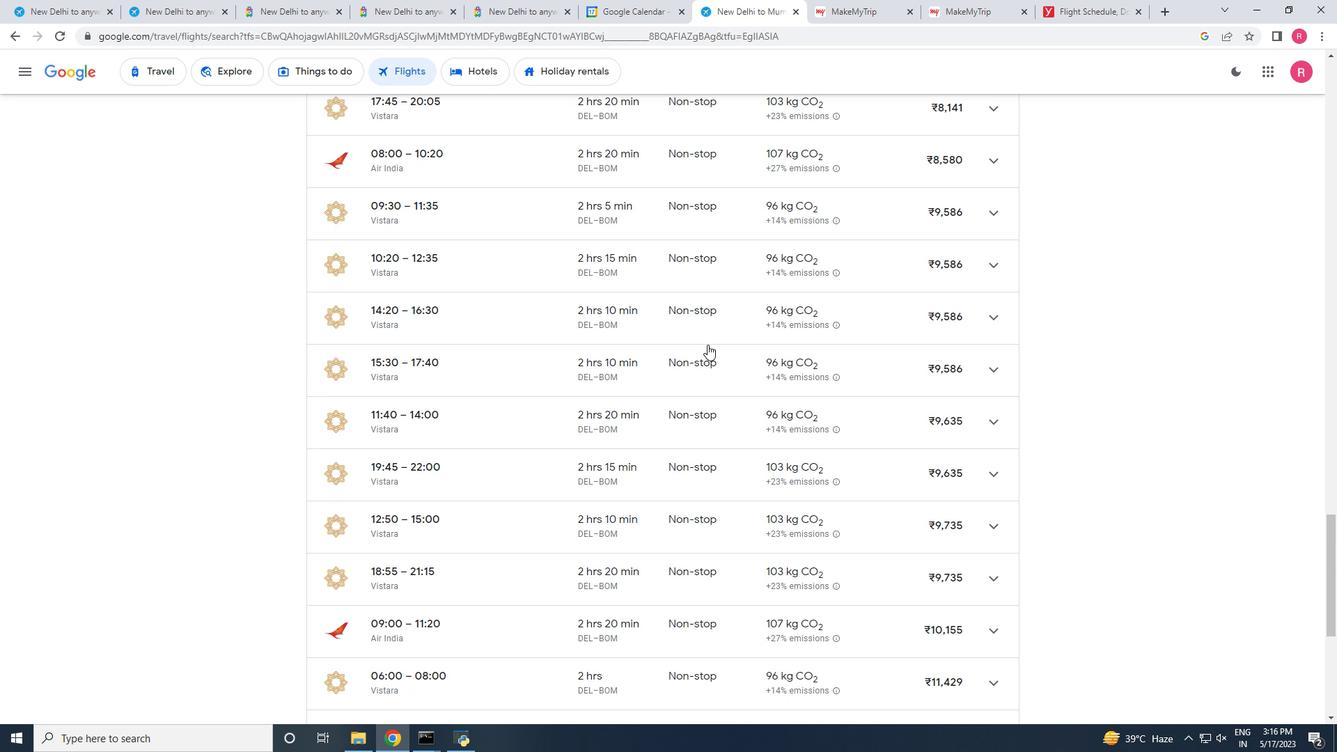 
Action: Mouse scrolled (920, 323) with delta (0, 0)
Screenshot: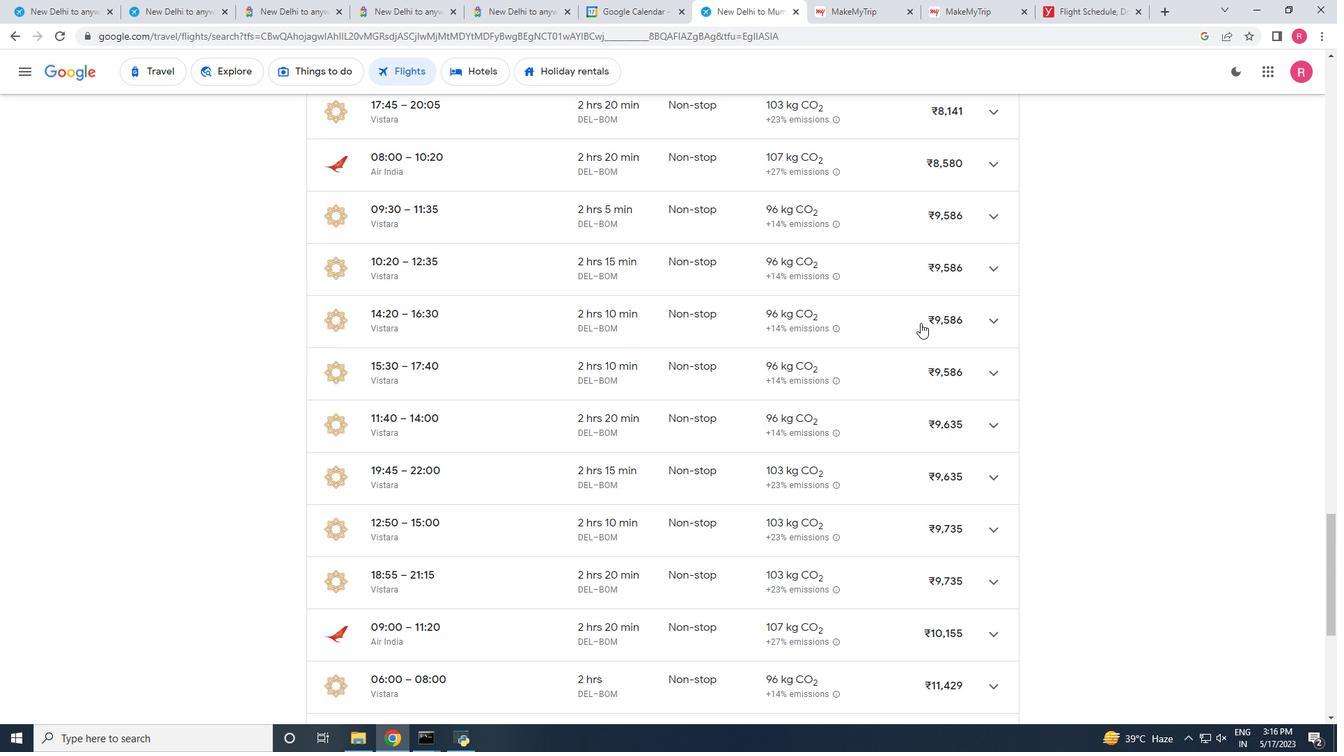 
Action: Mouse scrolled (920, 323) with delta (0, 0)
Screenshot: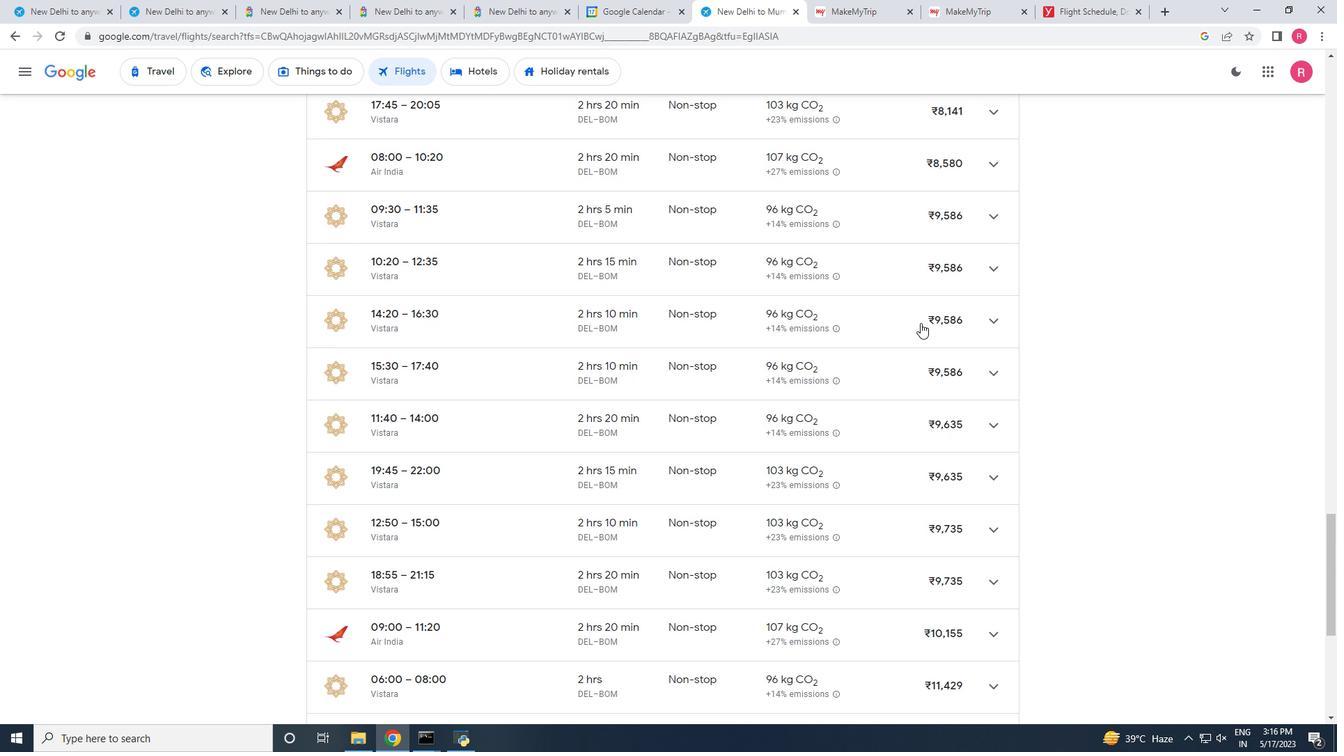 
Action: Mouse moved to (906, 381)
Screenshot: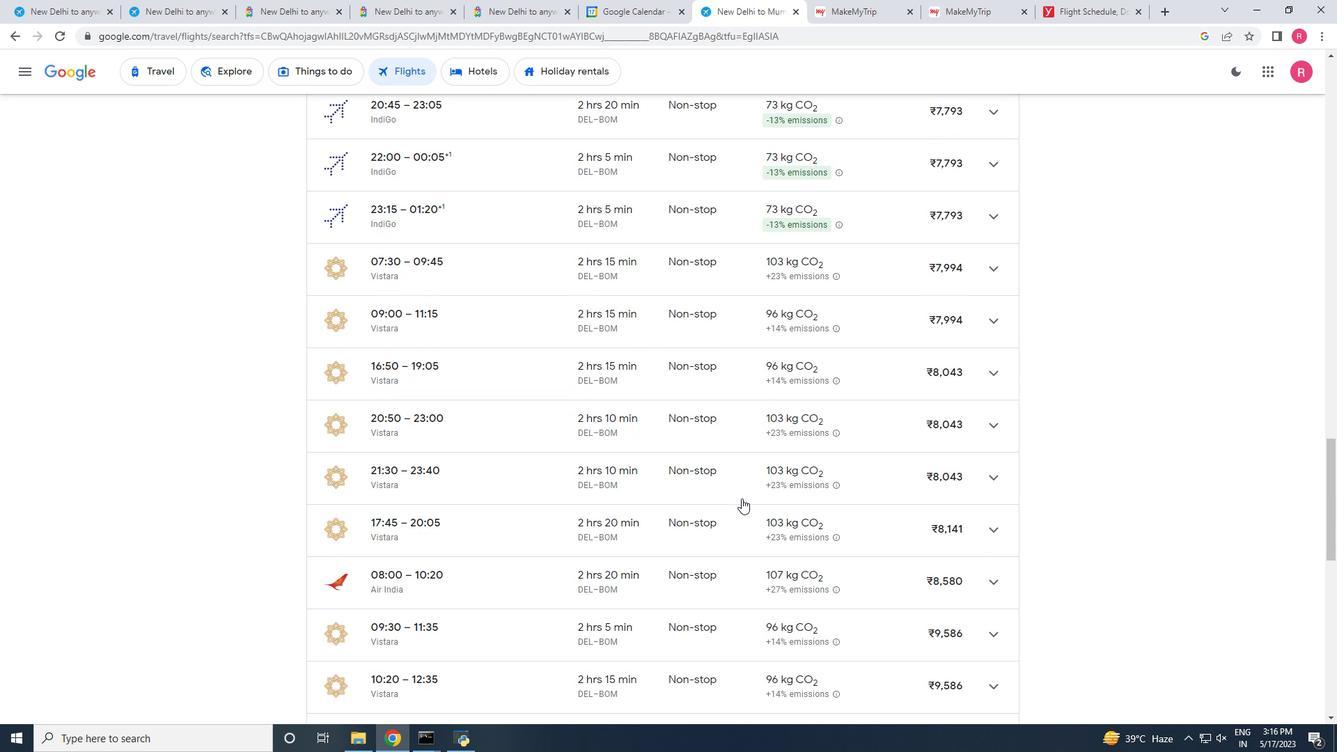 
Action: Mouse scrolled (906, 382) with delta (0, 0)
Screenshot: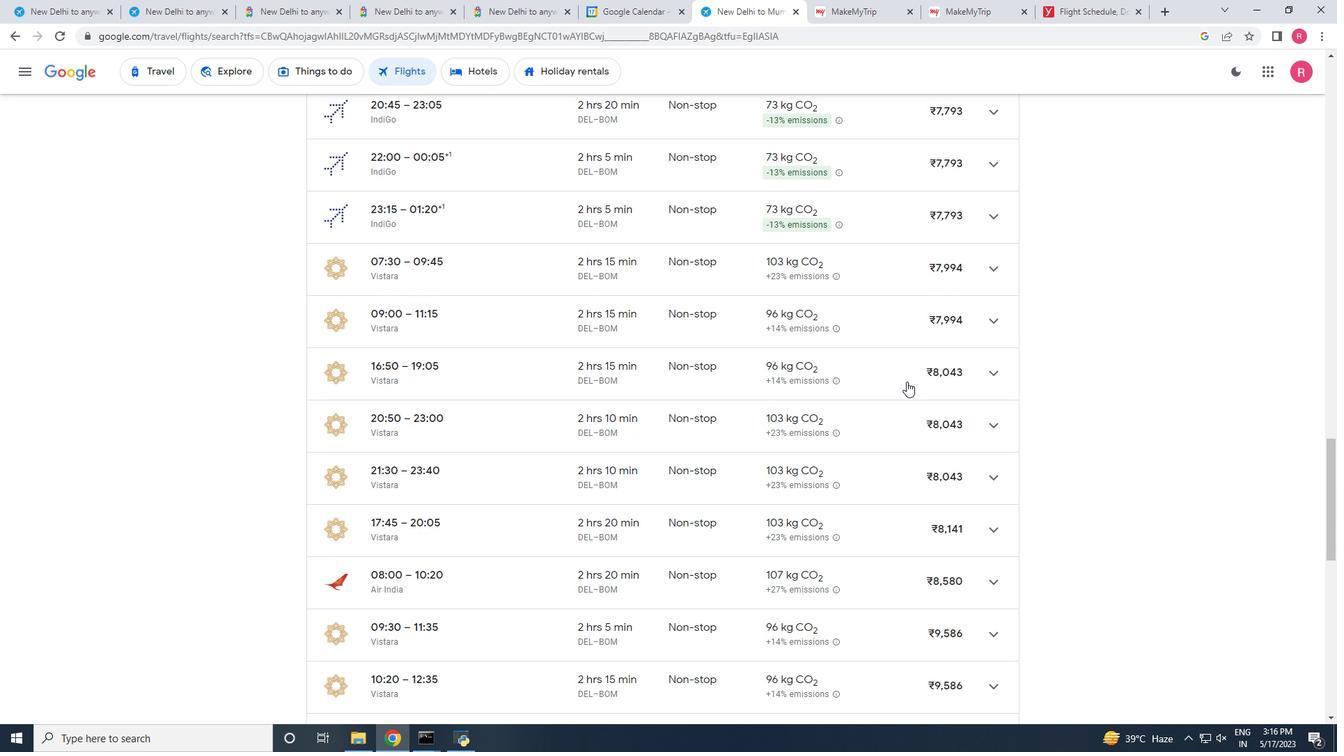 
Action: Mouse scrolled (906, 382) with delta (0, 0)
Screenshot: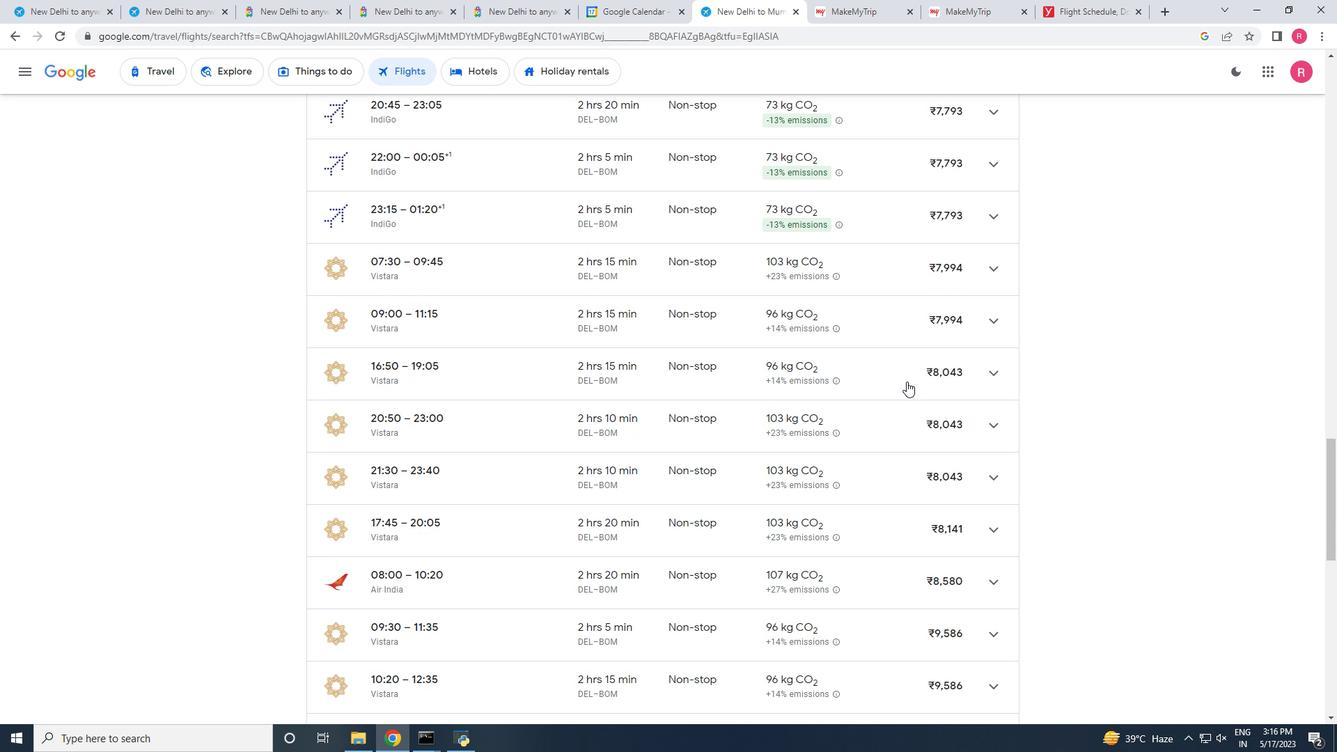 
Action: Mouse scrolled (906, 382) with delta (0, 0)
Screenshot: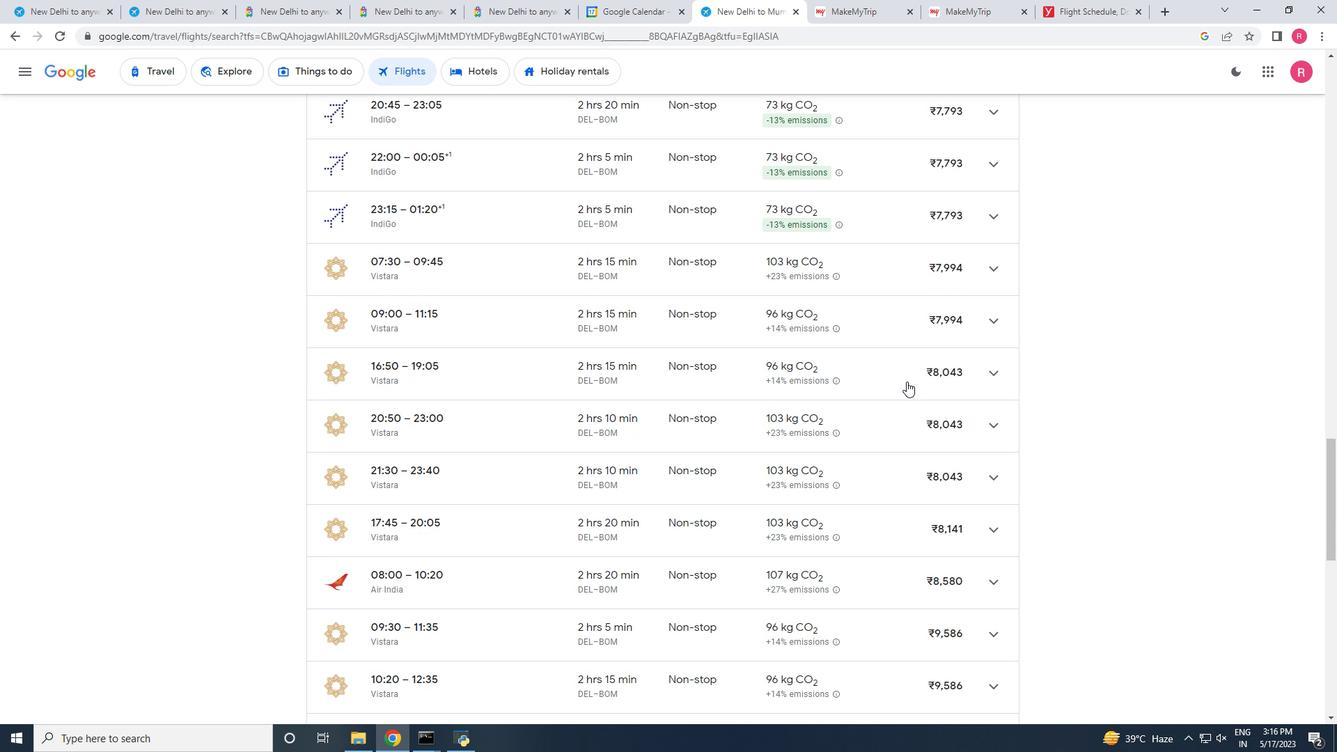 
Action: Mouse scrolled (906, 382) with delta (0, 0)
Screenshot: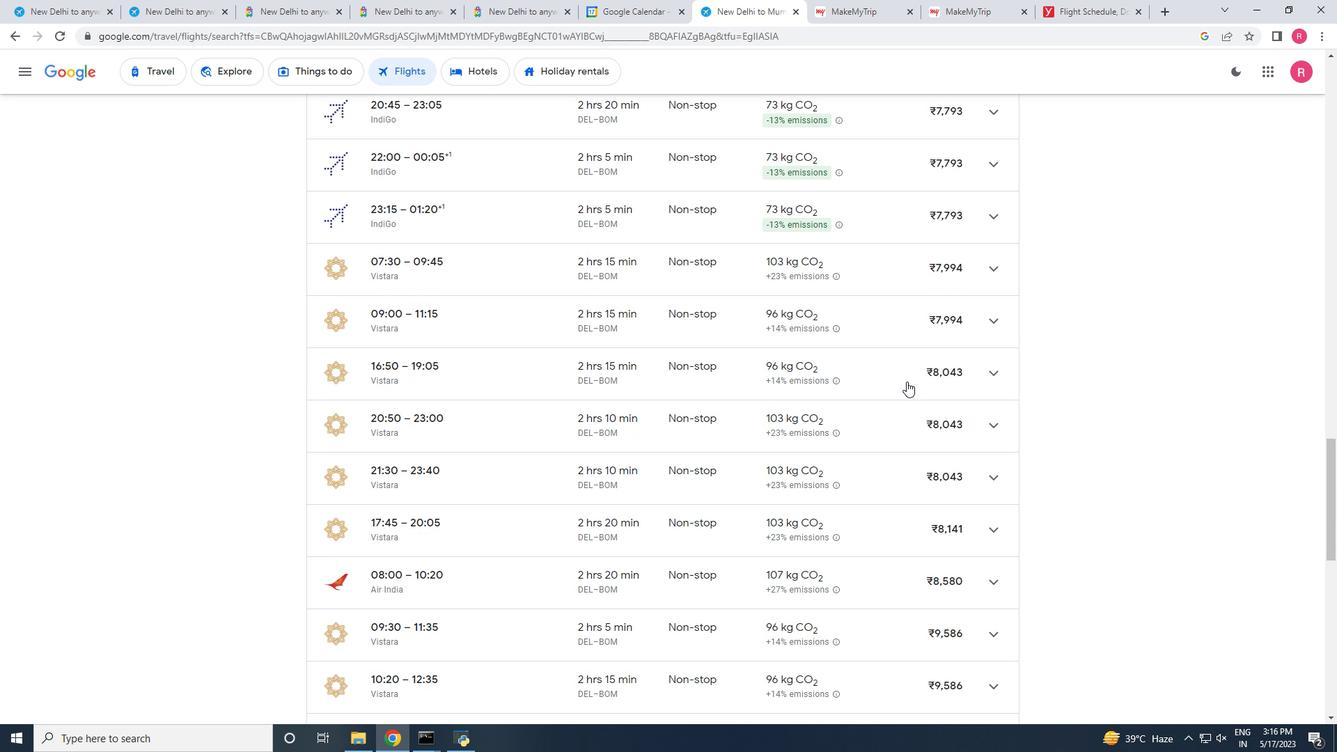 
Action: Mouse scrolled (906, 382) with delta (0, 0)
Screenshot: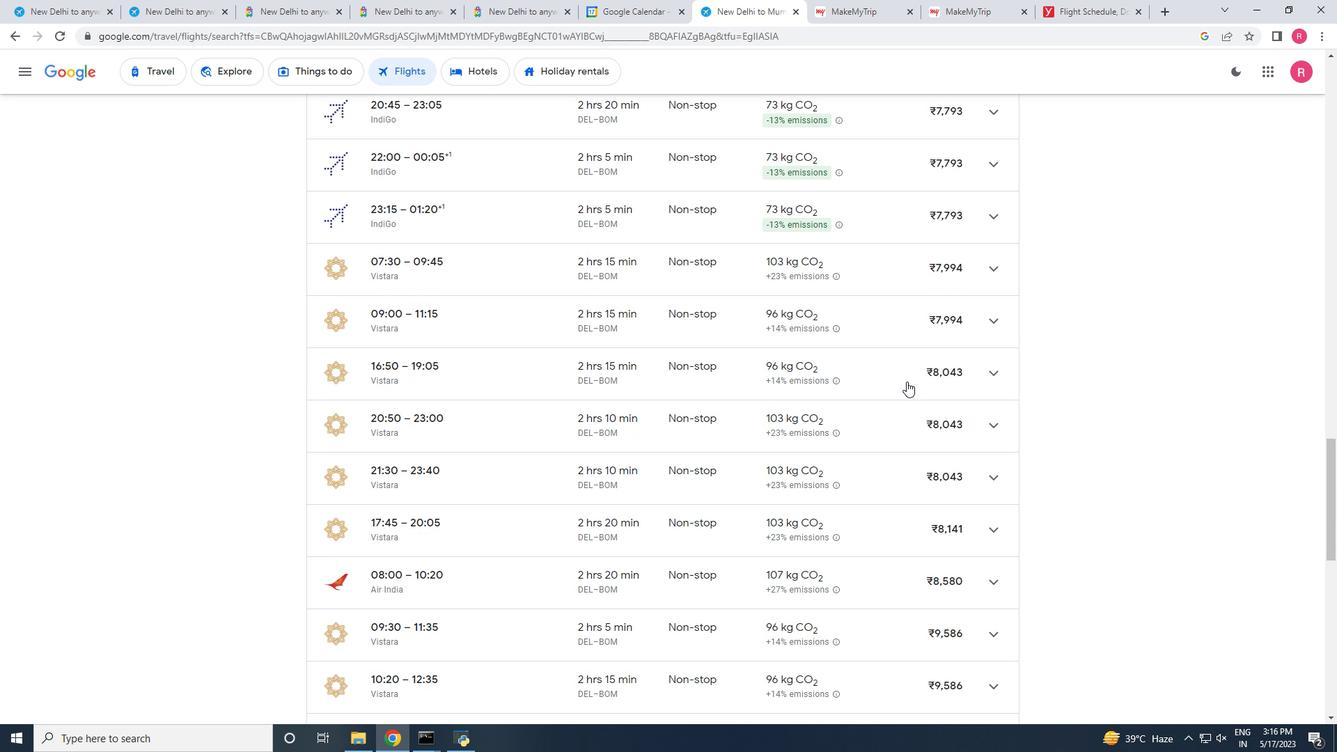 
Action: Mouse moved to (823, 368)
Screenshot: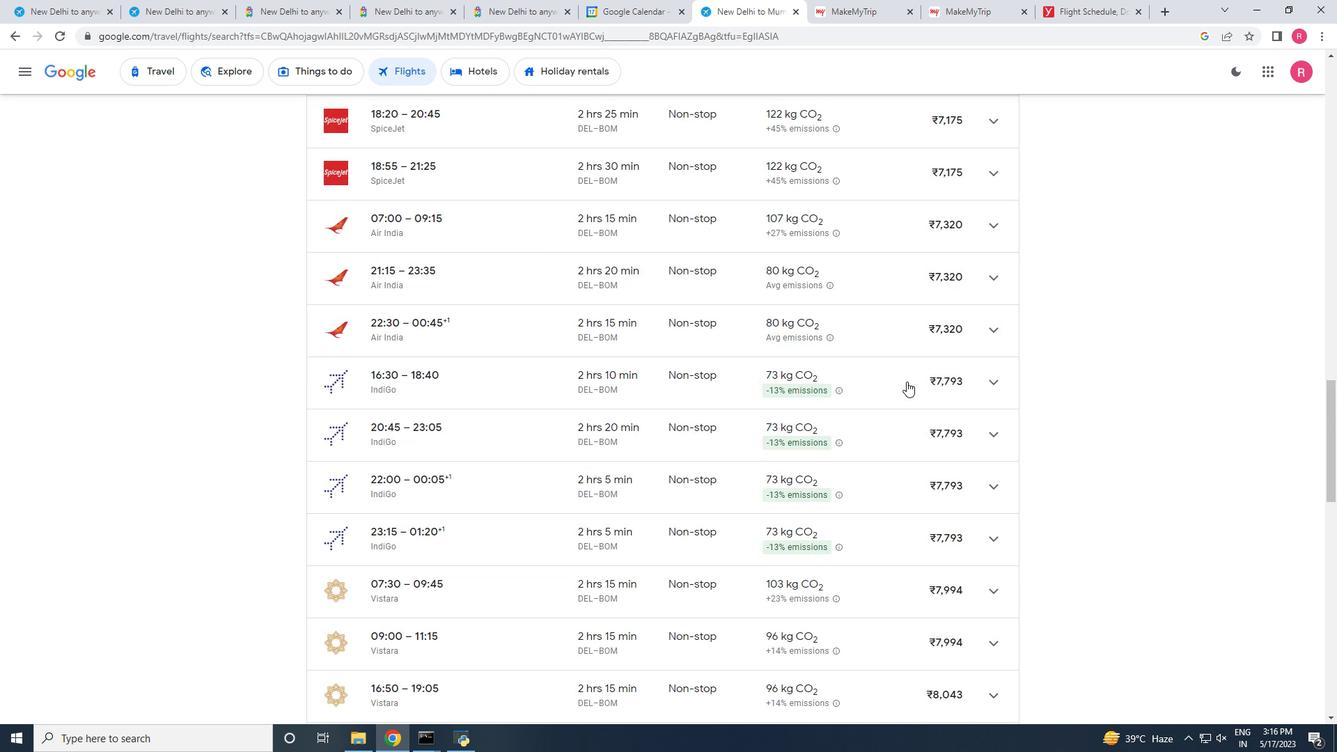 
Action: Mouse scrolled (823, 369) with delta (0, 0)
Screenshot: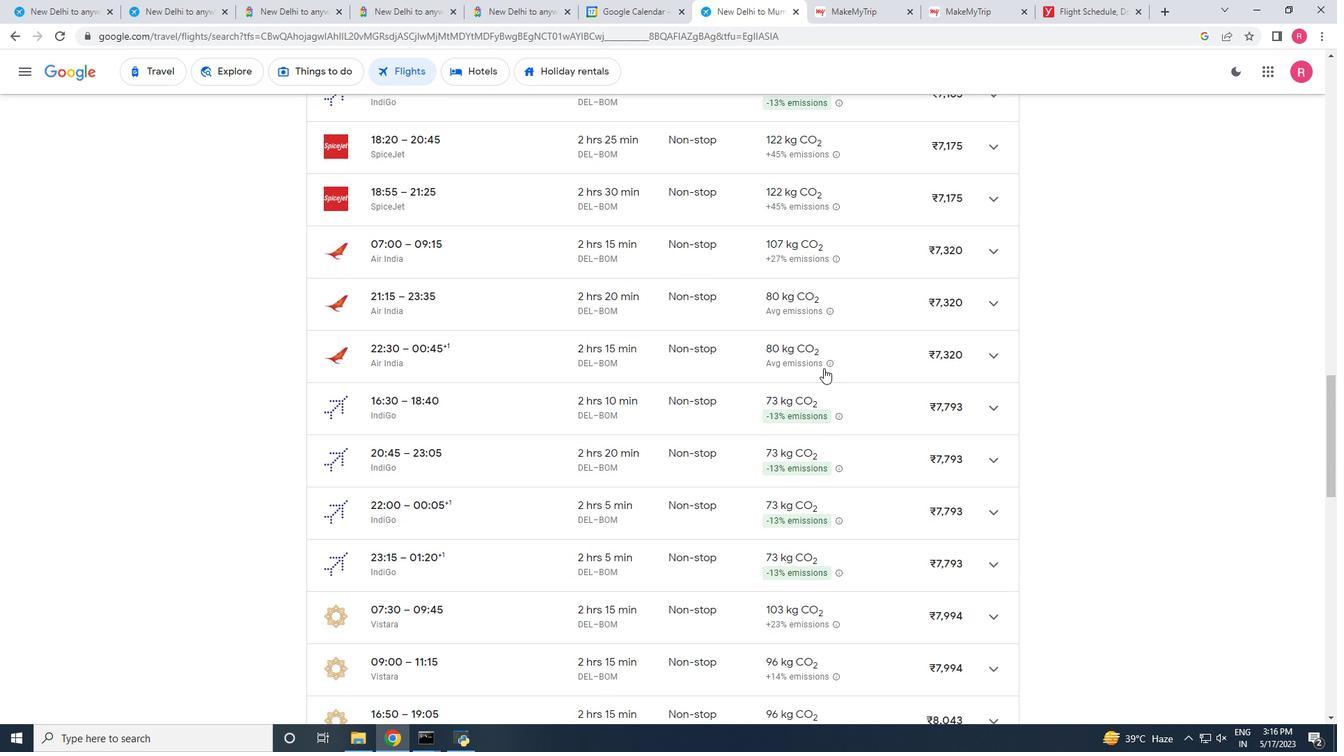 
Action: Mouse scrolled (823, 369) with delta (0, 0)
Screenshot: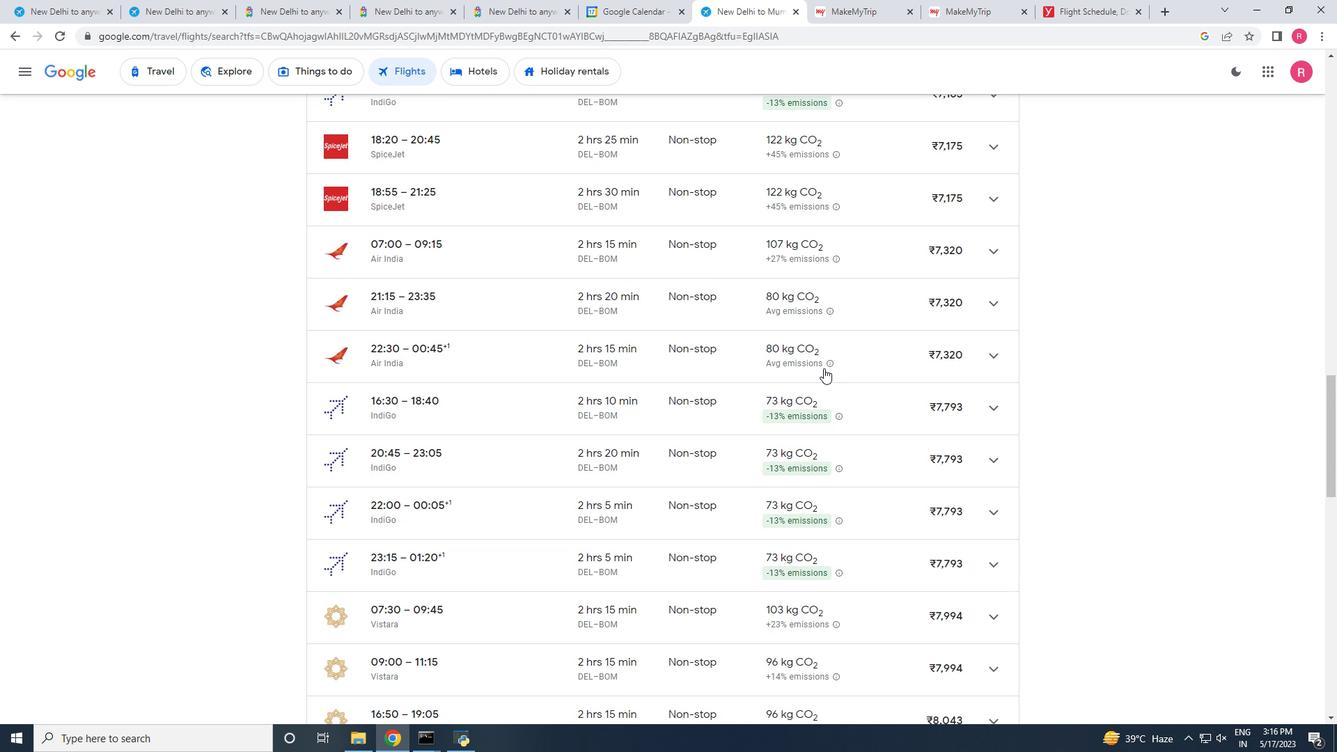 
Action: Mouse scrolled (823, 369) with delta (0, 0)
Screenshot: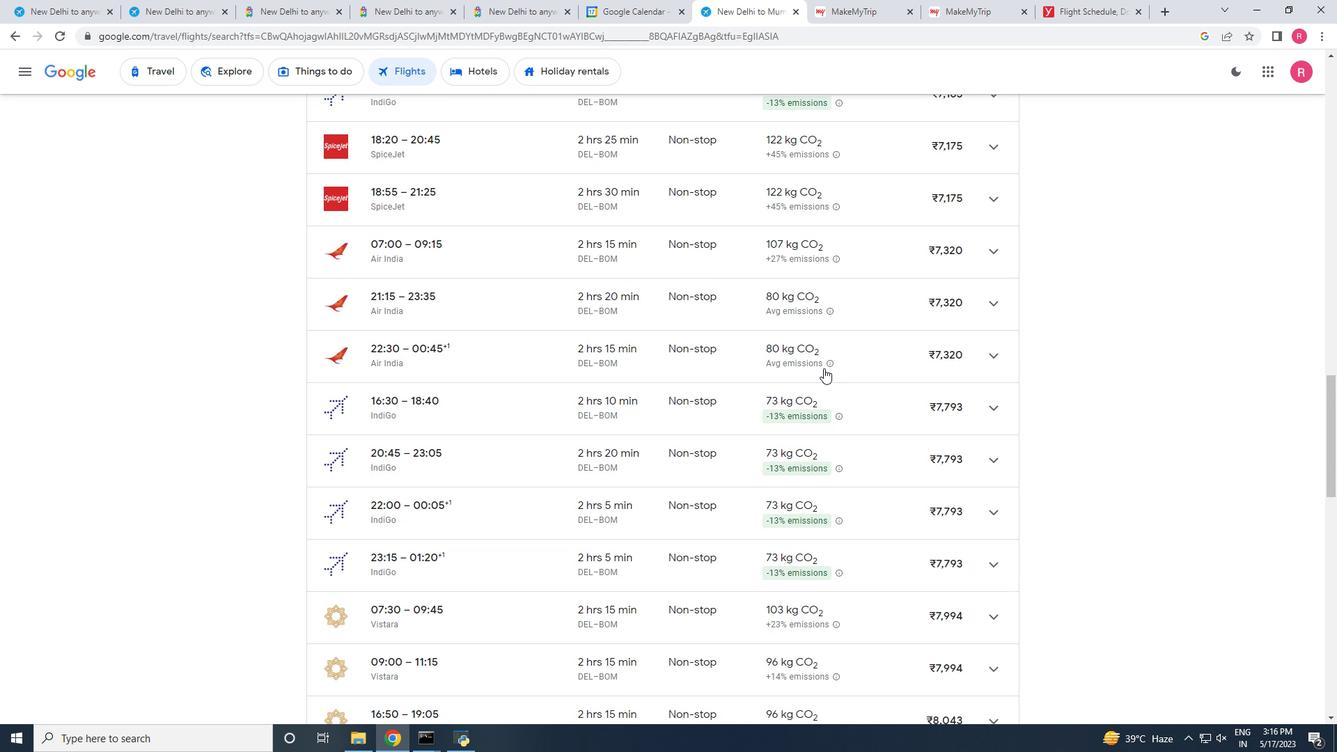 
Action: Mouse scrolled (823, 369) with delta (0, 0)
Screenshot: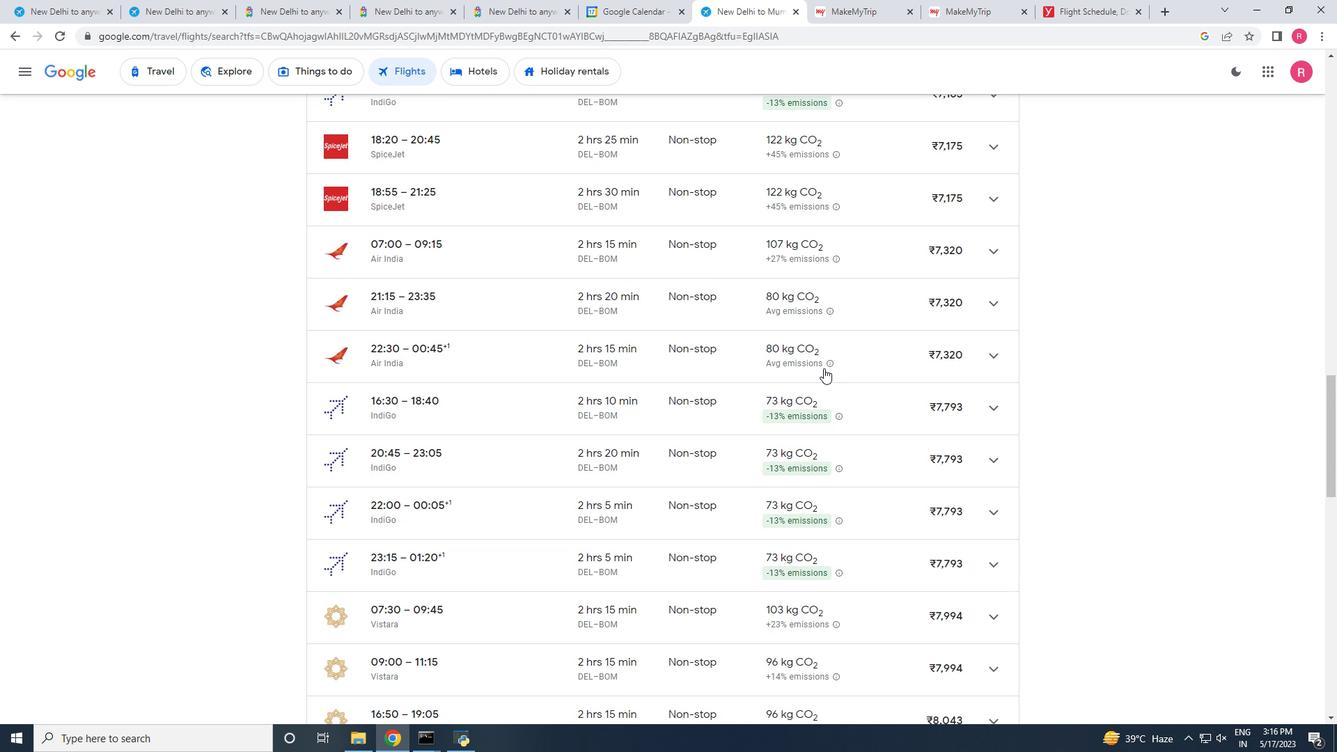 
Action: Mouse scrolled (823, 369) with delta (0, 0)
Screenshot: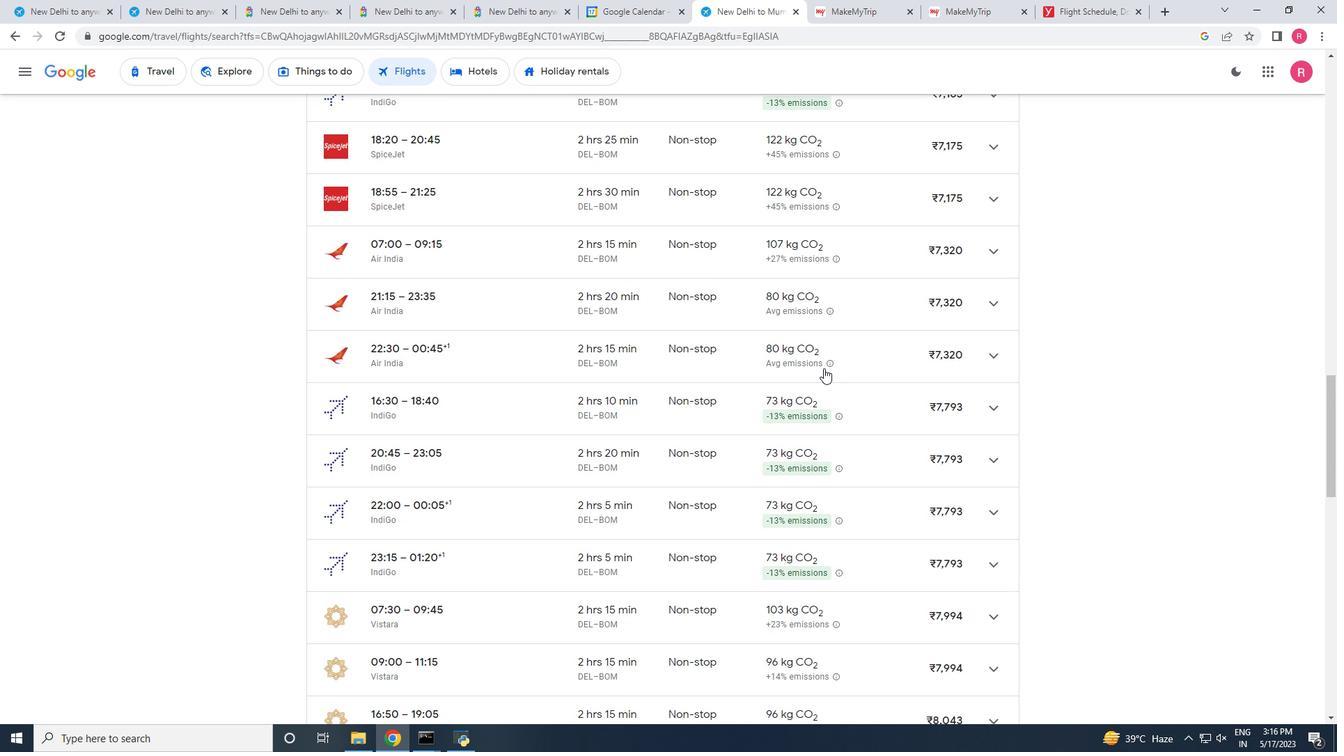 
Action: Mouse scrolled (823, 369) with delta (0, 0)
Screenshot: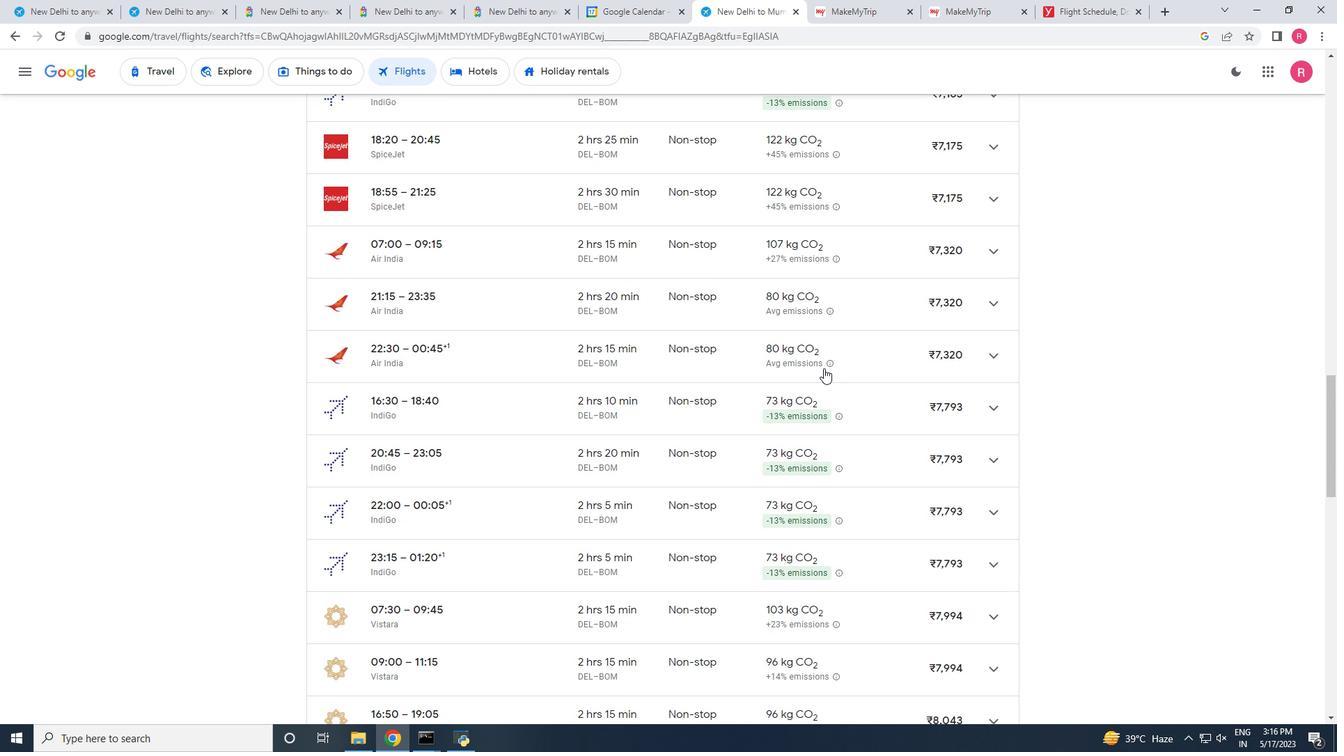 
Action: Mouse moved to (909, 323)
Screenshot: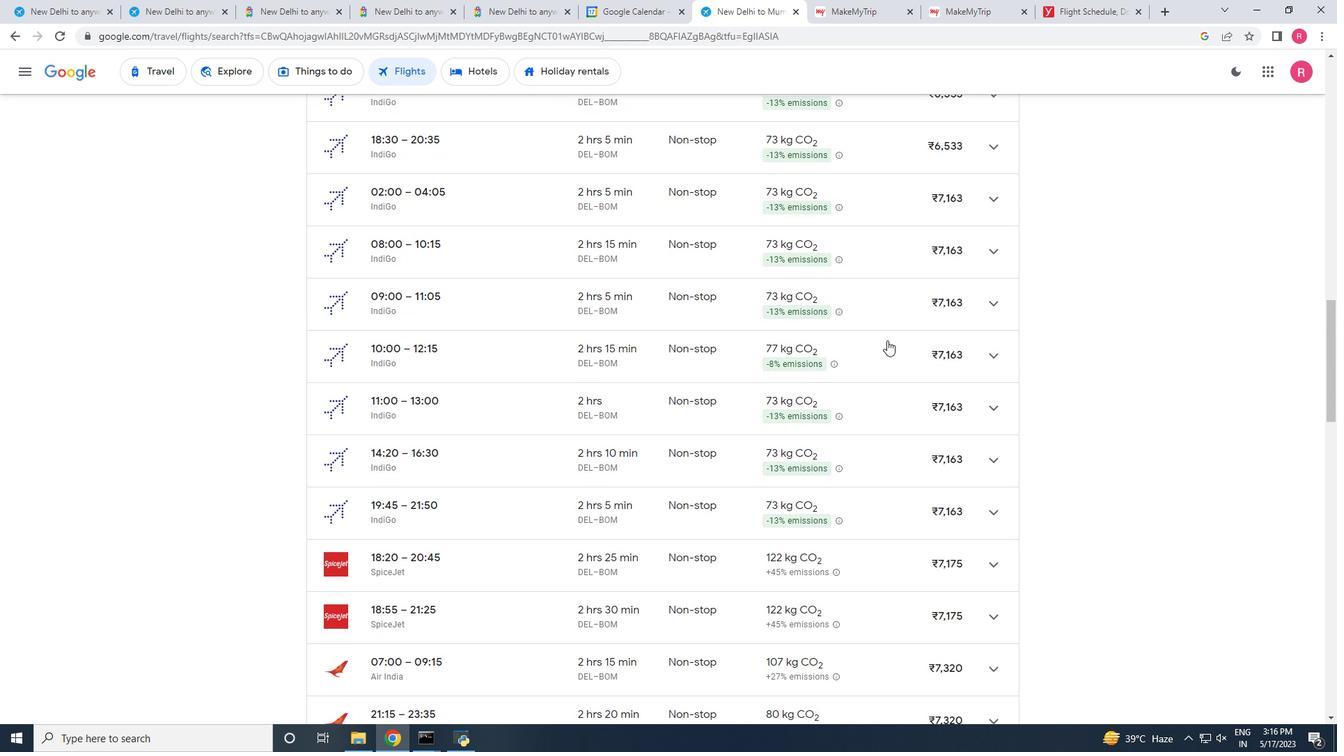 
Action: Mouse scrolled (909, 324) with delta (0, 0)
Screenshot: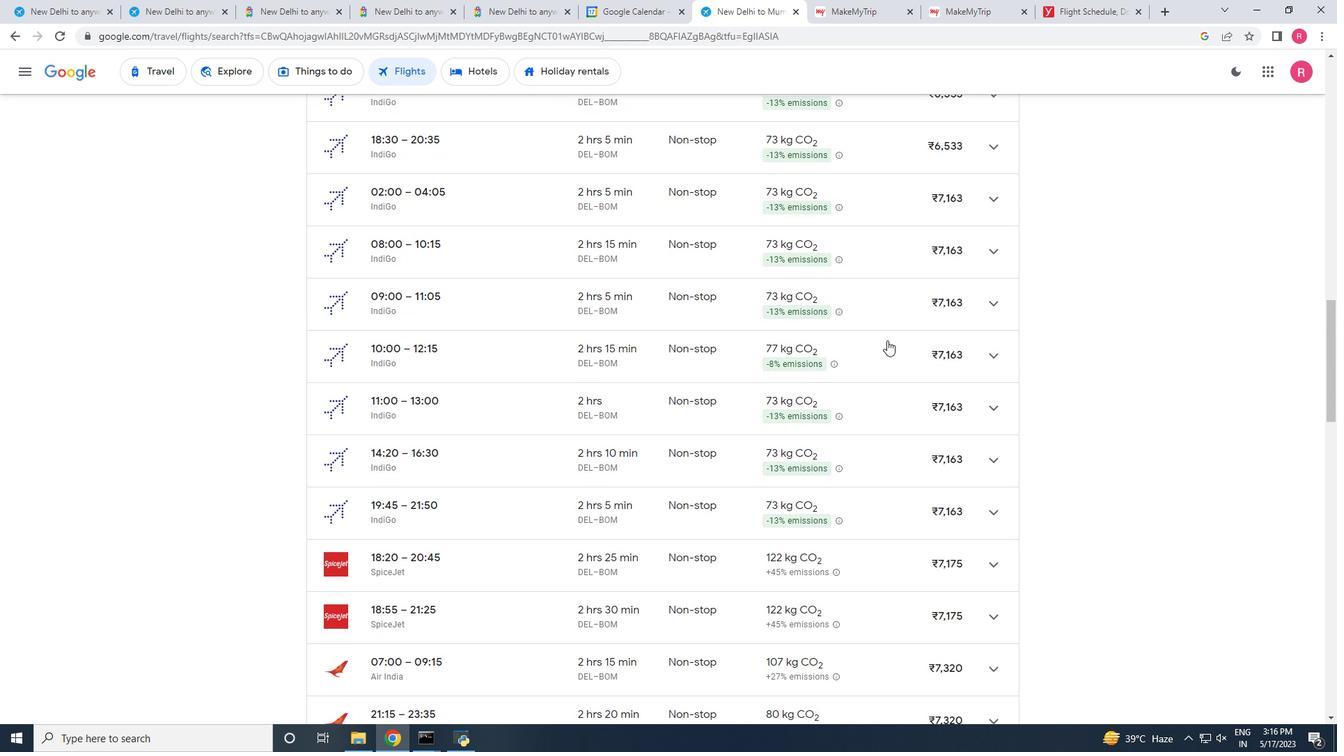 
Action: Mouse moved to (909, 323)
Screenshot: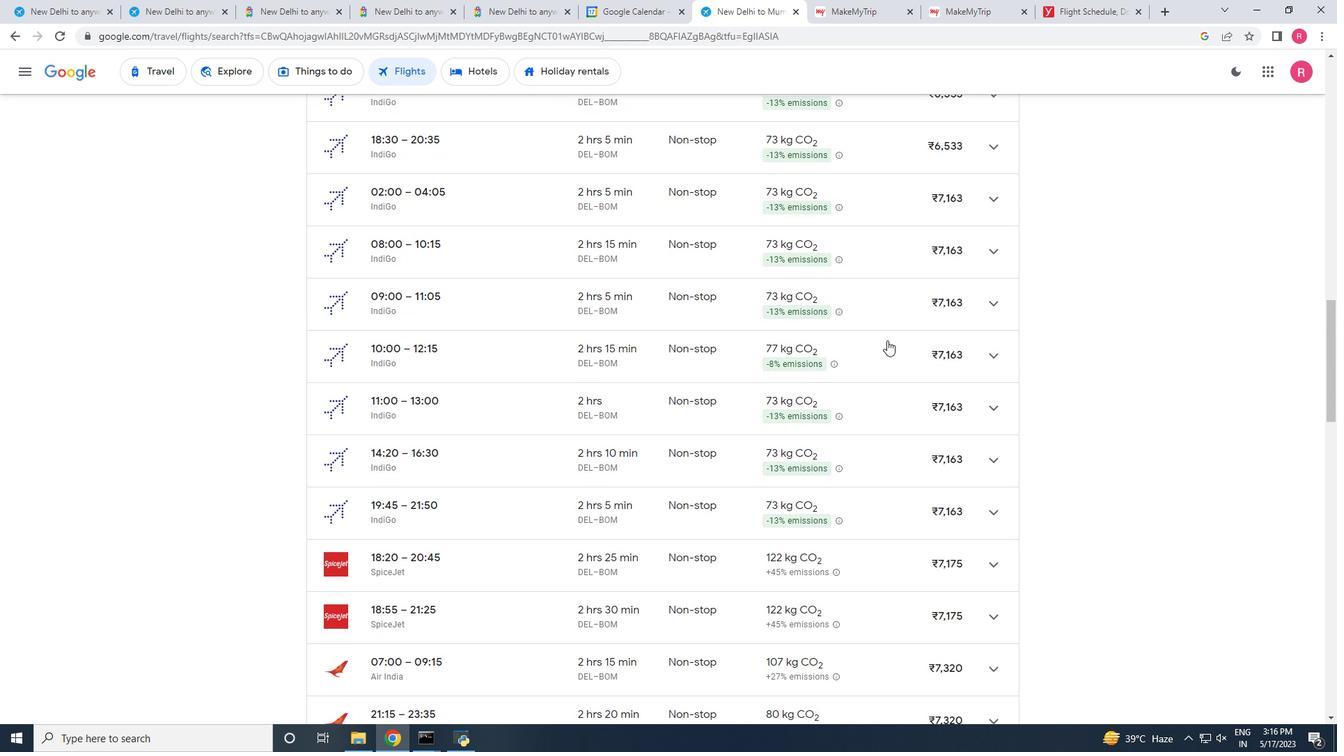 
Action: Mouse scrolled (909, 323) with delta (0, 0)
Screenshot: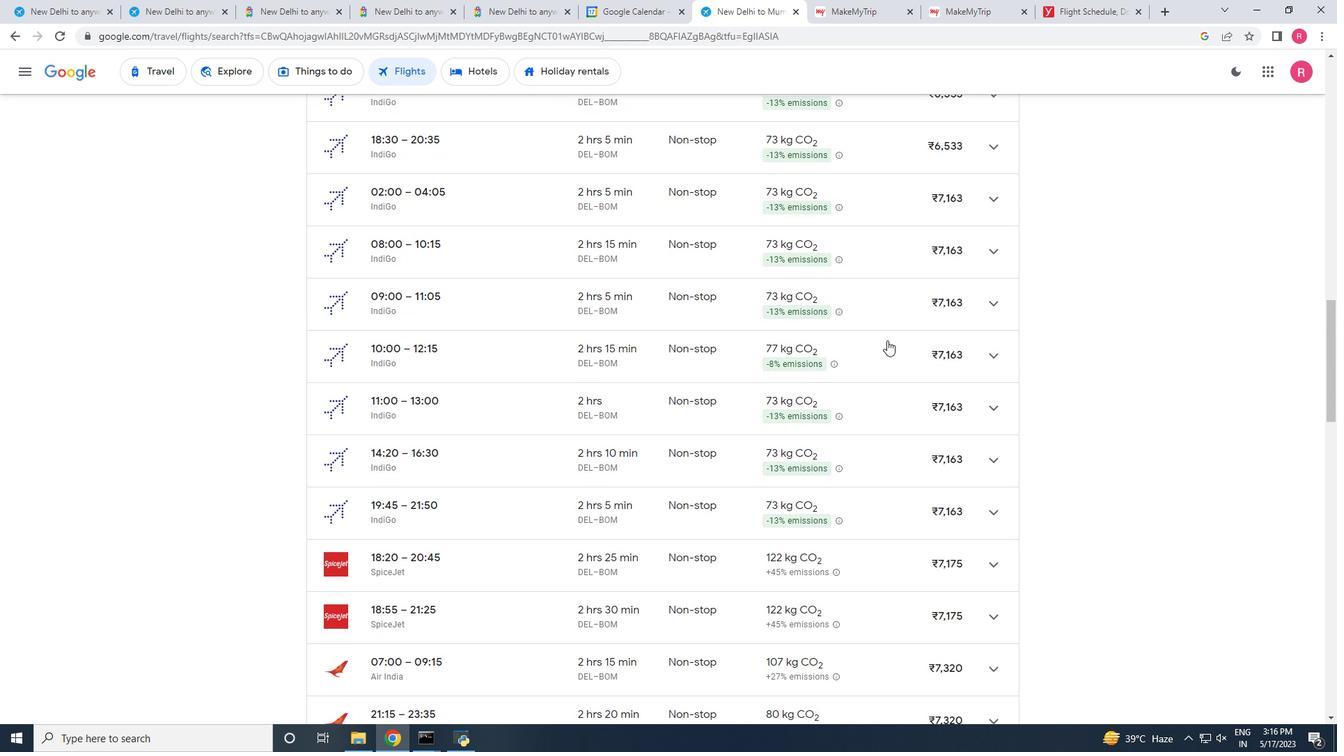 
Action: Mouse moved to (909, 322)
Screenshot: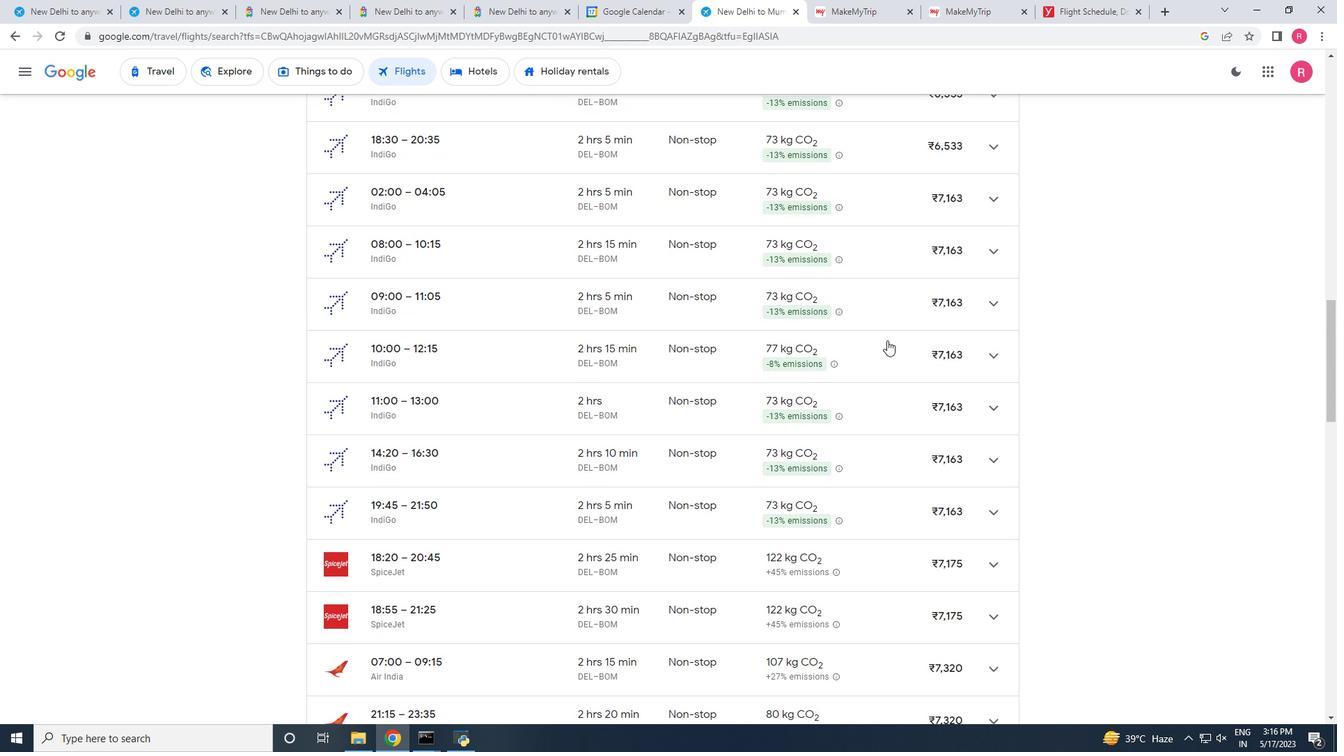 
Action: Mouse scrolled (909, 323) with delta (0, 0)
Screenshot: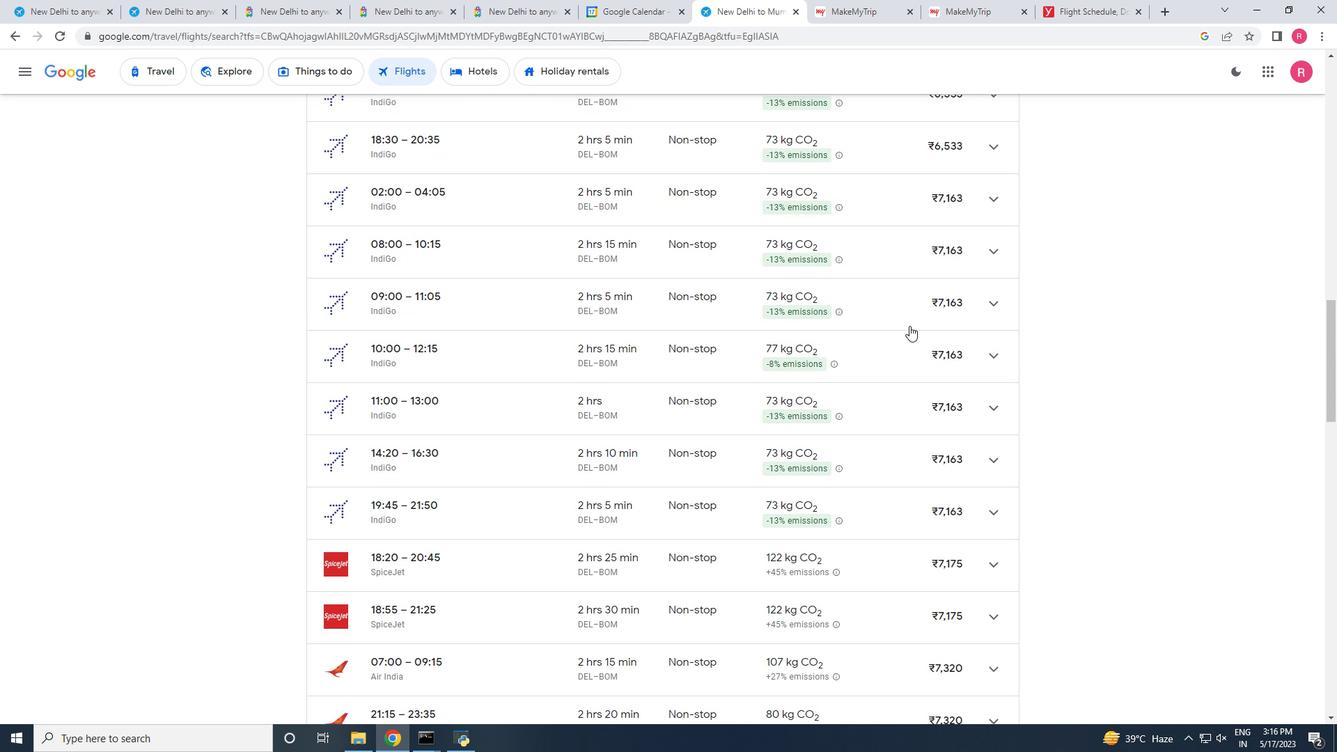 
Action: Mouse scrolled (909, 323) with delta (0, 0)
Screenshot: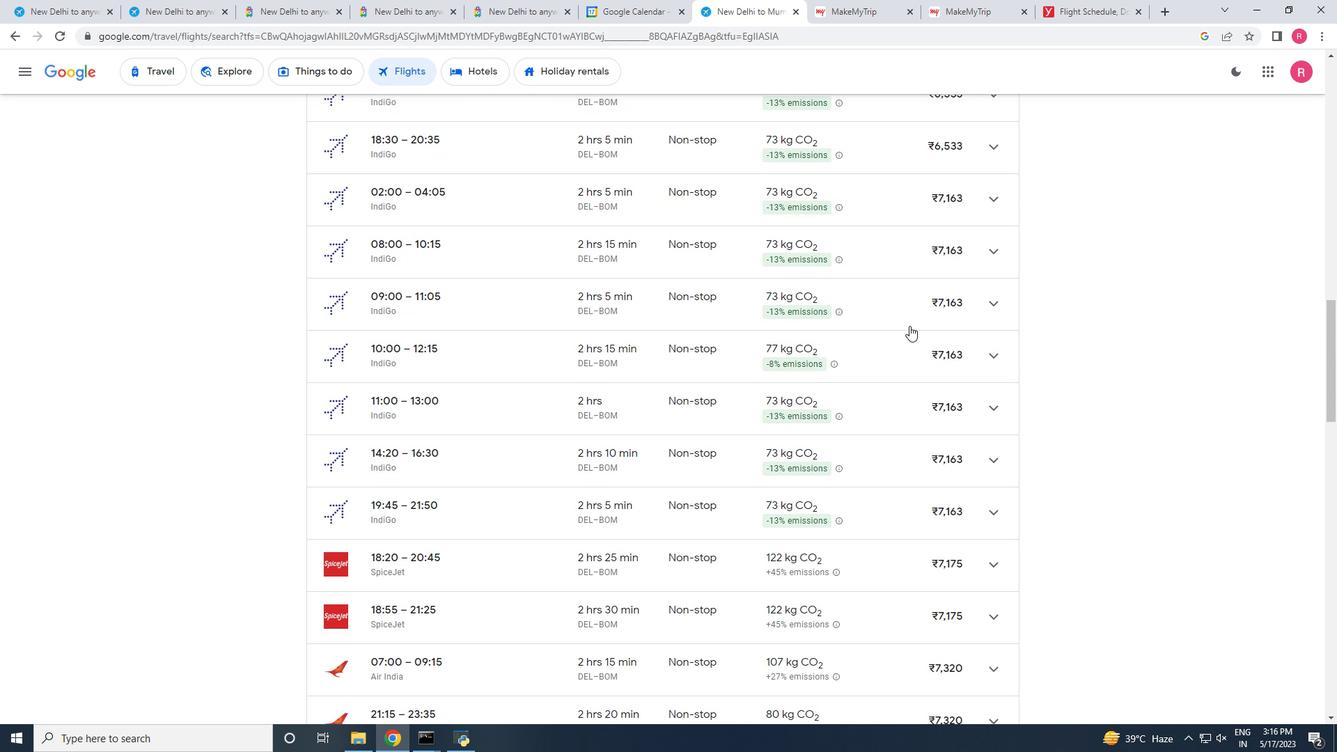 
Action: Mouse scrolled (909, 323) with delta (0, 0)
Screenshot: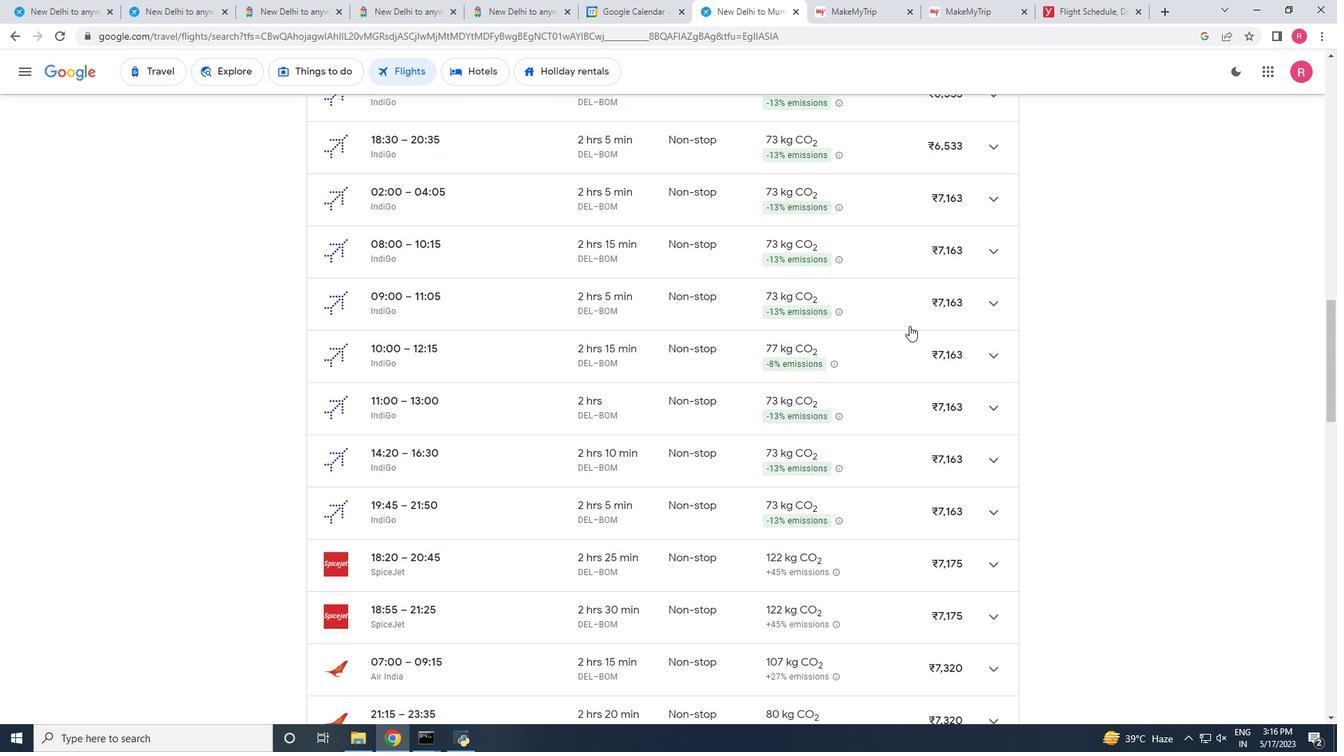 
Action: Mouse scrolled (909, 323) with delta (0, 0)
Screenshot: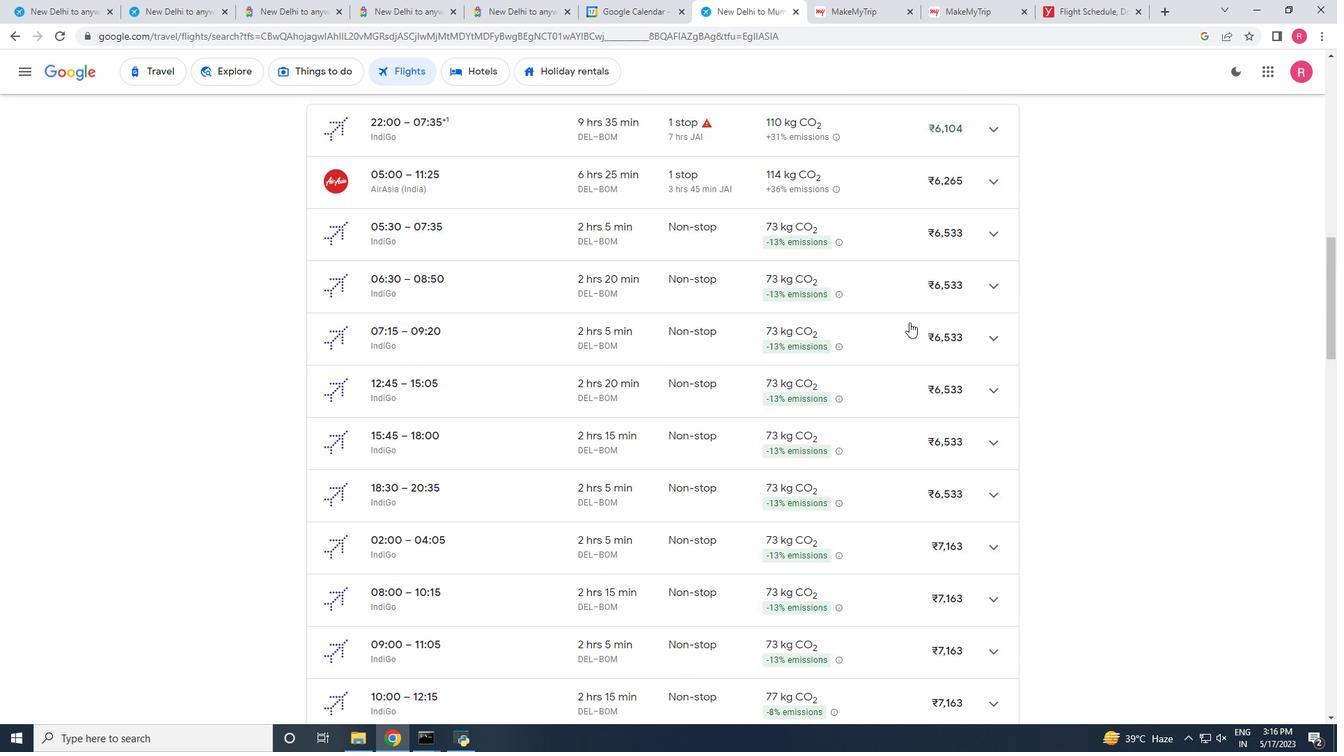 
Action: Mouse scrolled (909, 323) with delta (0, 0)
Screenshot: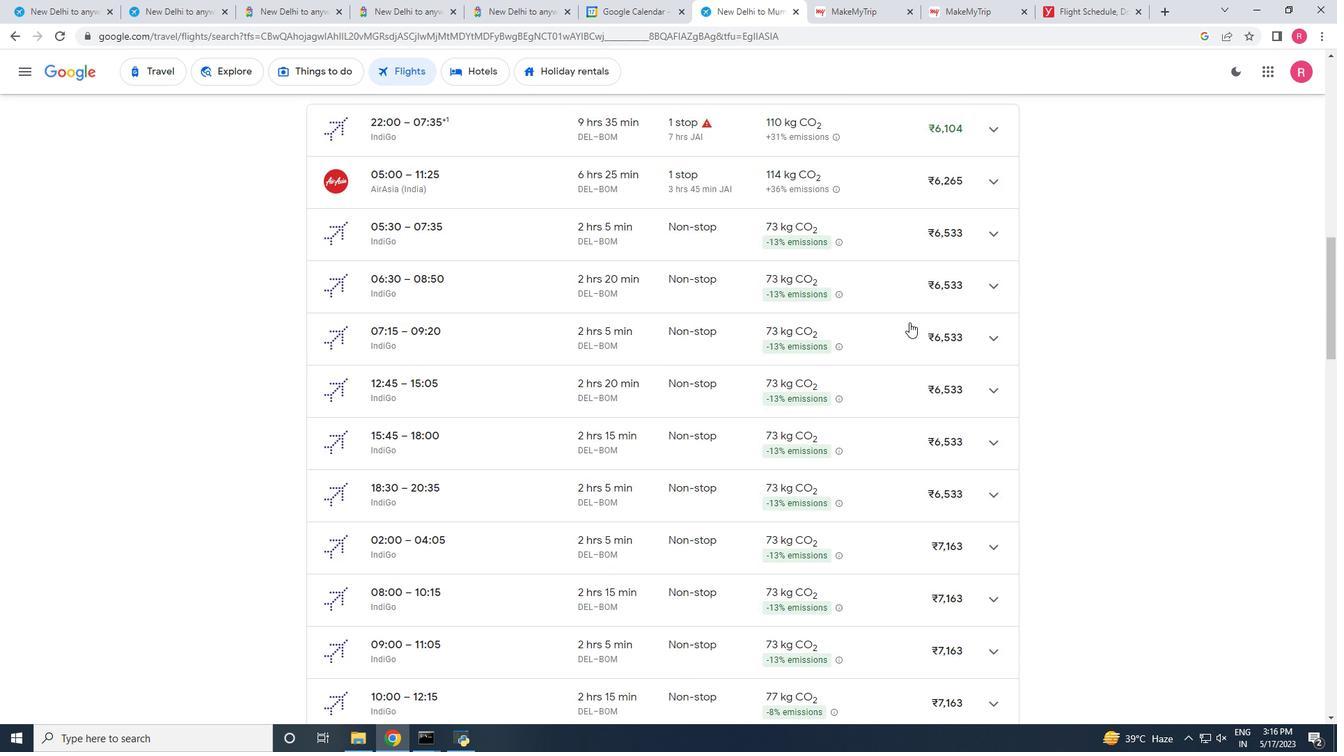 
Action: Mouse scrolled (909, 323) with delta (0, 0)
Screenshot: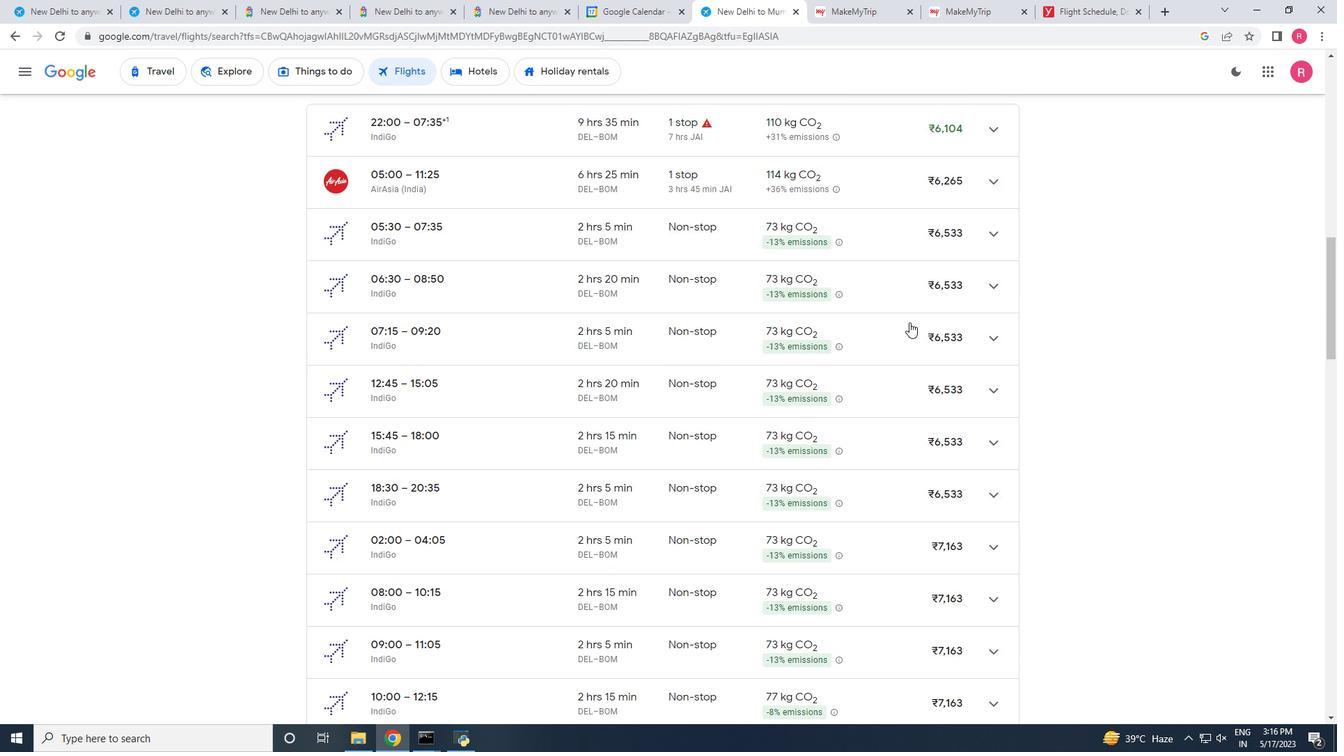 
Action: Mouse scrolled (909, 323) with delta (0, 0)
Screenshot: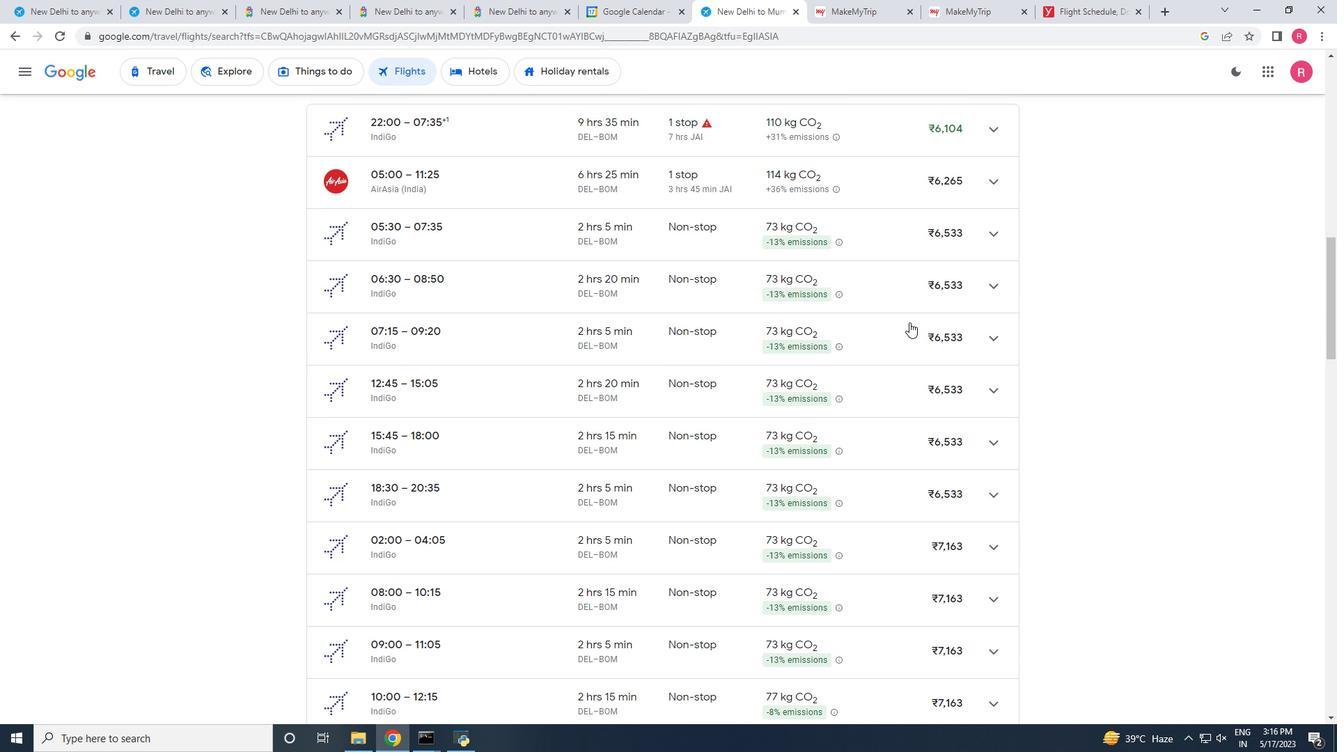 
Action: Mouse scrolled (909, 323) with delta (0, 0)
Screenshot: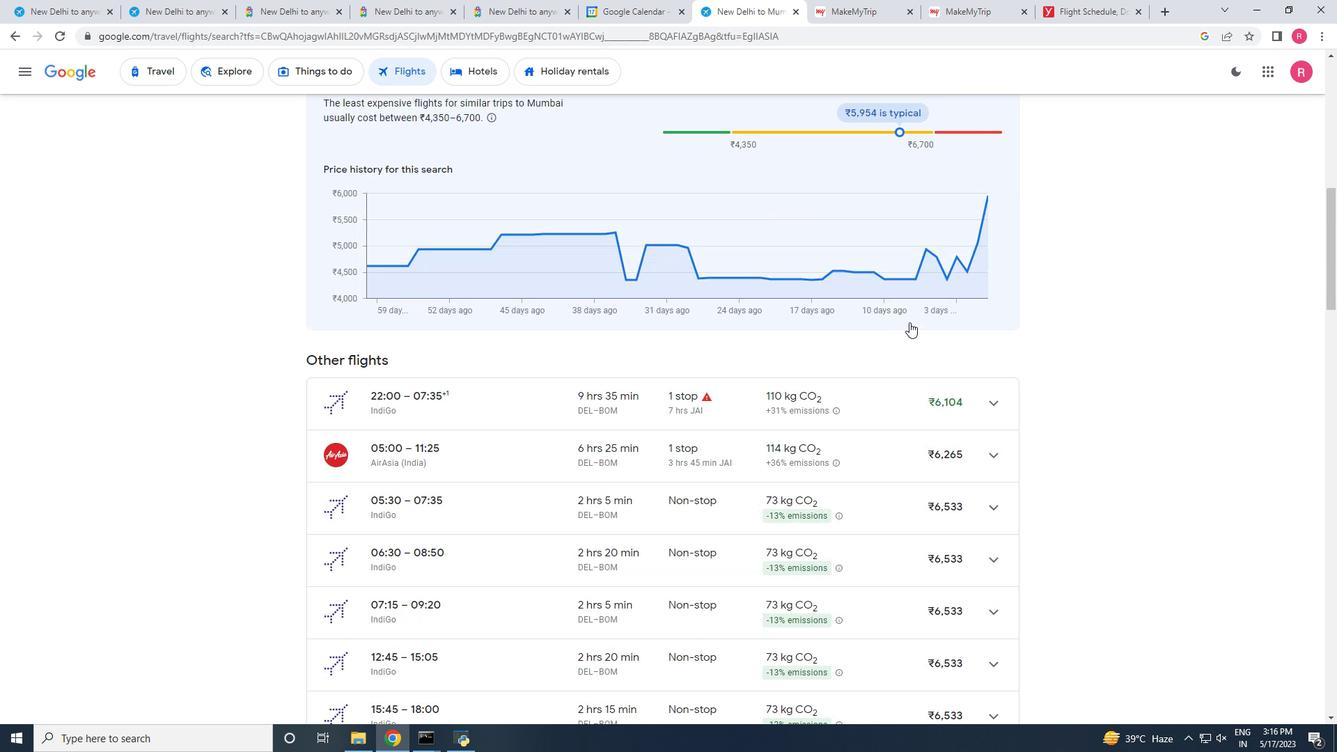 
Action: Mouse scrolled (909, 323) with delta (0, 0)
Screenshot: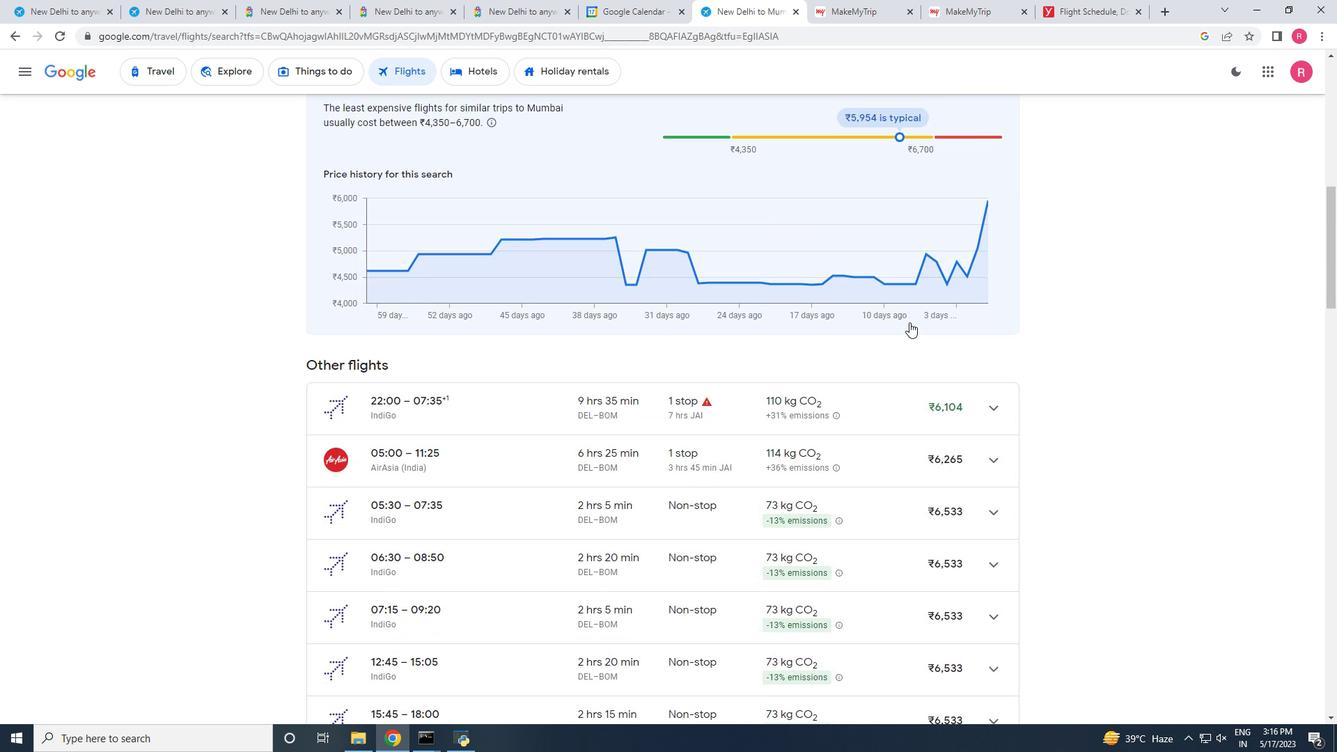 
Action: Mouse scrolled (909, 323) with delta (0, 0)
Screenshot: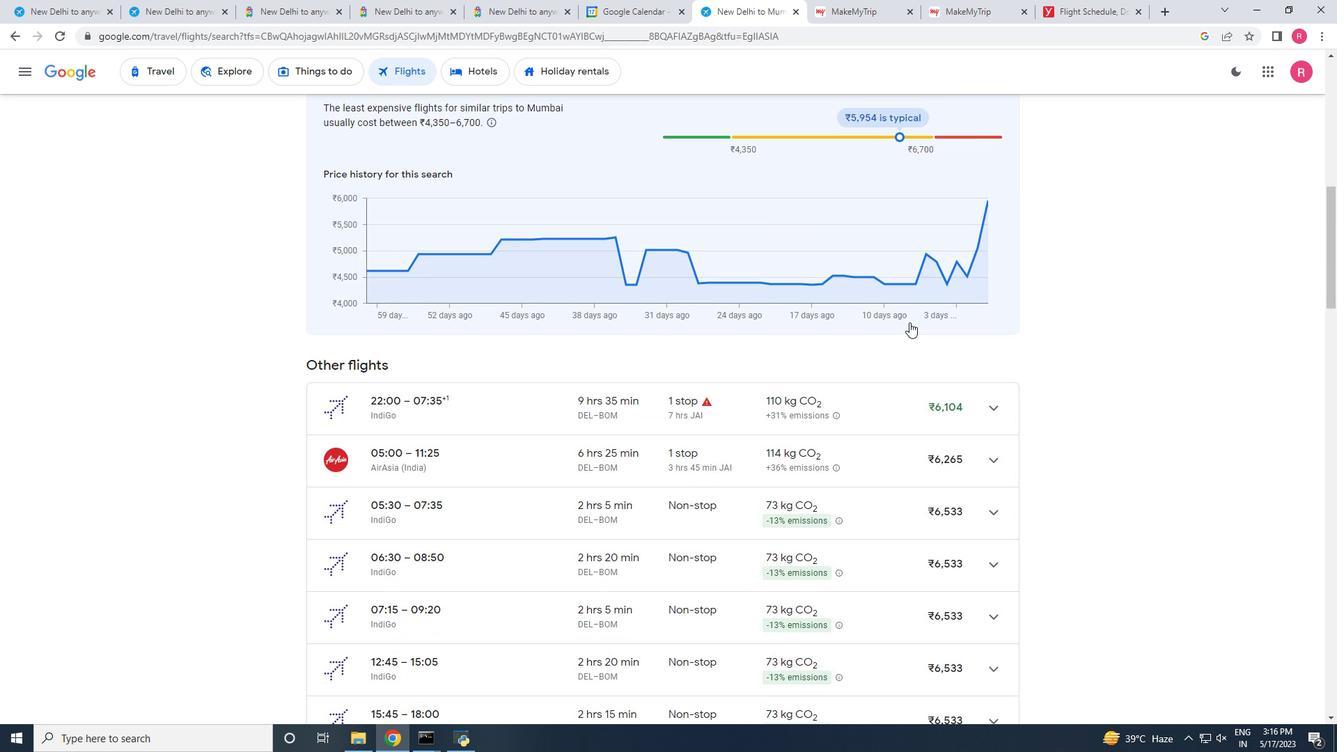 
Action: Mouse moved to (961, 556)
Screenshot: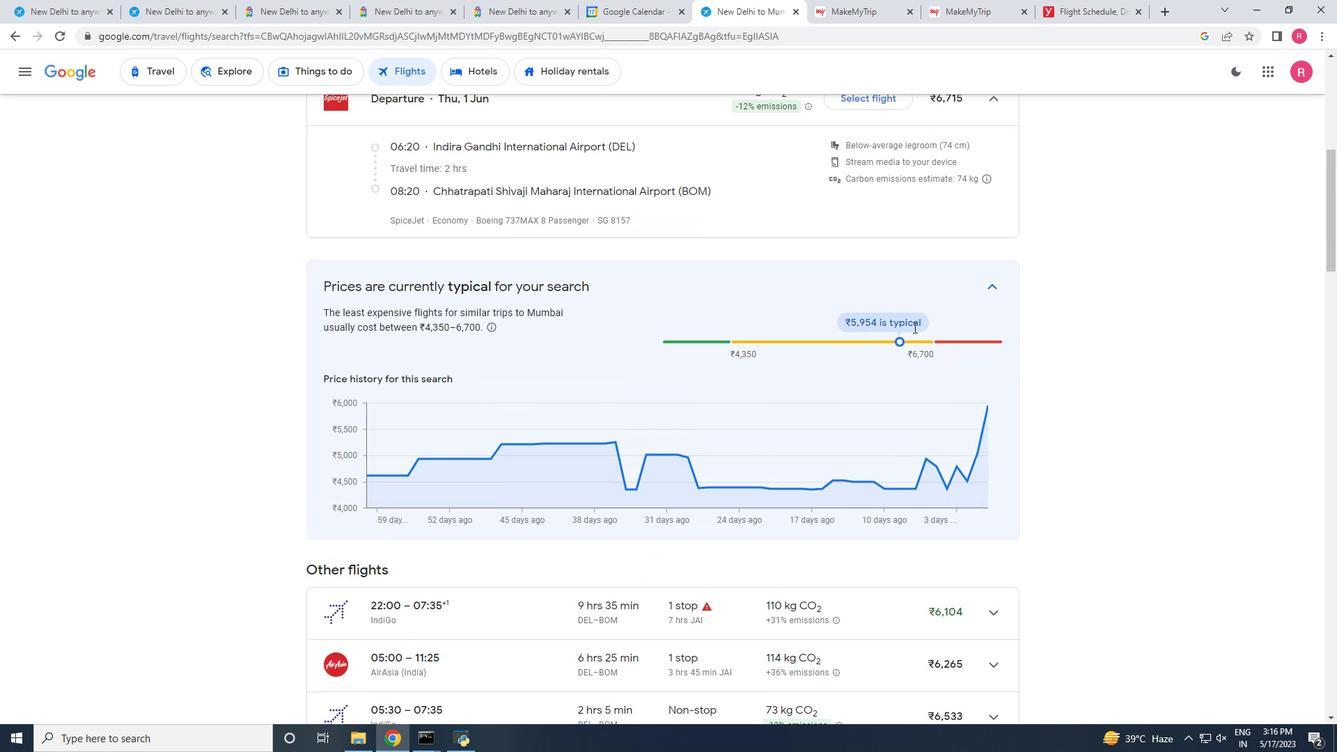 
Action: Mouse scrolled (961, 555) with delta (0, 0)
Screenshot: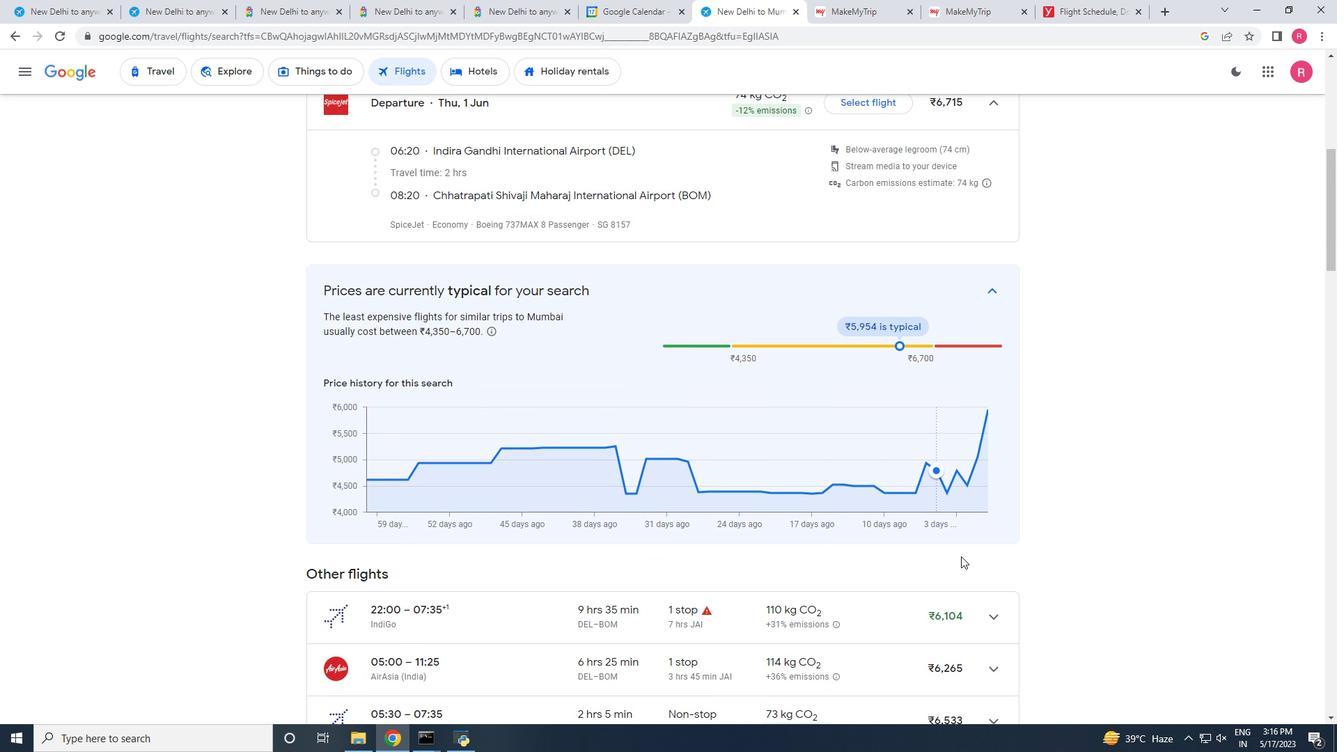 
Action: Mouse scrolled (961, 555) with delta (0, 0)
Screenshot: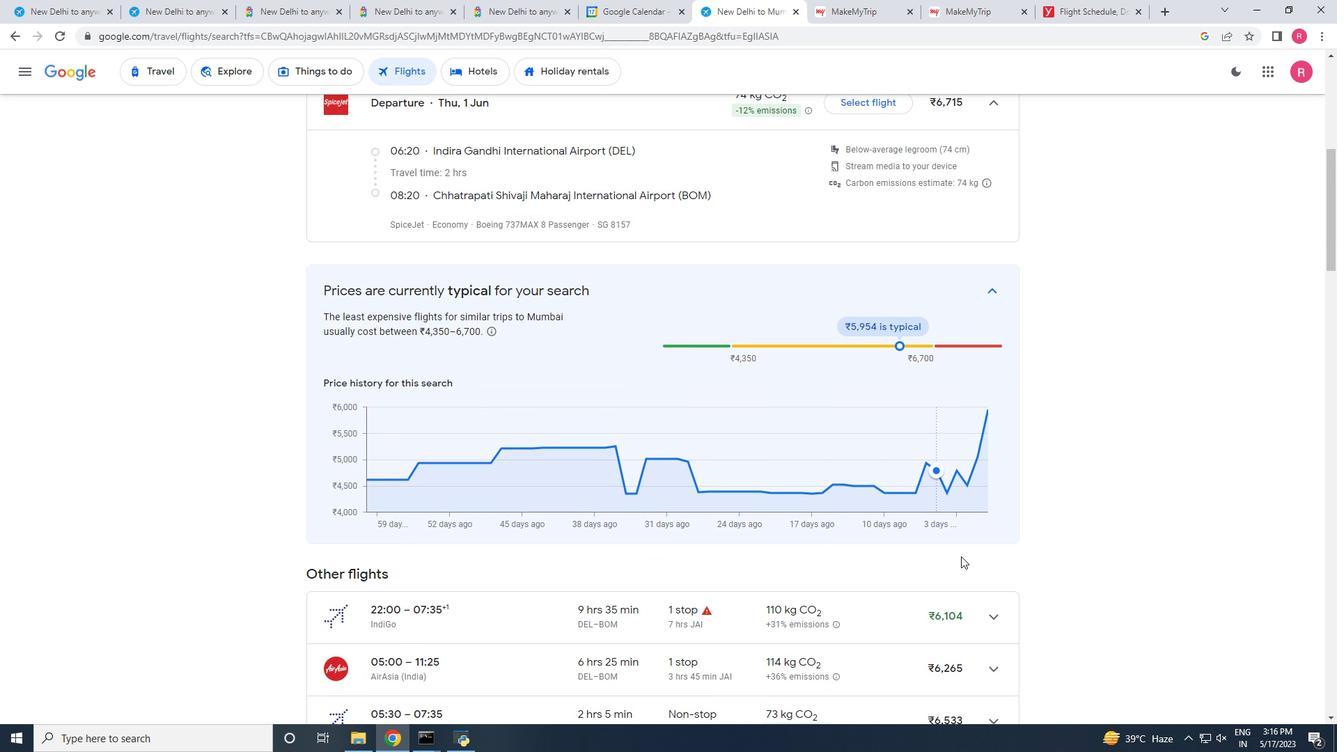 
Action: Mouse scrolled (961, 555) with delta (0, 0)
Screenshot: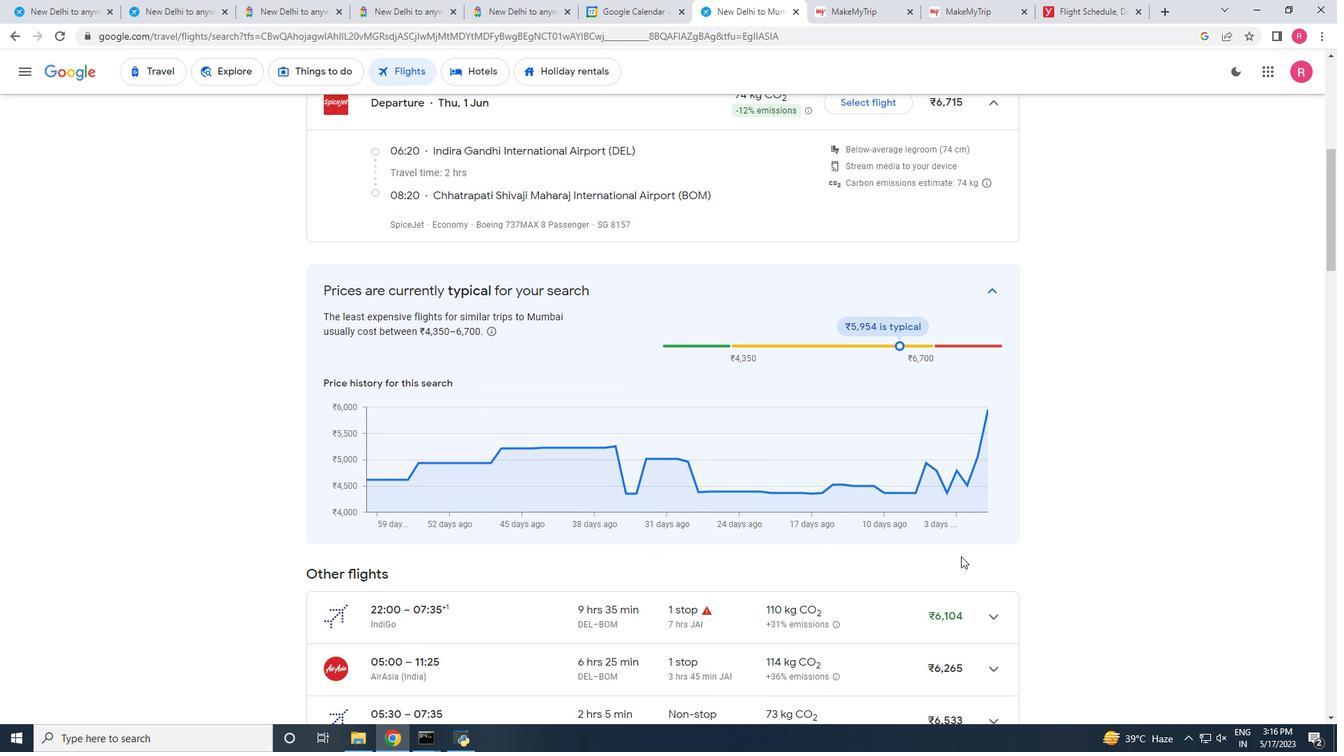
Action: Mouse moved to (995, 415)
Screenshot: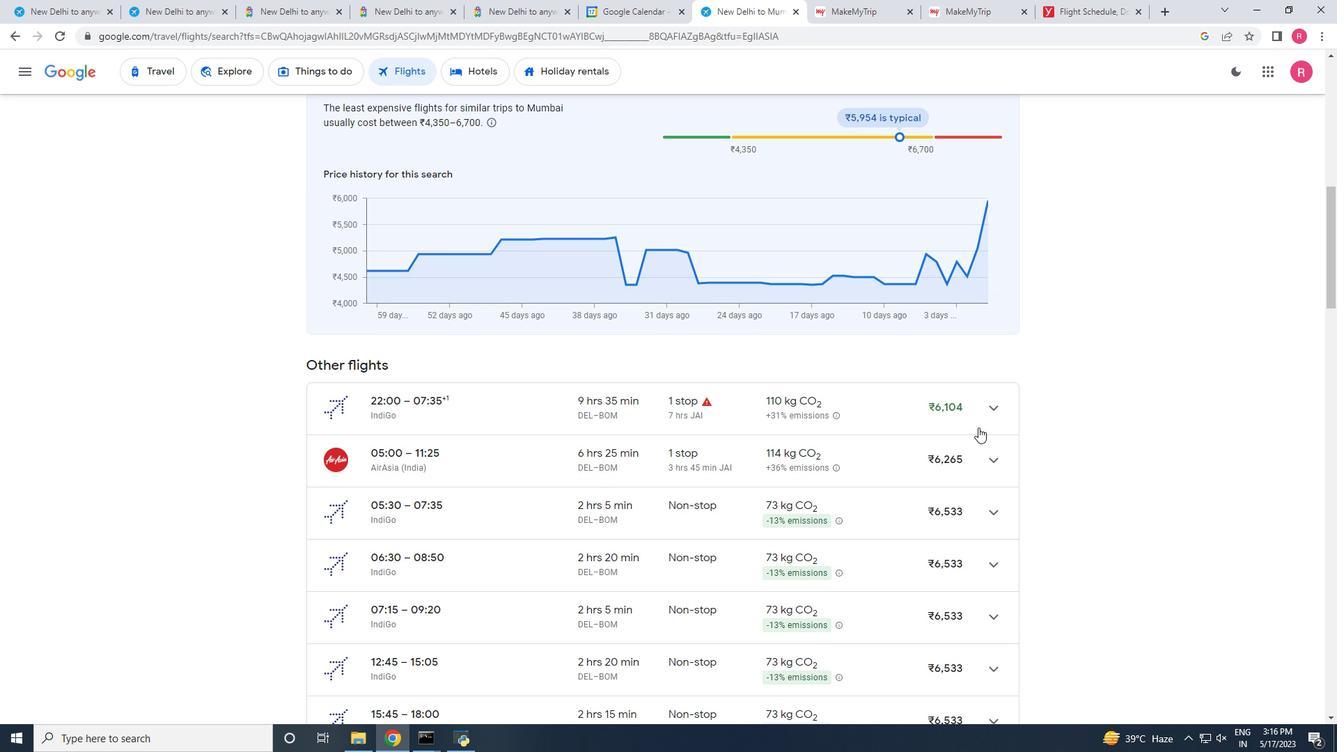 
Action: Mouse pressed left at (995, 415)
Screenshot: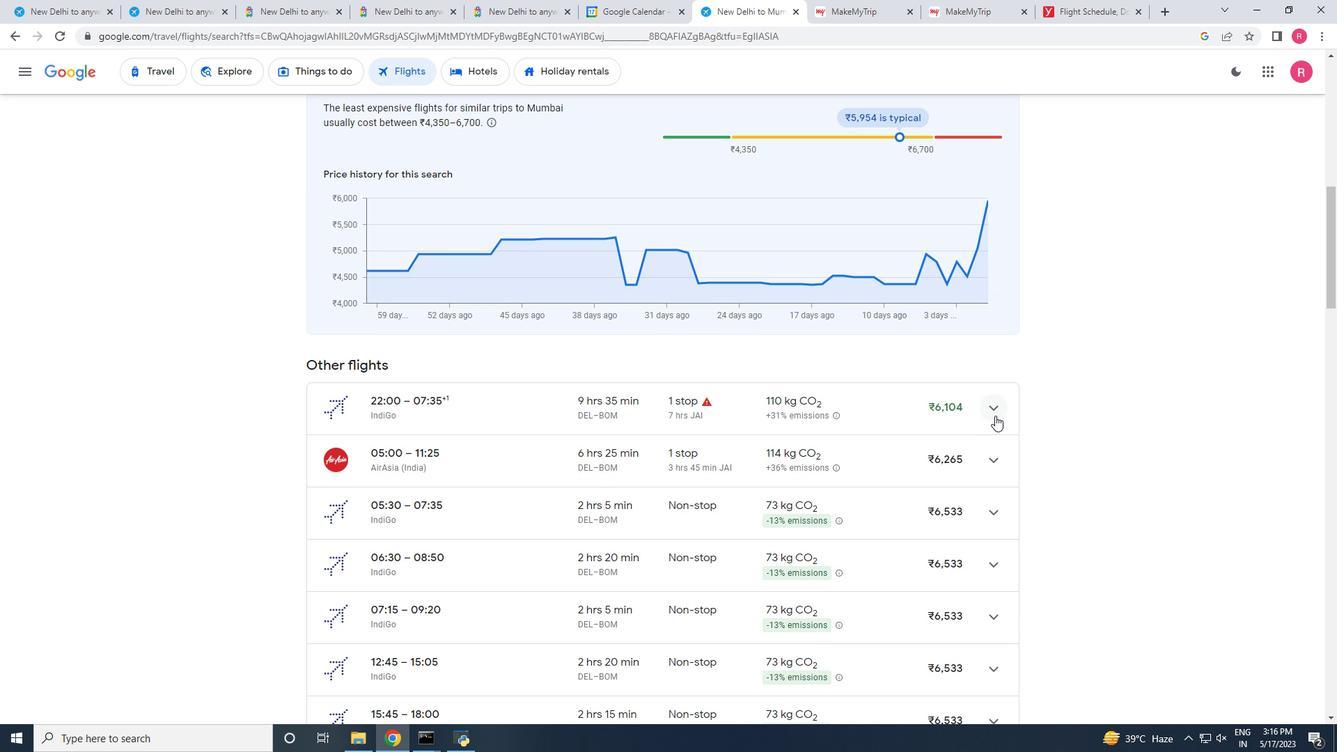 
Action: Mouse moved to (959, 494)
Screenshot: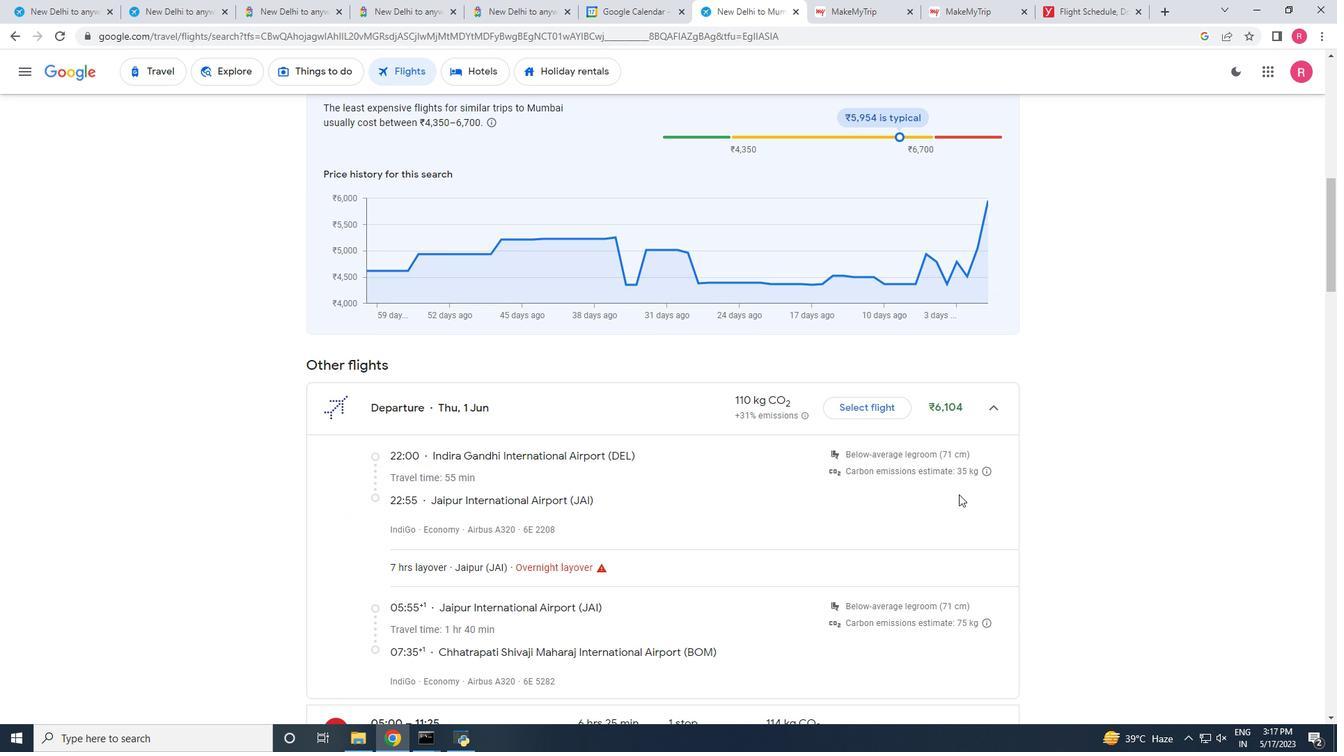 
Action: Mouse scrolled (959, 493) with delta (0, 0)
Screenshot: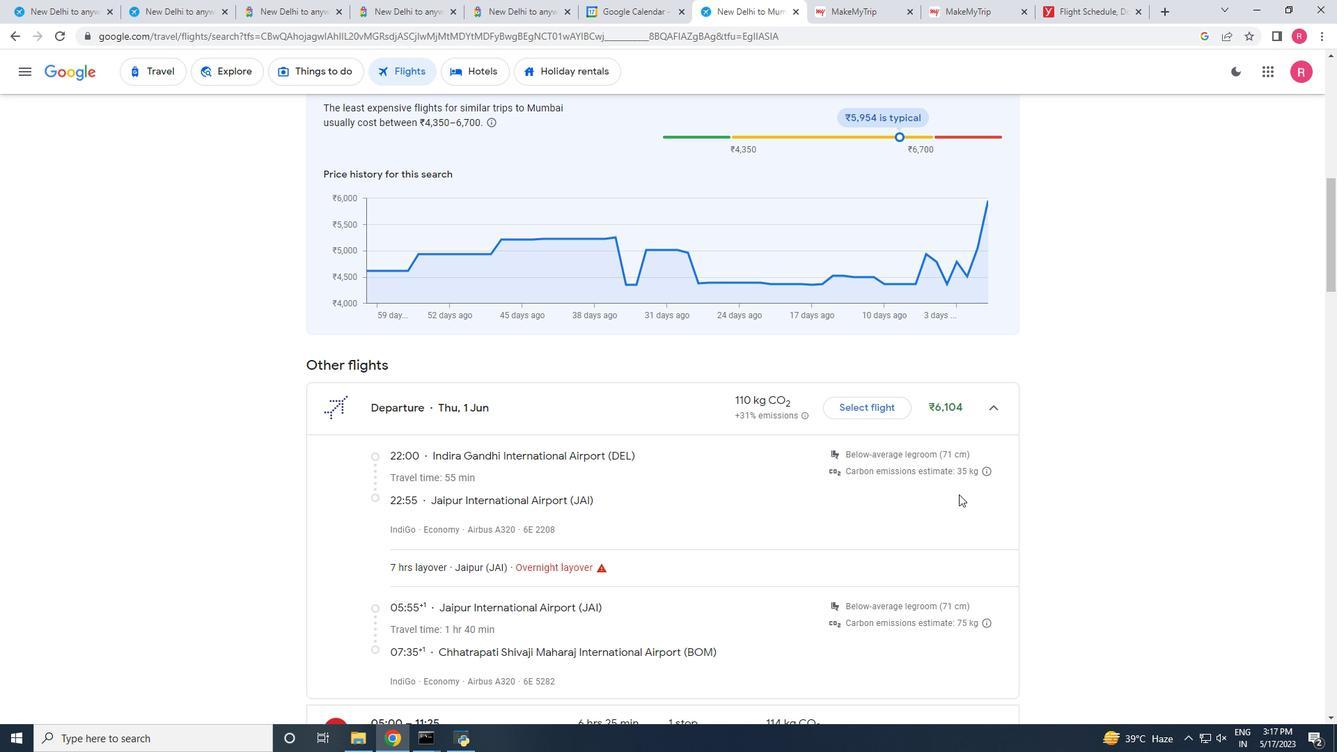 
Action: Mouse scrolled (959, 493) with delta (0, 0)
Screenshot: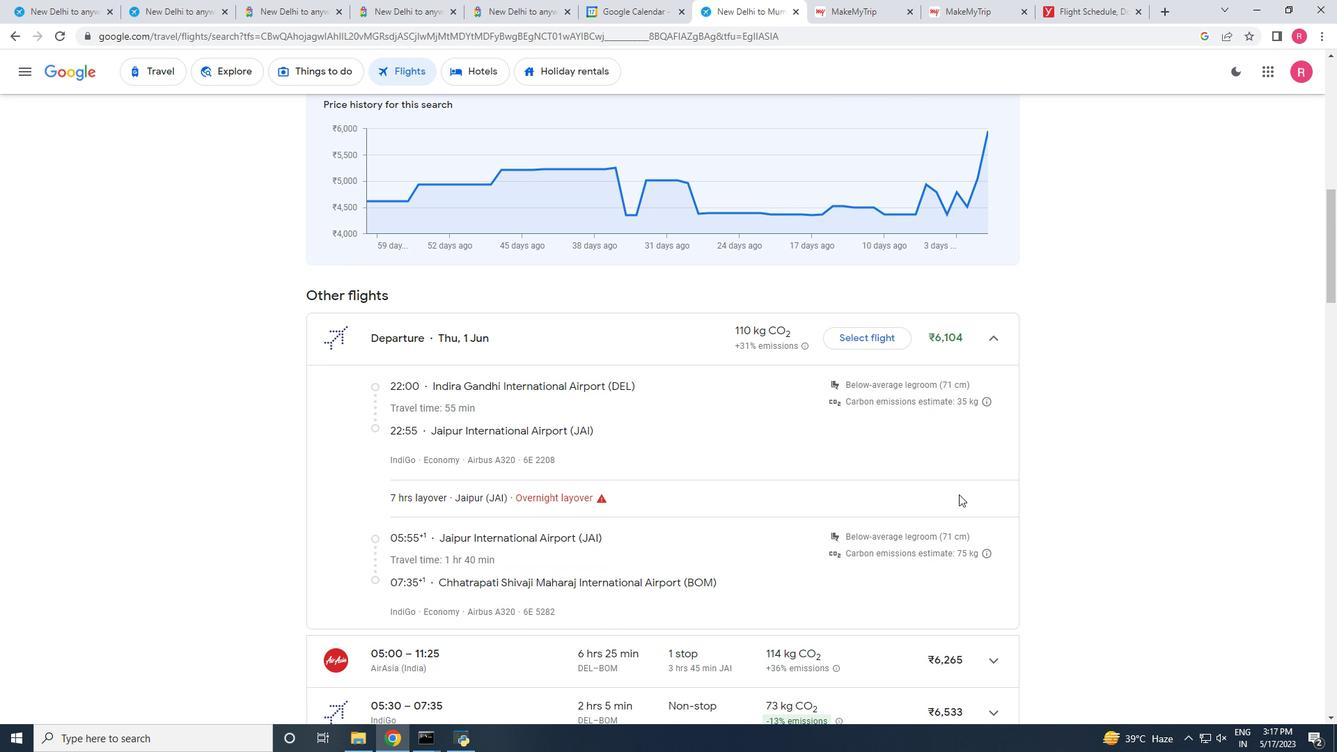 
Action: Mouse scrolled (959, 493) with delta (0, 0)
Screenshot: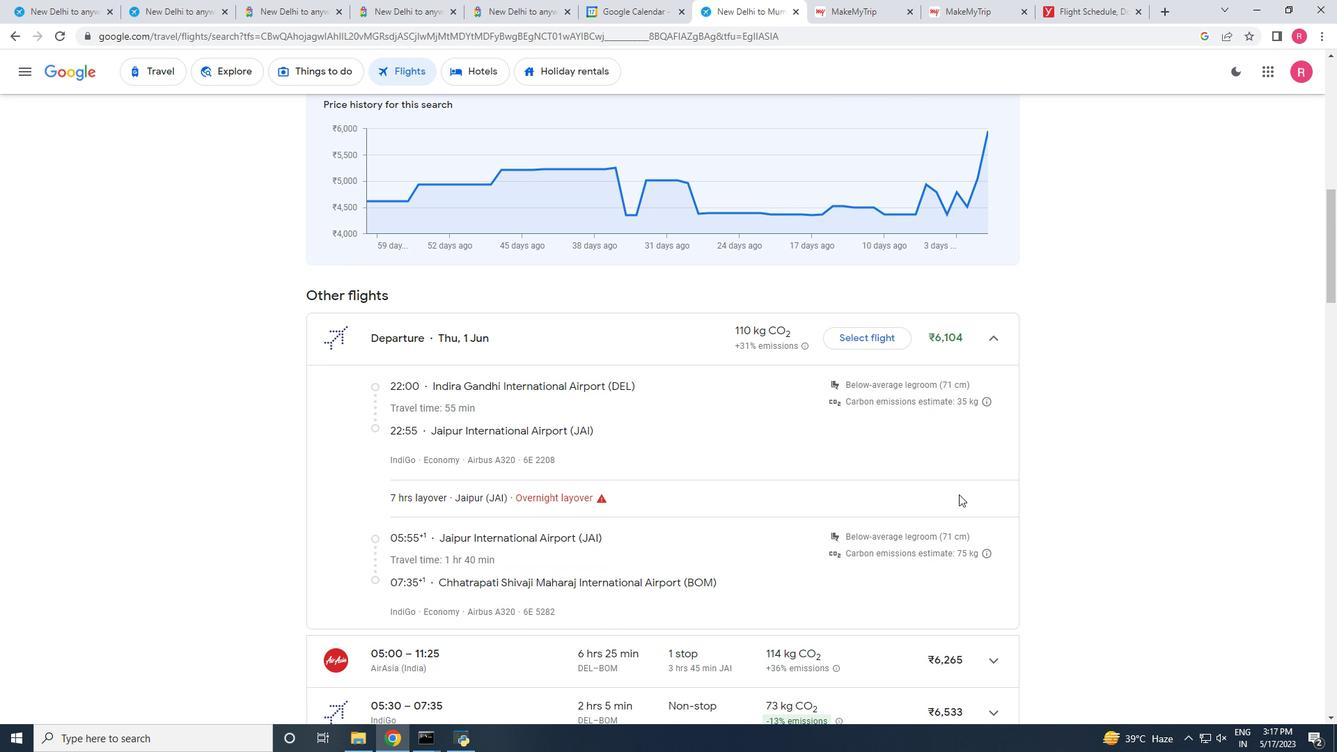 
Action: Mouse scrolled (959, 493) with delta (0, 0)
Screenshot: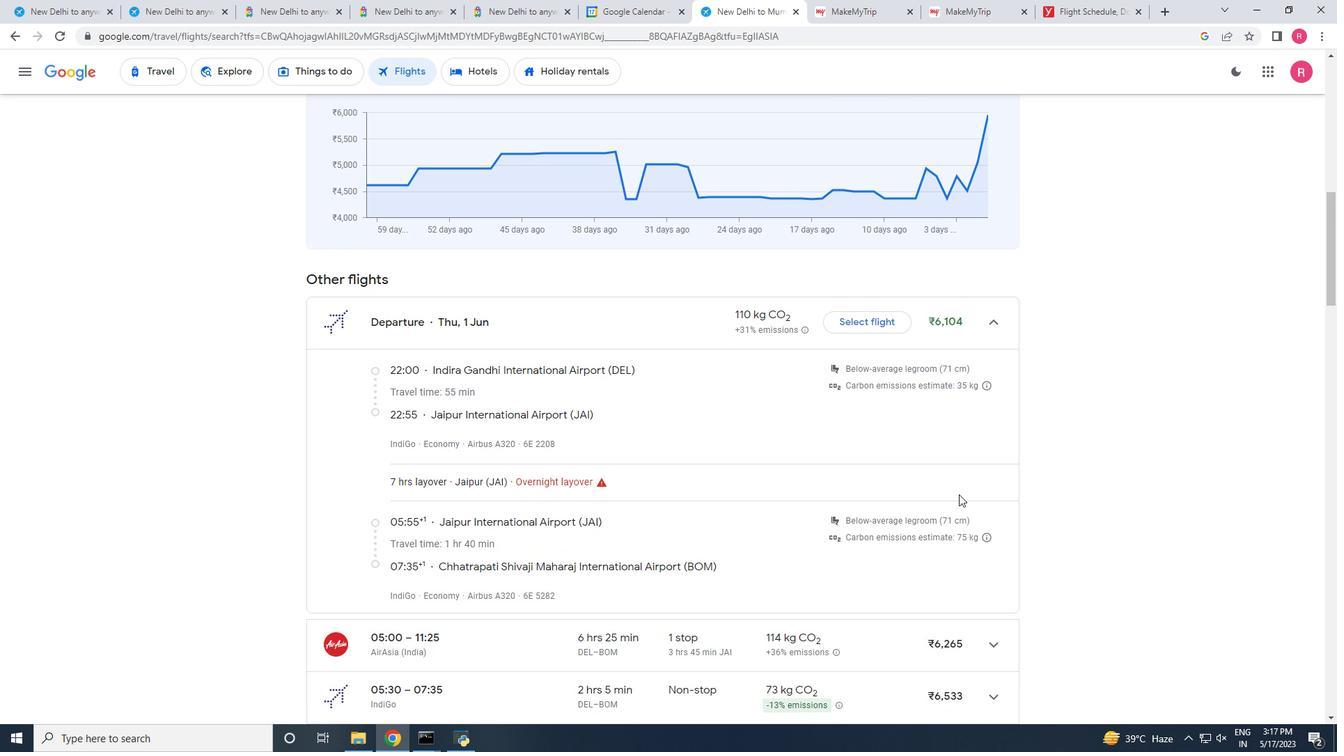 
Action: Mouse scrolled (959, 493) with delta (0, 0)
Screenshot: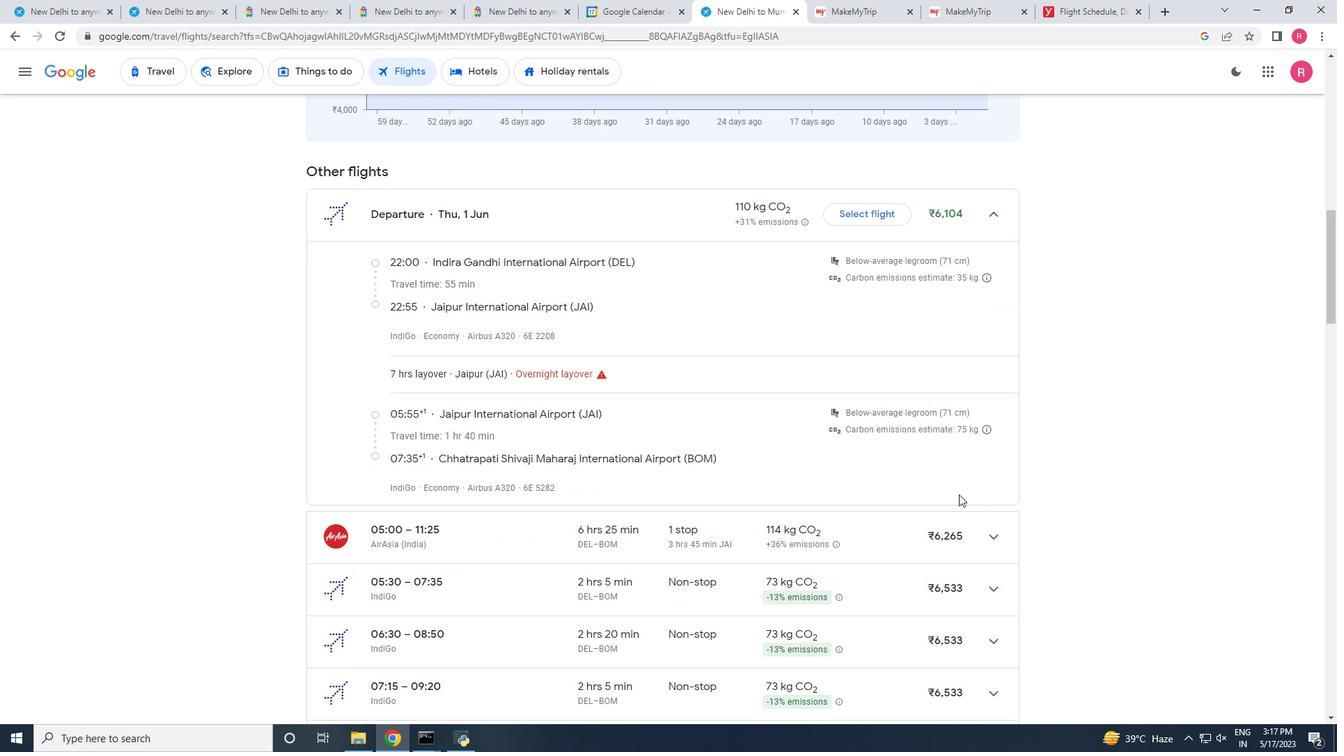 
Action: Mouse moved to (989, 387)
Screenshot: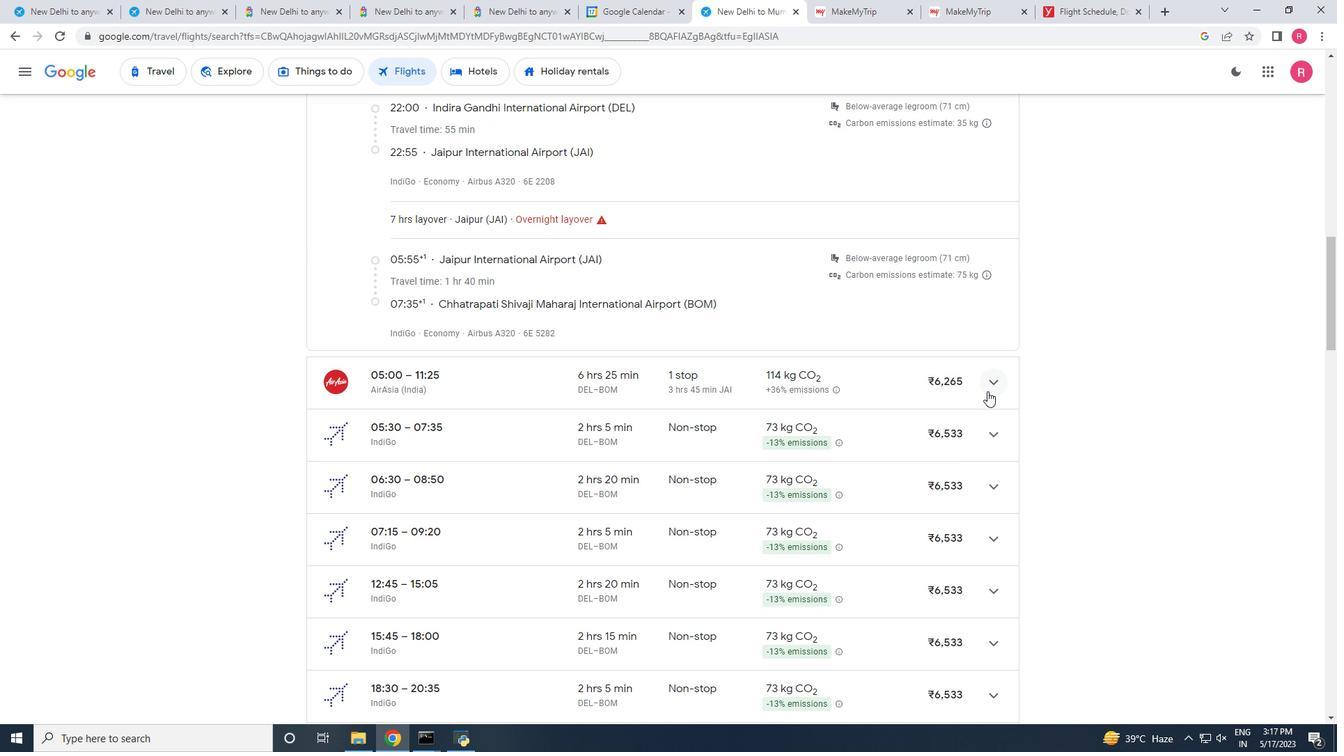 
Action: Mouse pressed left at (989, 387)
Screenshot: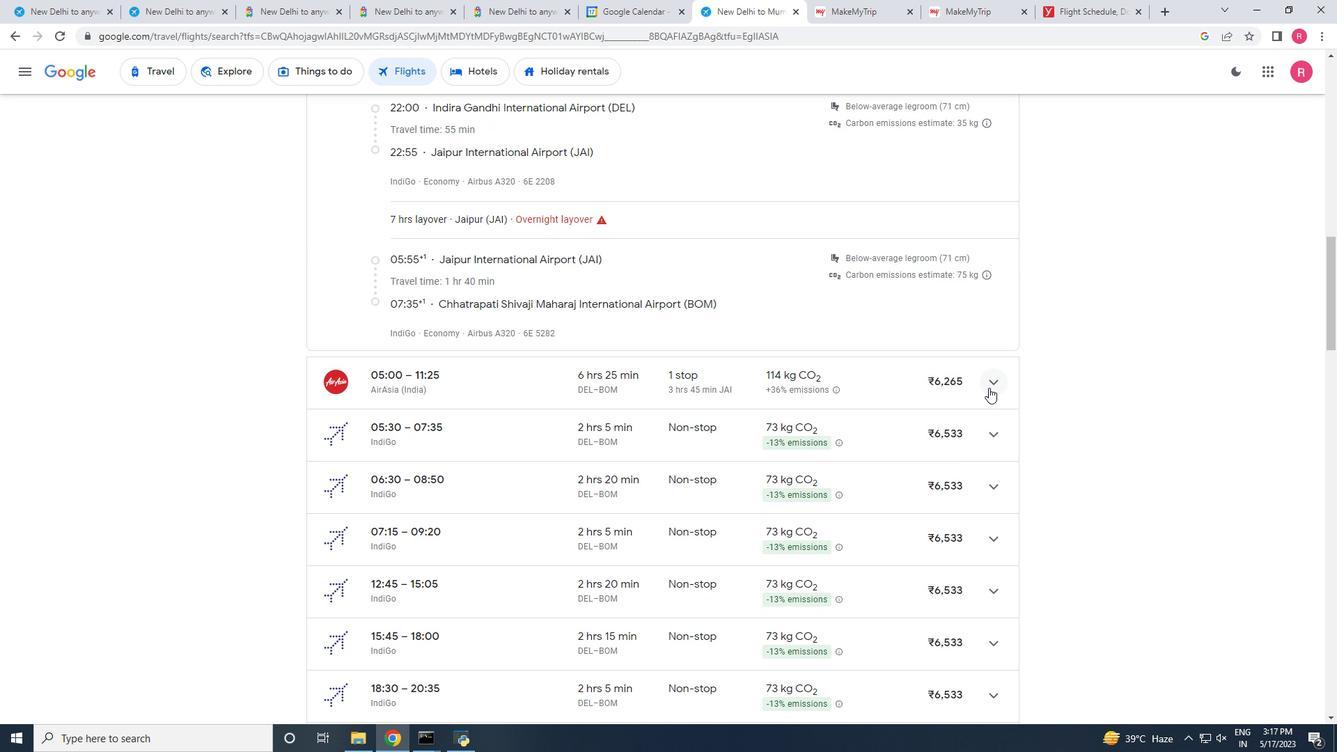 
Action: Mouse moved to (984, 515)
Screenshot: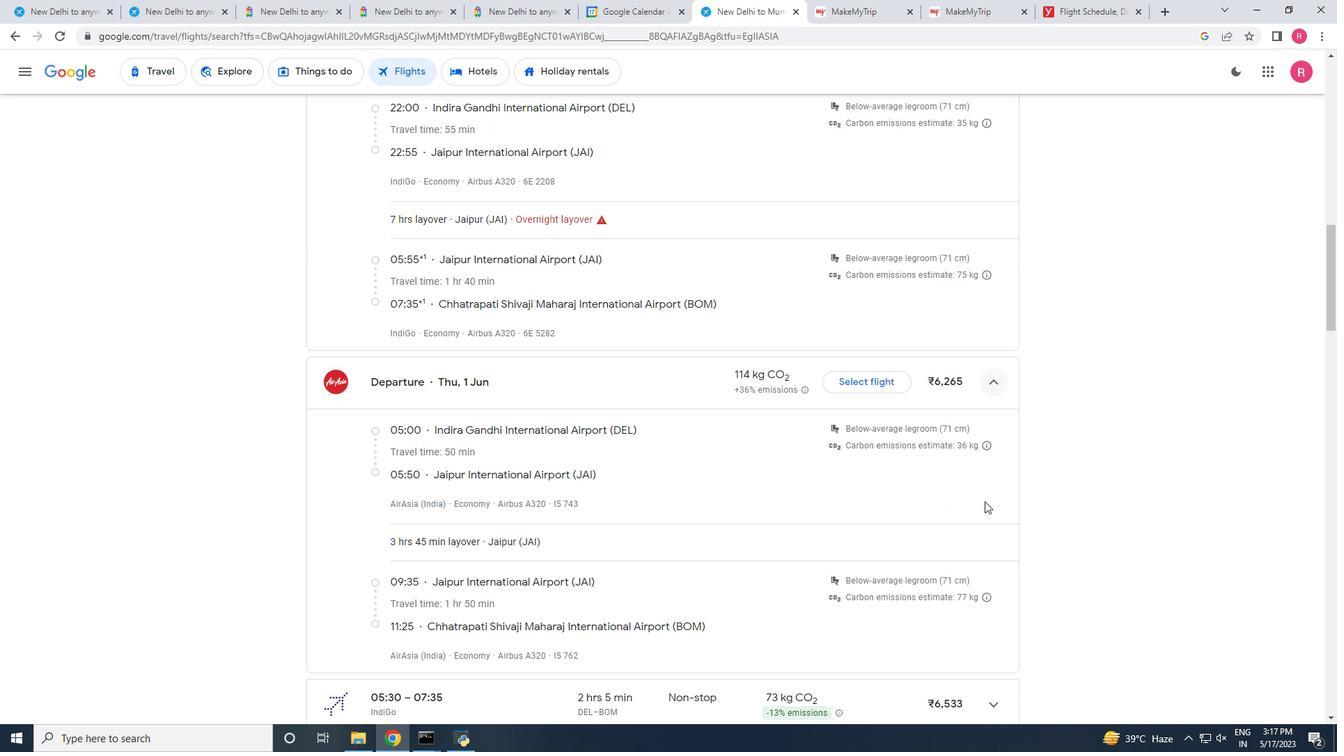 
Action: Mouse scrolled (984, 514) with delta (0, 0)
Screenshot: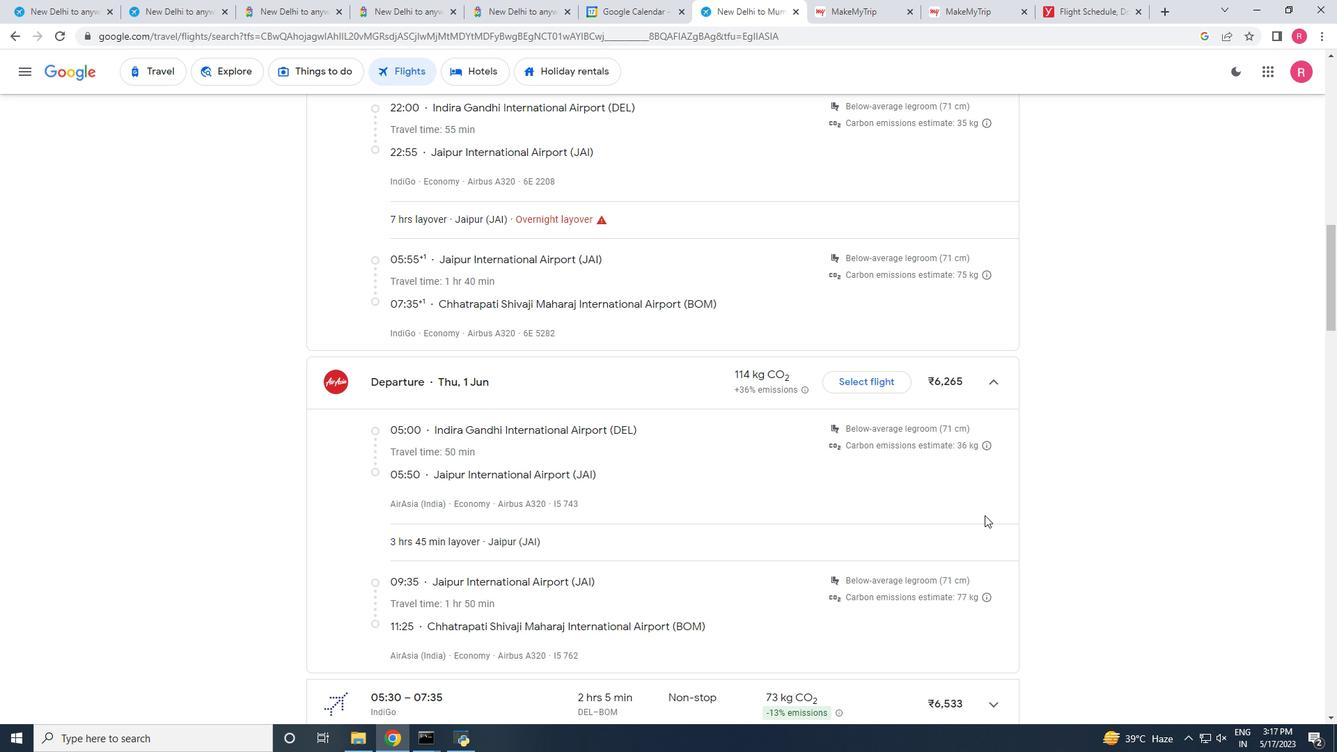 
Action: Mouse scrolled (984, 514) with delta (0, 0)
Screenshot: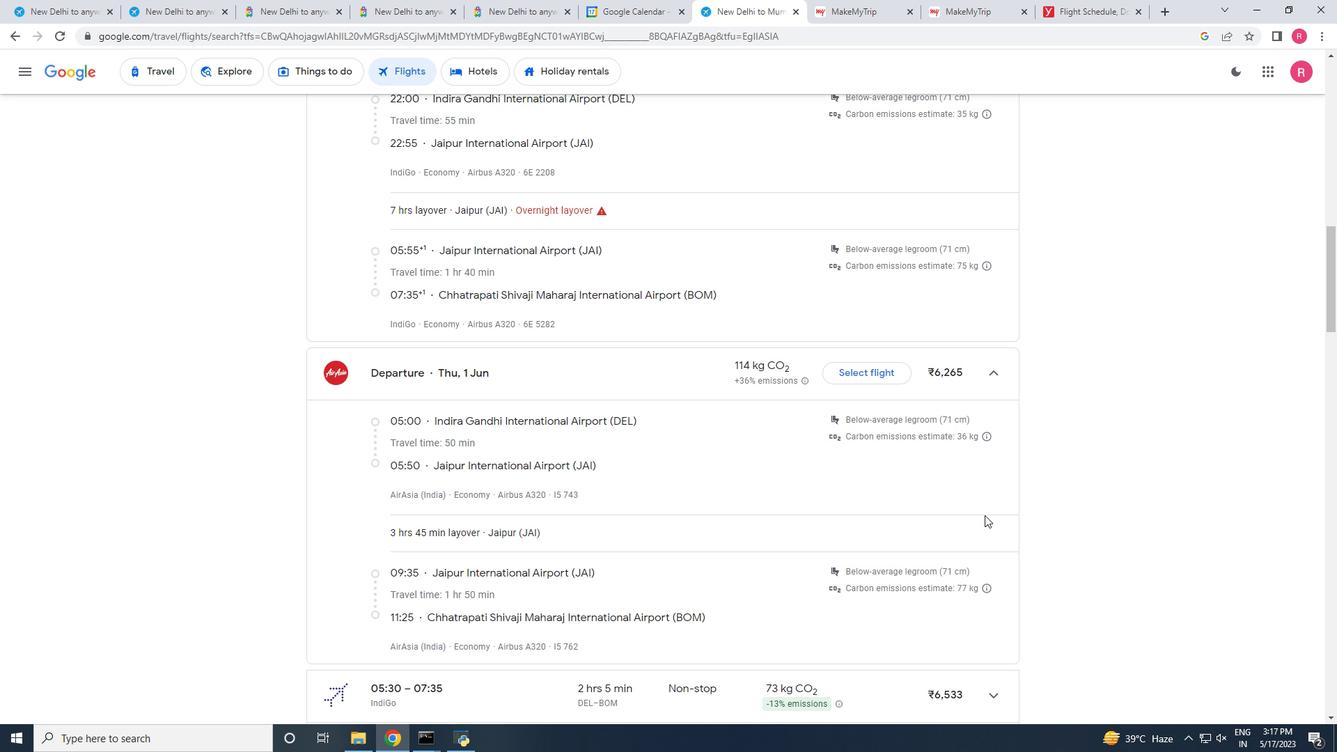 
Action: Mouse scrolled (984, 514) with delta (0, 0)
Screenshot: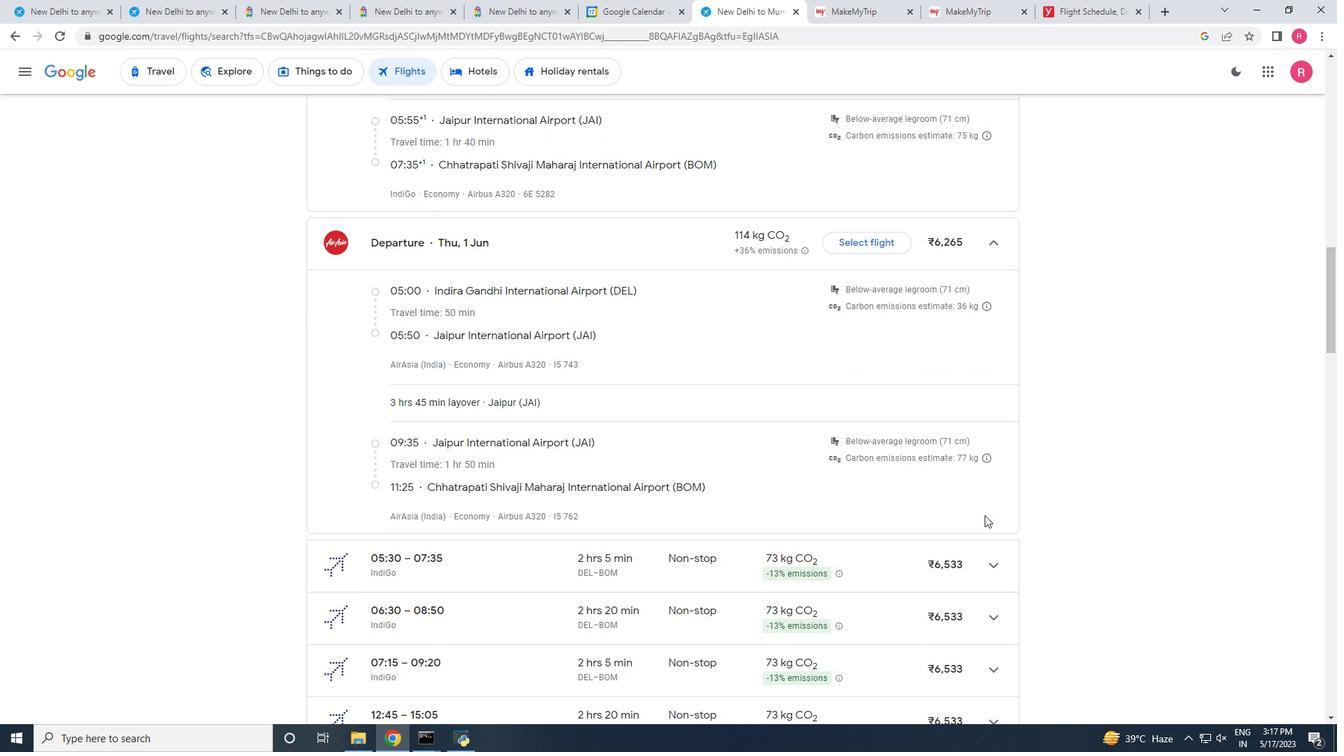 
Action: Mouse moved to (993, 501)
Screenshot: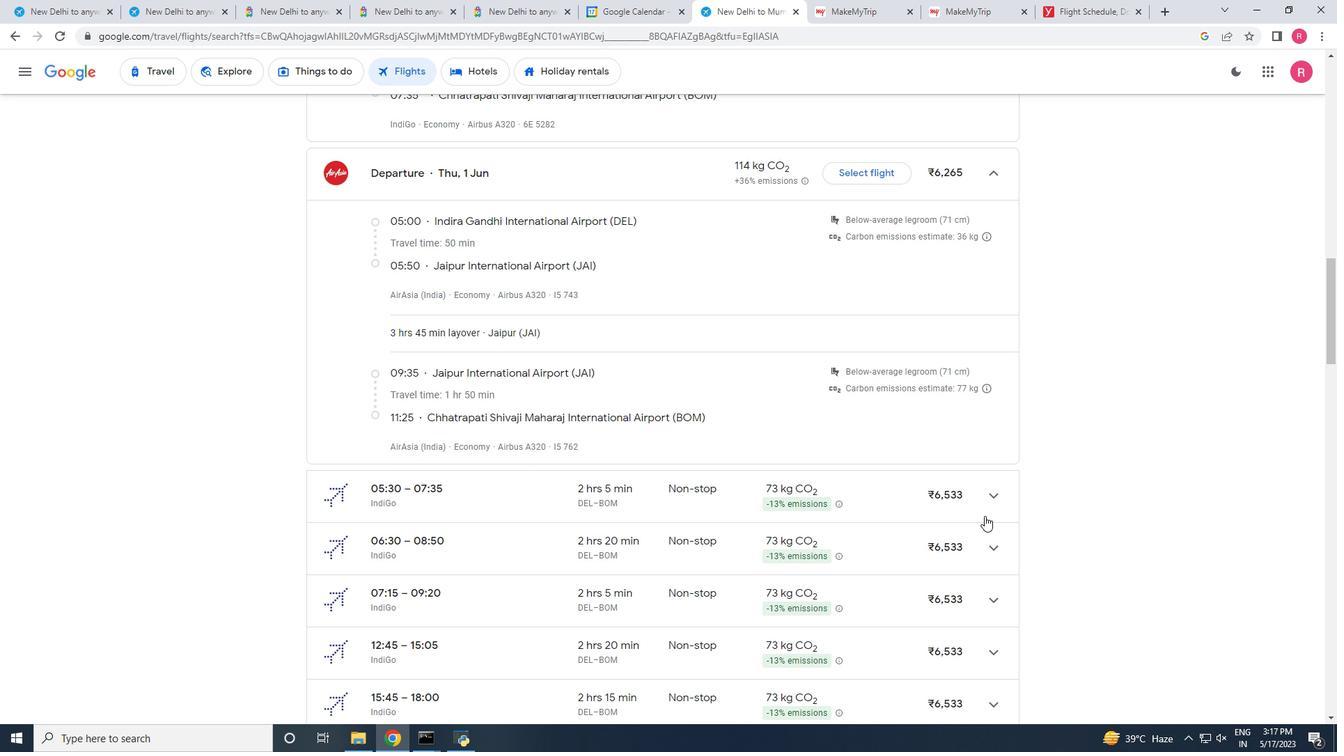 
Action: Mouse pressed left at (993, 501)
Screenshot: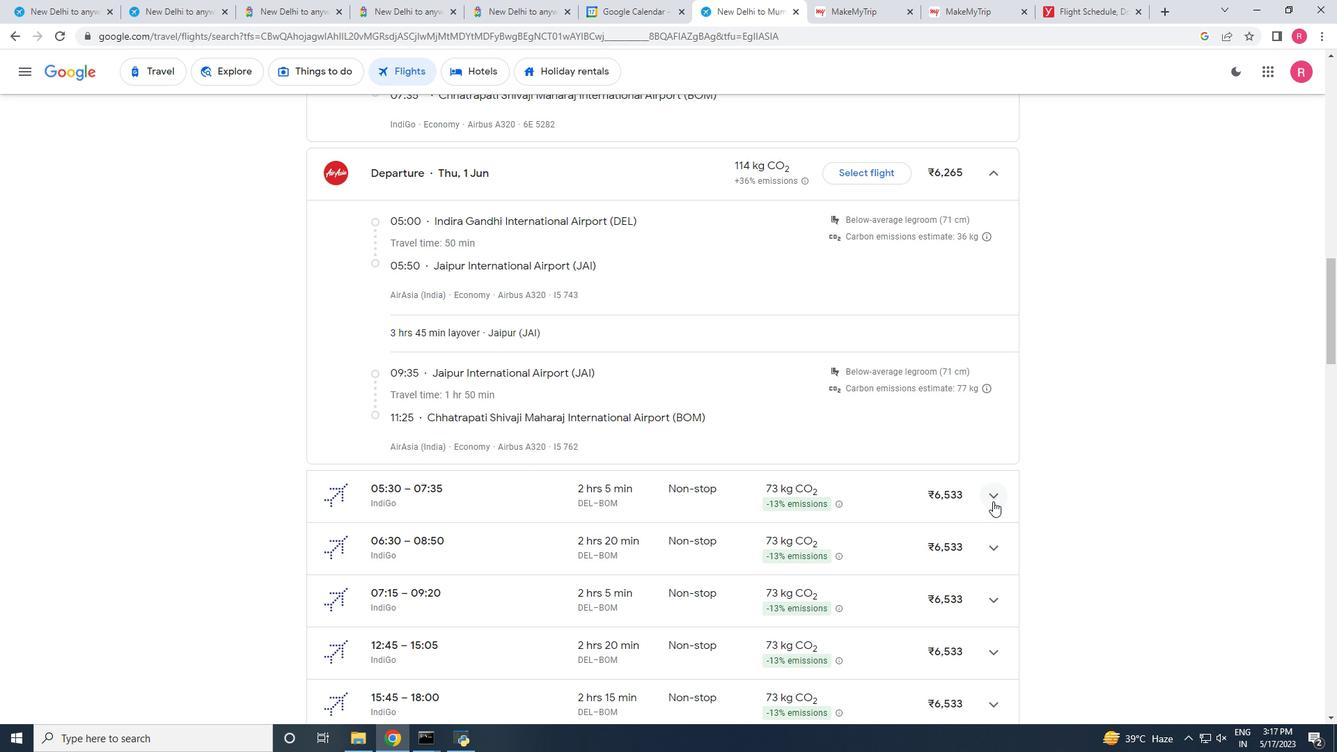 
Action: Mouse moved to (993, 501)
Screenshot: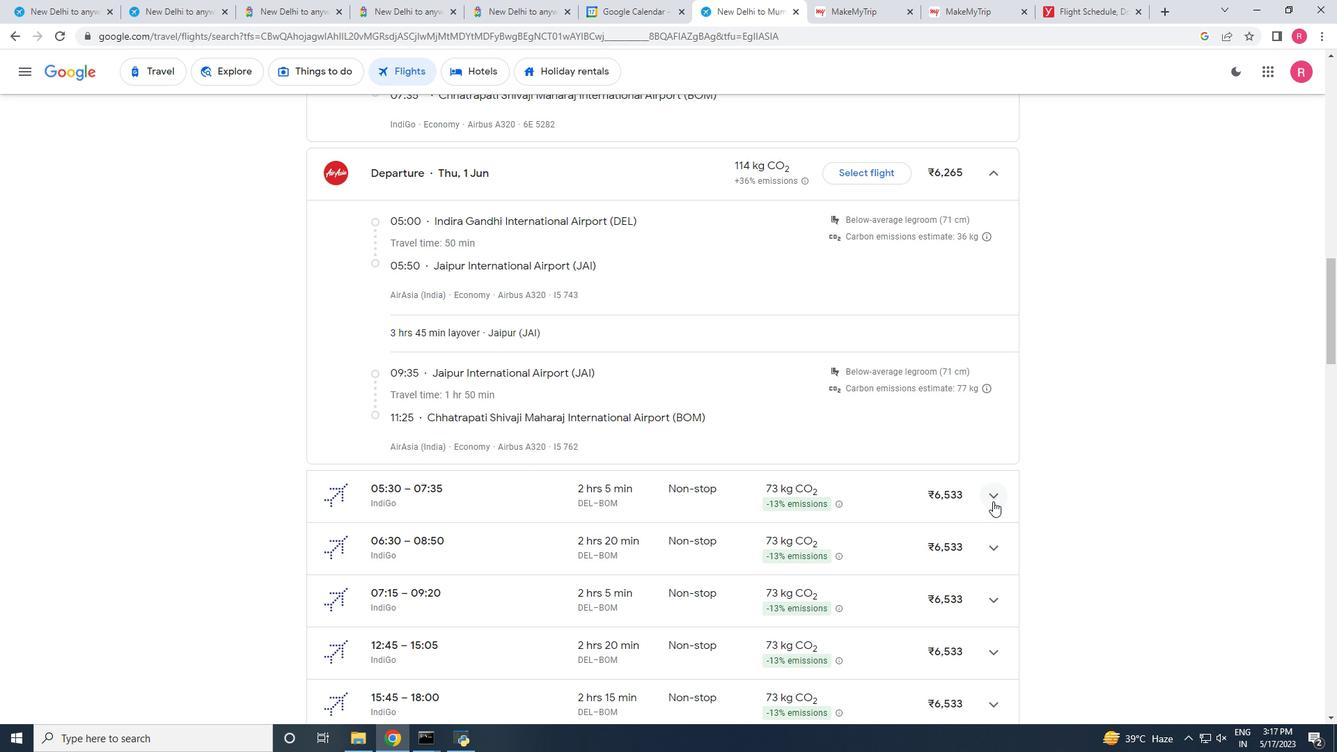 
Action: Mouse scrolled (993, 500) with delta (0, 0)
Screenshot: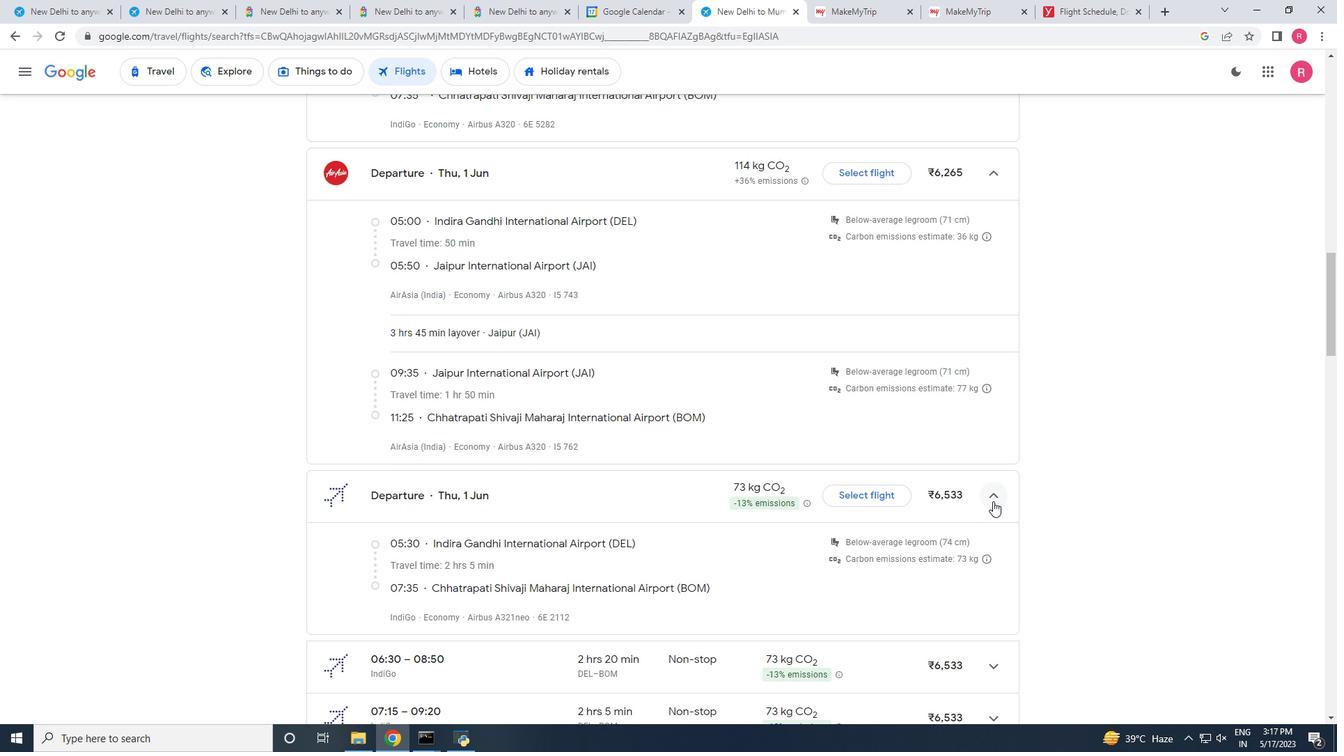 
Action: Mouse scrolled (993, 500) with delta (0, 0)
Screenshot: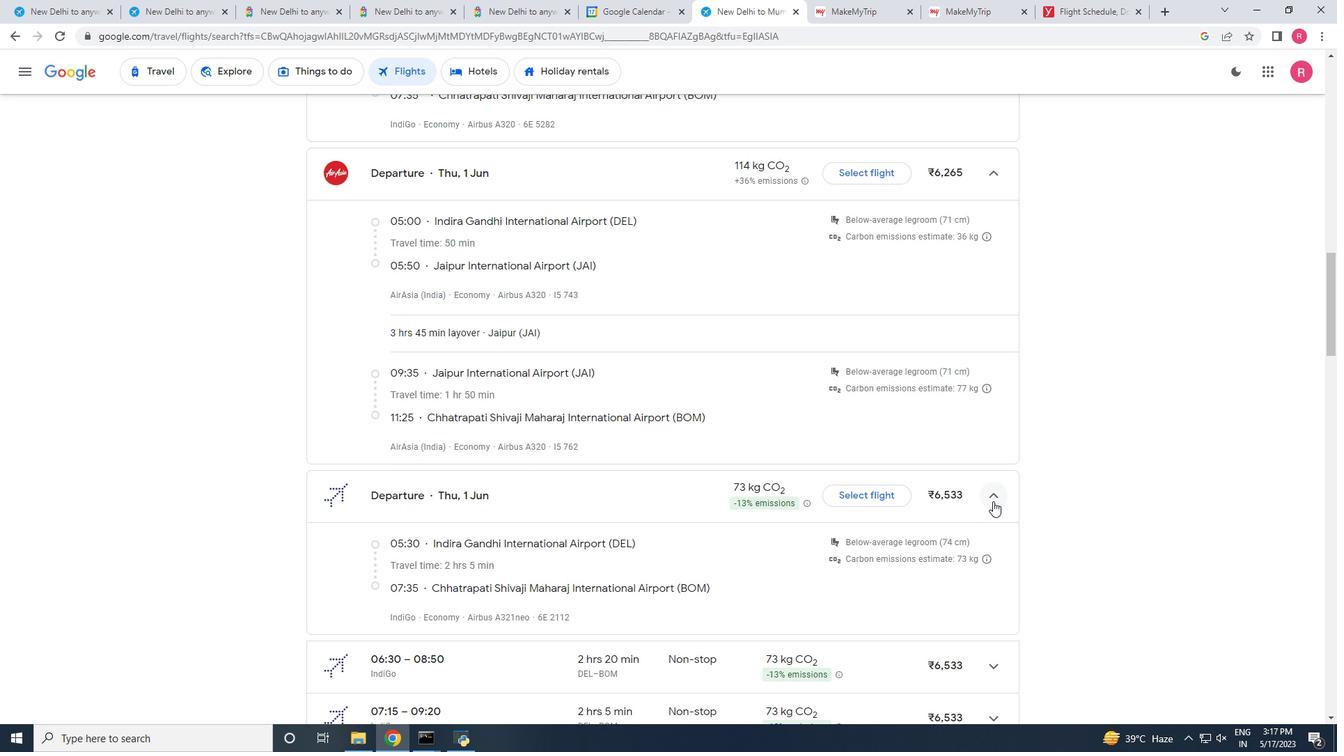 
Action: Mouse scrolled (993, 500) with delta (0, 0)
Screenshot: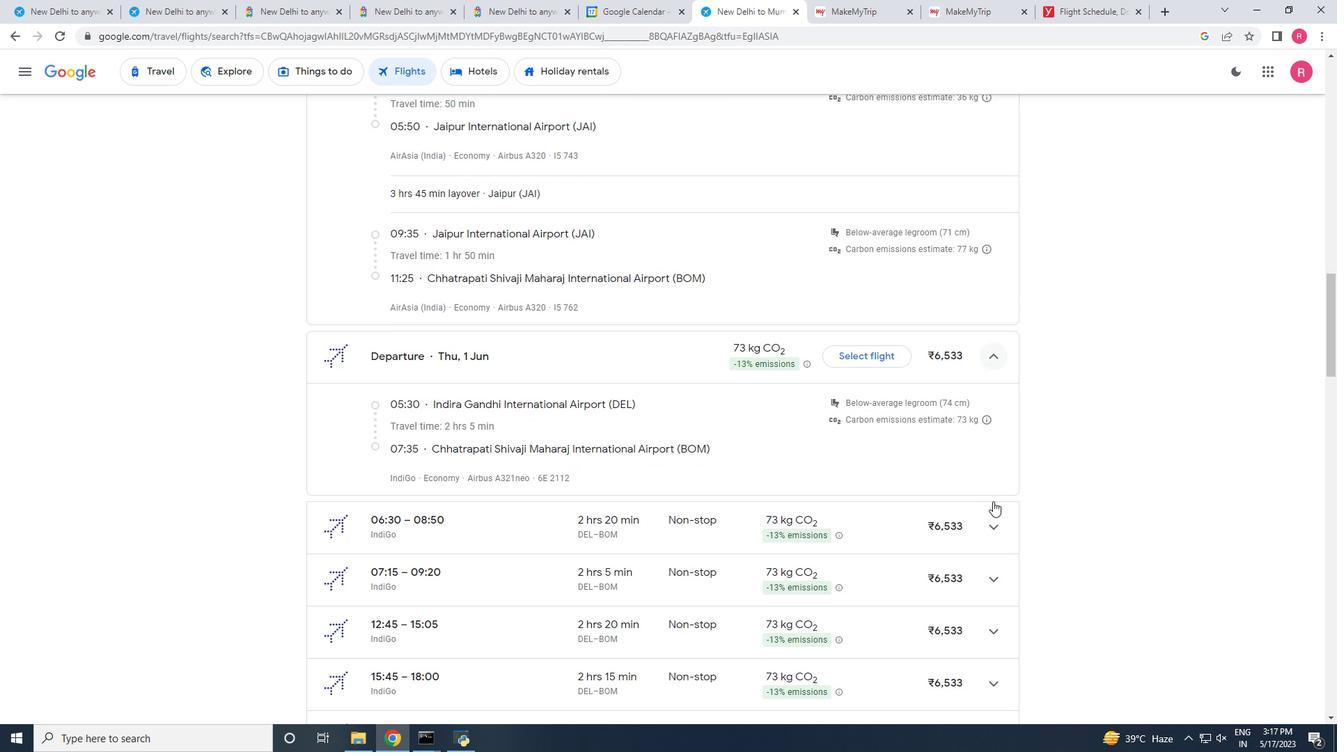 
Action: Mouse moved to (994, 467)
Screenshot: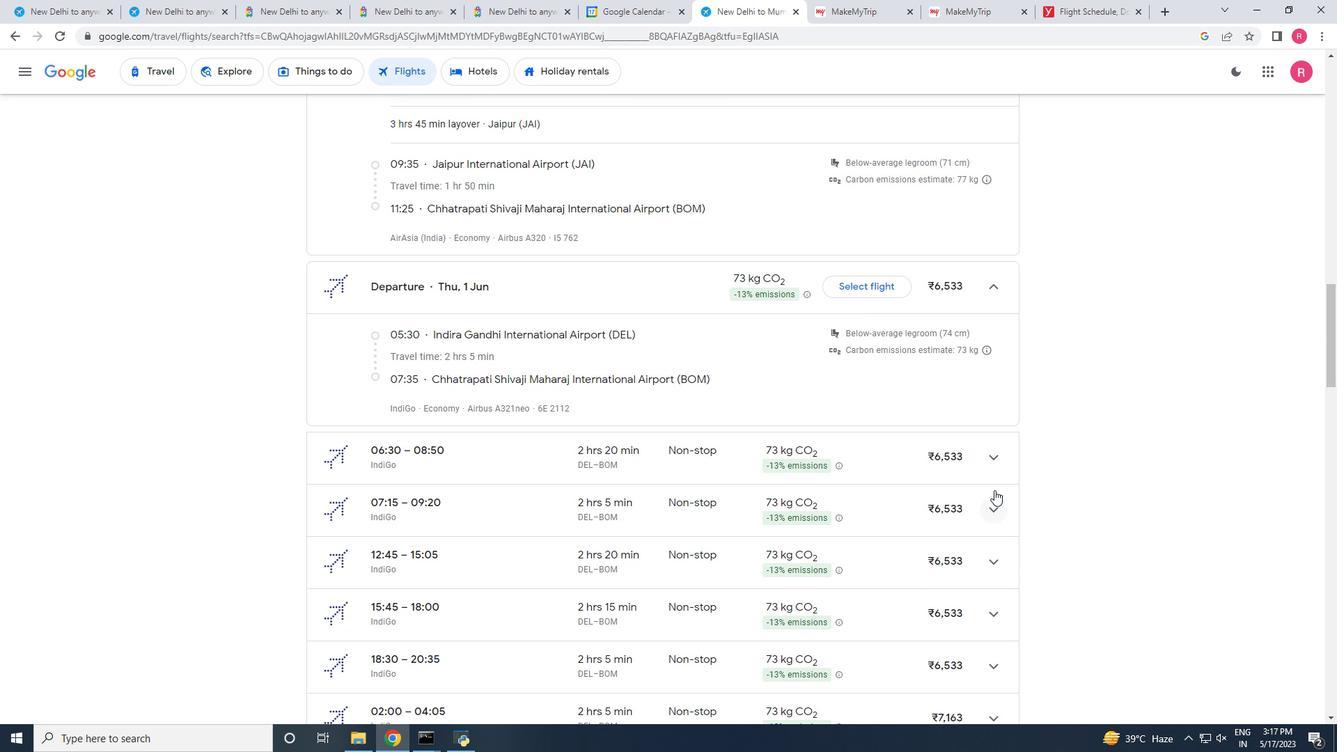 
Action: Mouse pressed left at (994, 467)
Screenshot: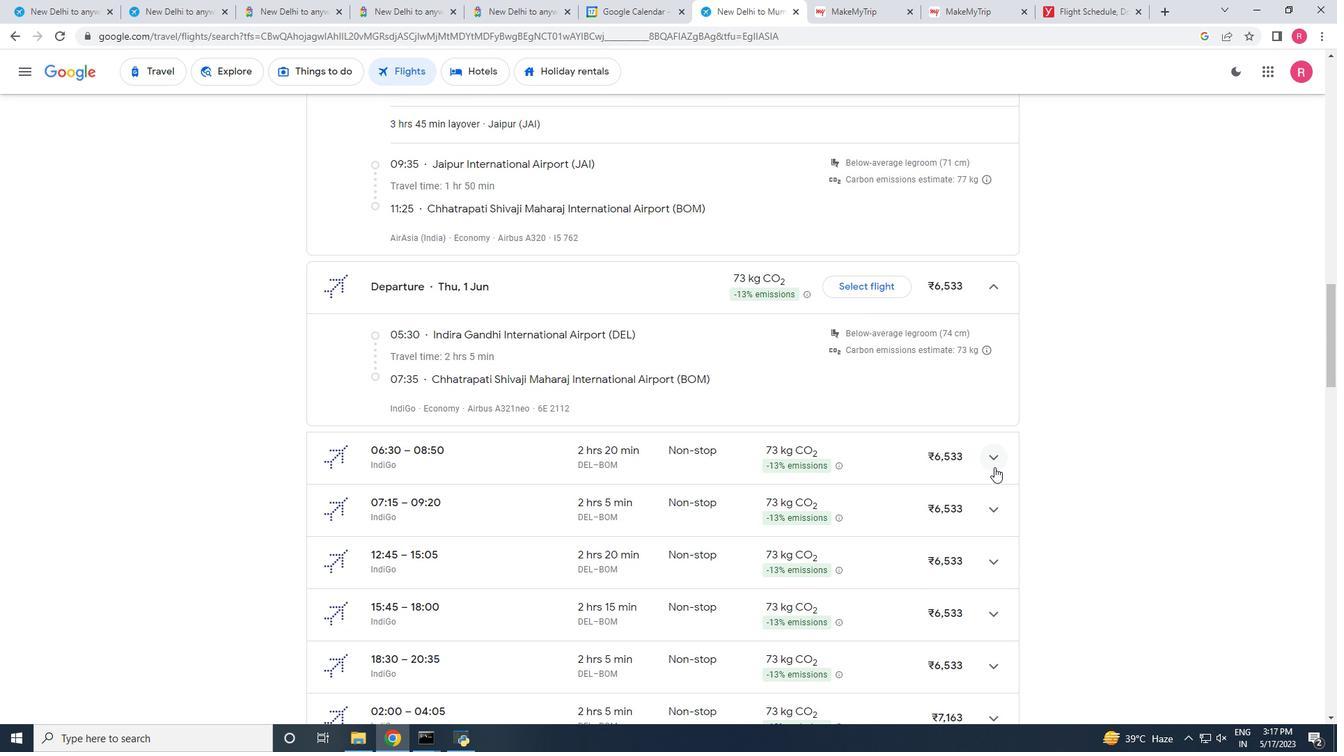 
Action: Mouse scrolled (994, 466) with delta (0, 0)
Screenshot: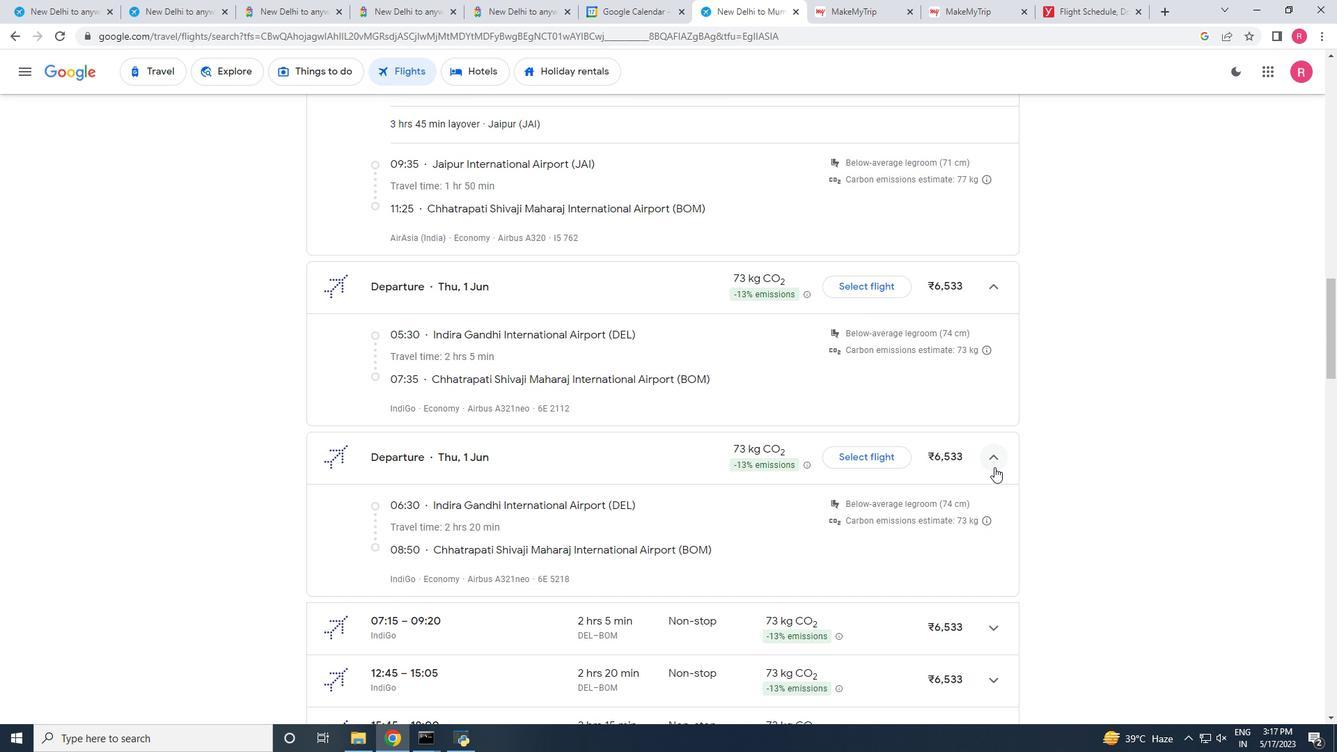
Action: Mouse scrolled (994, 466) with delta (0, 0)
Screenshot: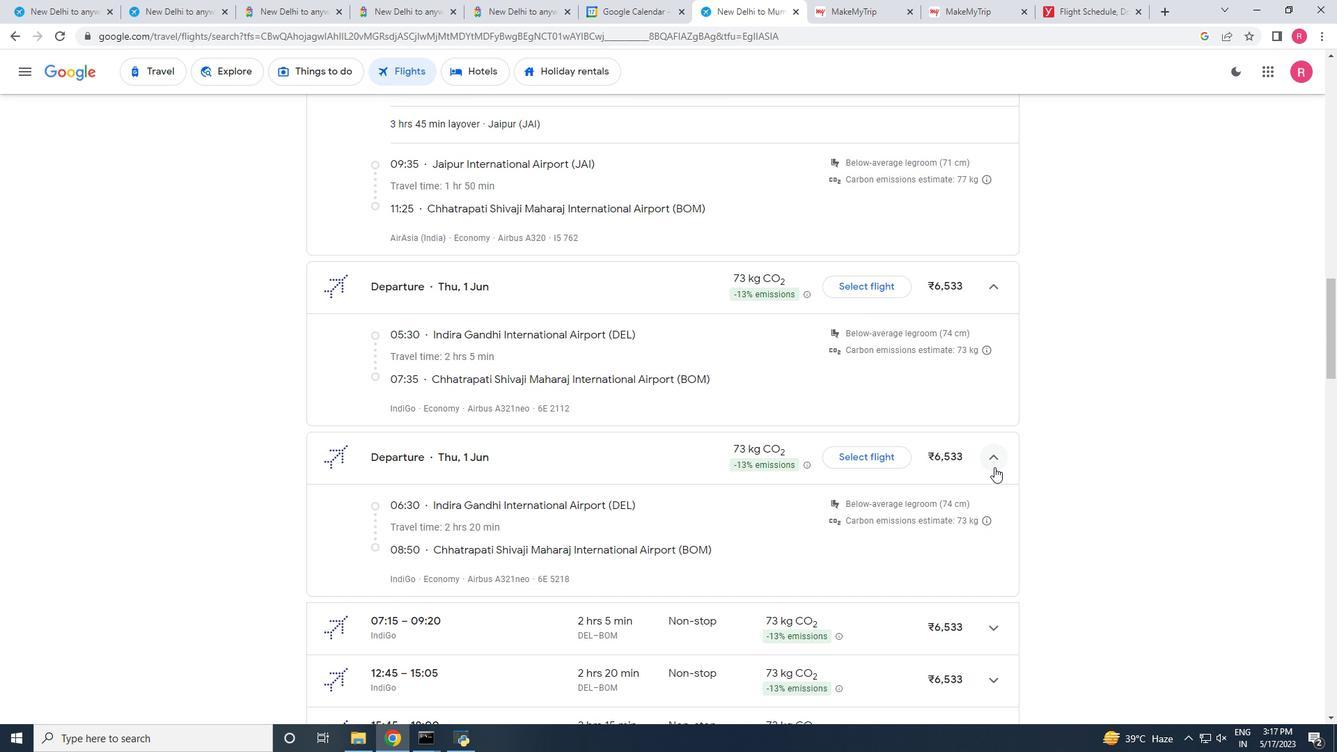 
Action: Mouse moved to (991, 486)
Screenshot: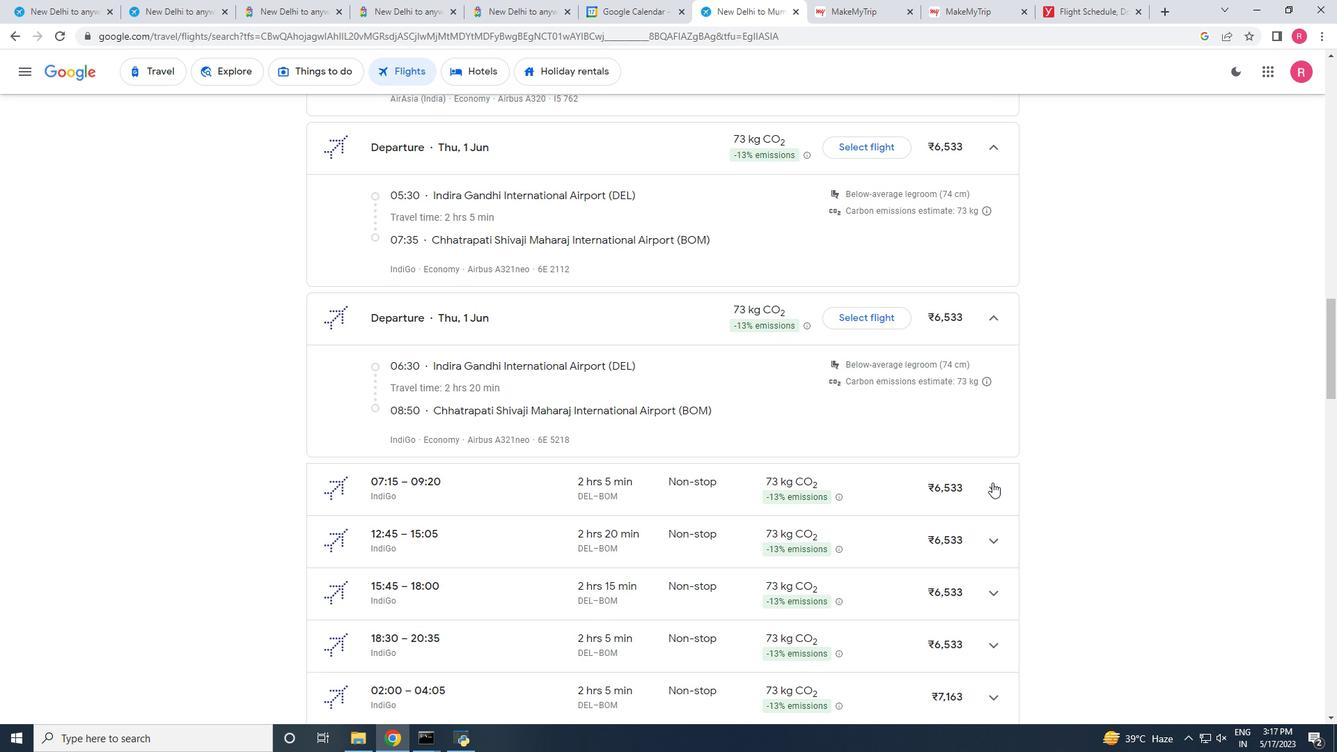 
Action: Mouse pressed left at (991, 486)
Screenshot: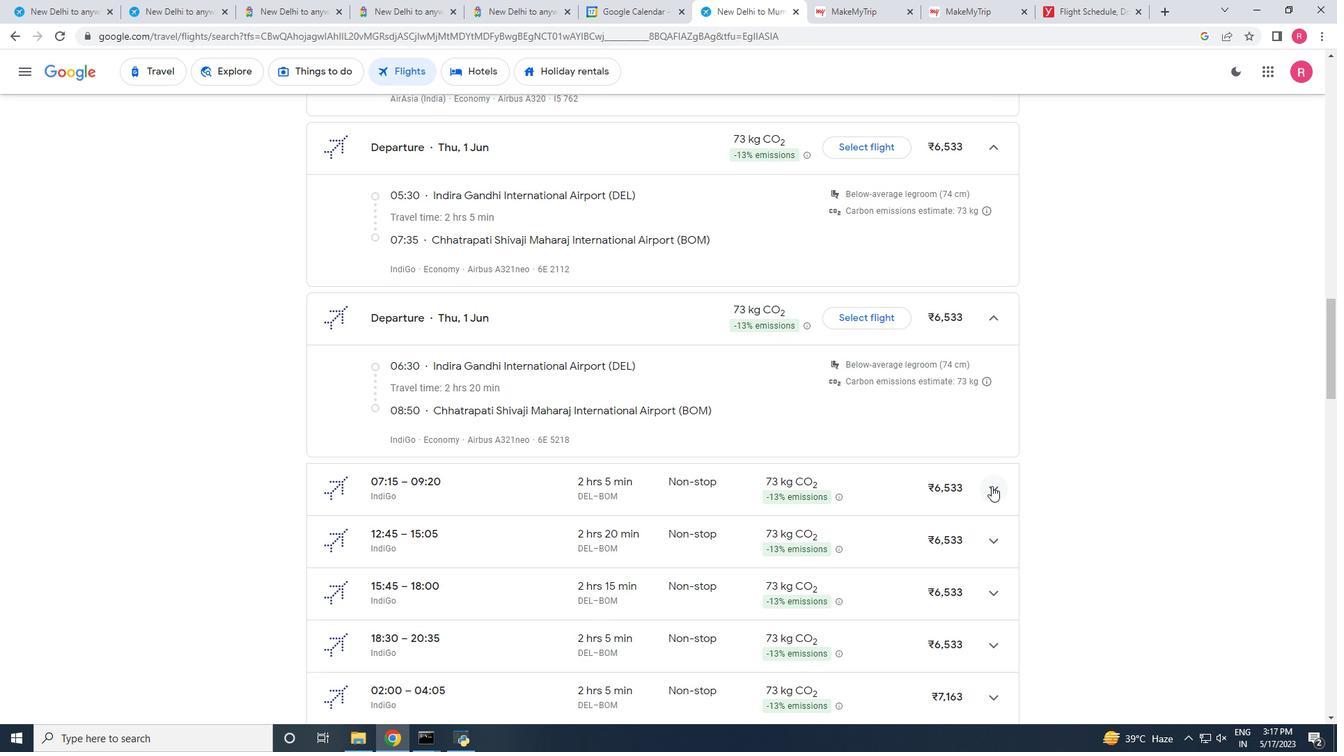 
Action: Mouse moved to (991, 487)
Screenshot: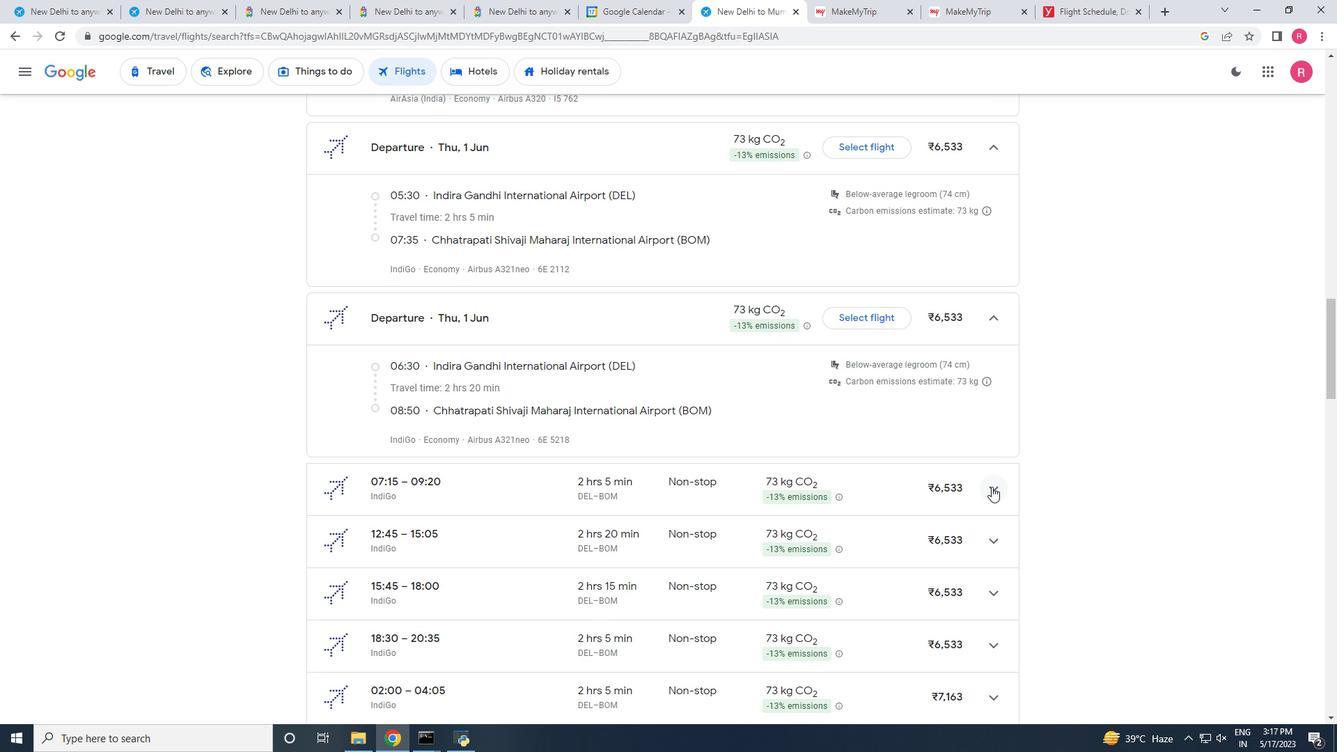 
Action: Mouse scrolled (991, 486) with delta (0, 0)
Screenshot: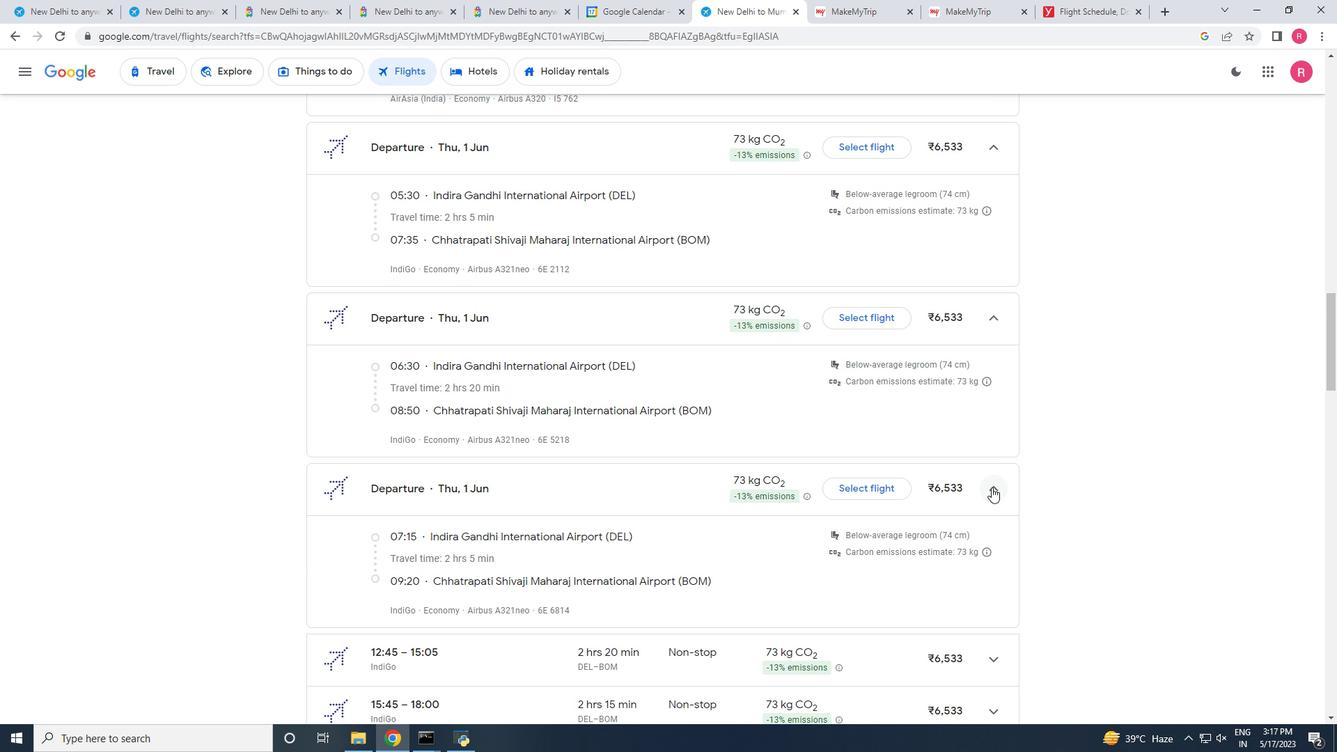 
Action: Mouse scrolled (991, 486) with delta (0, 0)
Screenshot: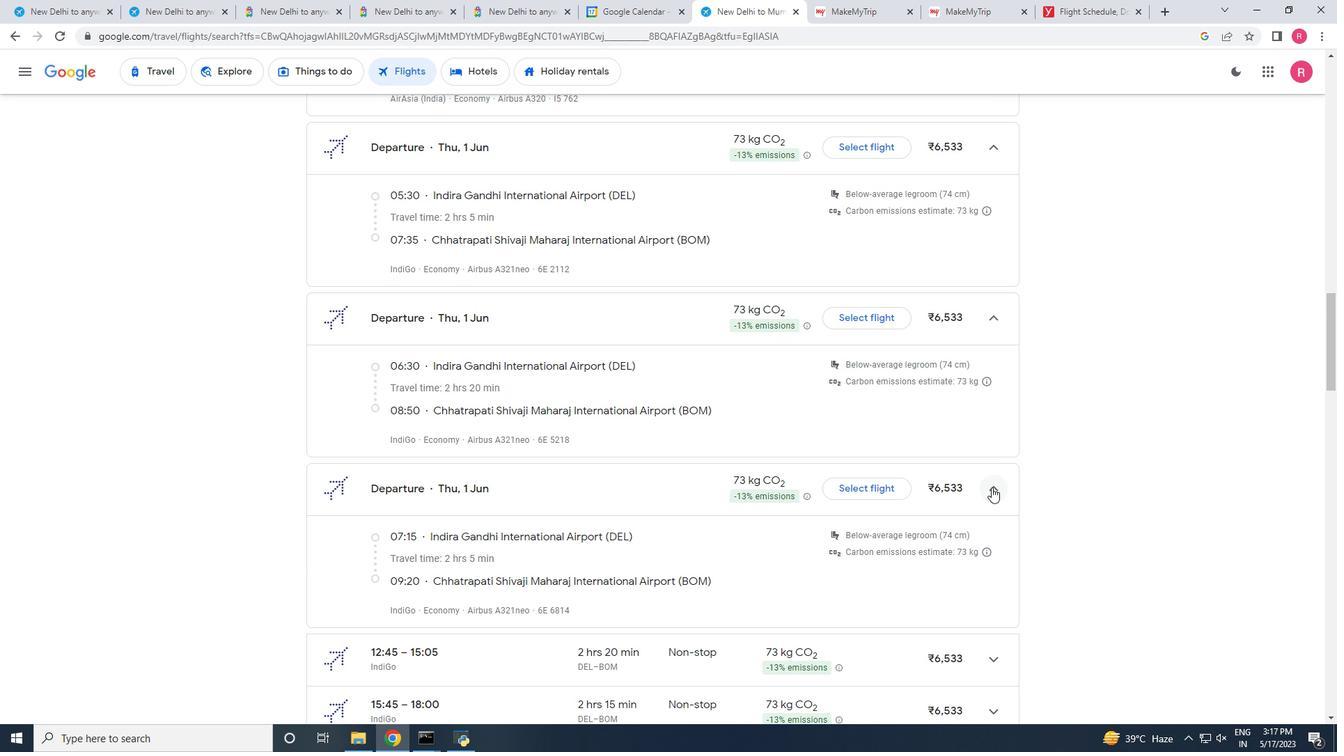 
Action: Mouse scrolled (991, 486) with delta (0, 0)
Screenshot: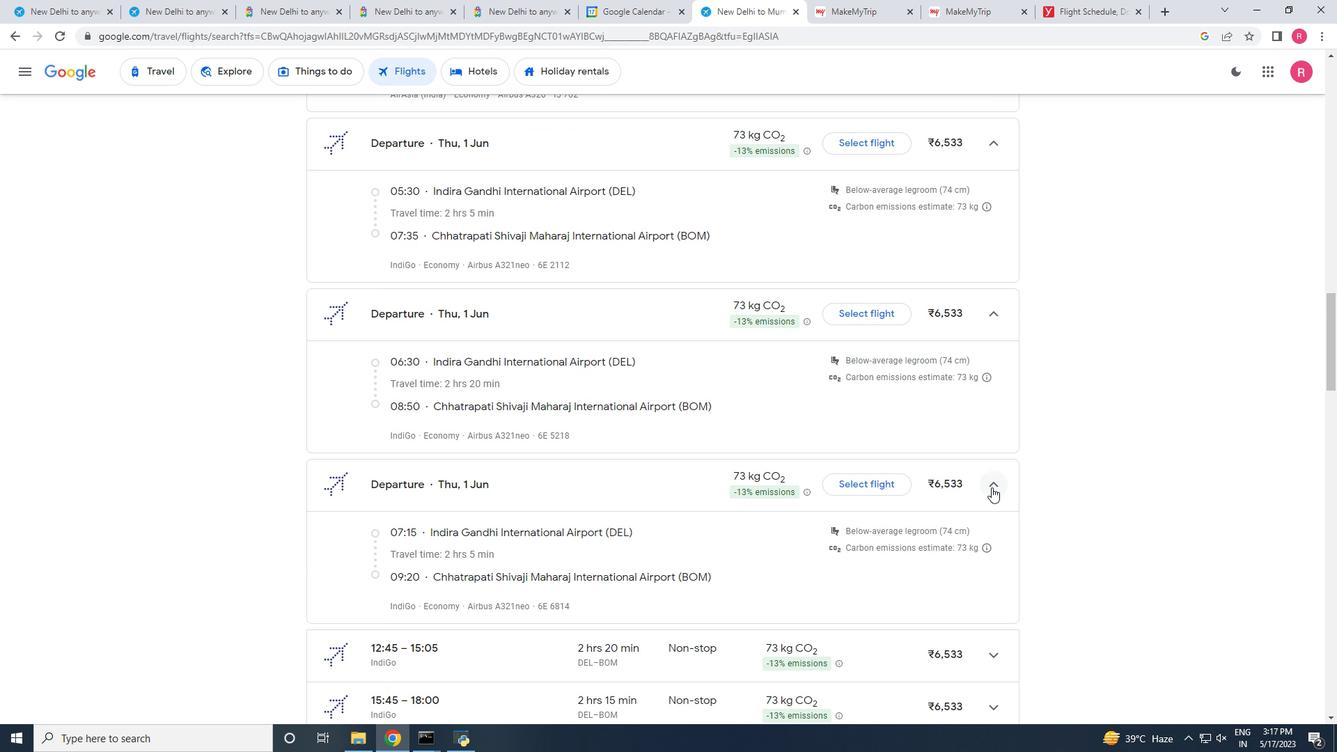 
Action: Mouse moved to (986, 525)
Screenshot: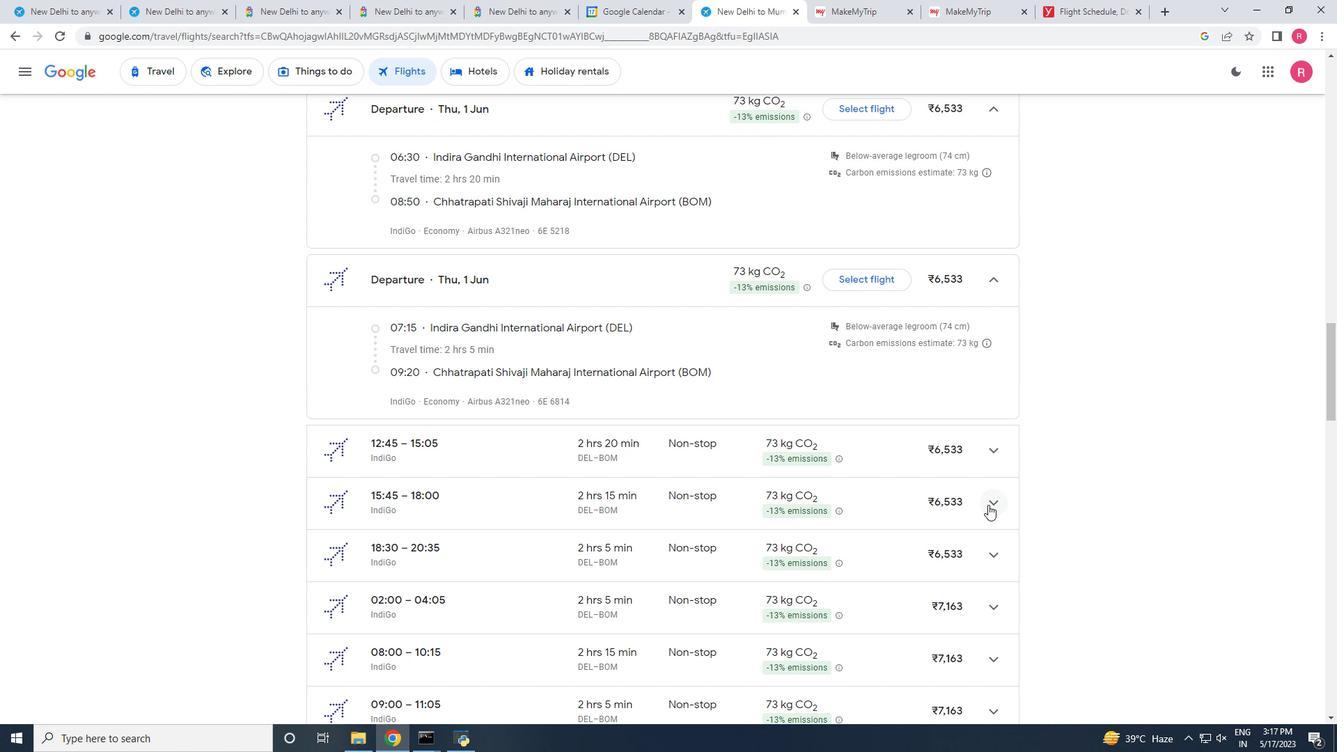 
Action: Mouse scrolled (986, 524) with delta (0, 0)
Screenshot: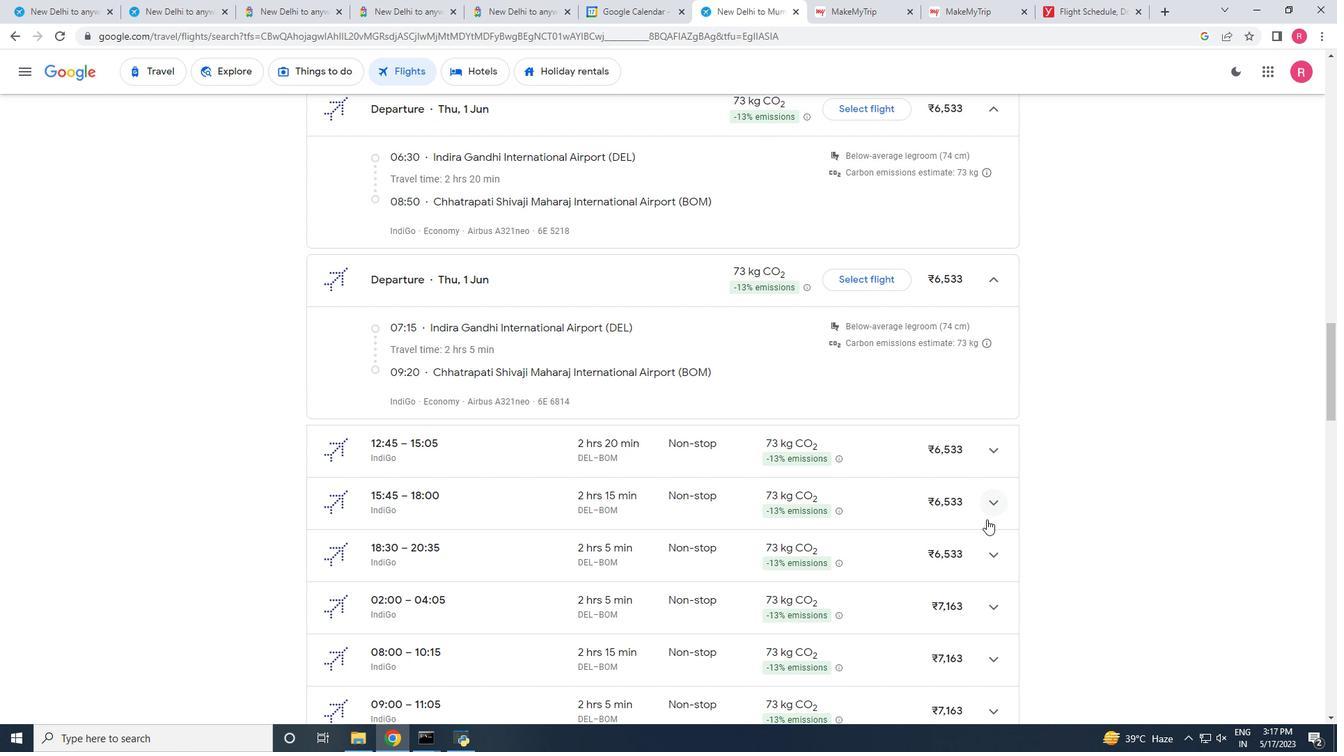 
Action: Mouse scrolled (986, 524) with delta (0, 0)
Screenshot: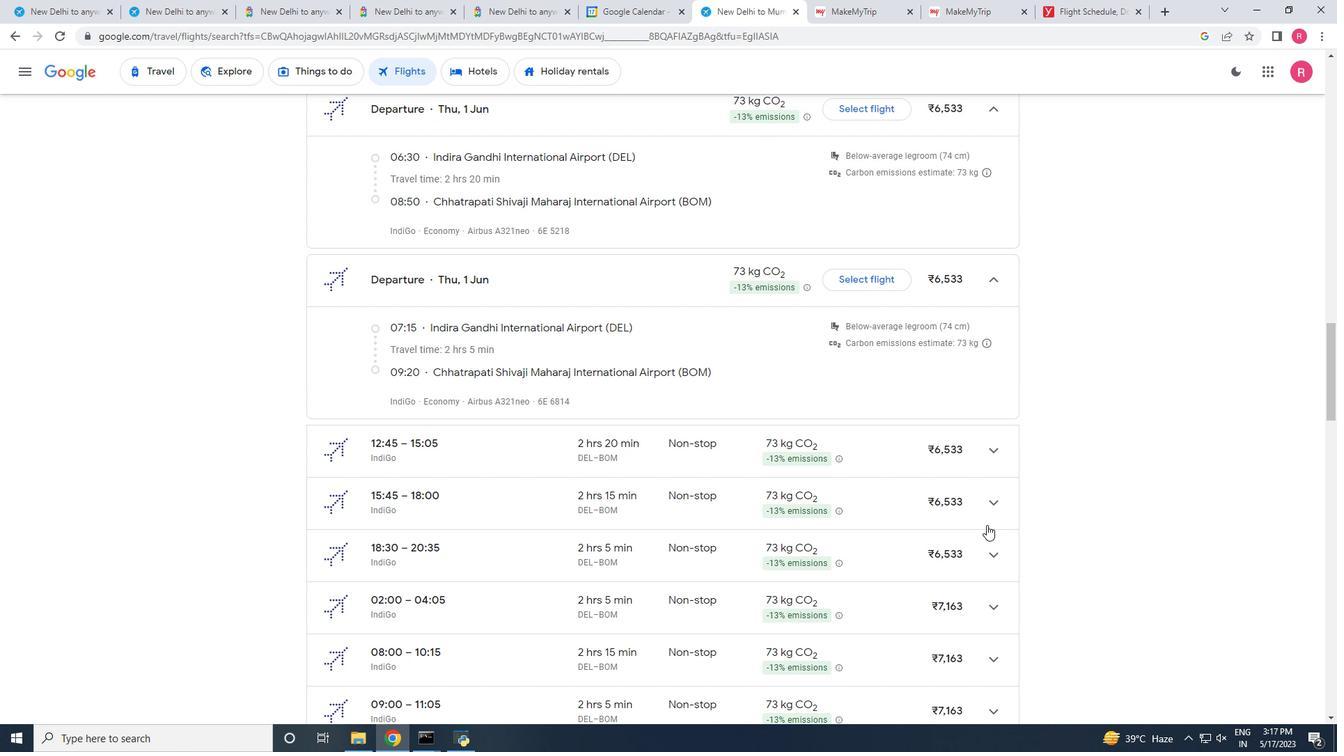 
Action: Mouse moved to (998, 477)
Screenshot: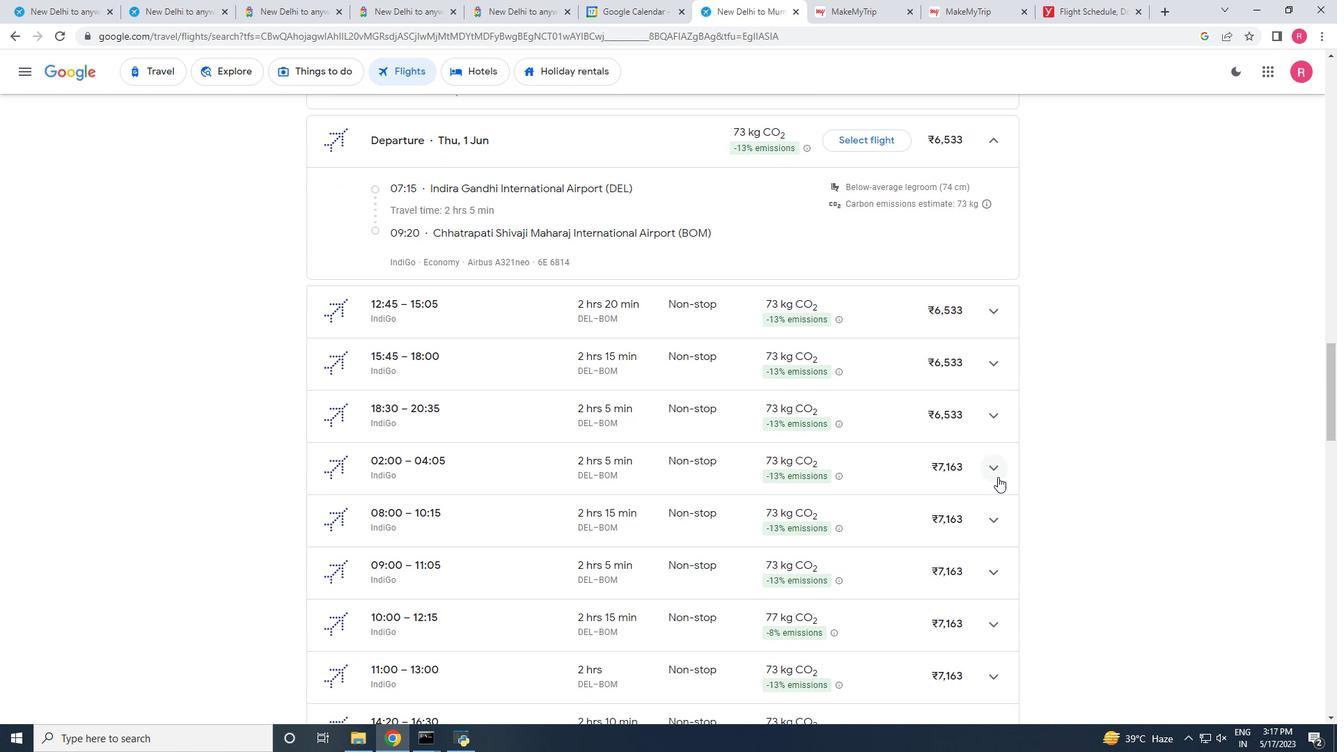 
Action: Mouse pressed left at (998, 477)
Screenshot: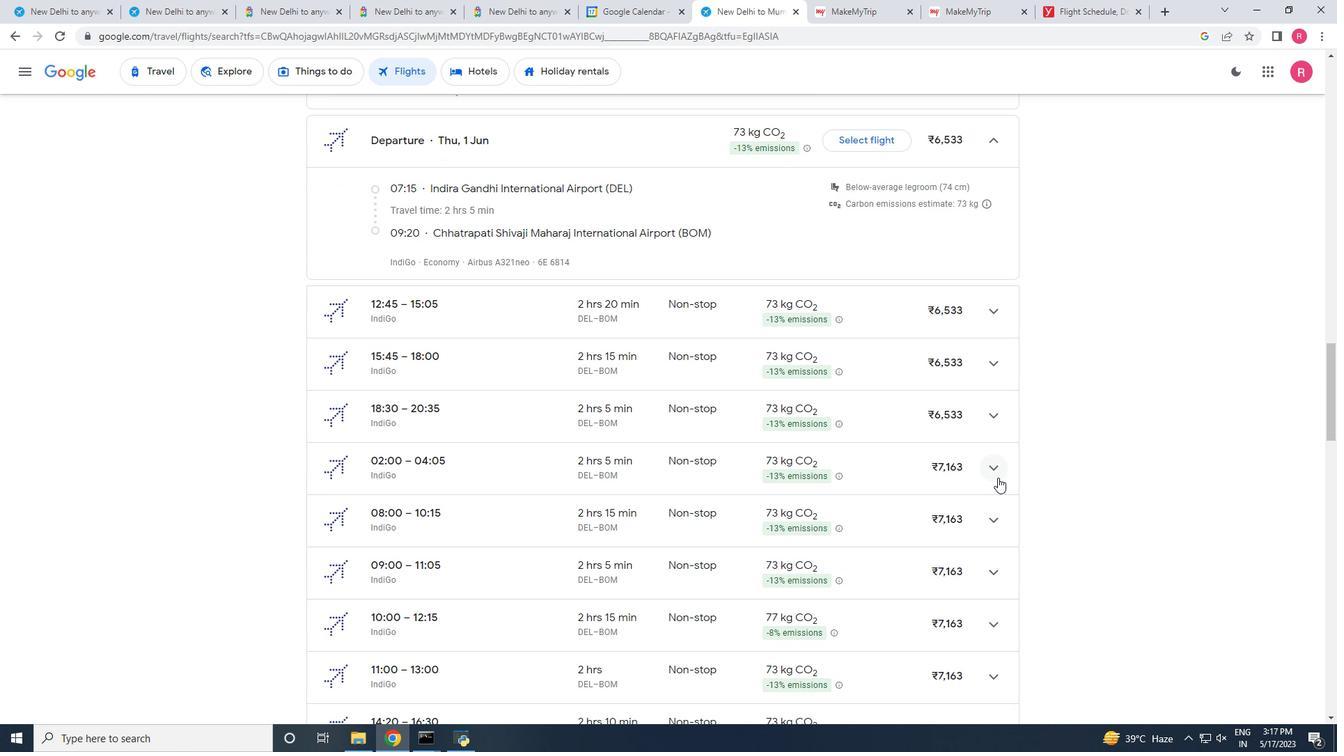 
Action: Mouse moved to (927, 578)
Screenshot: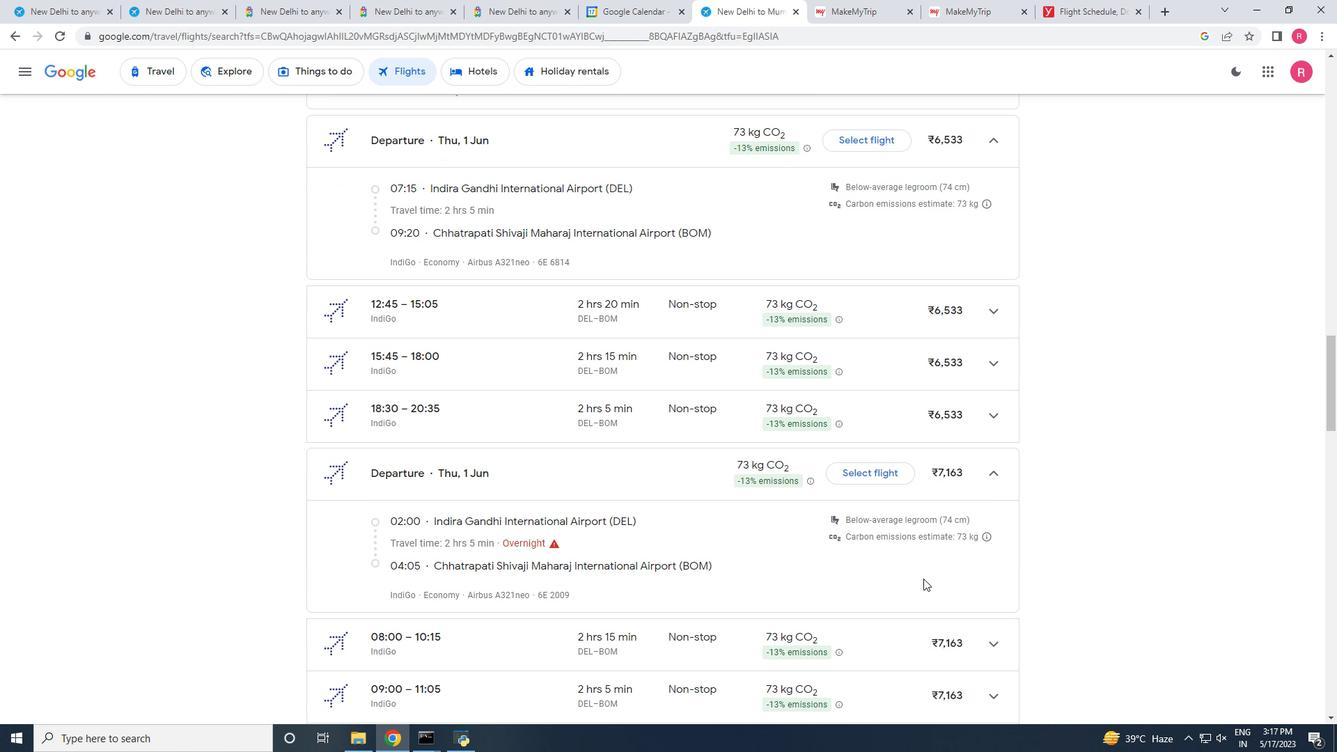 
Action: Mouse scrolled (927, 577) with delta (0, 0)
Screenshot: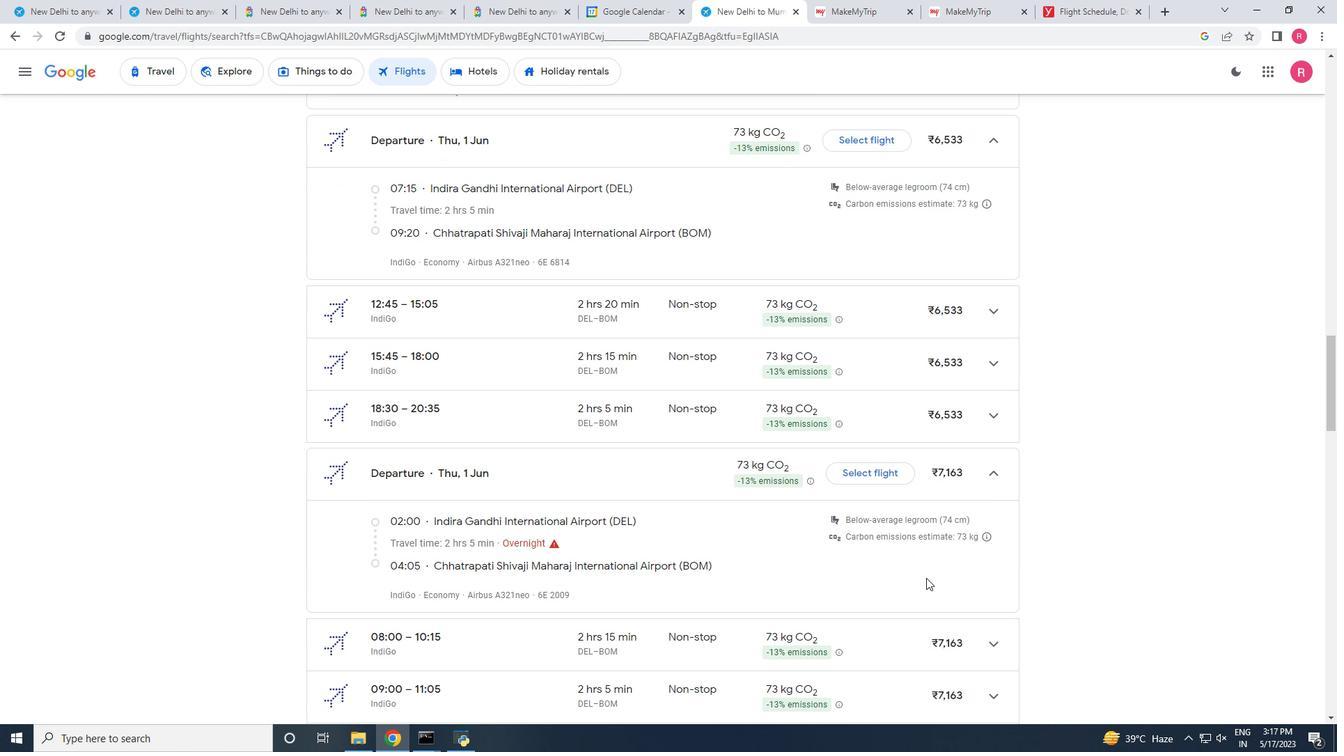 
Action: Mouse scrolled (927, 577) with delta (0, 0)
Screenshot: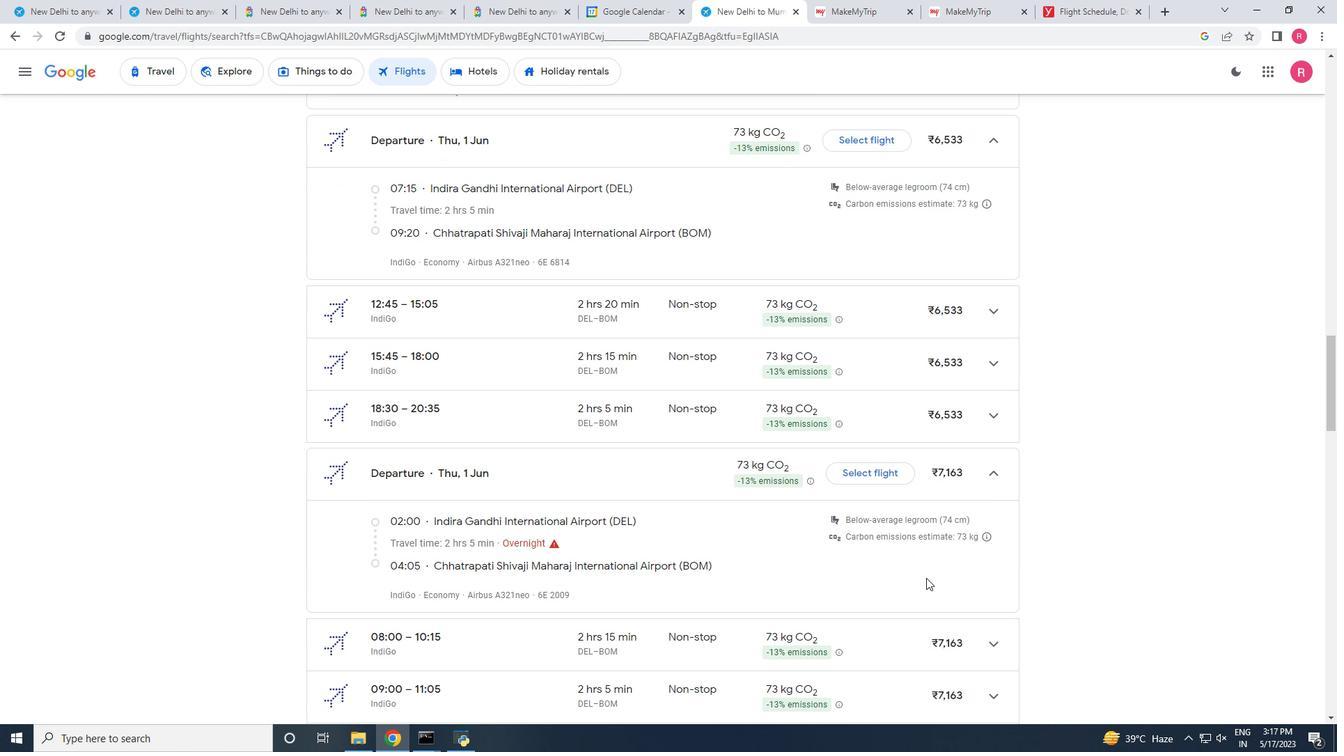 
Action: Mouse moved to (985, 509)
Screenshot: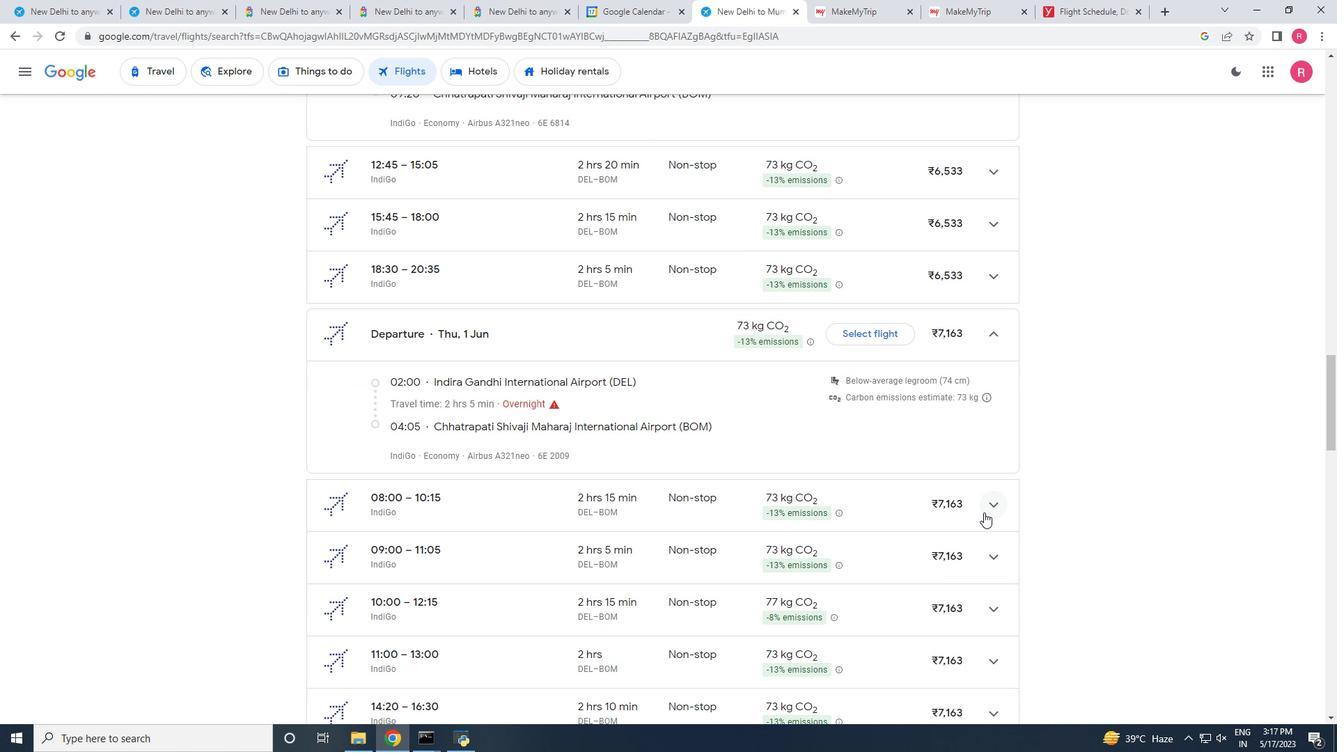 
Action: Mouse pressed left at (985, 509)
Screenshot: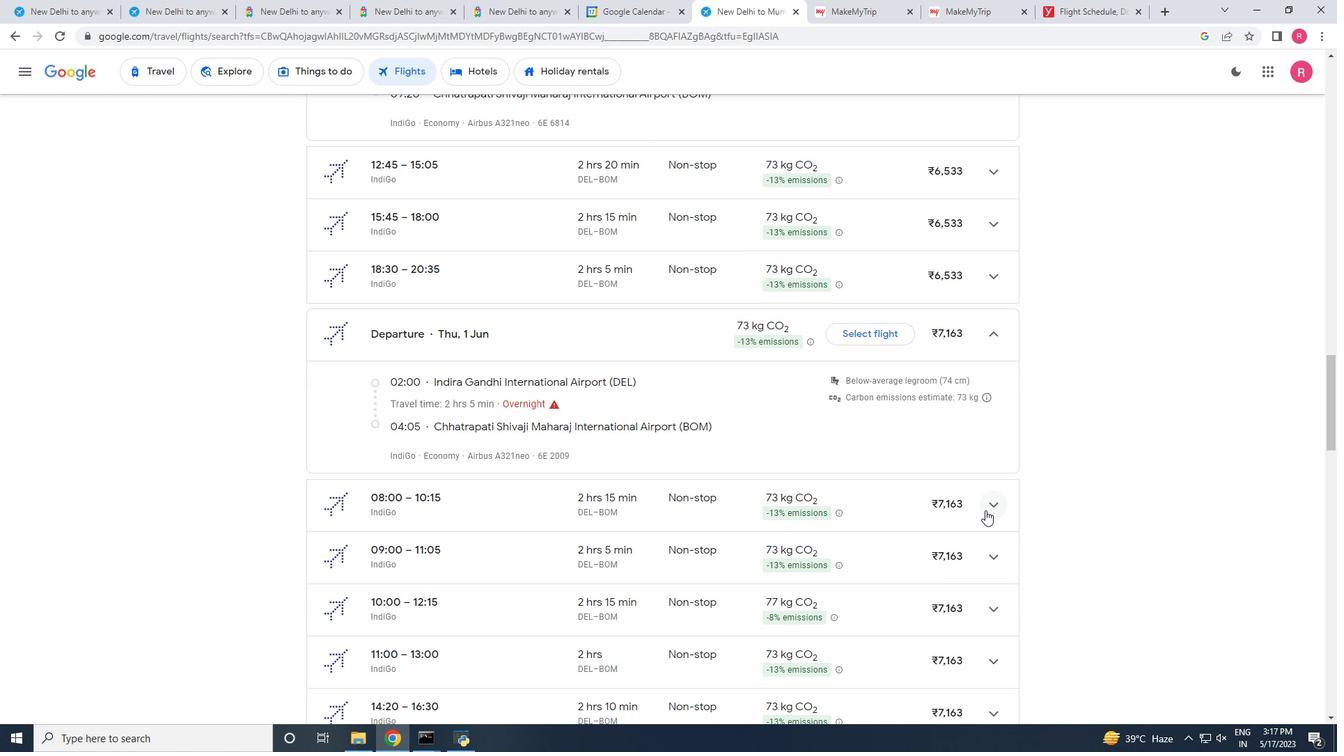 
Action: Mouse scrolled (985, 509) with delta (0, 0)
Screenshot: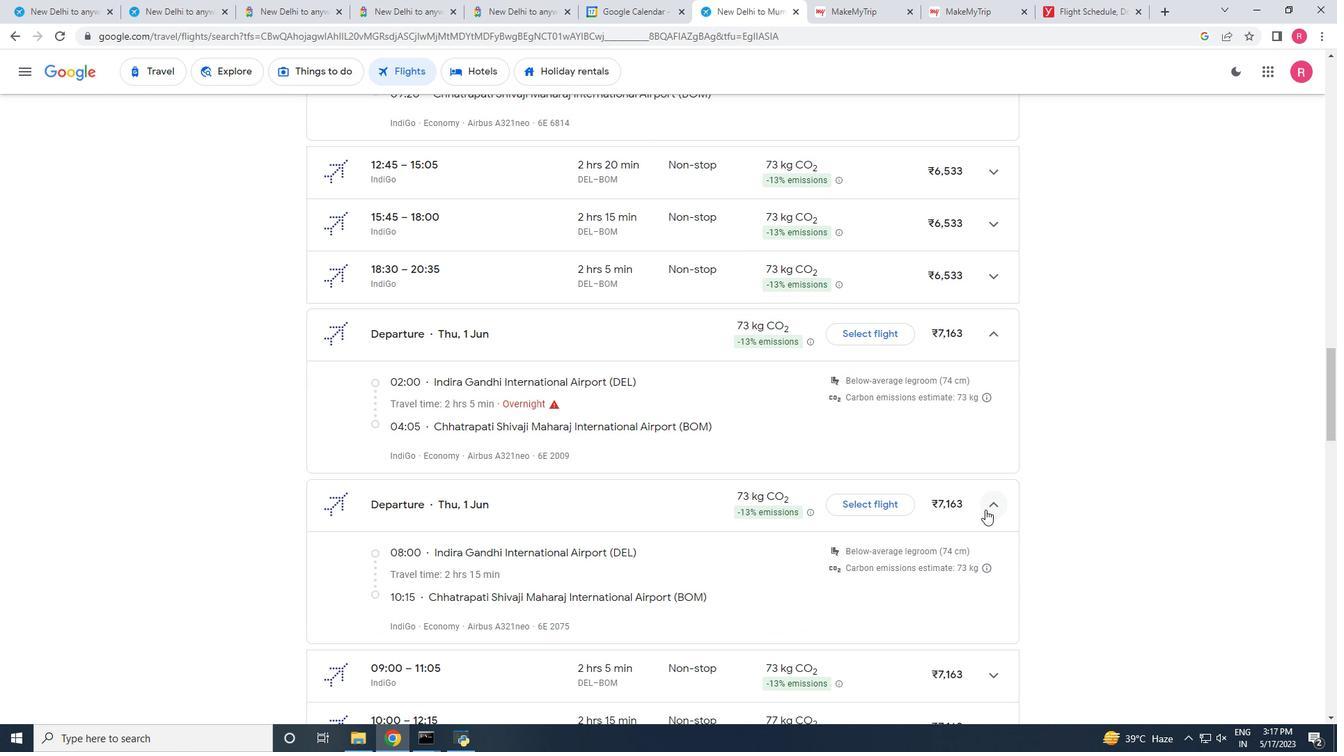 
Action: Mouse scrolled (985, 509) with delta (0, 0)
Screenshot: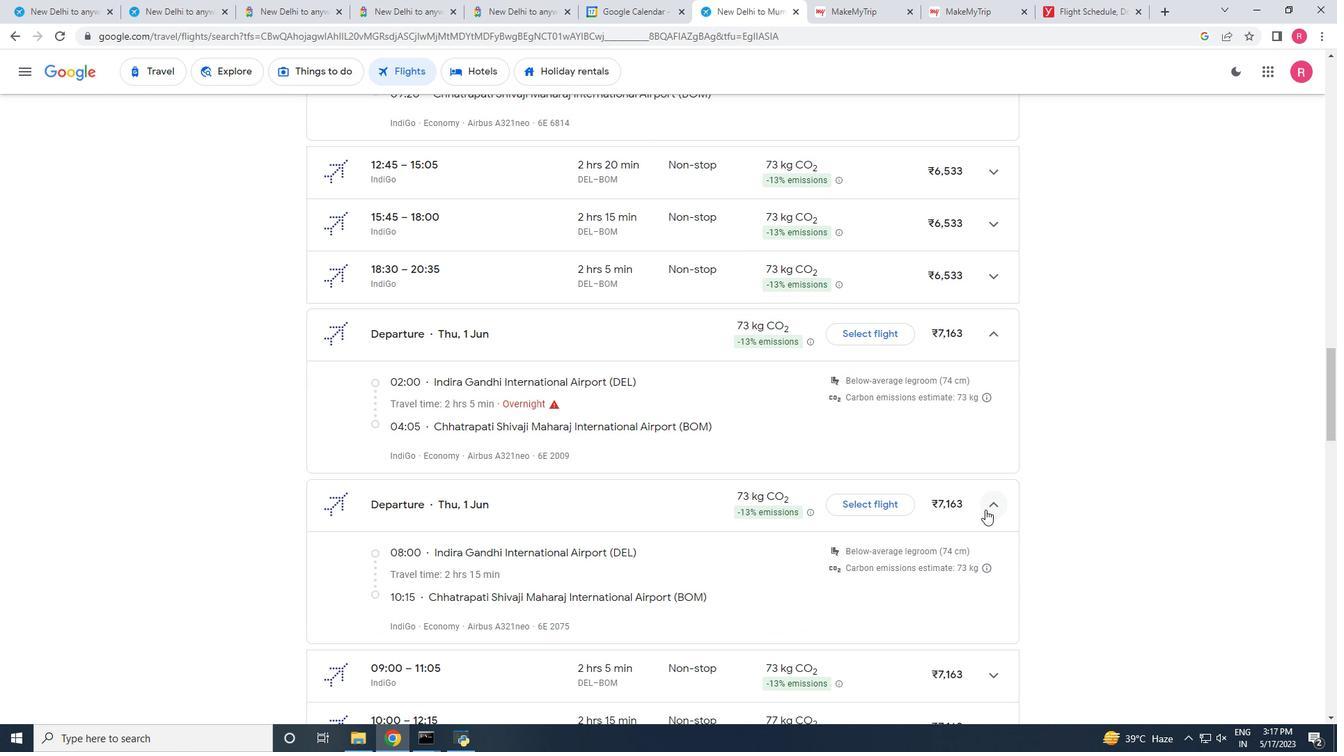
Action: Mouse scrolled (985, 509) with delta (0, 0)
Screenshot: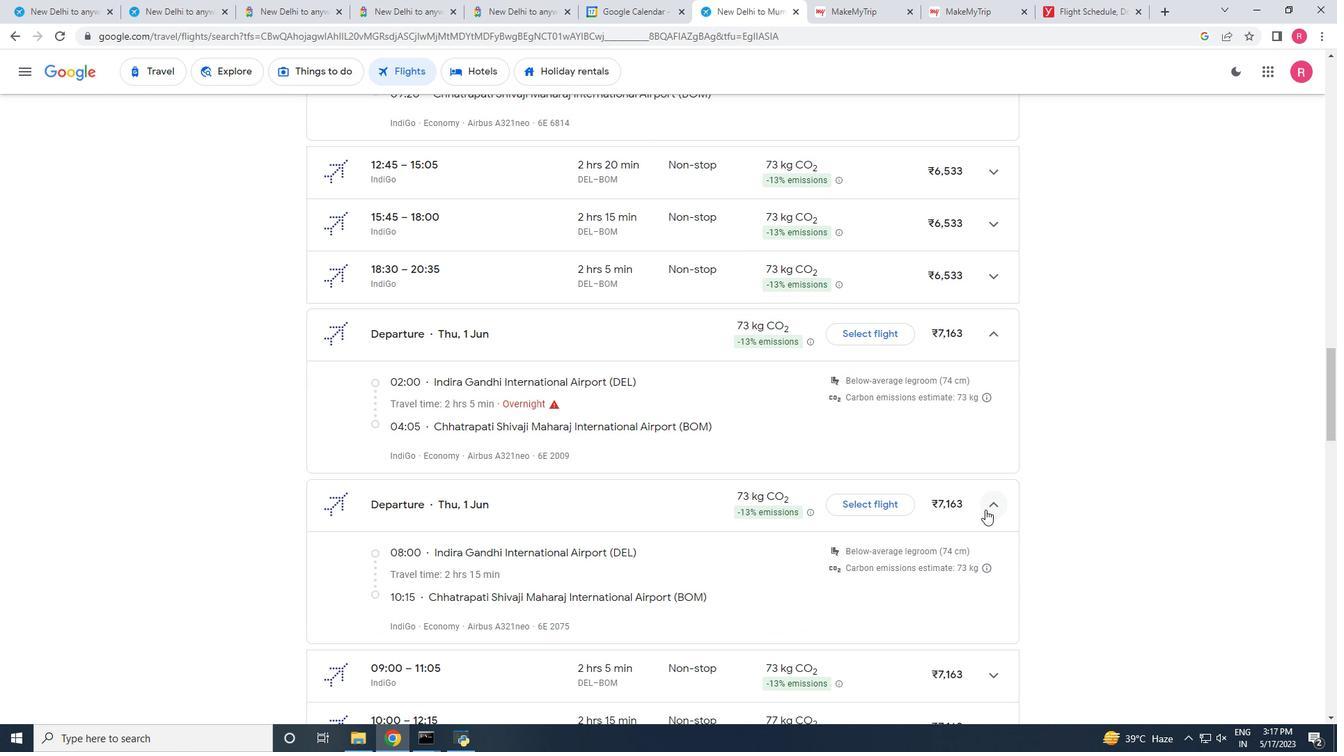 
Action: Mouse moved to (988, 479)
Screenshot: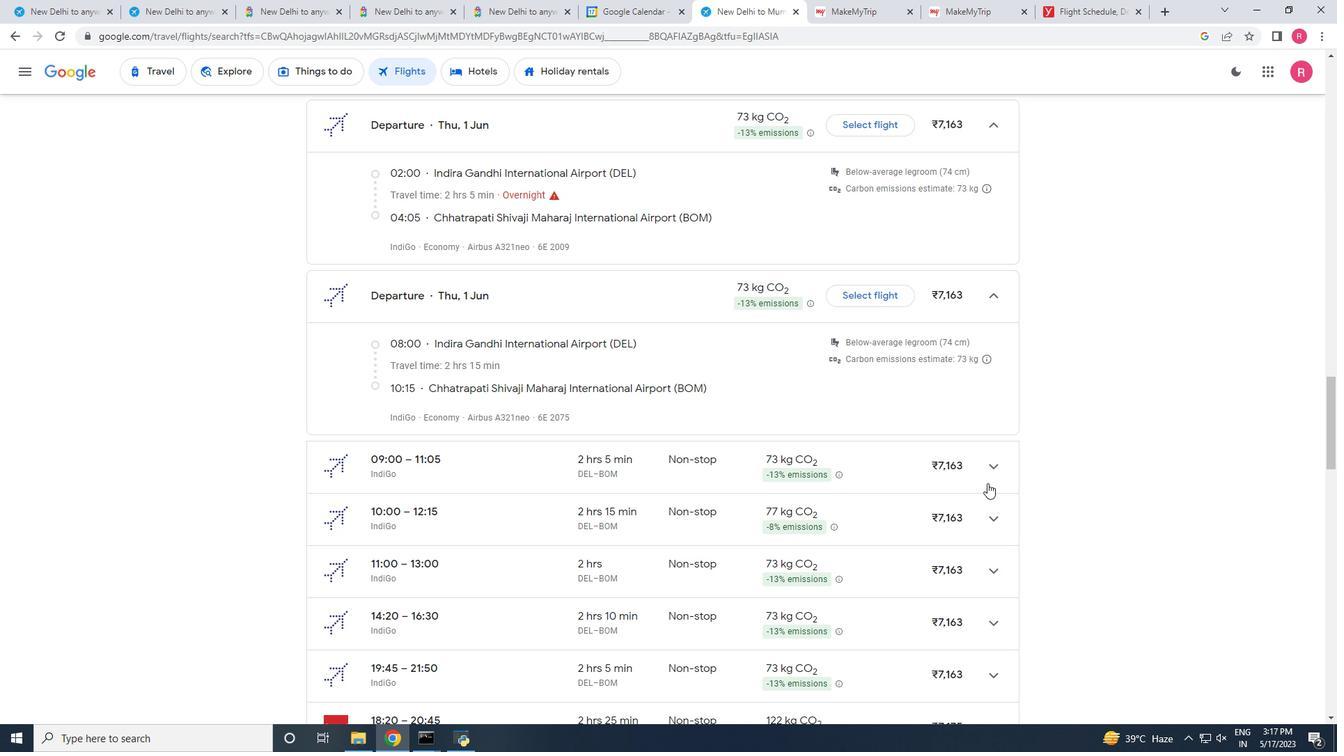 
Action: Mouse pressed left at (988, 479)
Screenshot: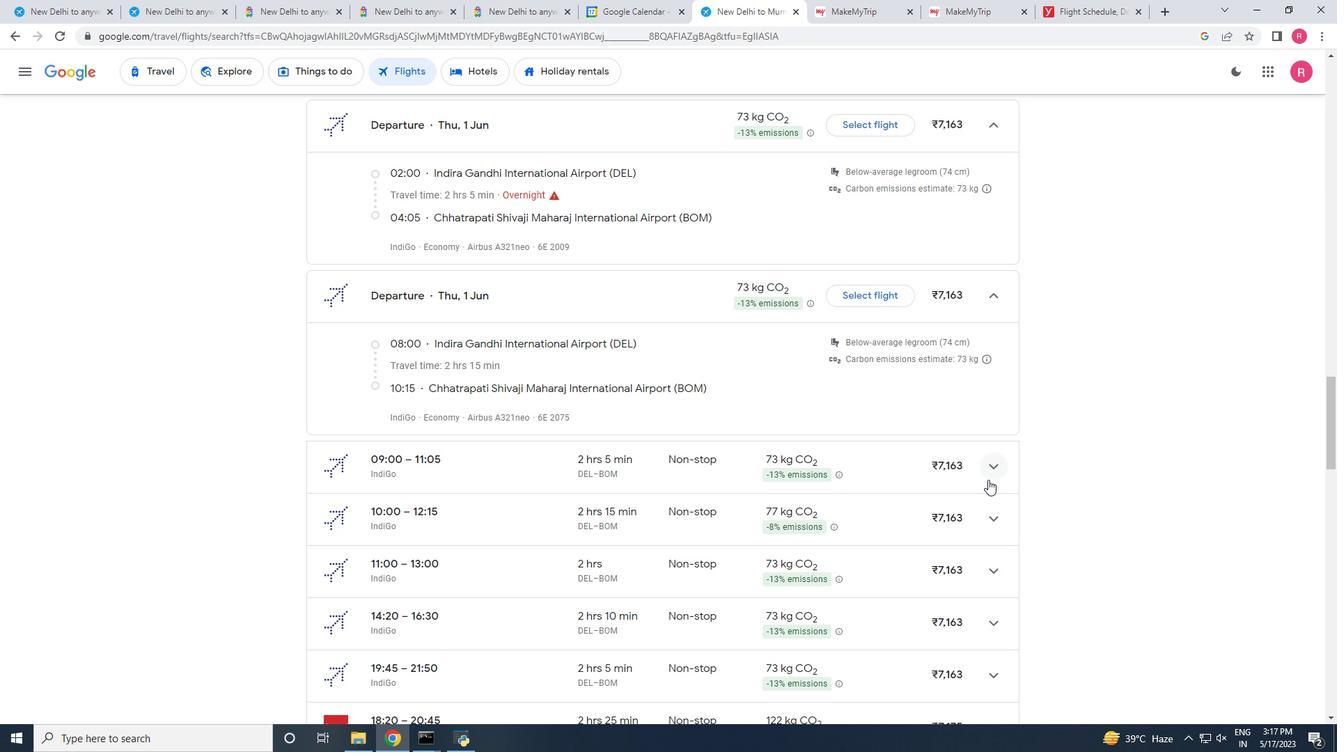
Action: Mouse scrolled (988, 479) with delta (0, 0)
Screenshot: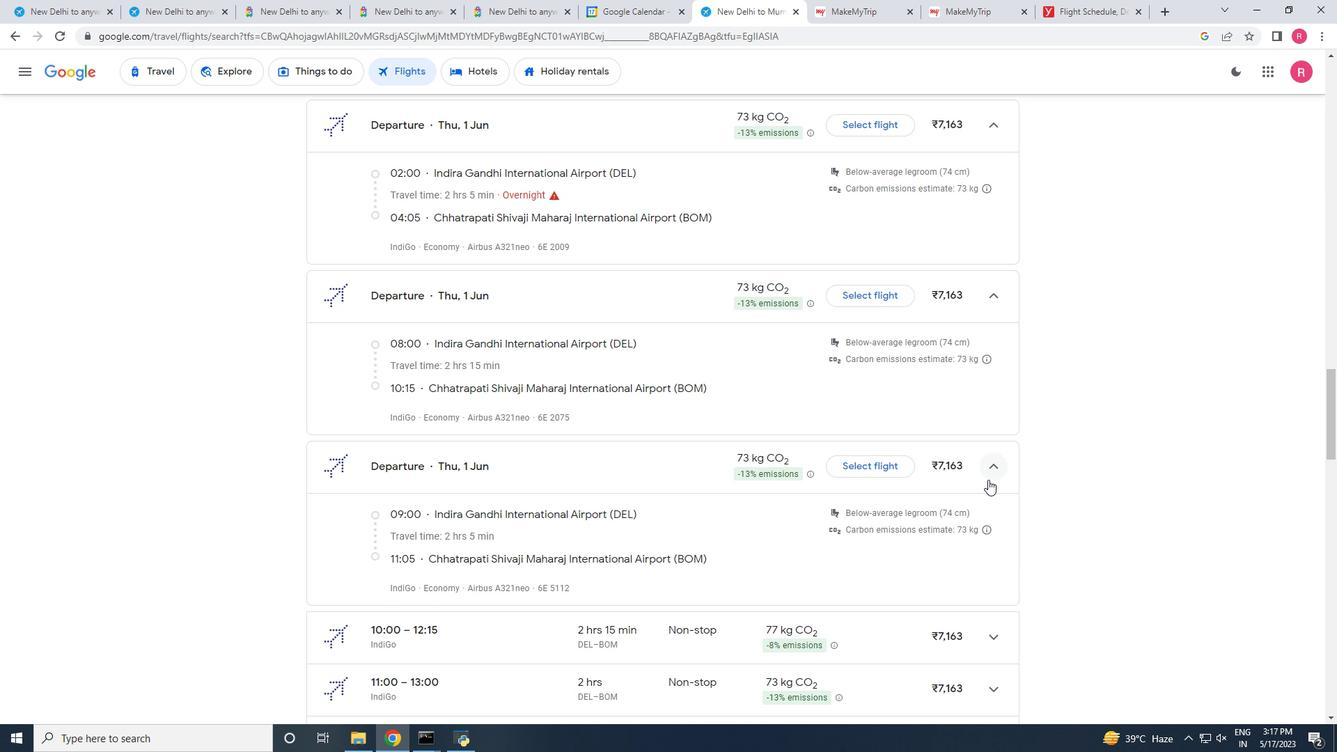 
Action: Mouse scrolled (988, 479) with delta (0, 0)
Screenshot: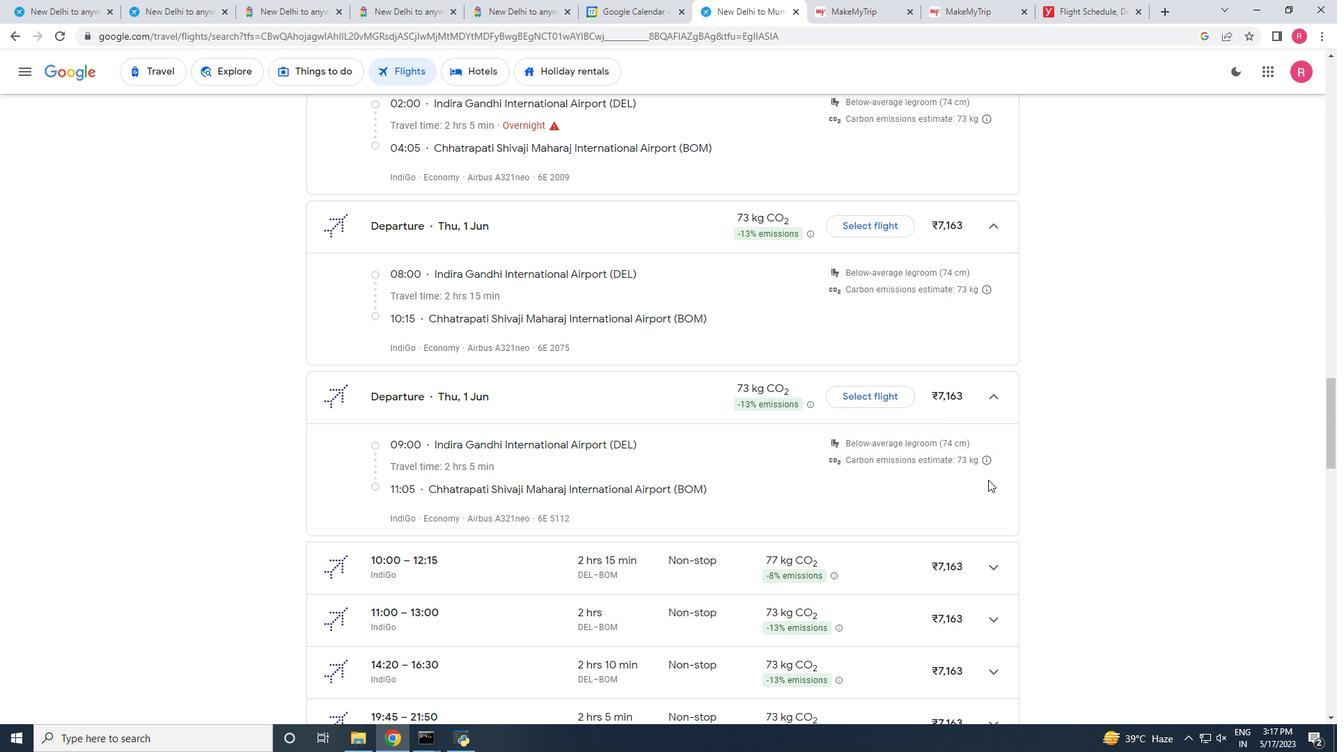 
Action: Mouse scrolled (988, 479) with delta (0, 0)
Screenshot: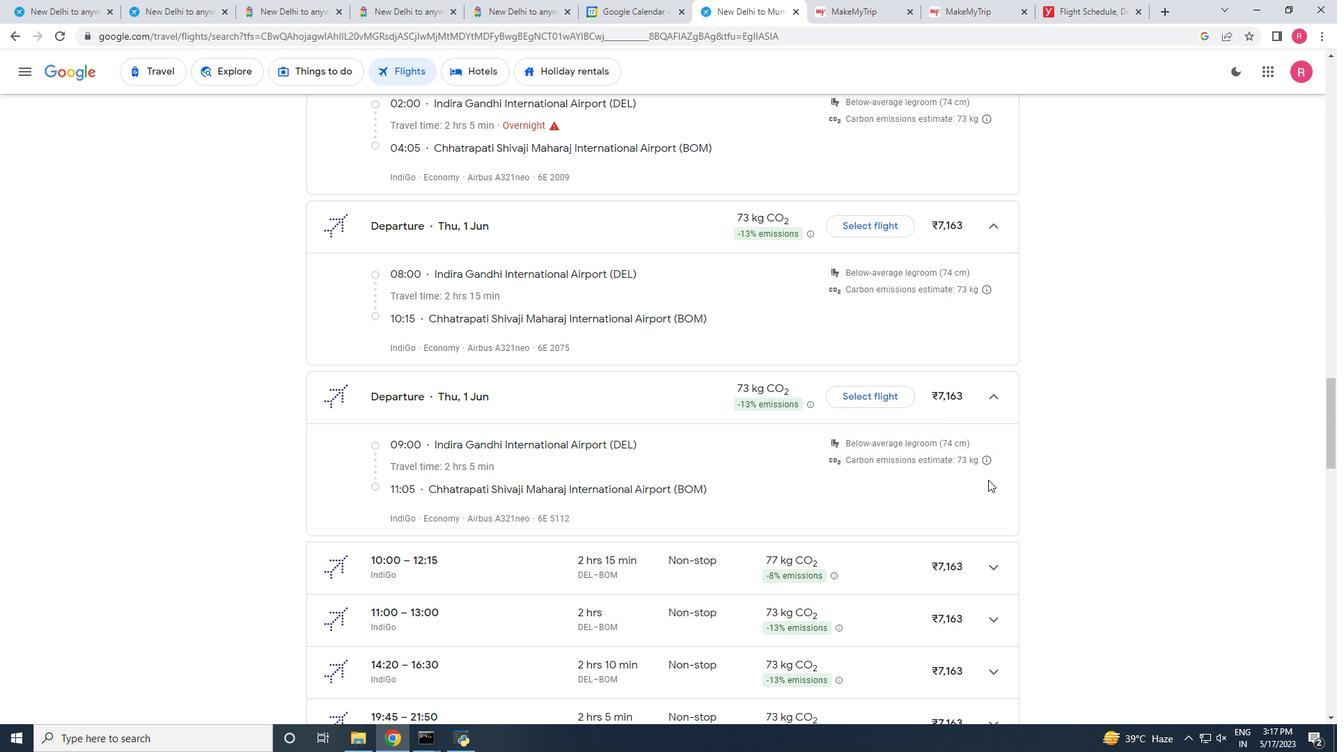 
Action: Mouse moved to (997, 426)
Screenshot: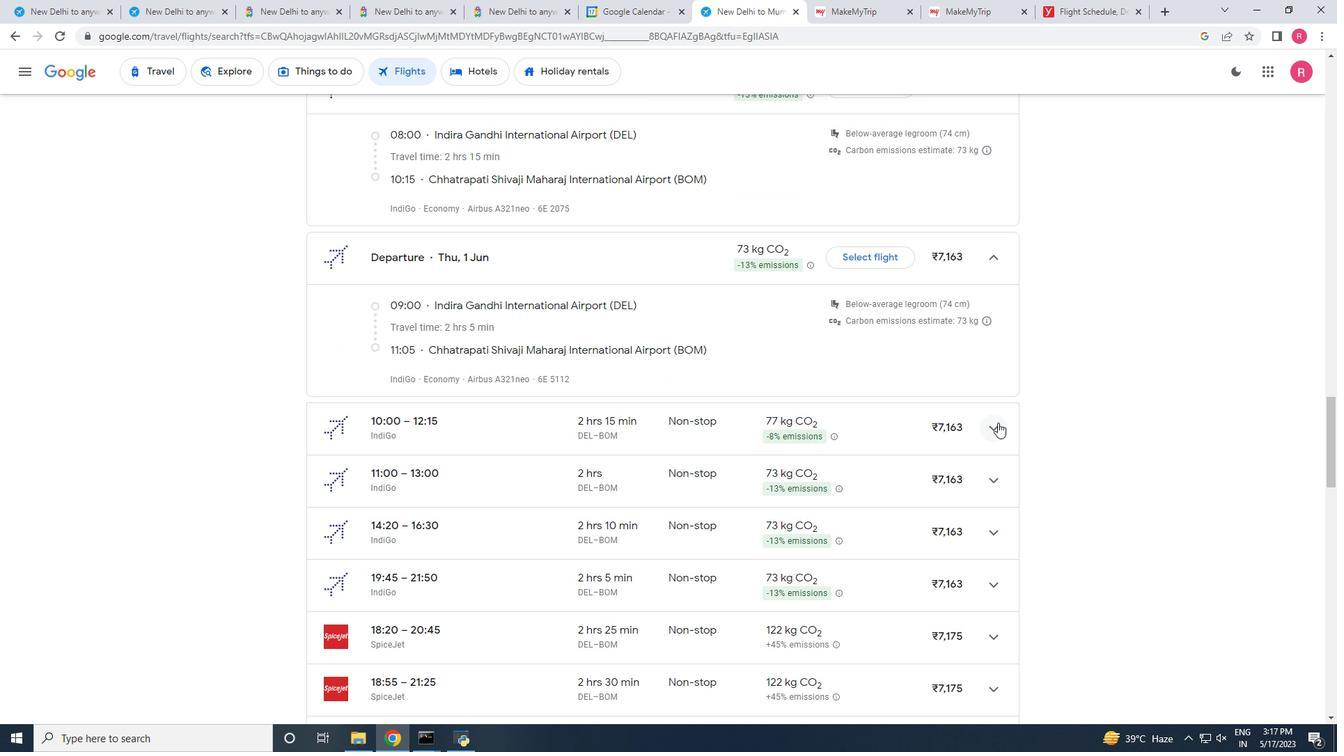 
Action: Mouse pressed left at (997, 426)
Screenshot: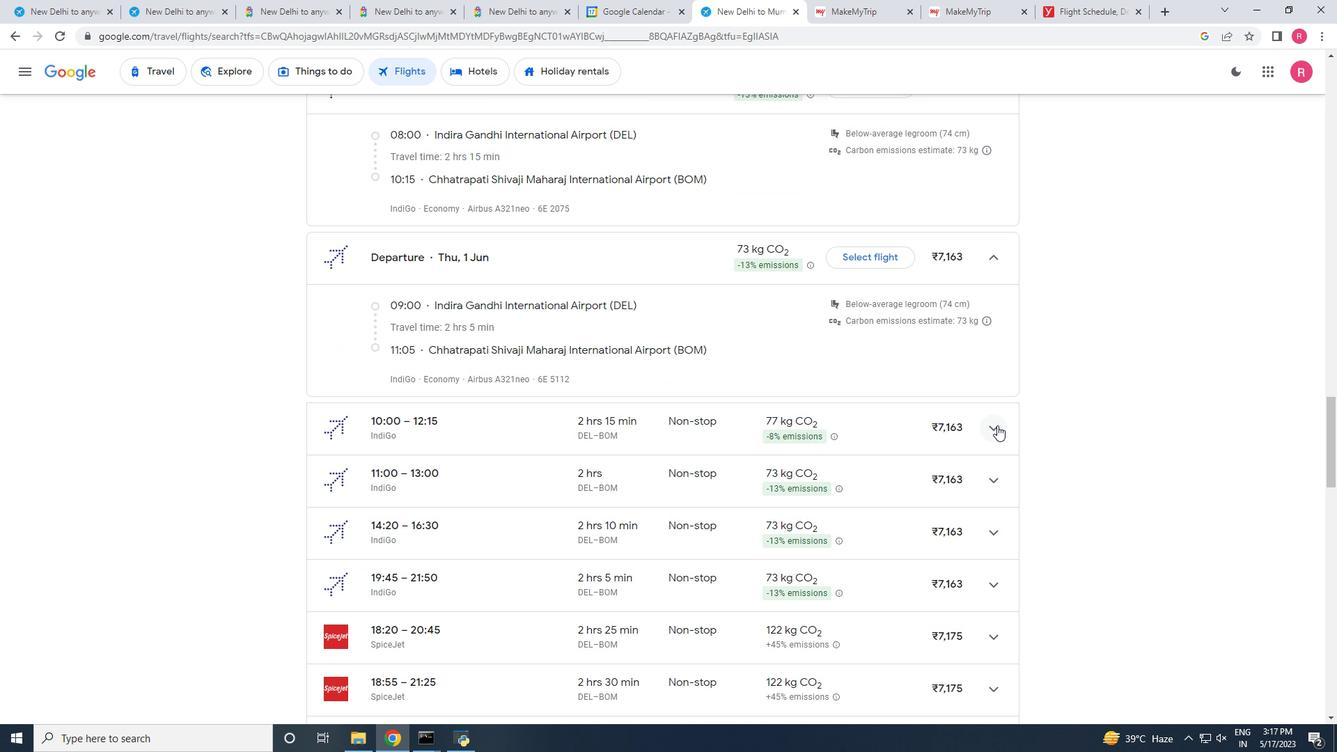 
Action: Mouse moved to (968, 498)
Screenshot: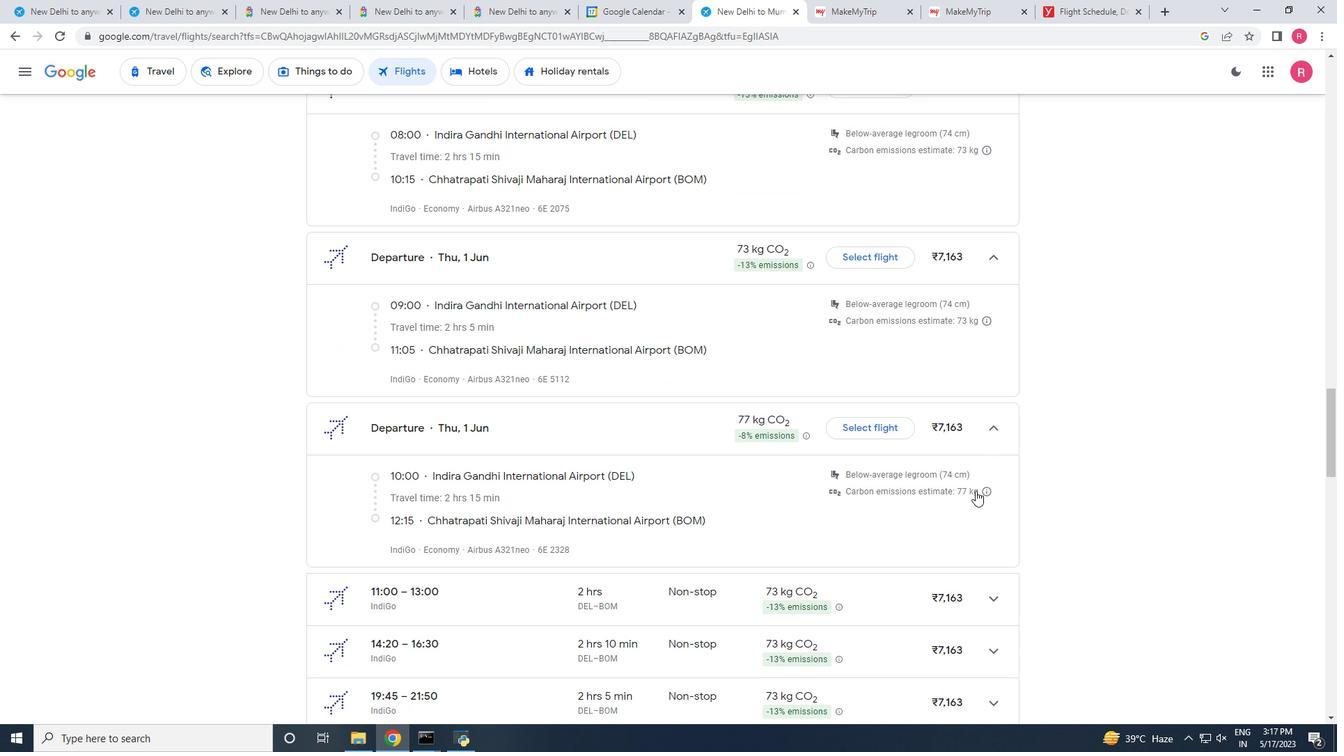 
Action: Mouse scrolled (968, 498) with delta (0, 0)
Screenshot: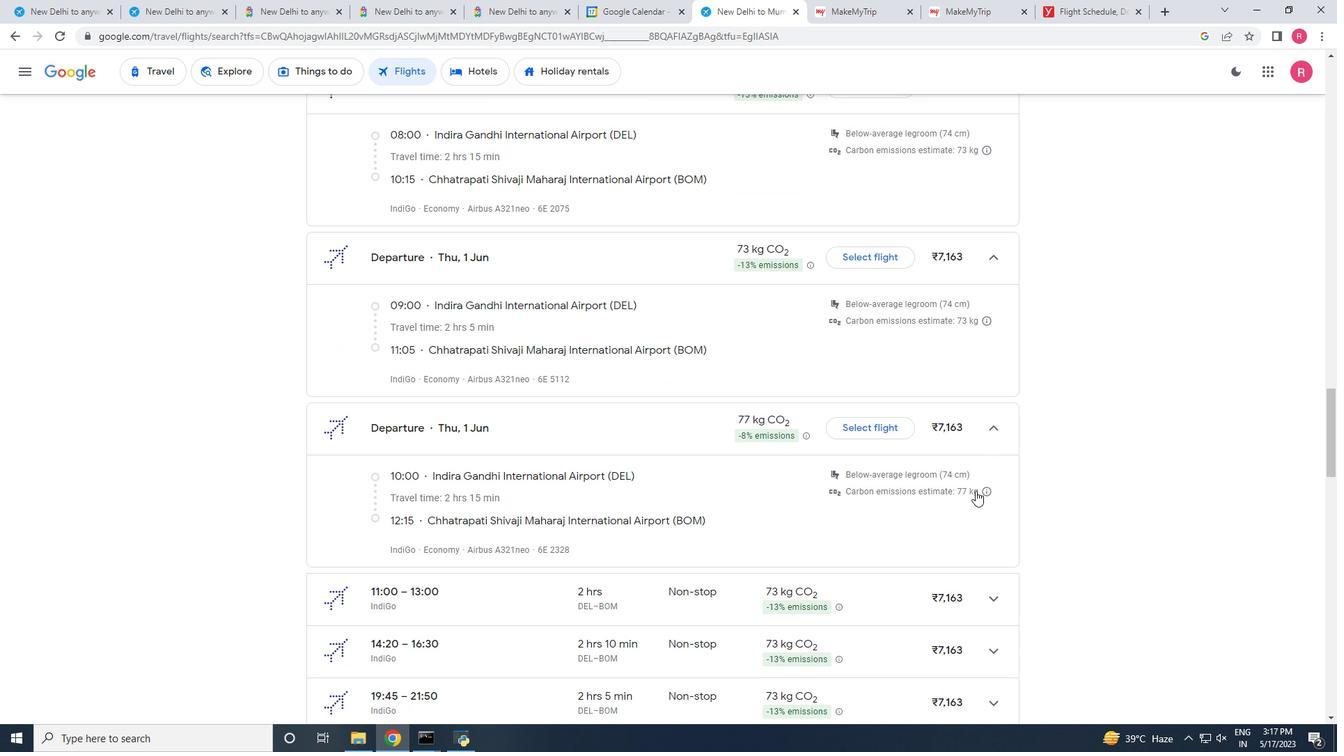 
Action: Mouse moved to (963, 501)
Screenshot: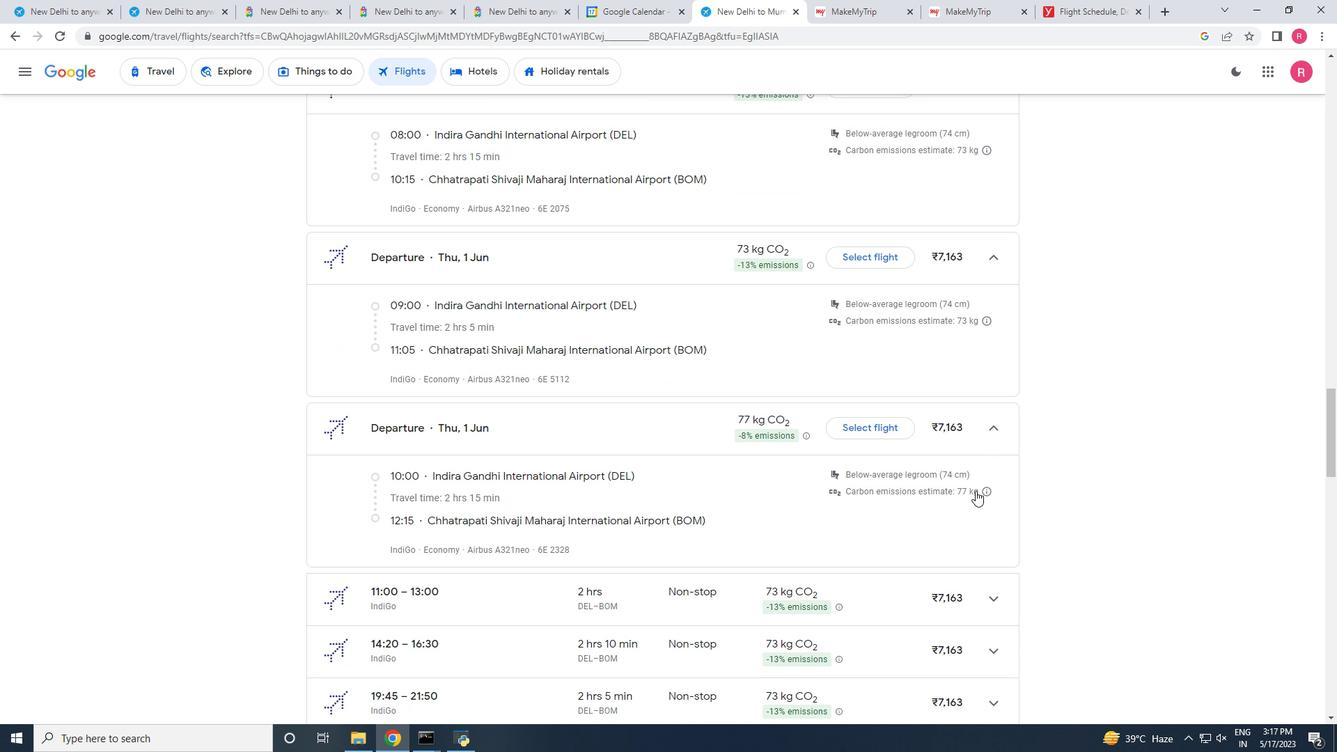 
Action: Mouse scrolled (963, 500) with delta (0, 0)
Screenshot: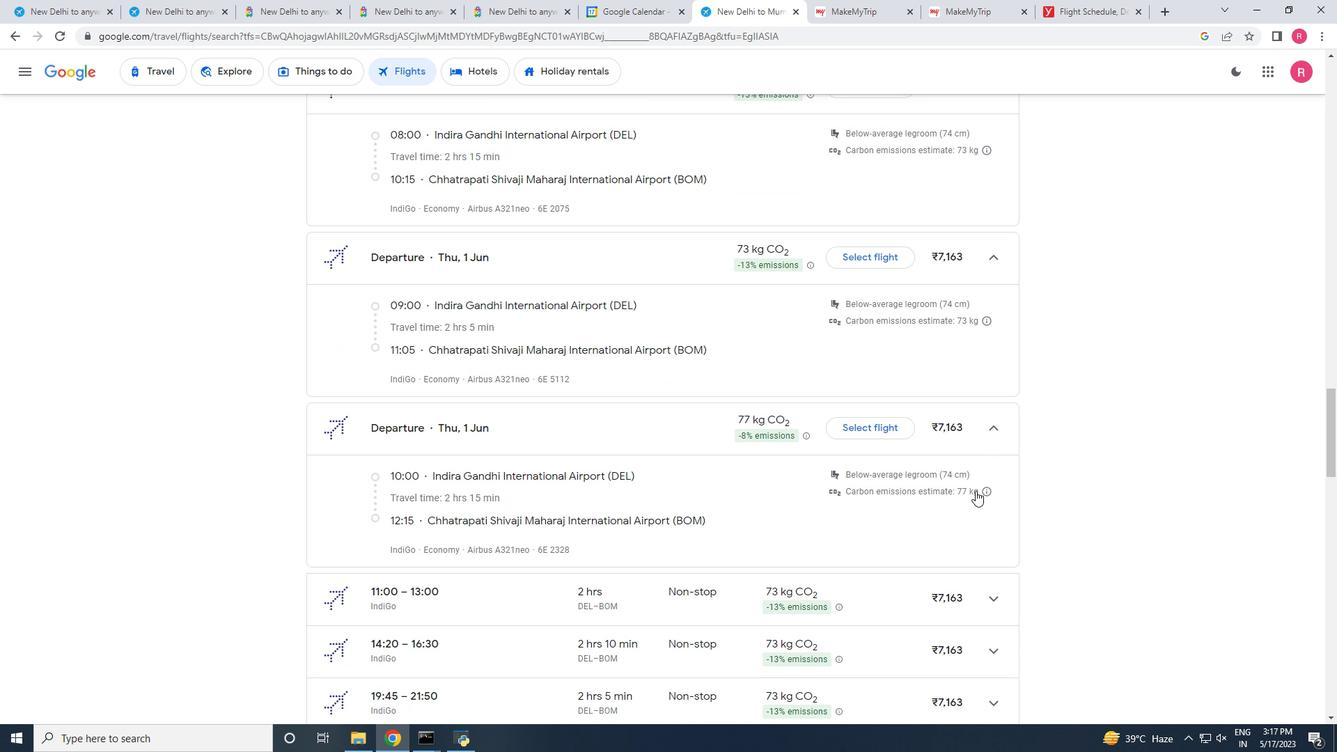 
Action: Mouse scrolled (963, 500) with delta (0, 0)
Screenshot: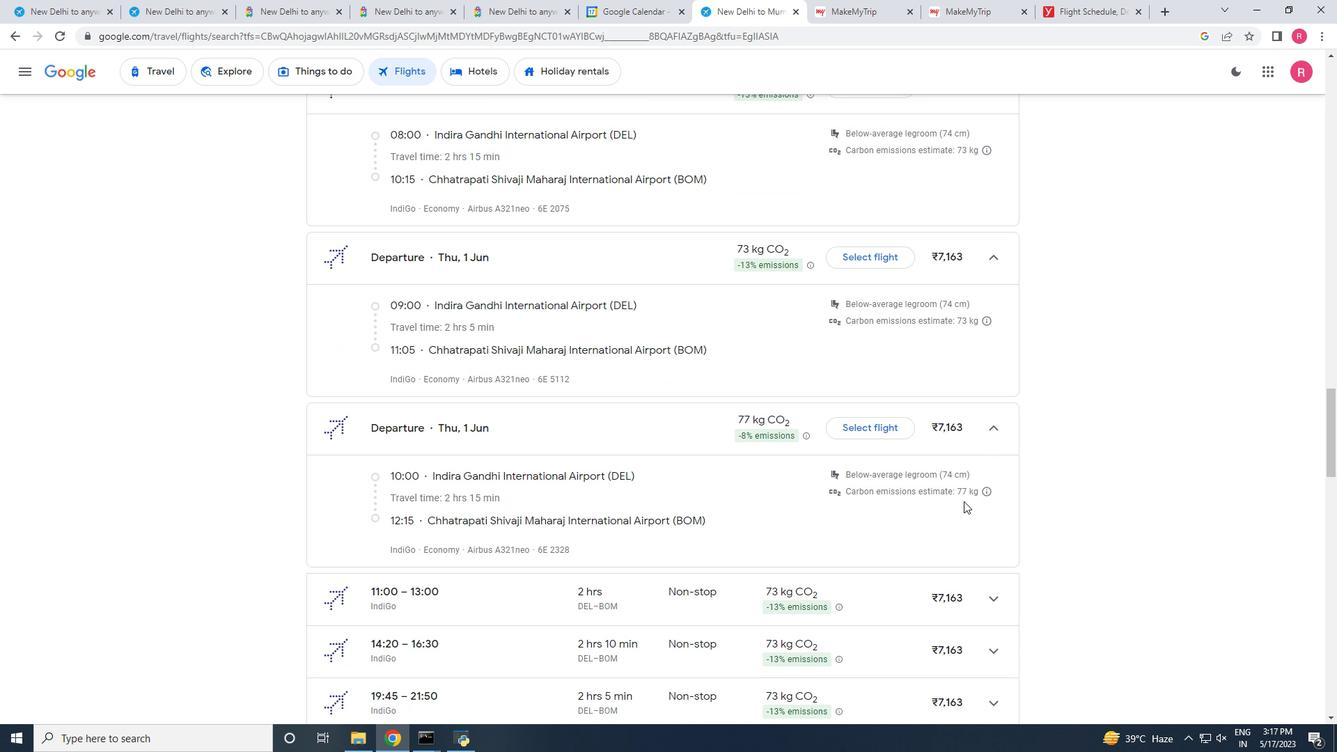 
Action: Mouse moved to (987, 390)
Screenshot: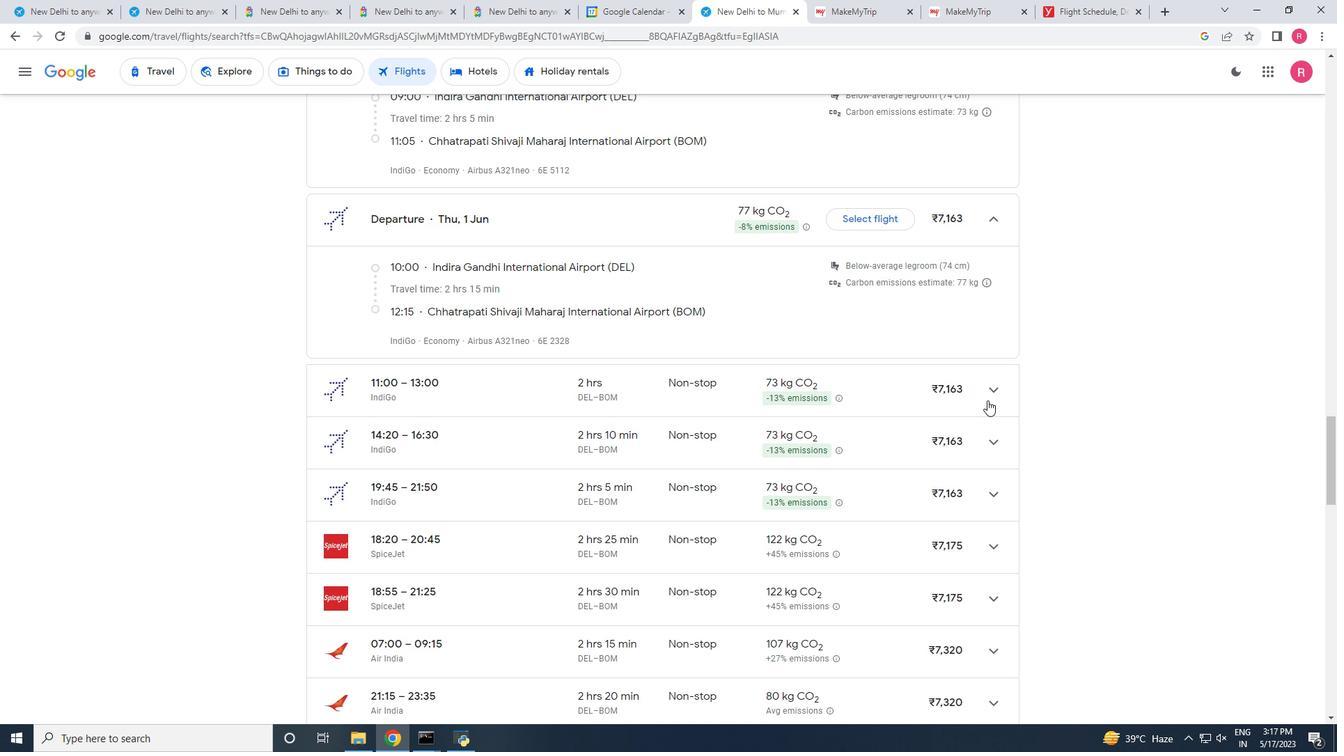 
Action: Mouse pressed left at (987, 390)
Screenshot: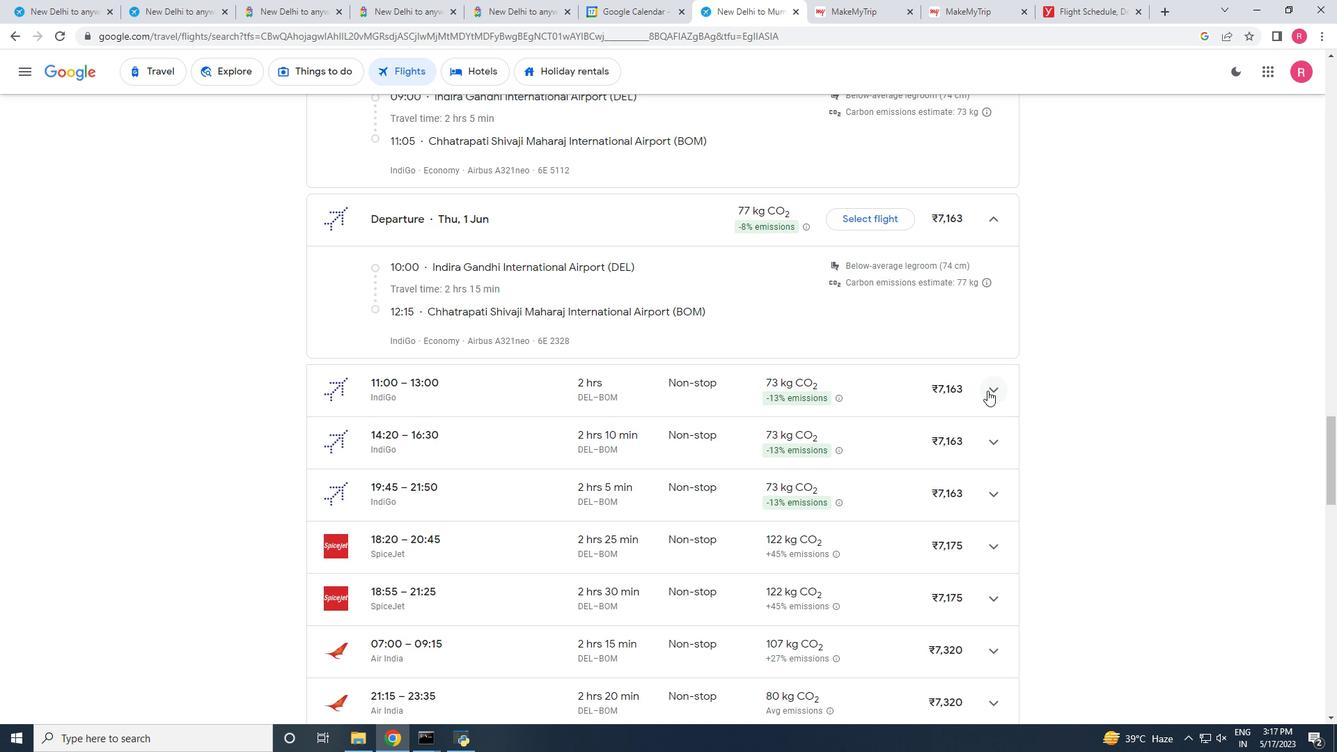 
Action: Mouse moved to (989, 561)
Screenshot: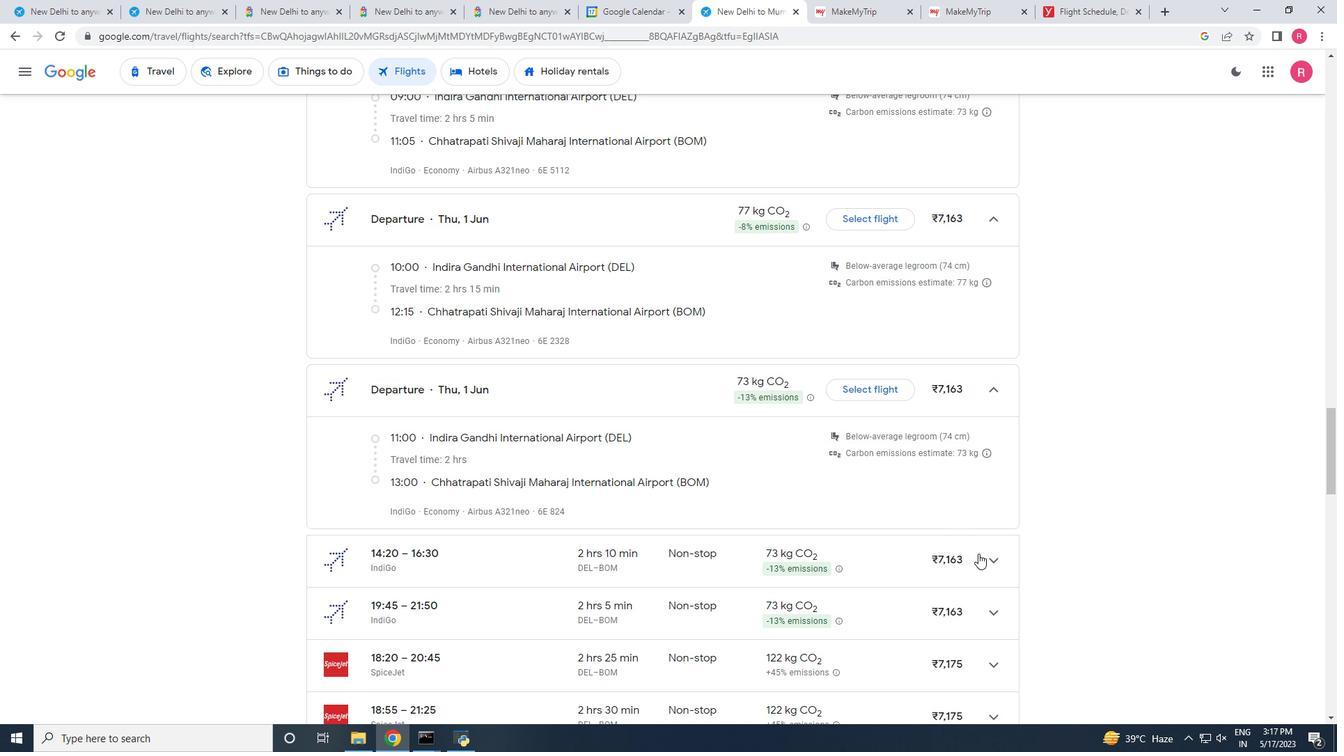 
Action: Mouse pressed left at (989, 561)
Screenshot: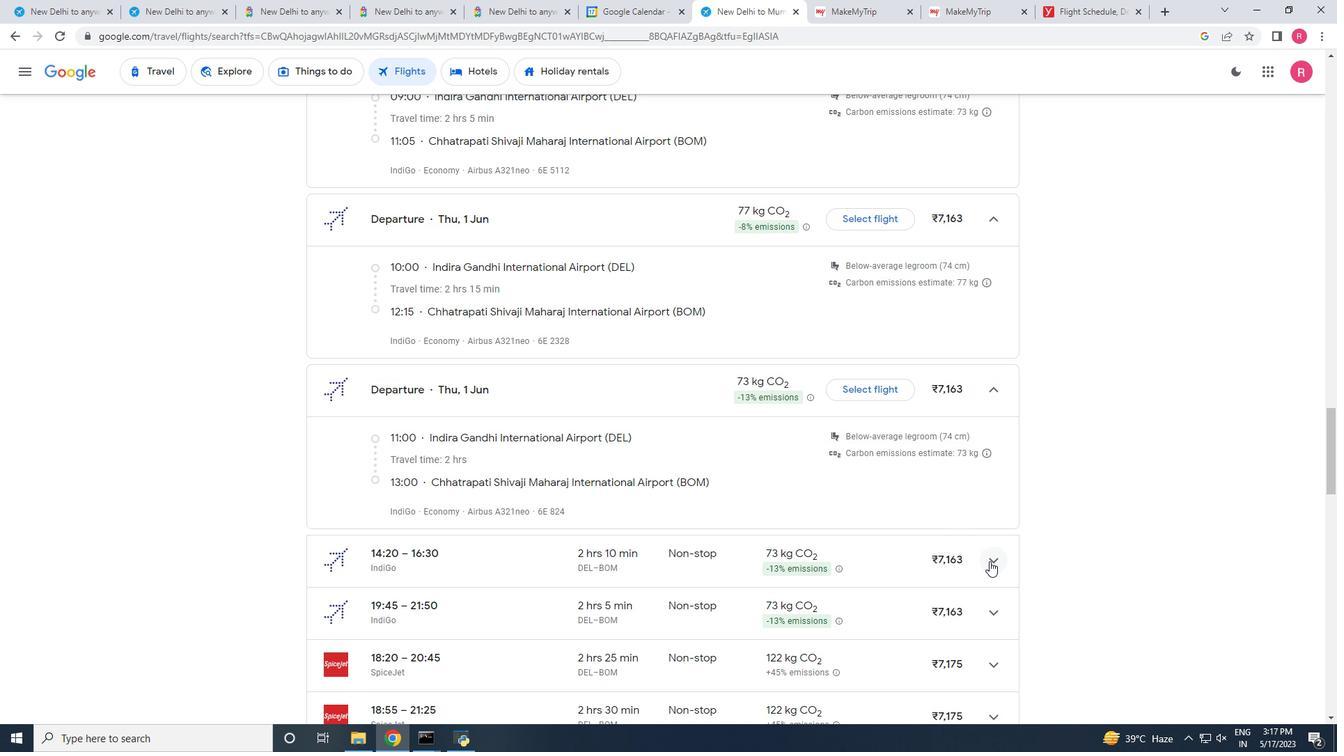 
Action: Mouse scrolled (989, 560) with delta (0, 0)
Screenshot: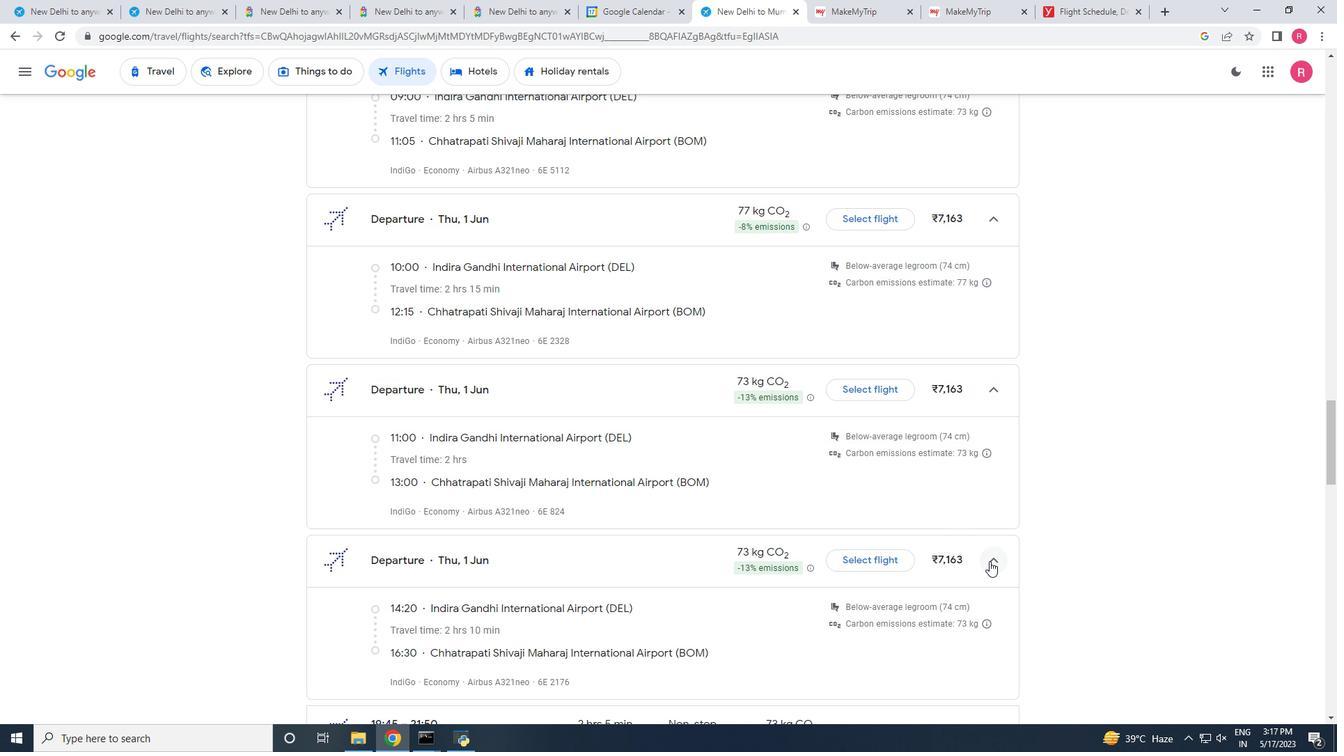 
Action: Mouse scrolled (989, 560) with delta (0, 0)
Screenshot: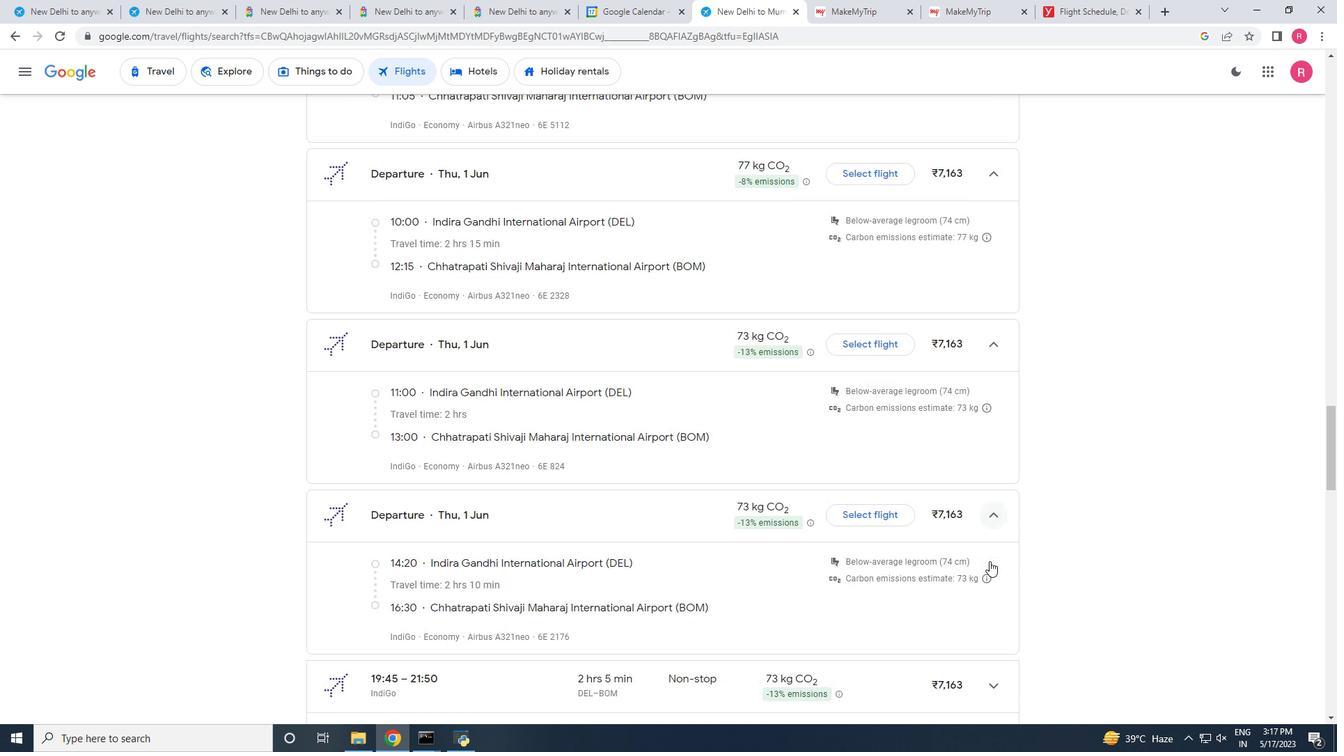 
Action: Mouse scrolled (989, 560) with delta (0, 0)
Screenshot: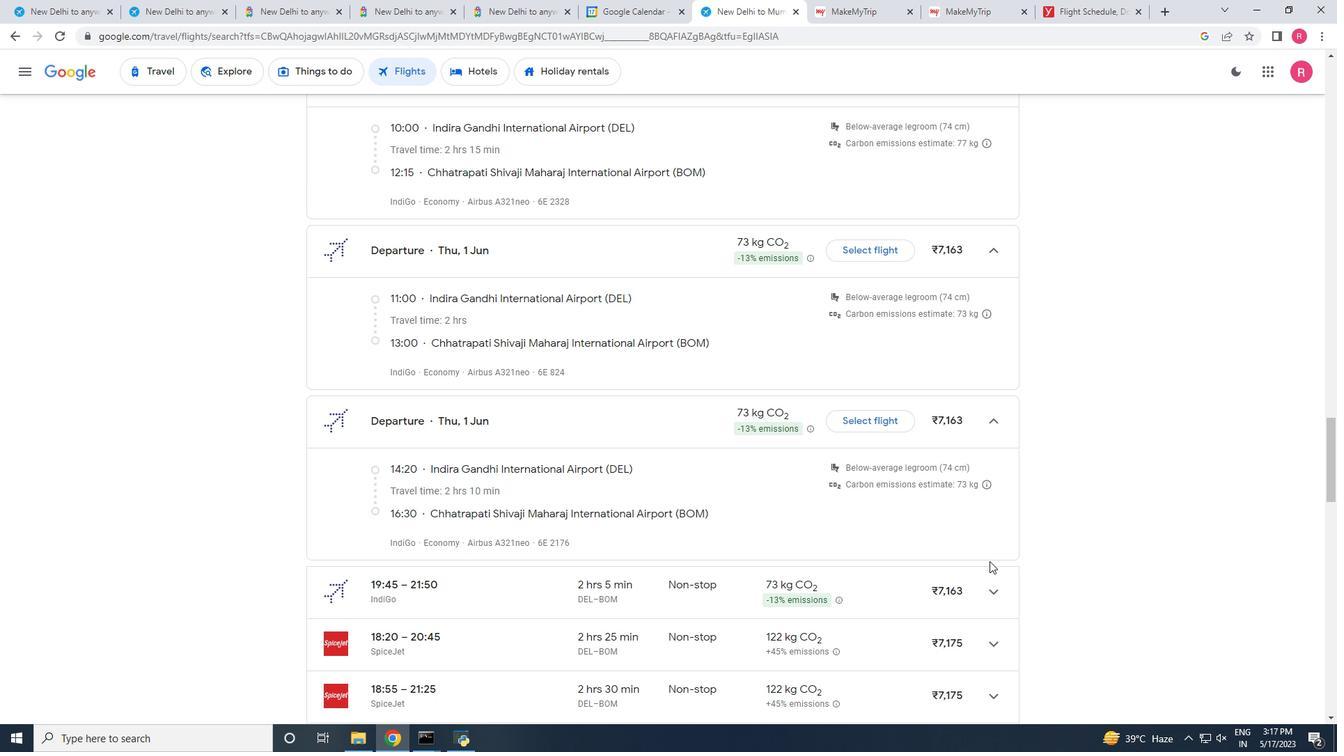 
Action: Mouse scrolled (989, 560) with delta (0, 0)
Screenshot: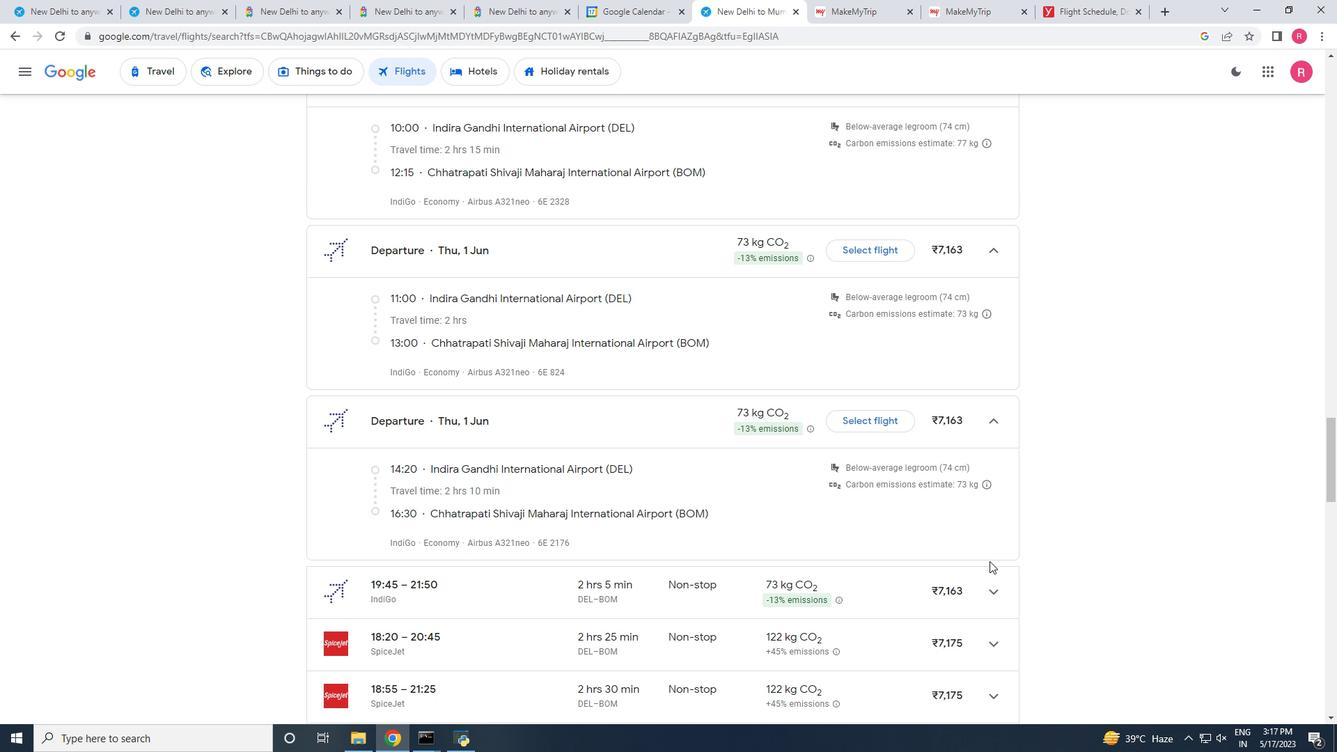 
Action: Mouse moved to (989, 454)
Screenshot: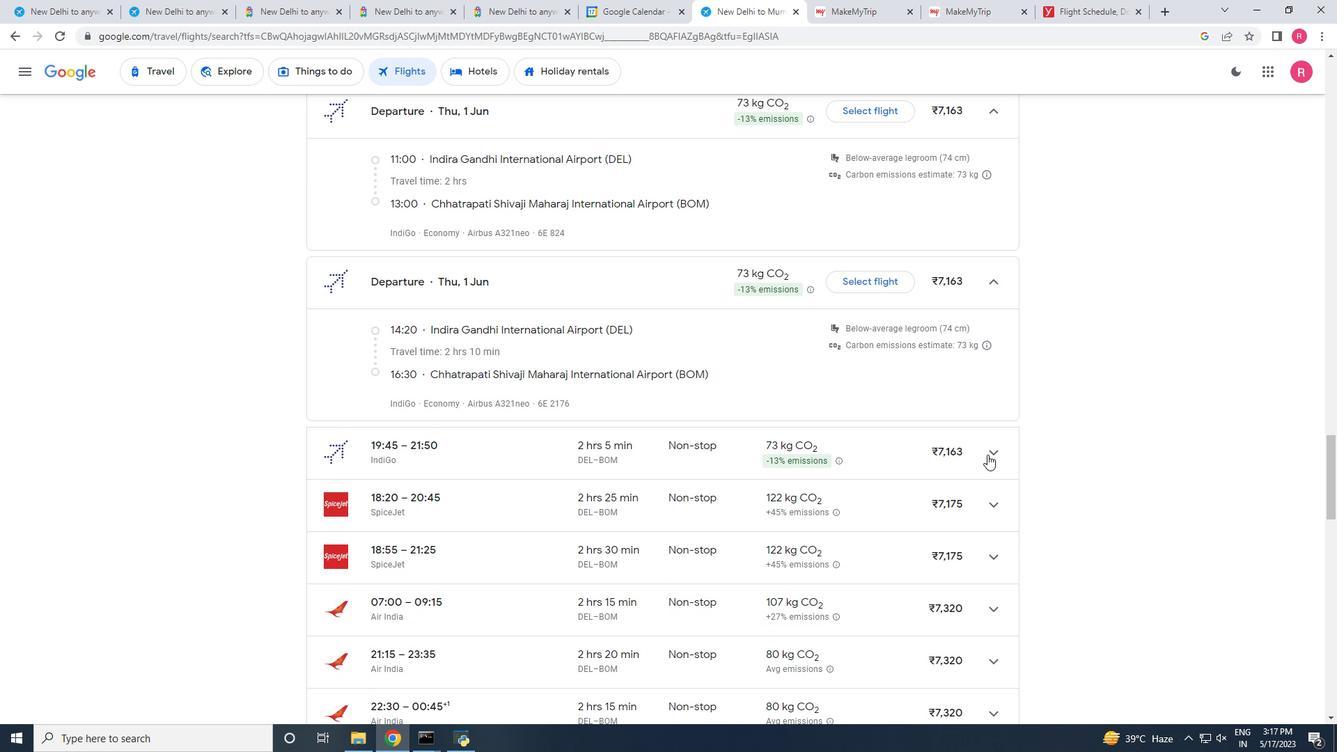 
Action: Mouse pressed left at (989, 454)
Screenshot: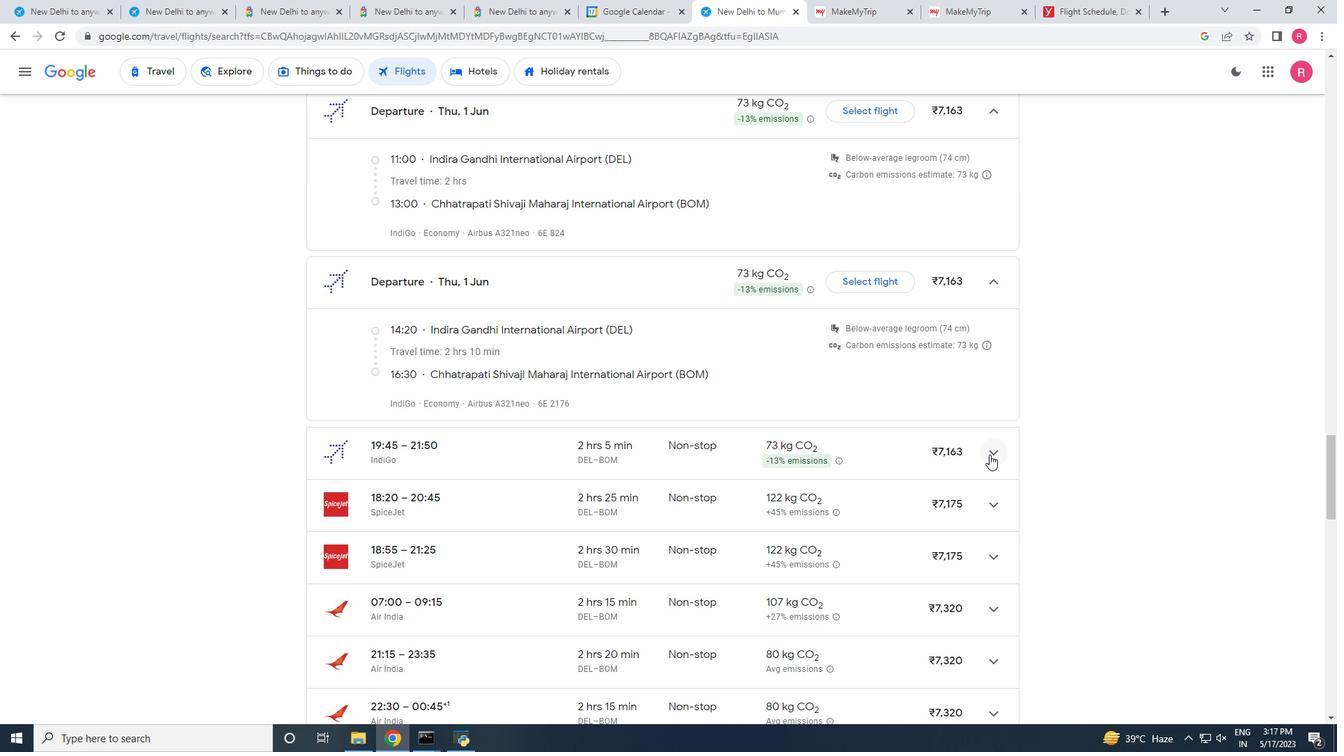 
Action: Mouse moved to (990, 624)
Screenshot: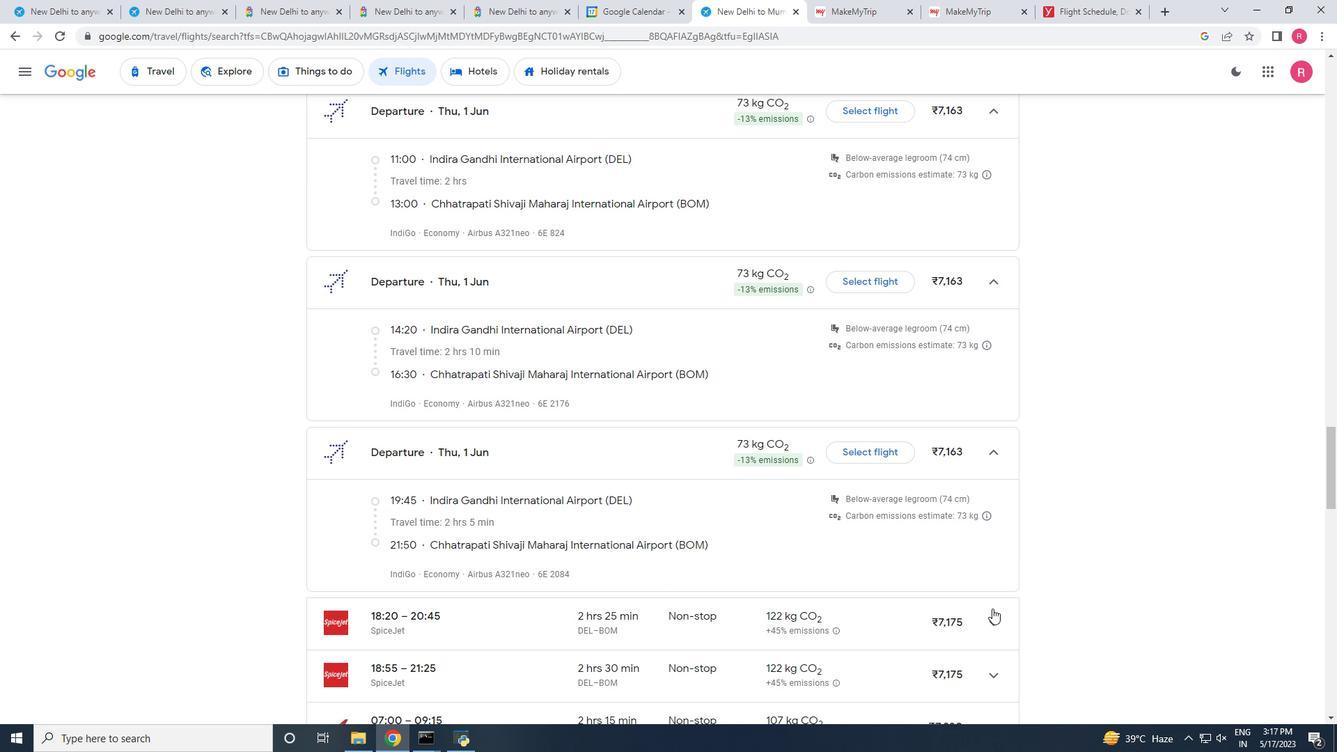 
Action: Mouse pressed left at (990, 624)
Screenshot: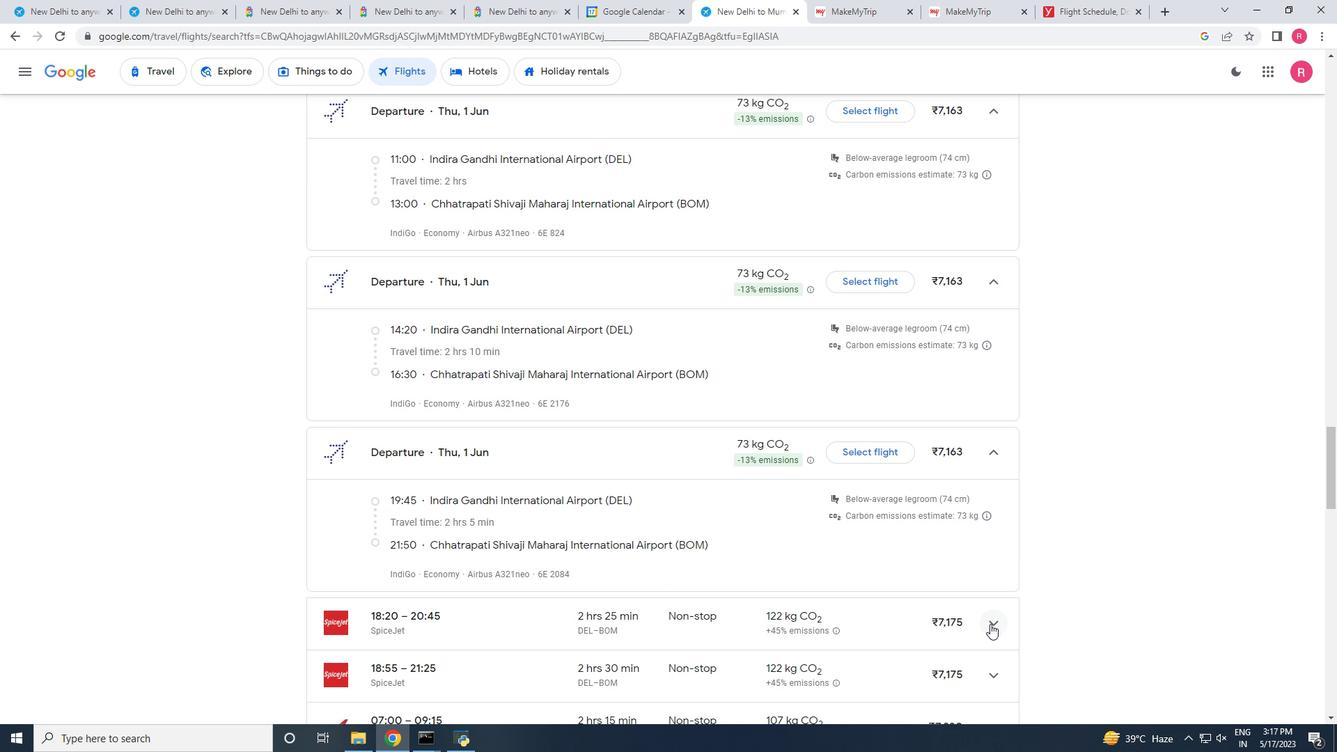 
Action: Mouse scrolled (990, 623) with delta (0, 0)
Screenshot: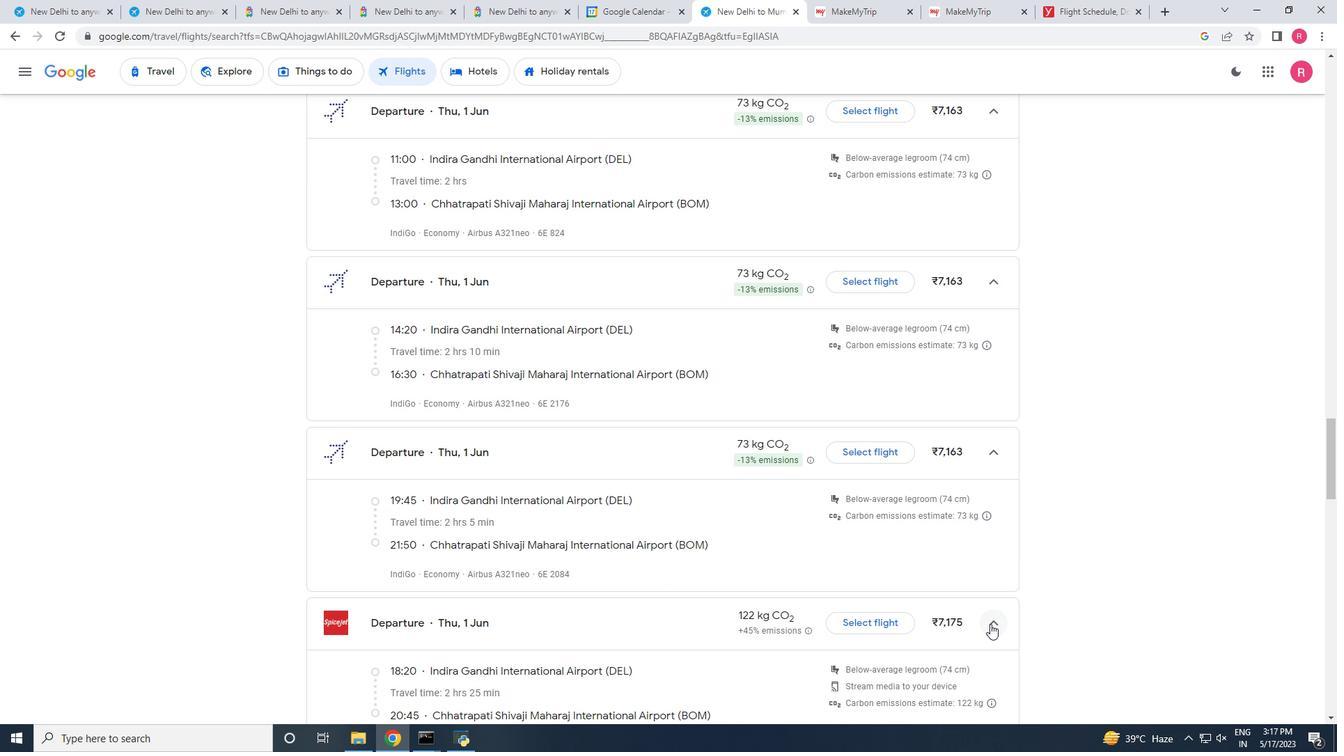 
Action: Mouse scrolled (990, 623) with delta (0, 0)
Screenshot: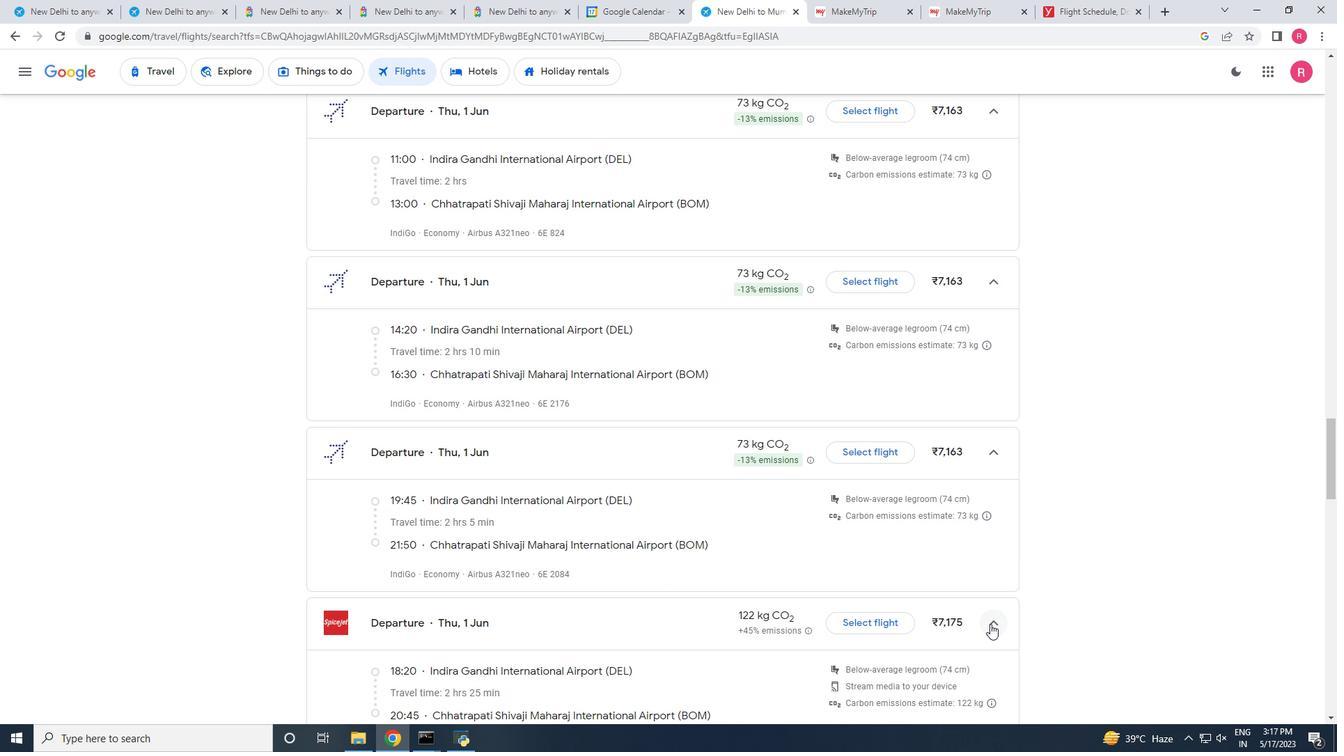 
Action: Mouse moved to (994, 659)
Screenshot: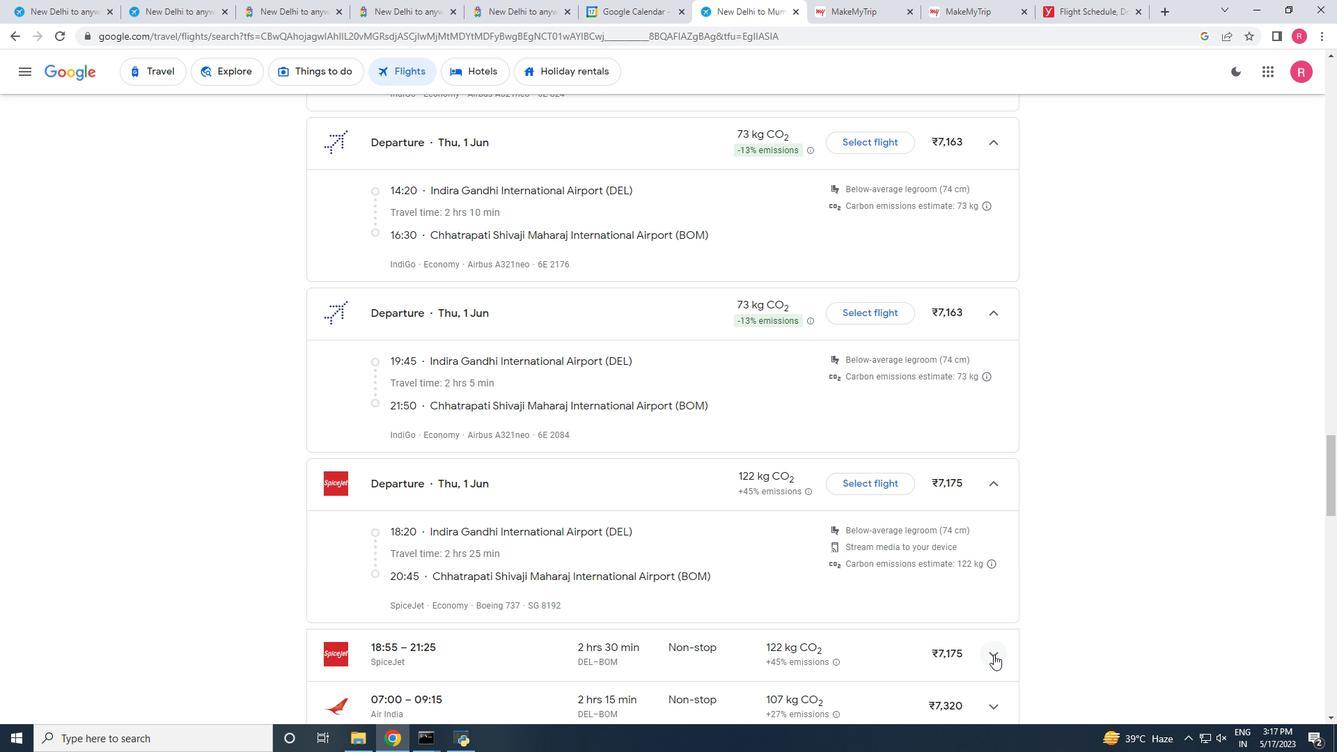 
Action: Mouse pressed left at (994, 659)
Screenshot: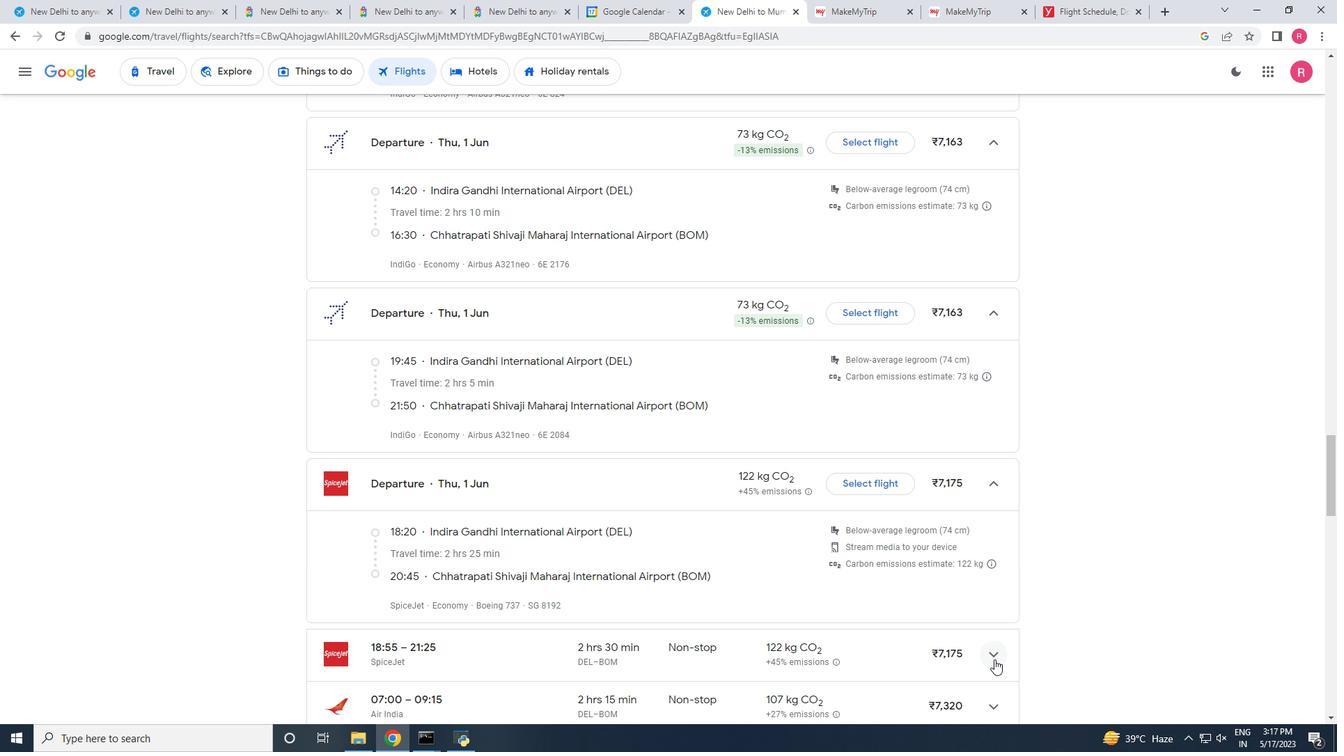 
Action: Mouse scrolled (994, 658) with delta (0, 0)
Screenshot: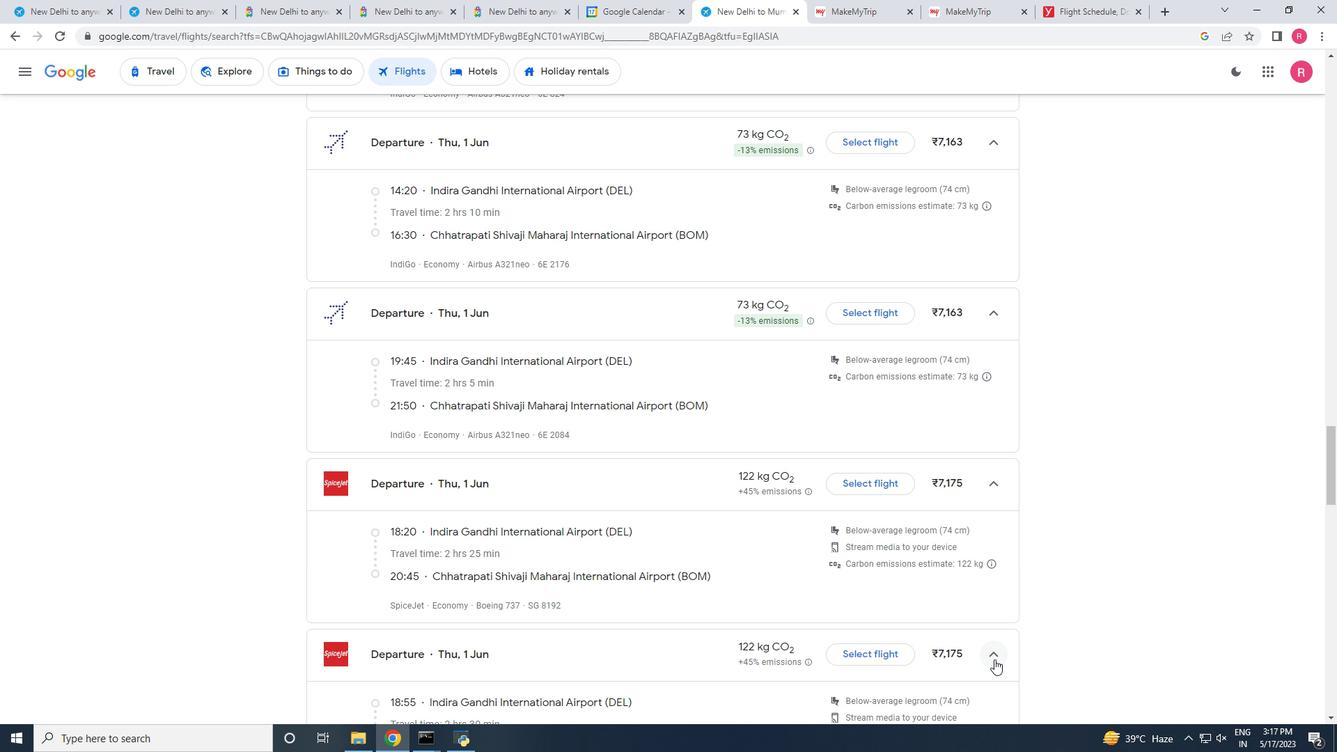 
Action: Mouse scrolled (994, 658) with delta (0, 0)
Screenshot: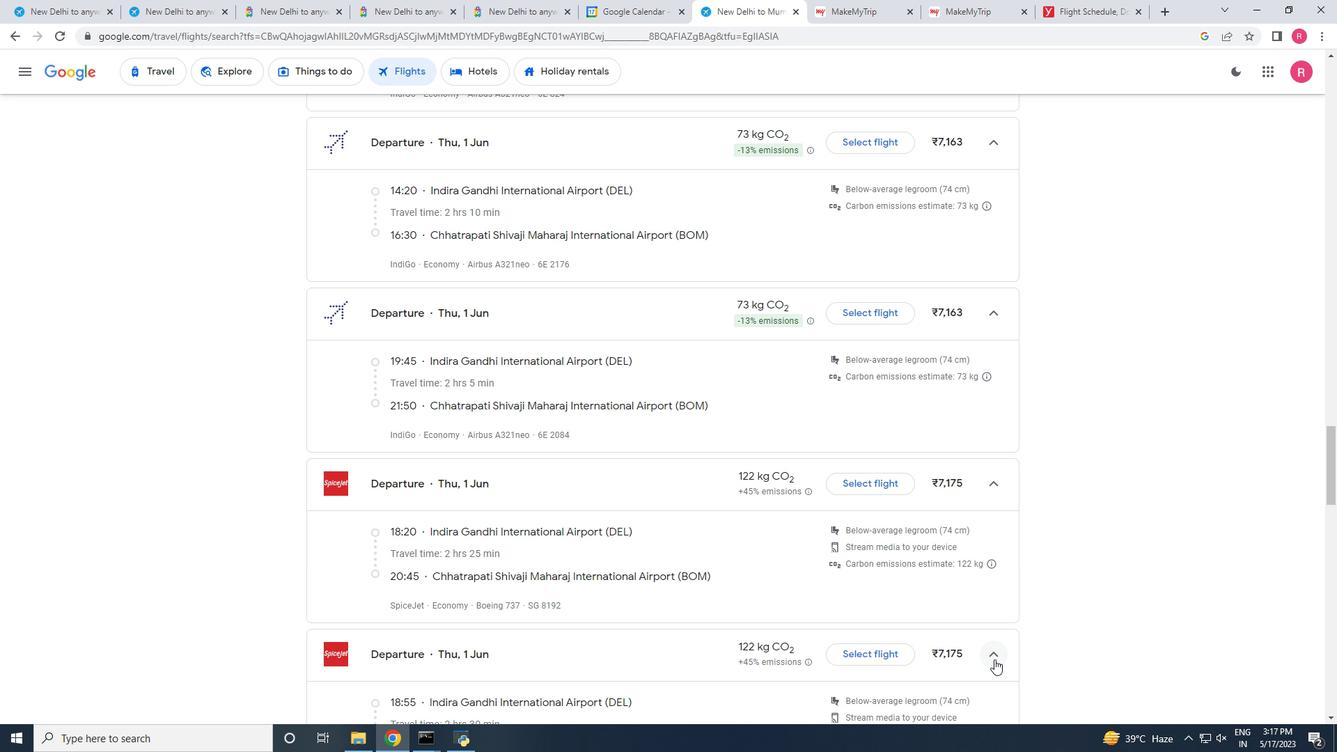 
Action: Mouse scrolled (994, 658) with delta (0, 0)
Screenshot: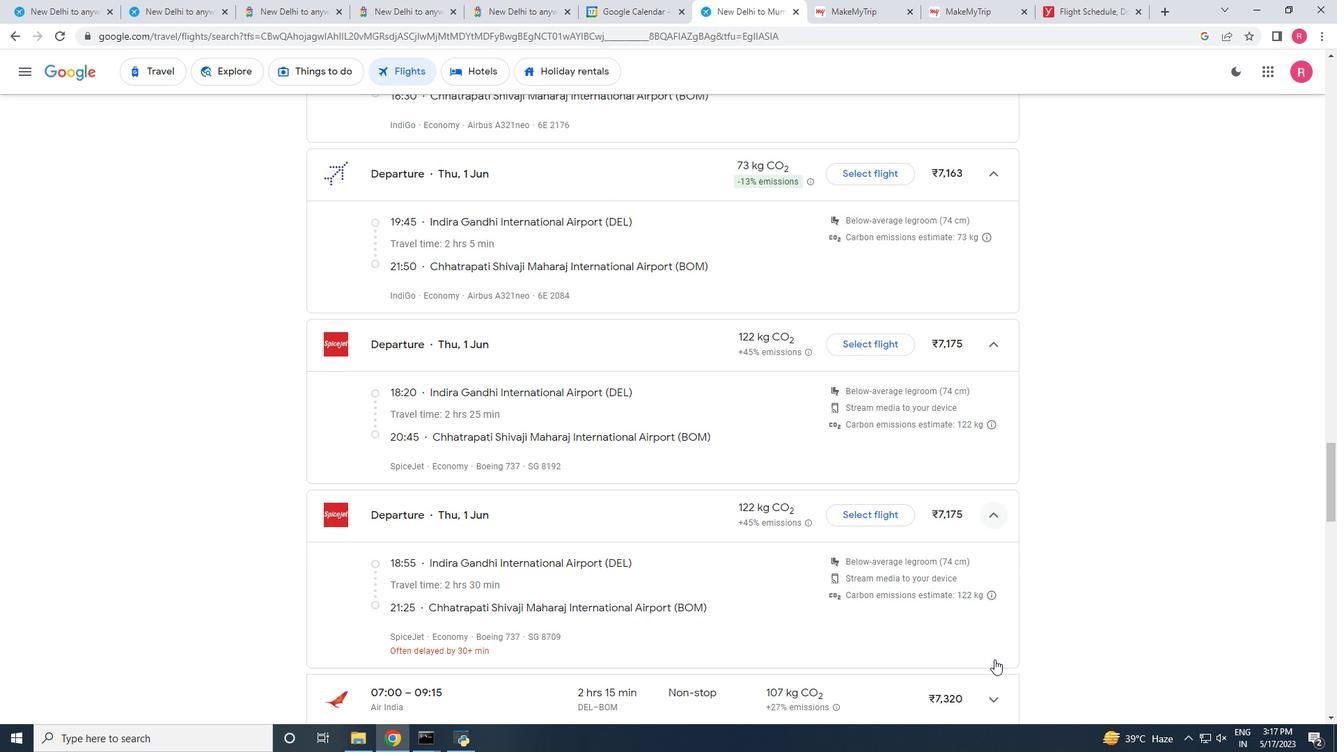 
Action: Mouse moved to (917, 592)
Screenshot: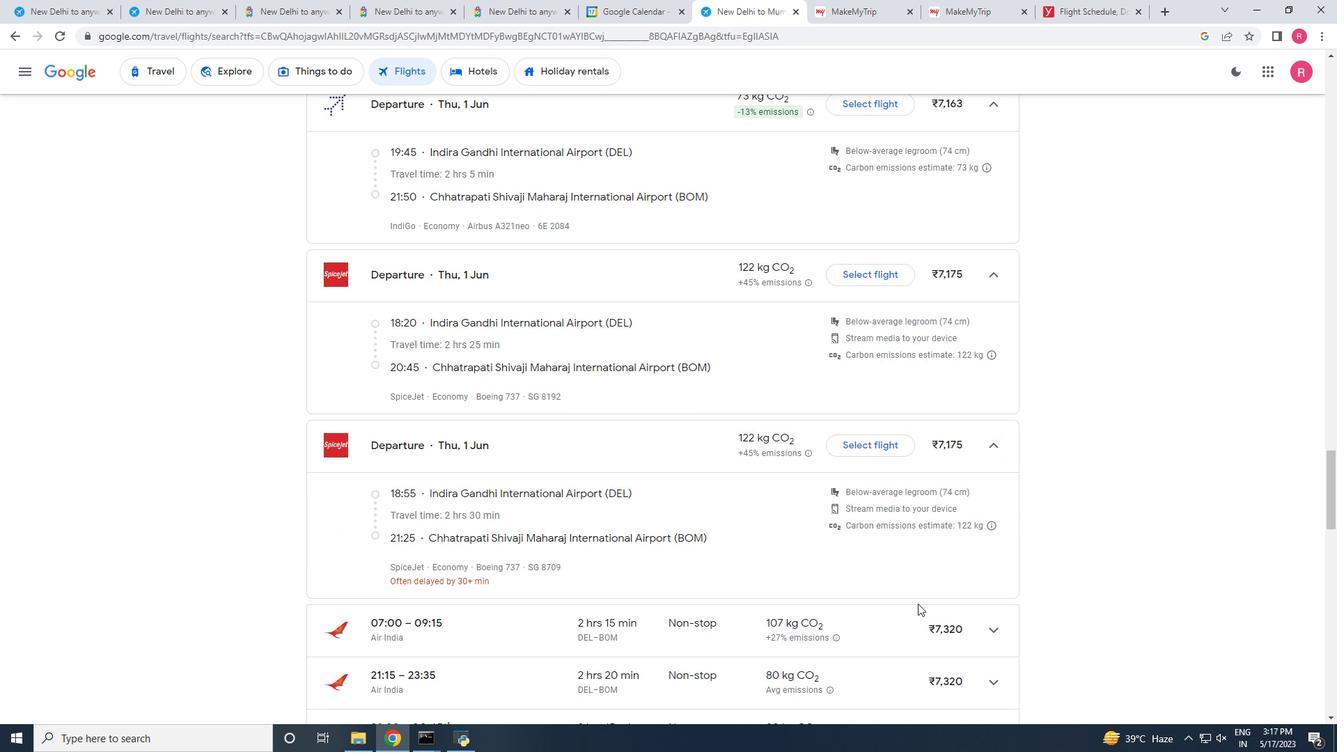 
Action: Mouse scrolled (917, 591) with delta (0, 0)
Screenshot: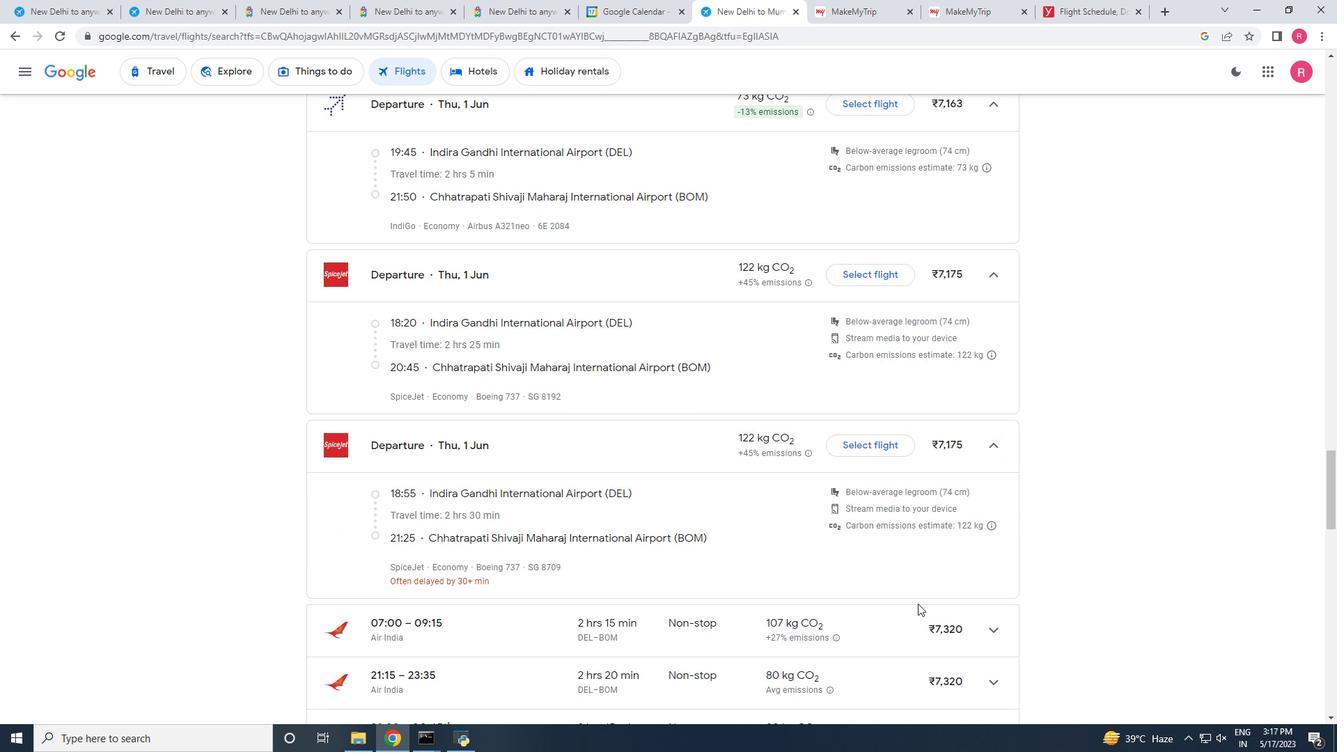
Action: Mouse moved to (917, 585)
Screenshot: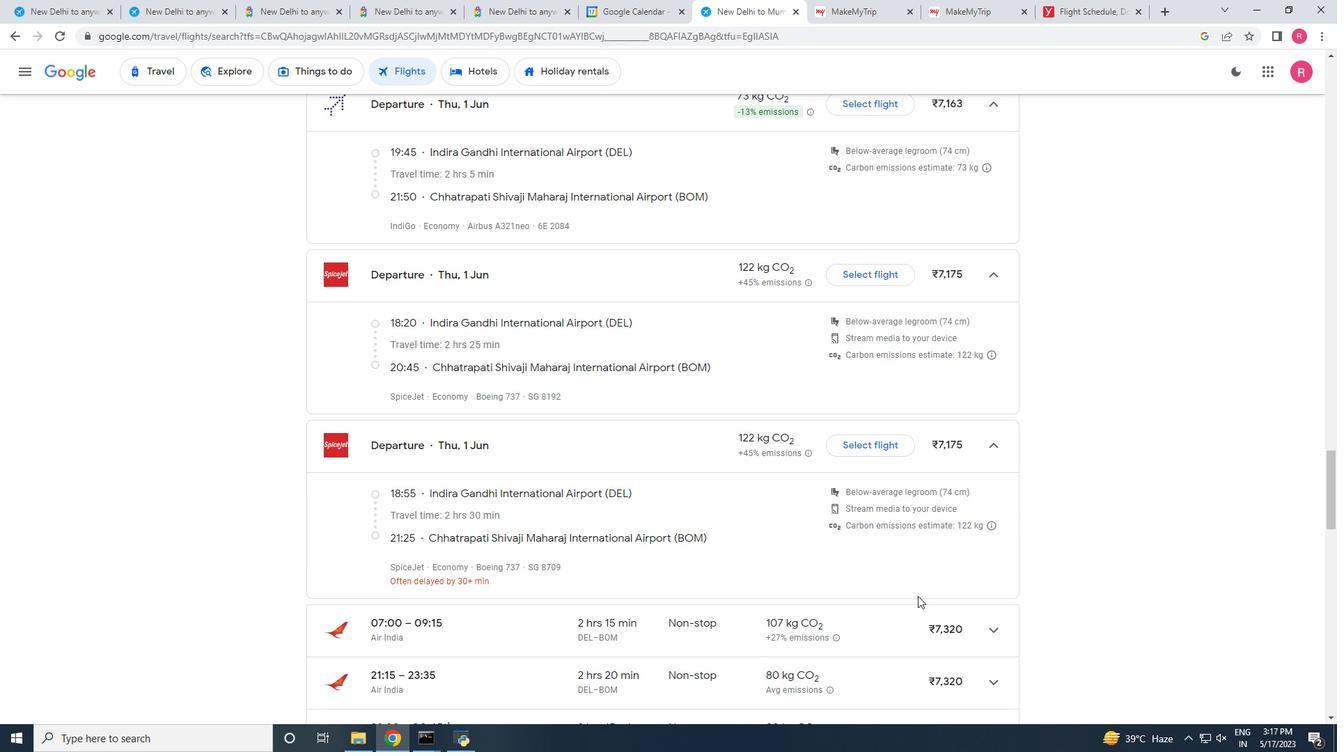 
Action: Mouse scrolled (917, 585) with delta (0, 0)
Screenshot: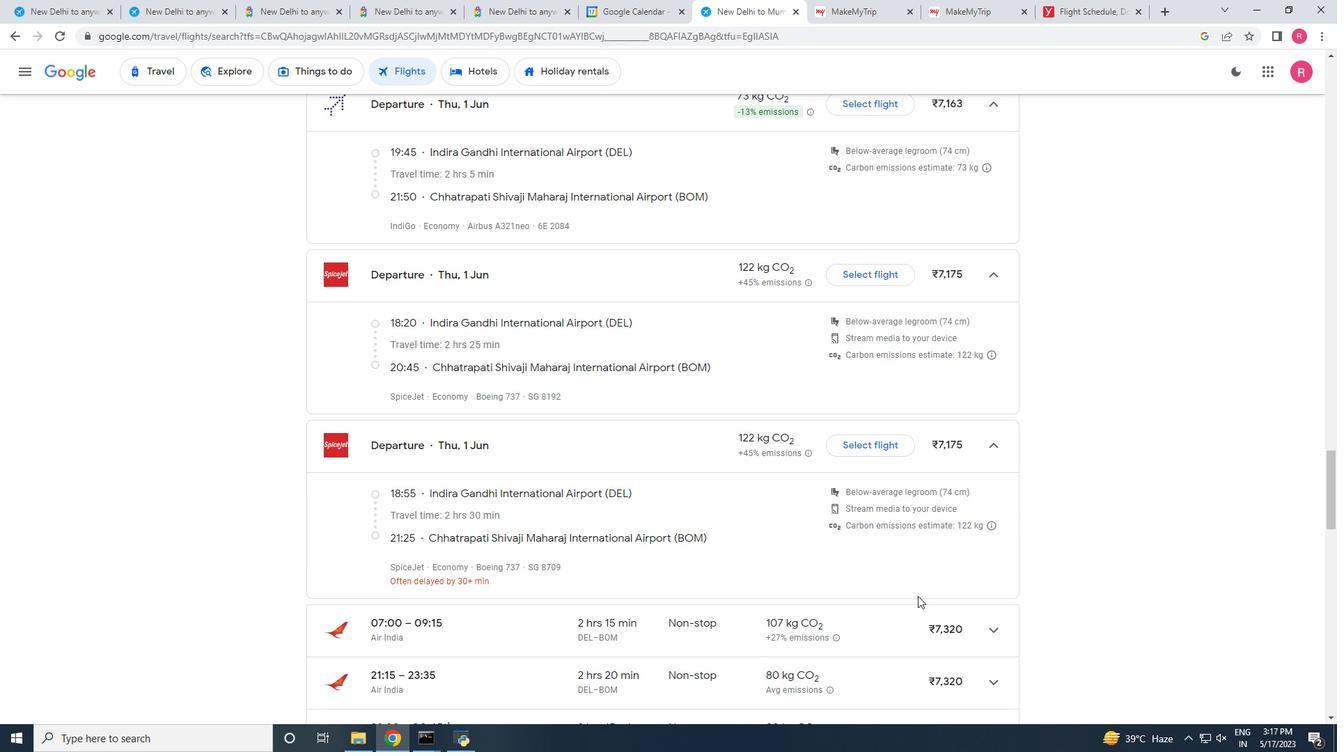 
Action: Mouse moved to (920, 580)
Screenshot: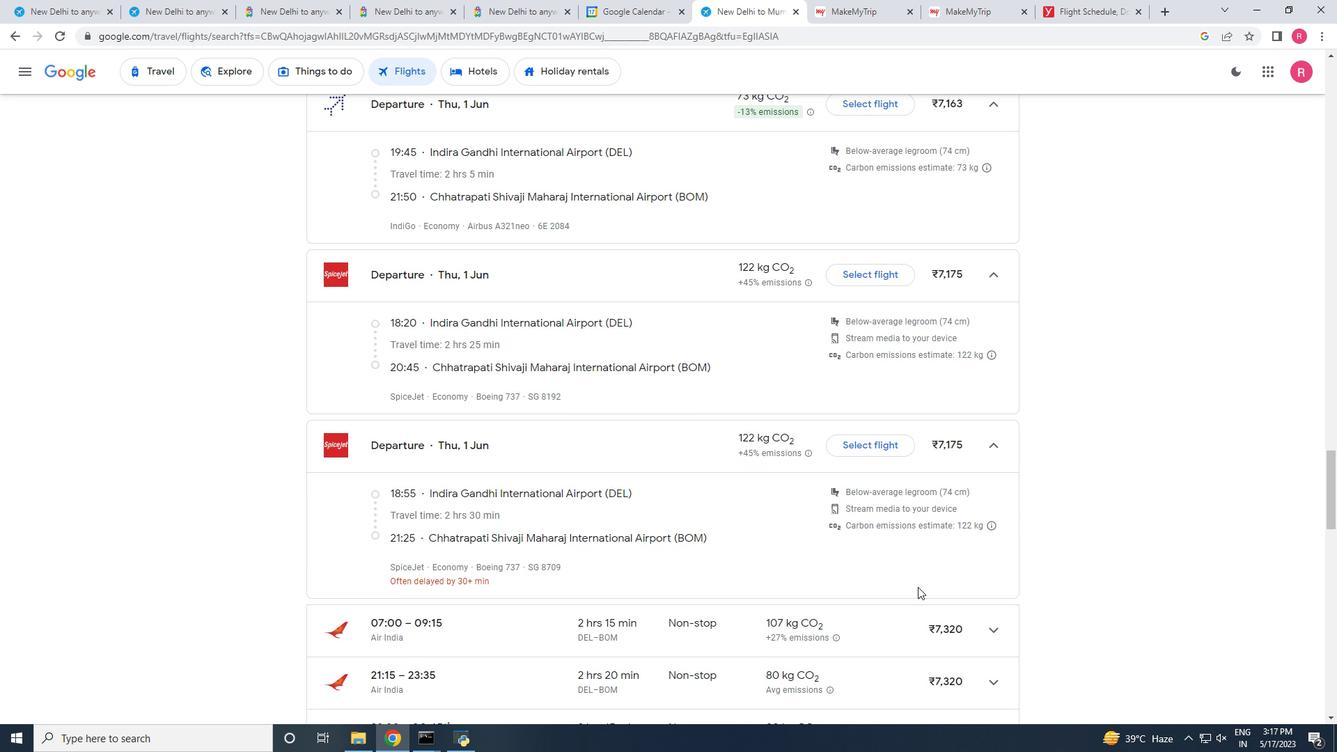 
Action: Mouse scrolled (920, 580) with delta (0, 0)
